Task: Find a one-way flight from New Delhi to Dubai on 16 June in Economy class.
Action: Mouse moved to (357, 266)
Screenshot: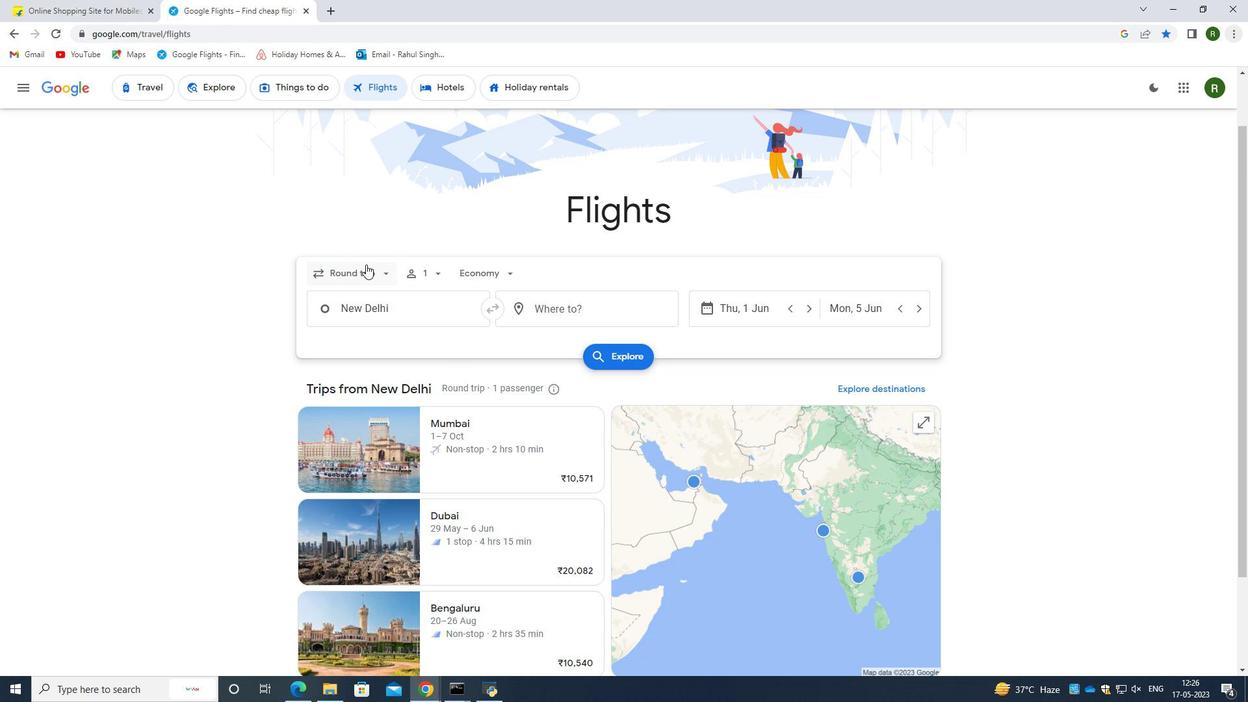 
Action: Mouse pressed left at (357, 266)
Screenshot: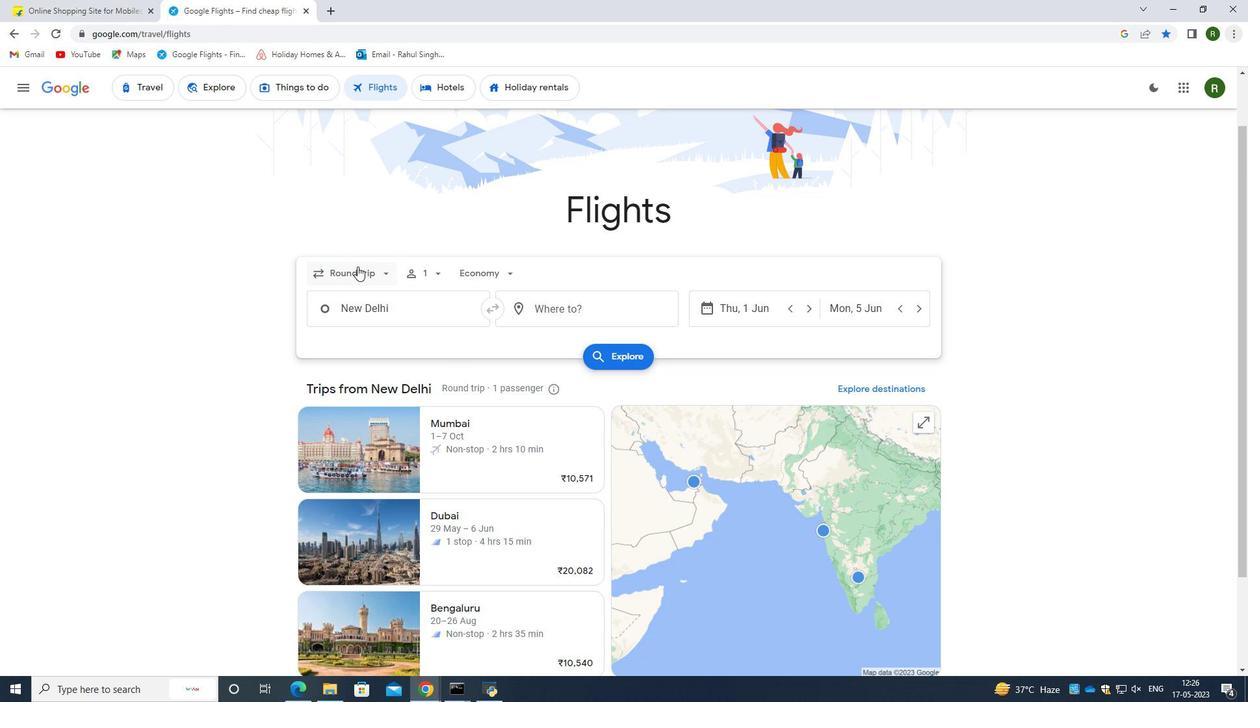 
Action: Mouse moved to (386, 336)
Screenshot: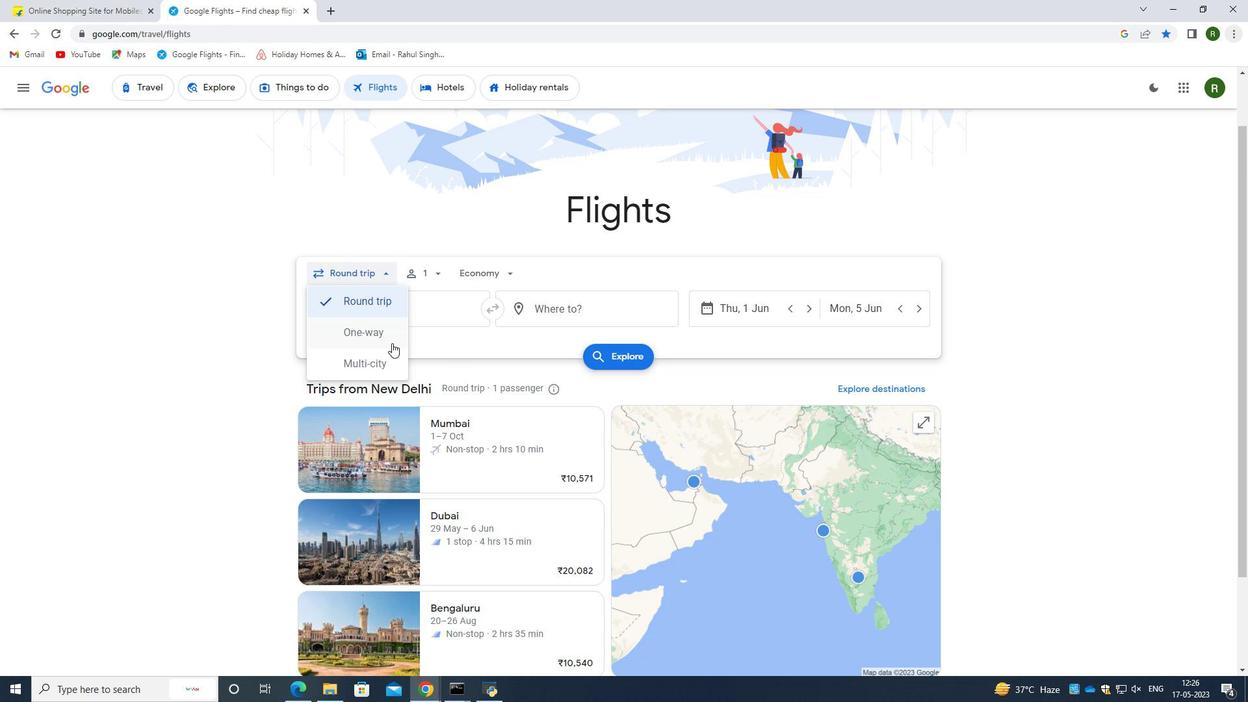
Action: Mouse pressed left at (386, 336)
Screenshot: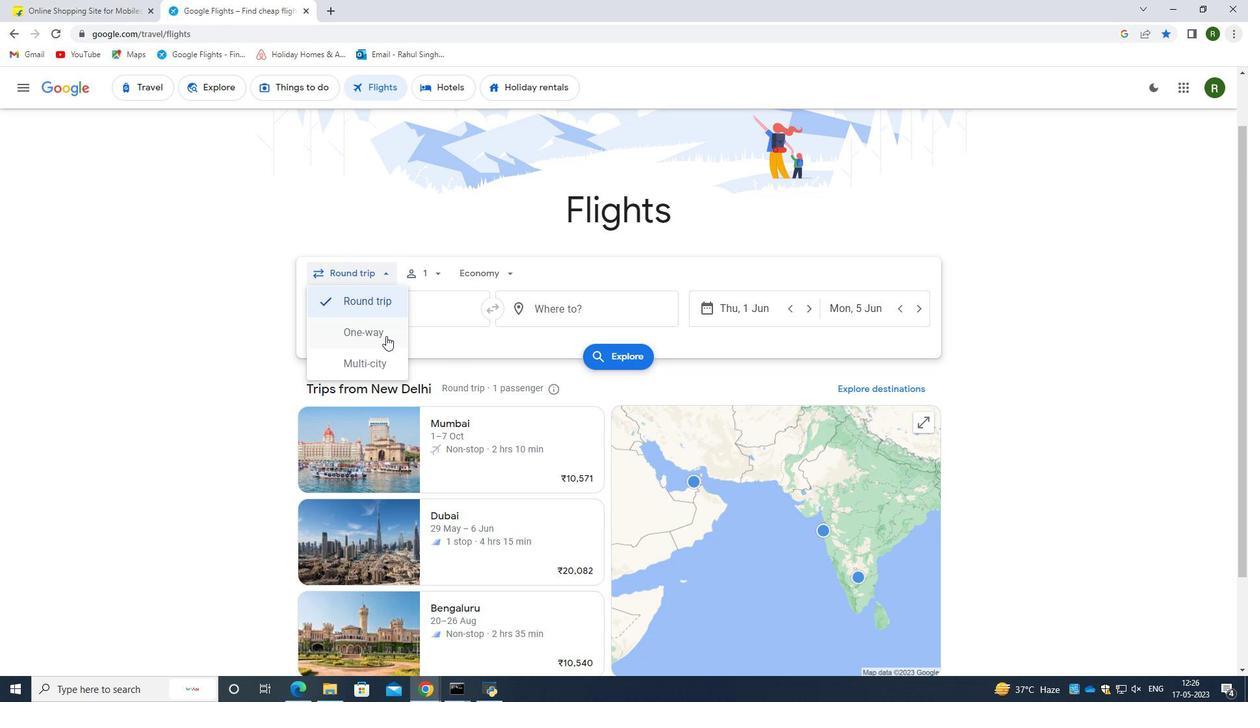 
Action: Mouse moved to (407, 312)
Screenshot: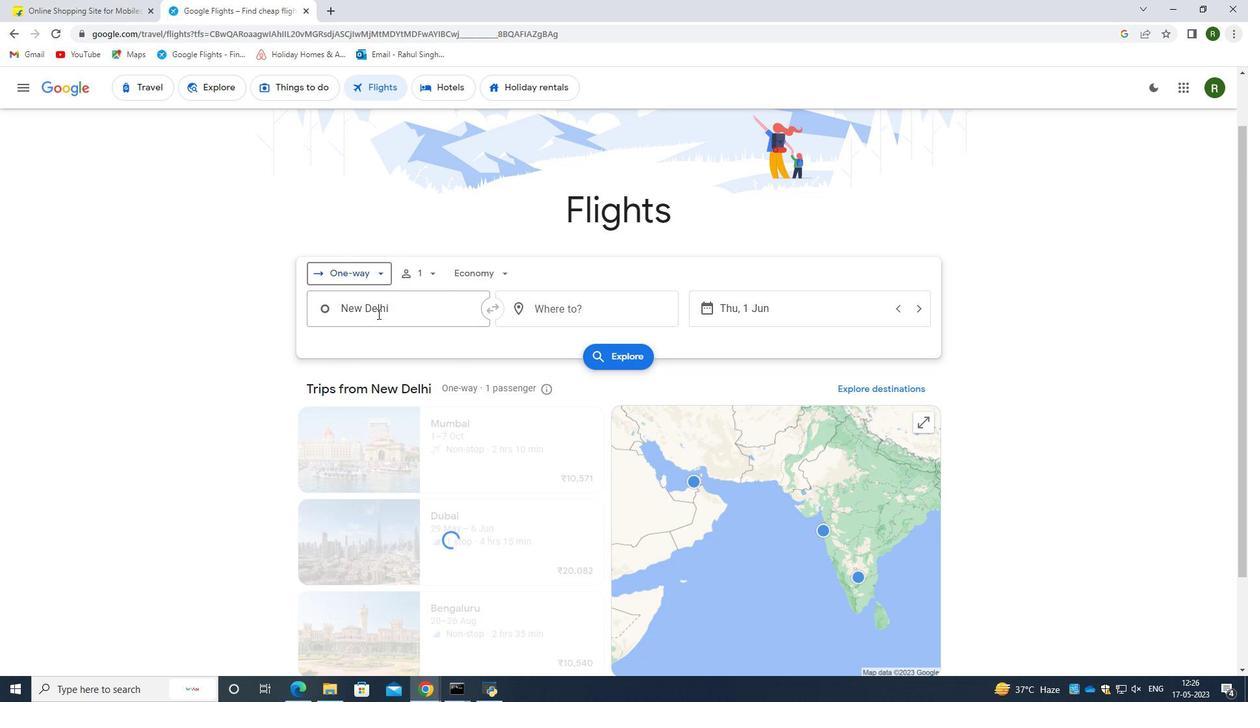 
Action: Mouse pressed left at (407, 312)
Screenshot: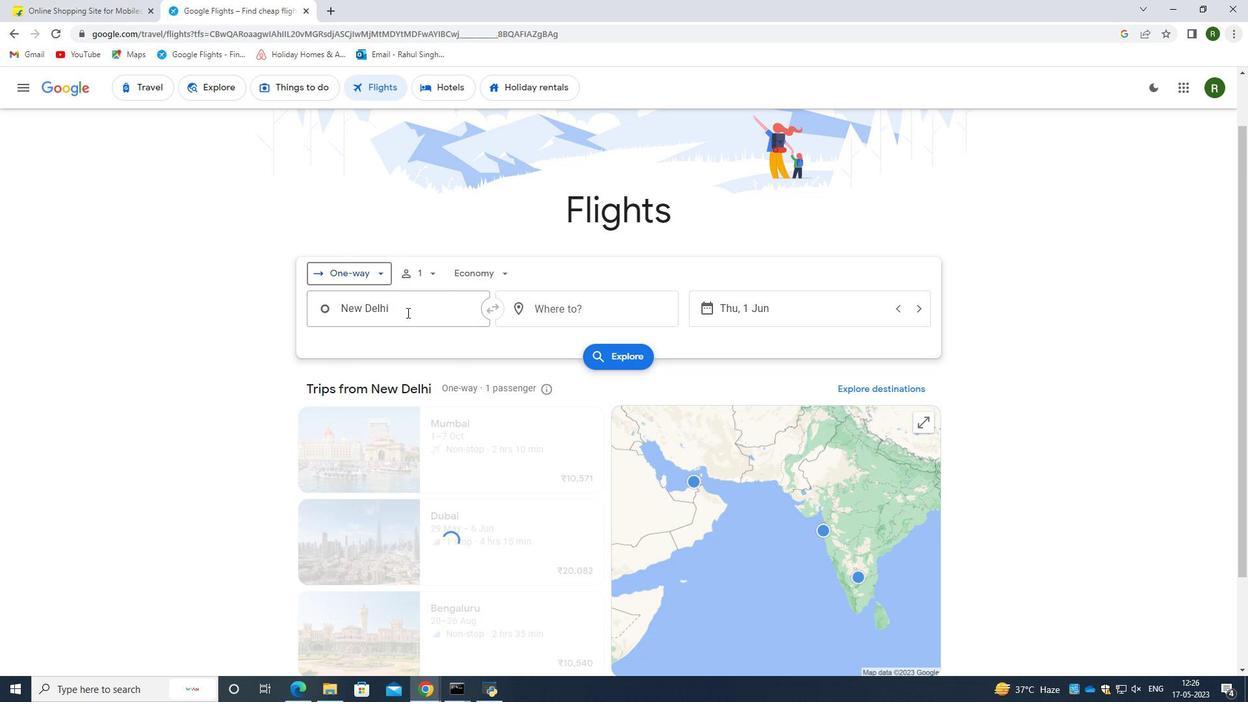 
Action: Mouse moved to (431, 378)
Screenshot: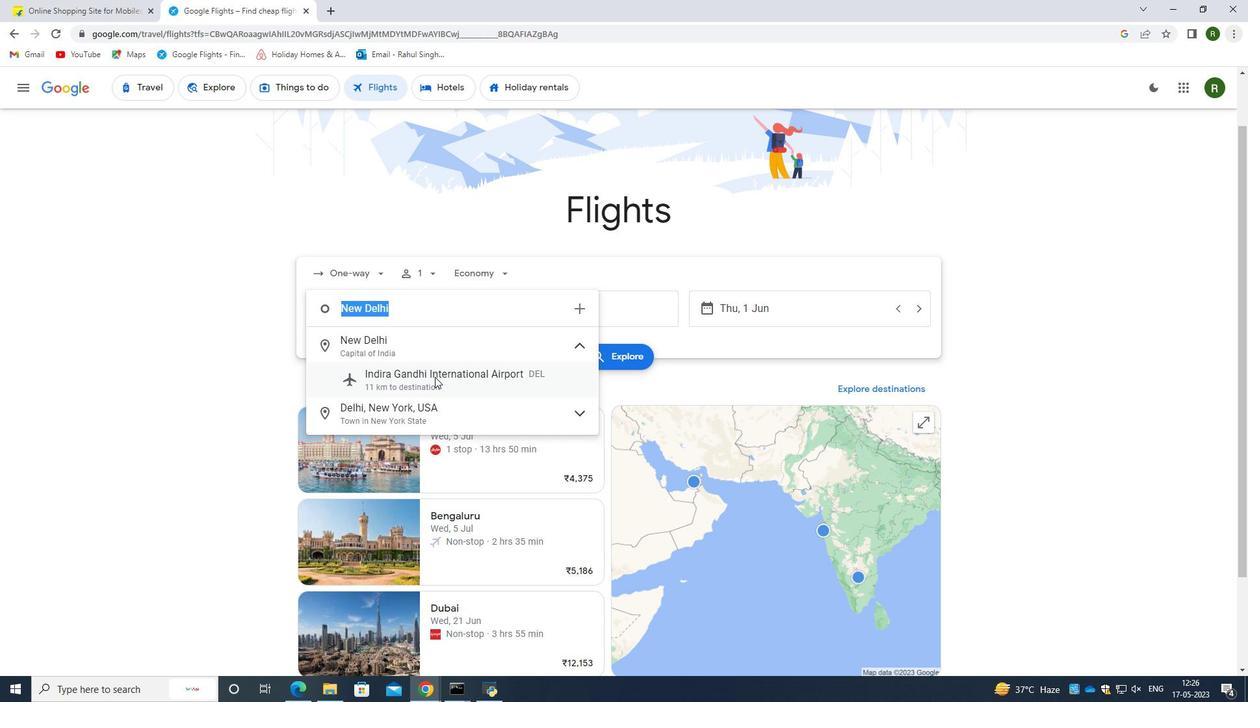 
Action: Mouse pressed left at (431, 378)
Screenshot: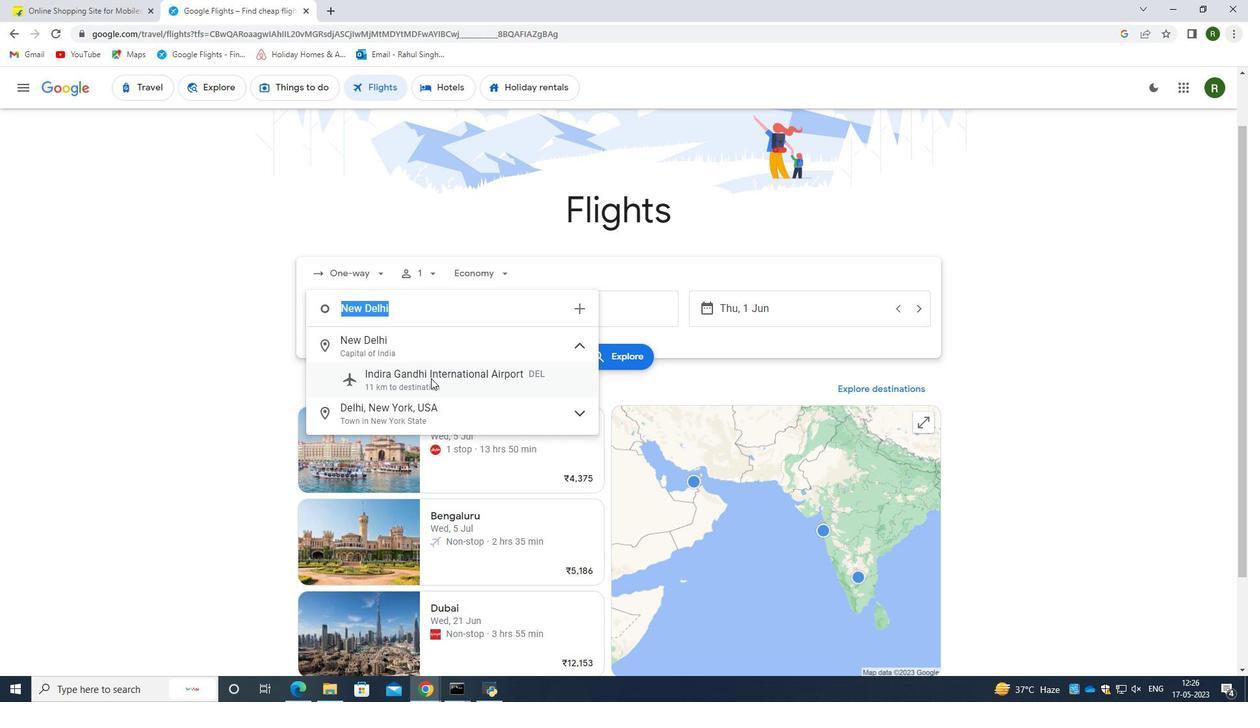 
Action: Mouse moved to (583, 310)
Screenshot: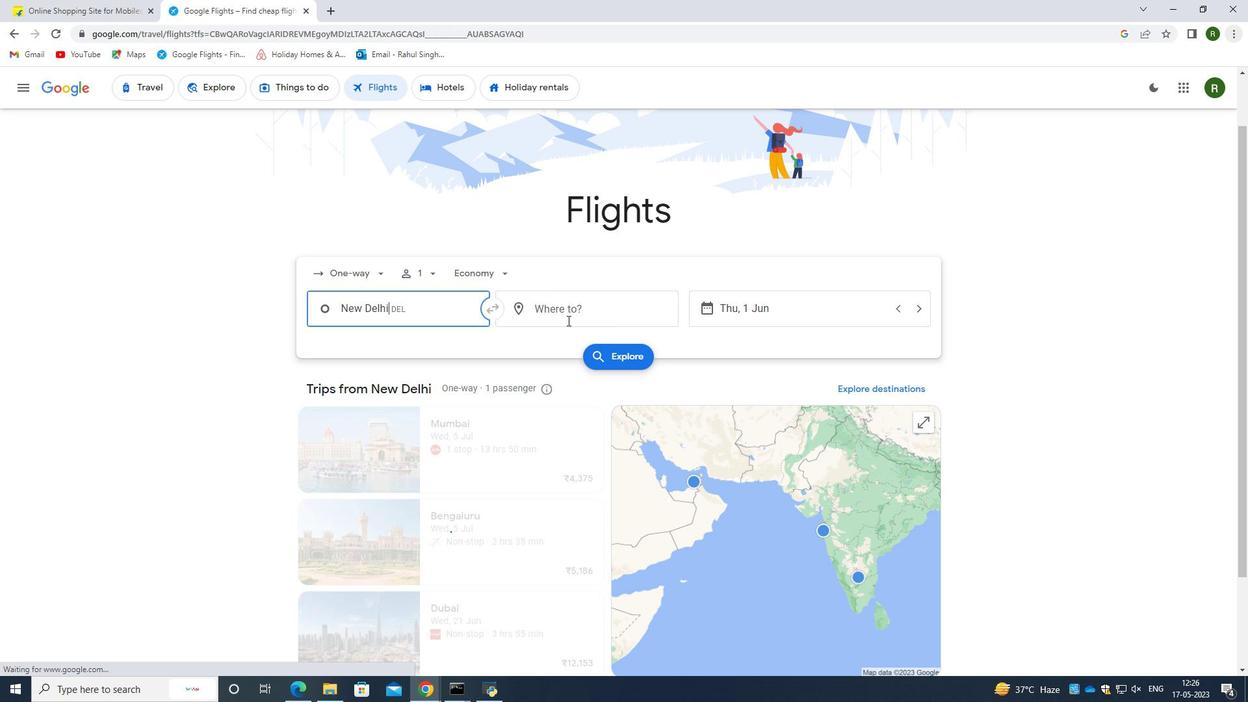 
Action: Mouse pressed left at (583, 310)
Screenshot: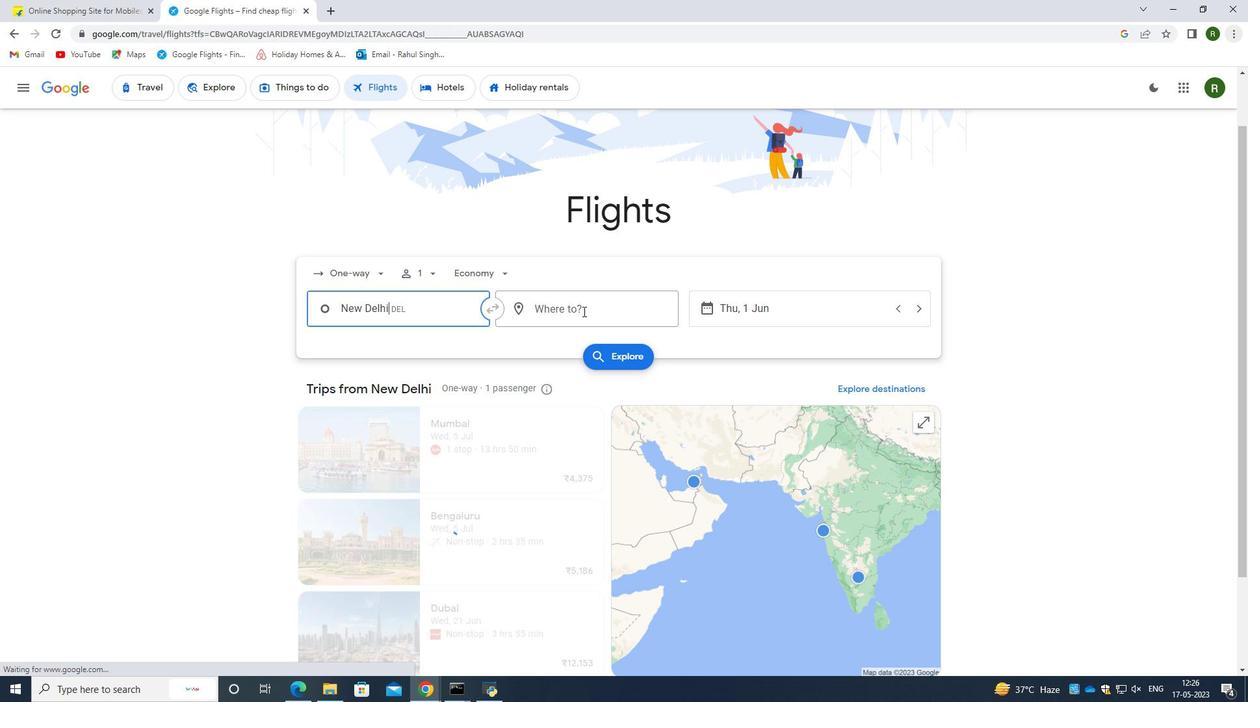 
Action: Mouse moved to (563, 300)
Screenshot: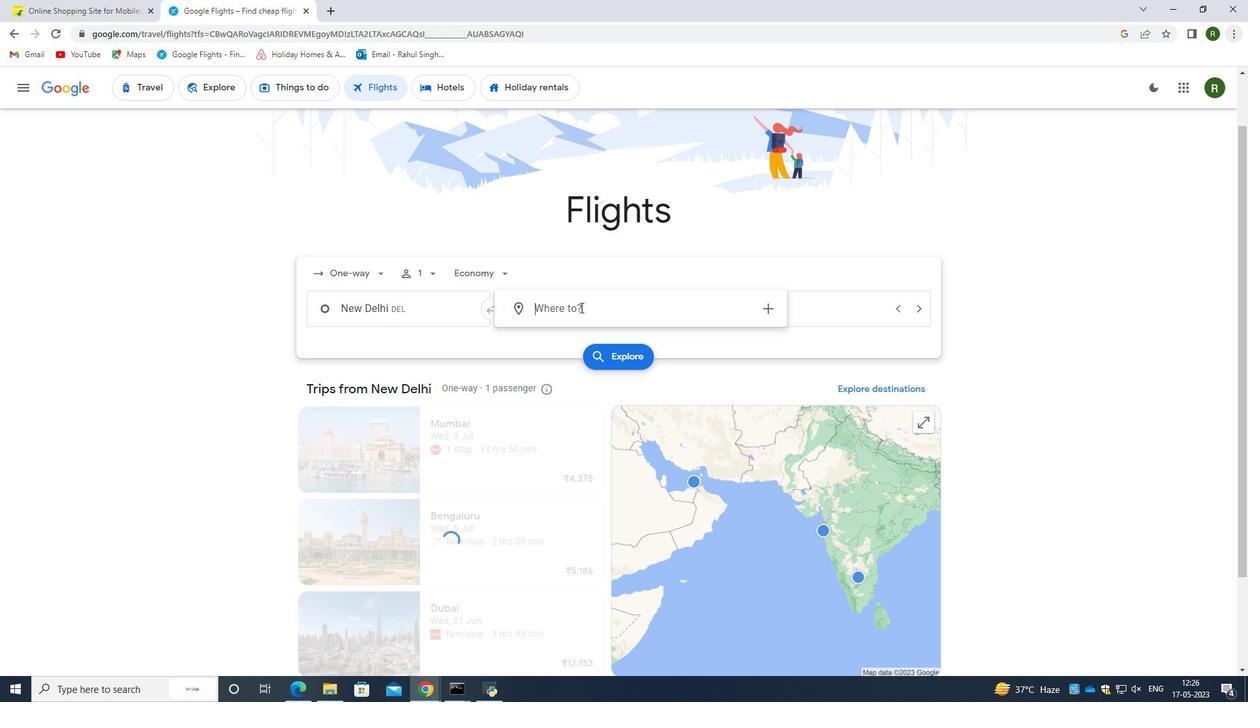 
Action: Key pressed <Key.caps_lock>D<Key.caps_lock>ubai<Key.space><Key.caps_lock>
Screenshot: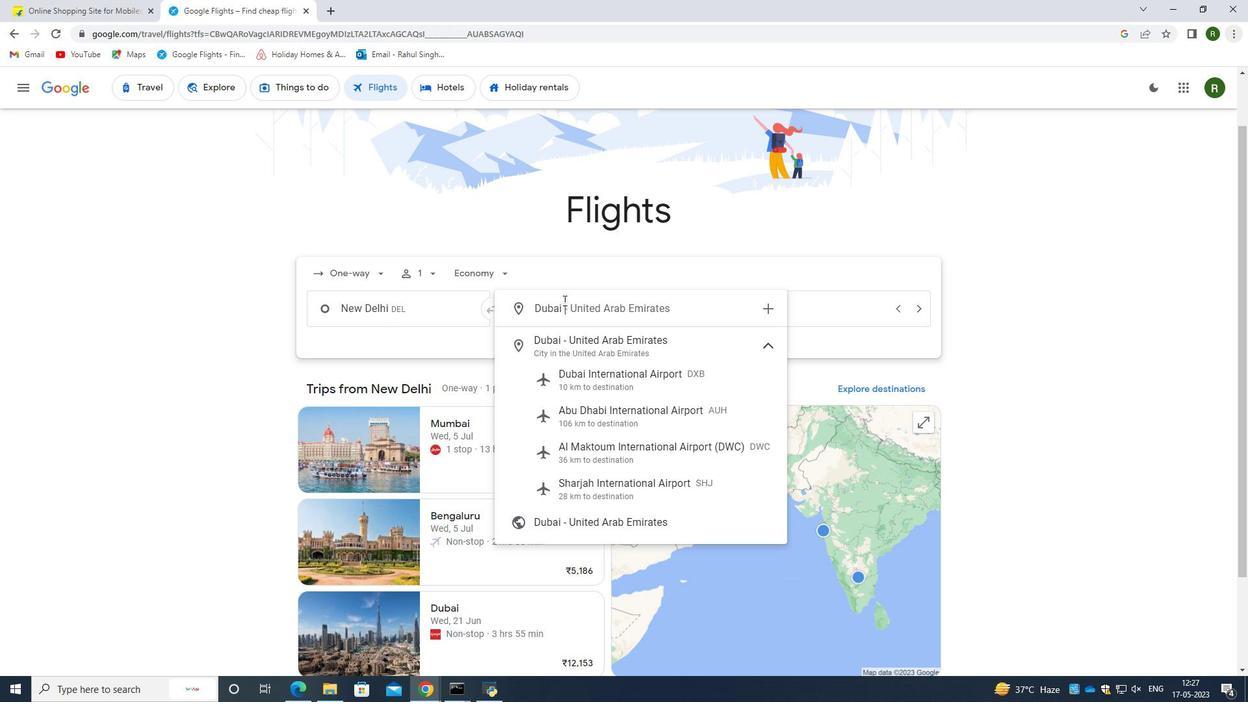
Action: Mouse moved to (601, 373)
Screenshot: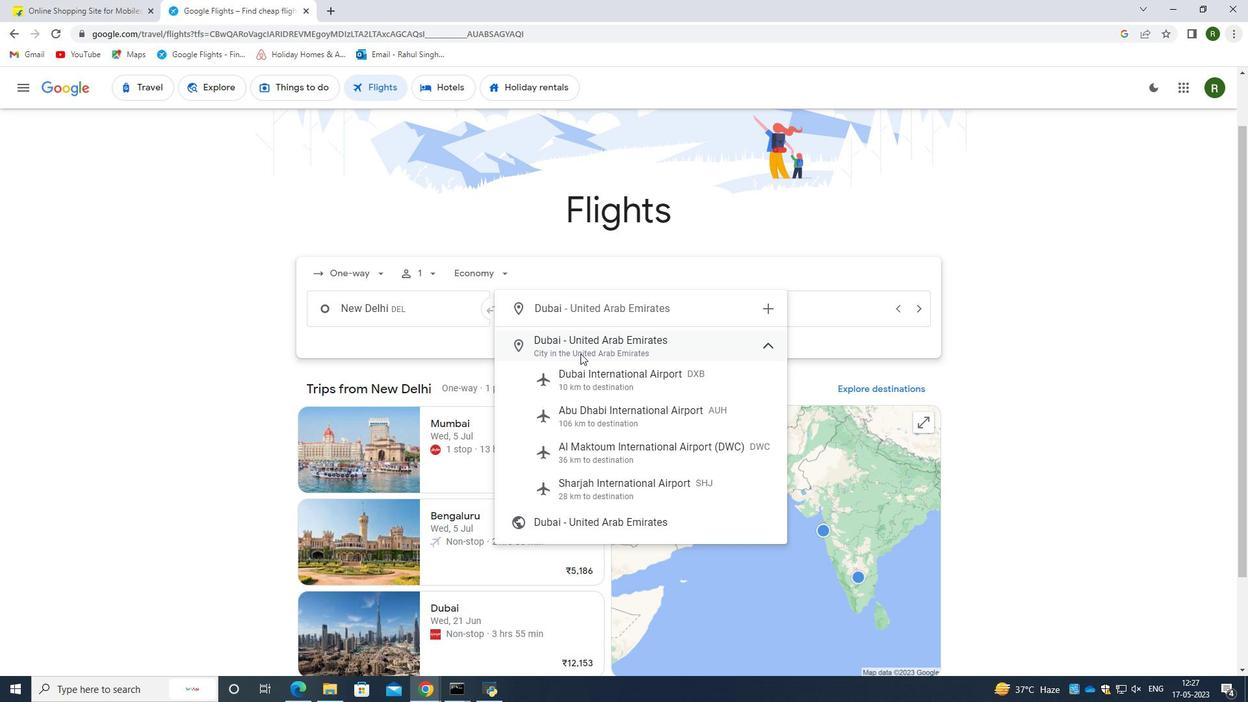 
Action: Mouse pressed left at (601, 373)
Screenshot: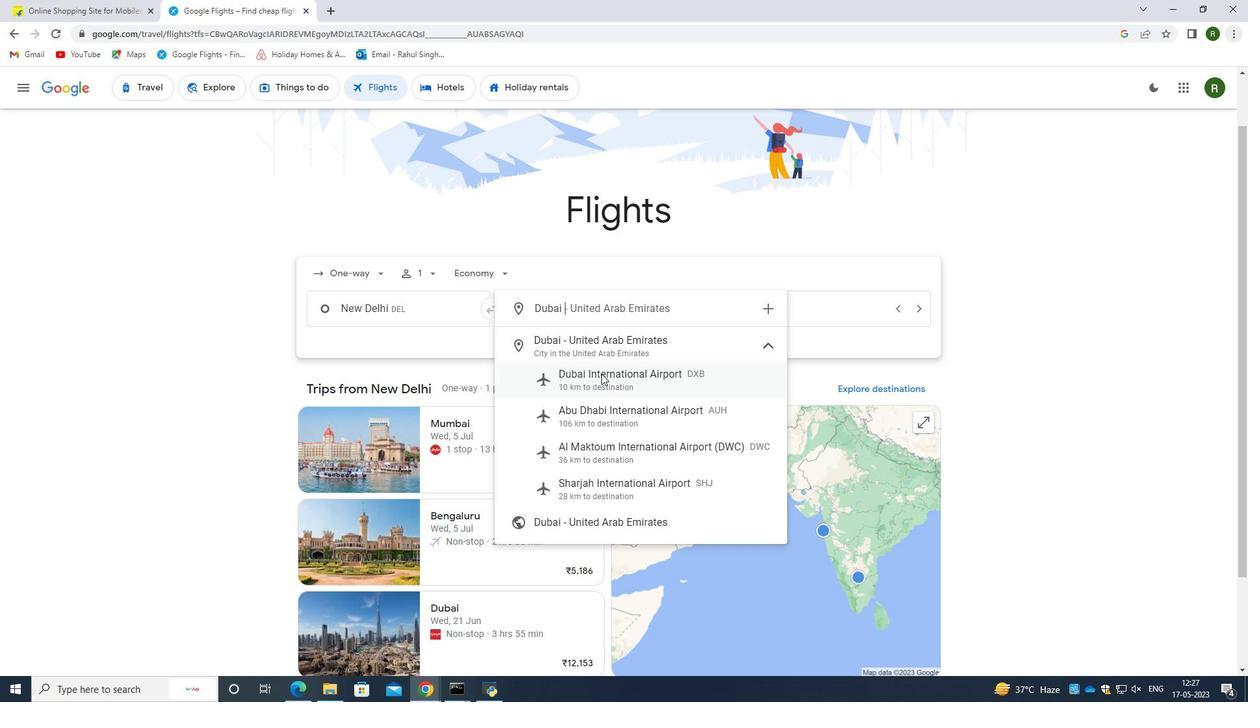 
Action: Mouse moved to (786, 310)
Screenshot: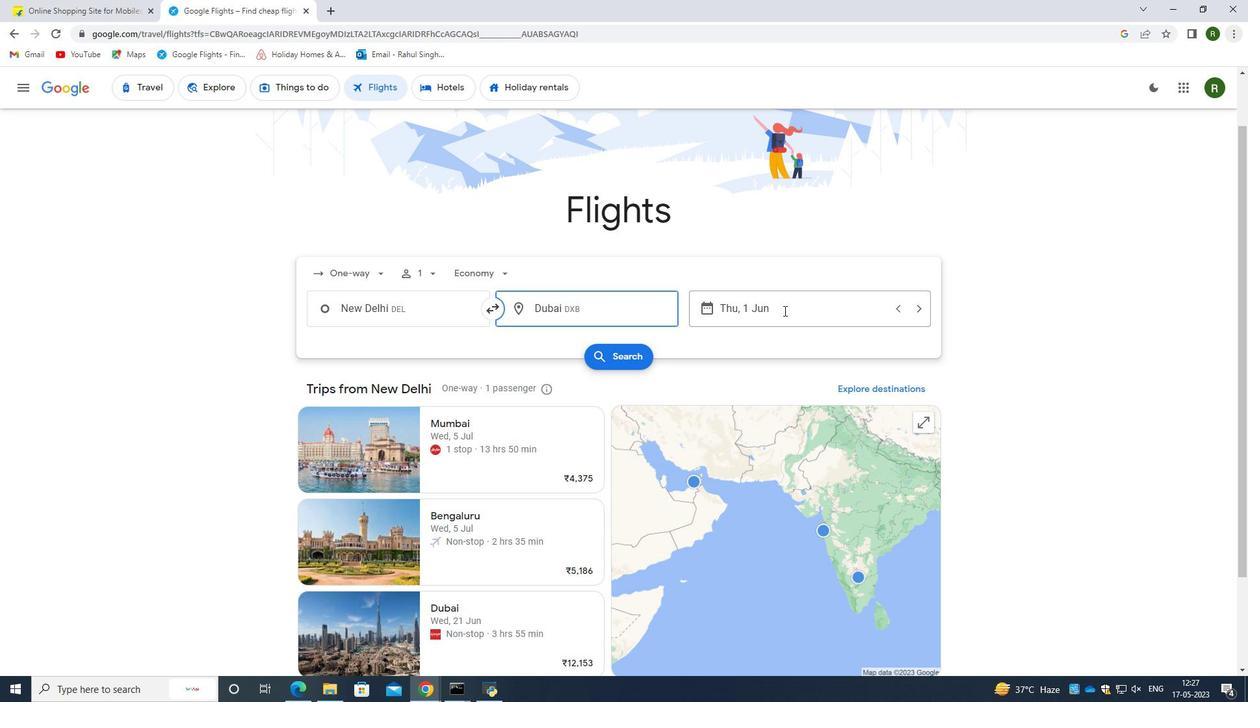 
Action: Mouse pressed left at (786, 310)
Screenshot: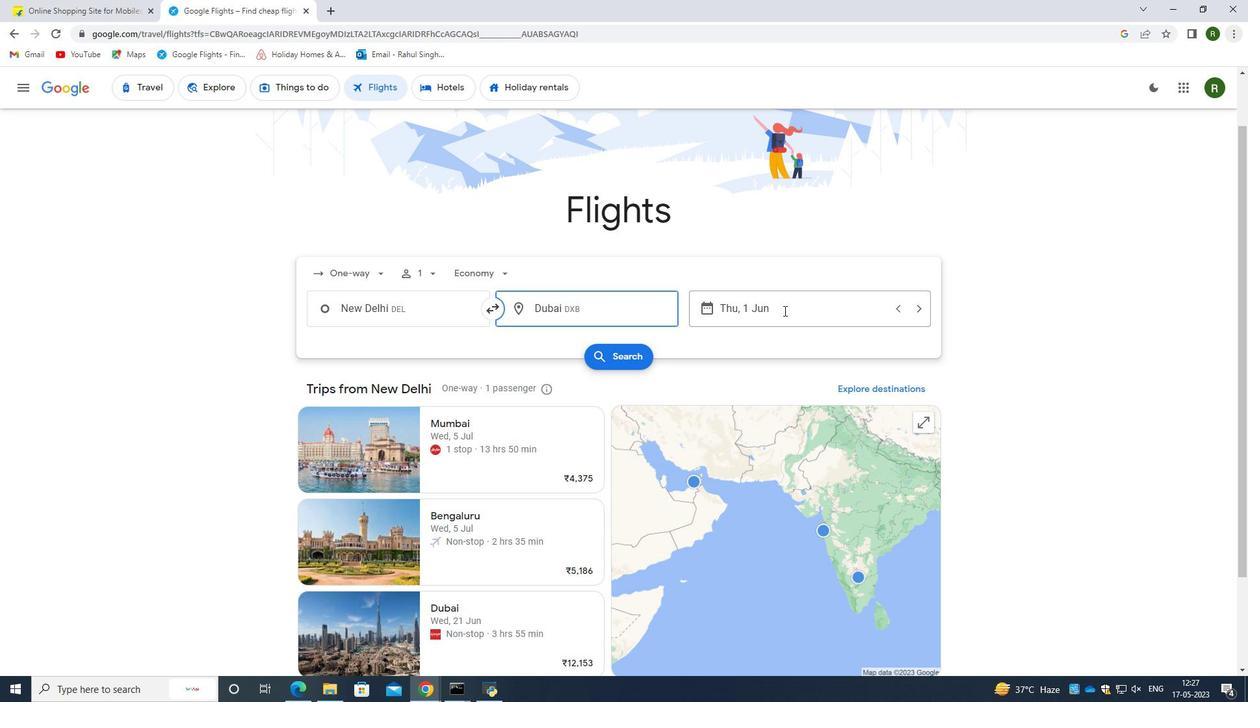 
Action: Mouse moved to (867, 479)
Screenshot: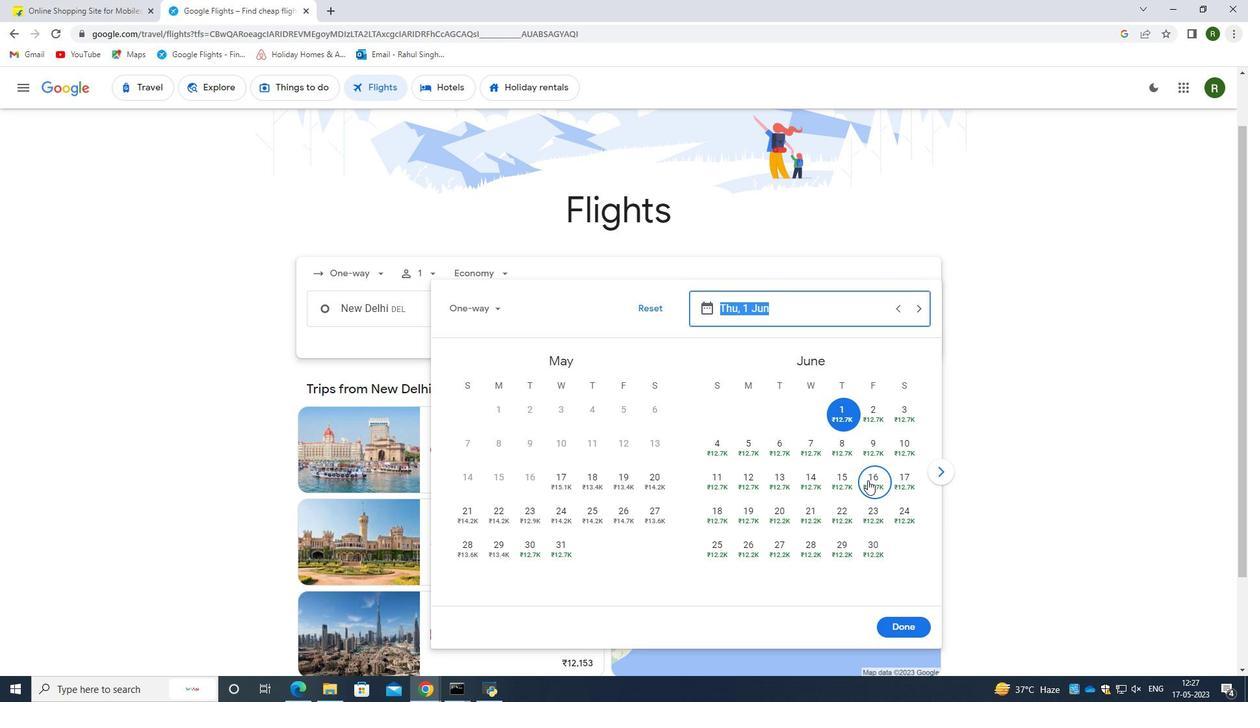 
Action: Mouse pressed left at (867, 479)
Screenshot: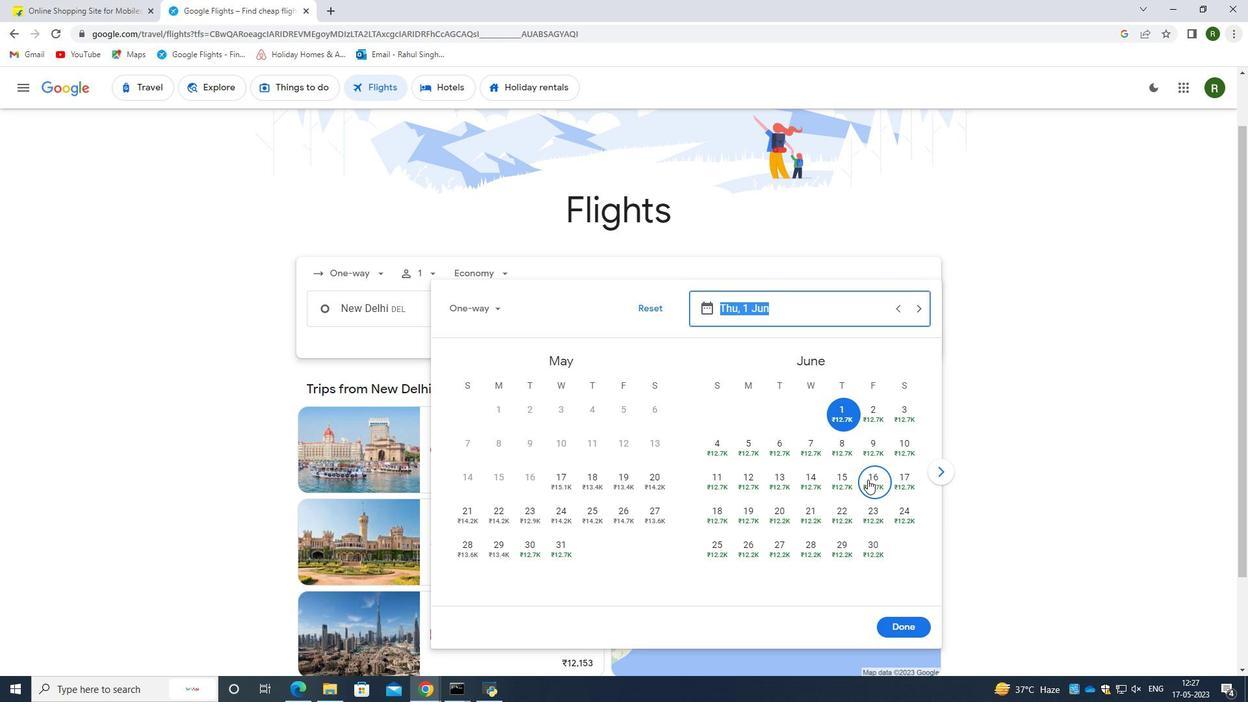 
Action: Mouse moved to (918, 632)
Screenshot: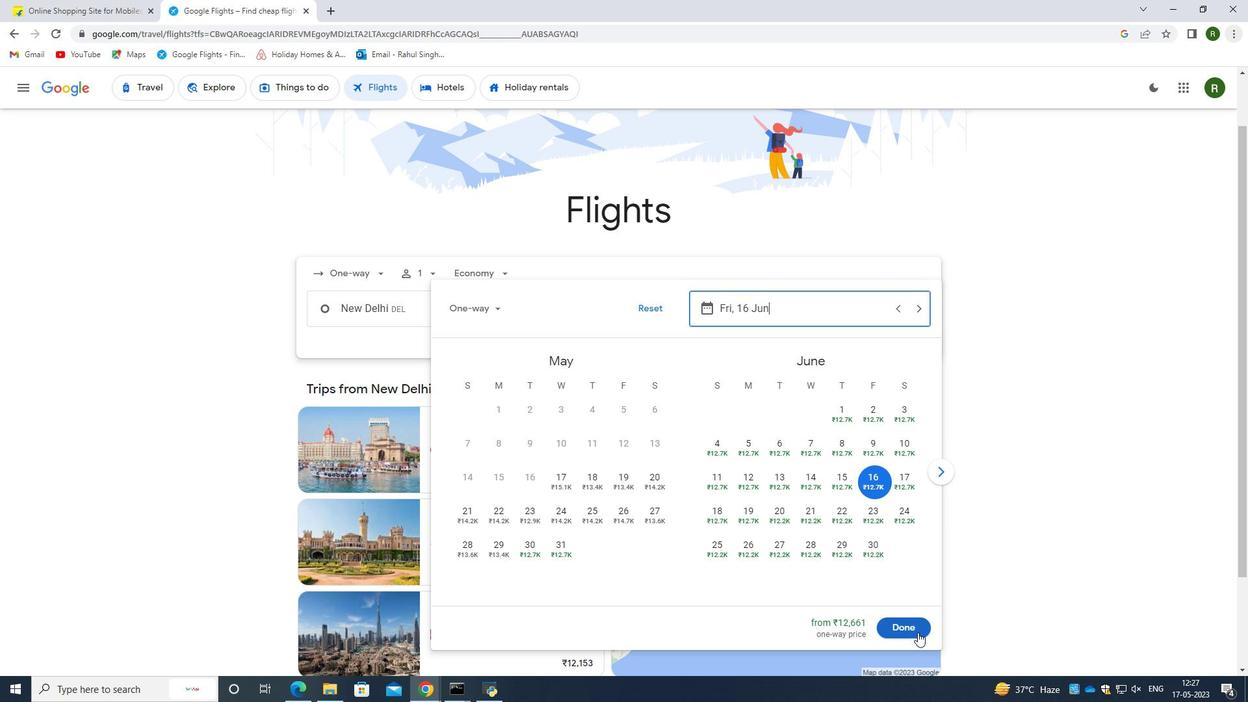 
Action: Mouse pressed left at (918, 632)
Screenshot: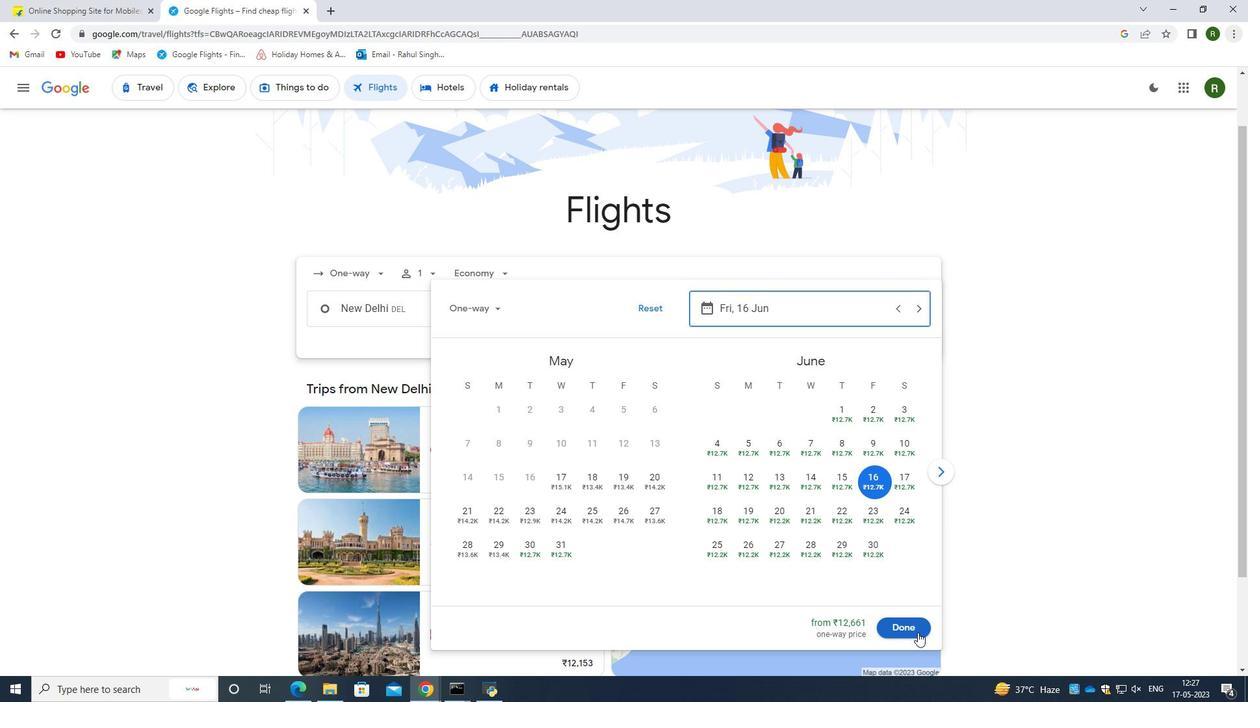 
Action: Mouse moved to (600, 361)
Screenshot: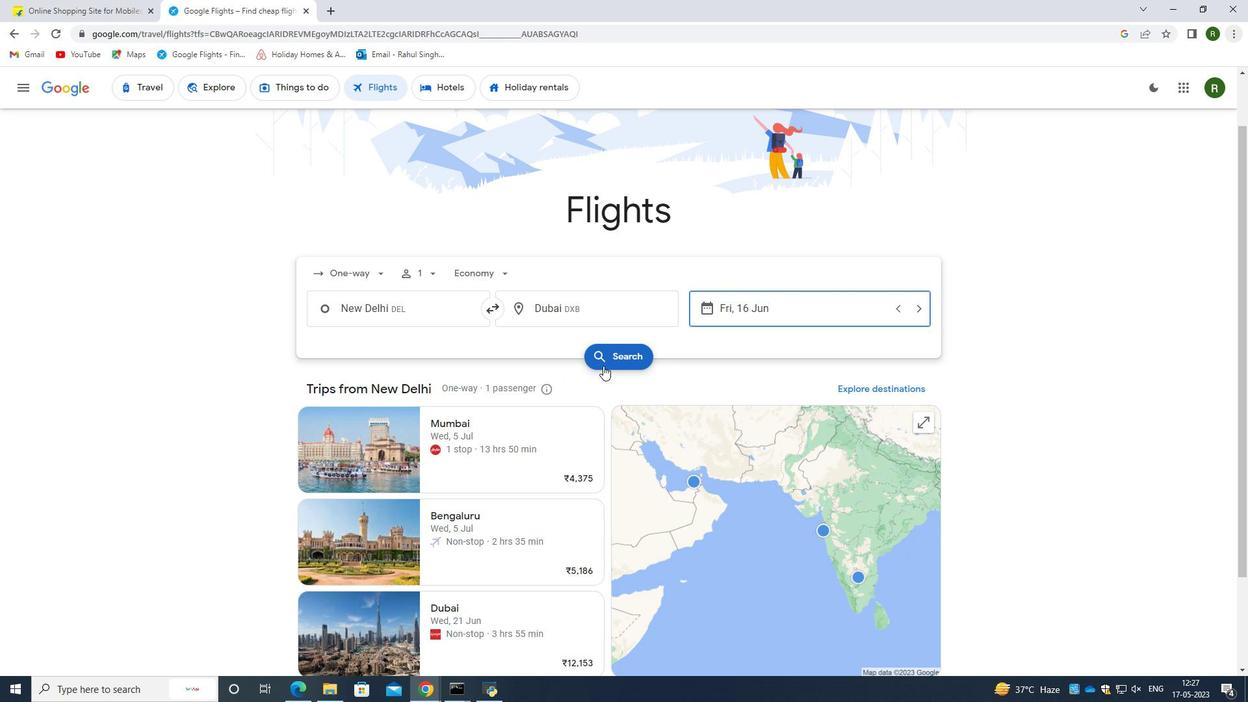 
Action: Mouse pressed left at (600, 361)
Screenshot: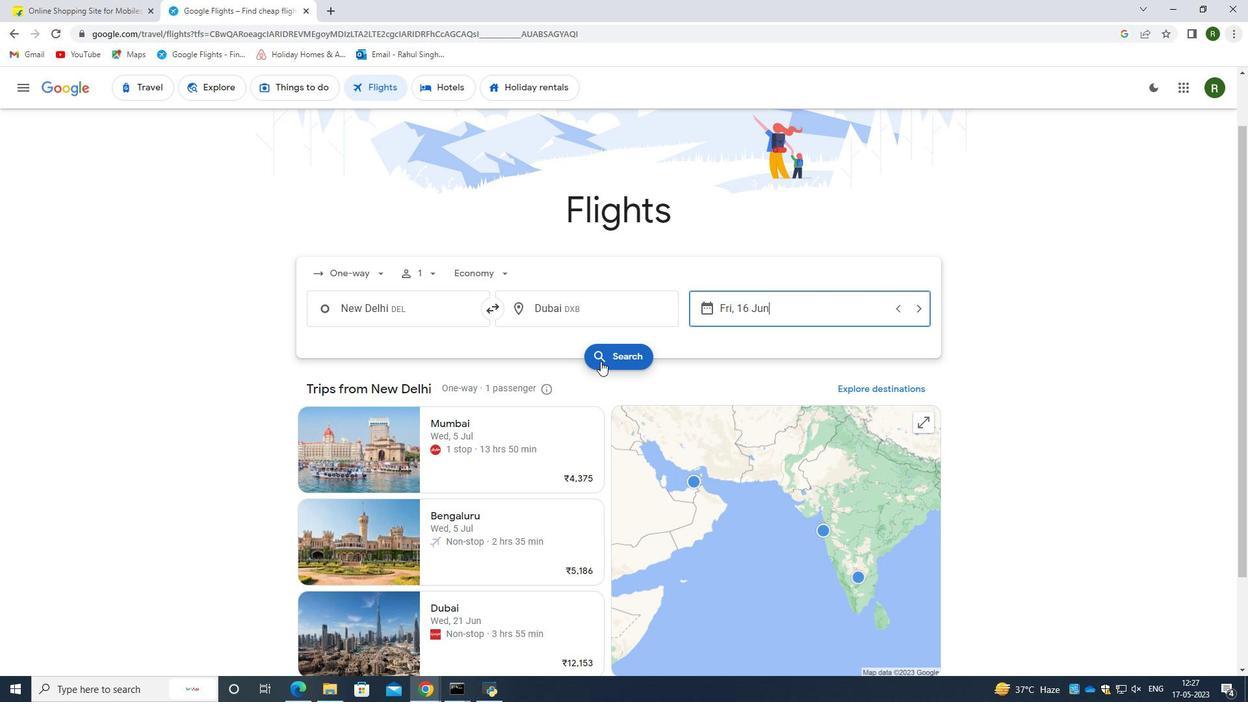 
Action: Mouse moved to (315, 204)
Screenshot: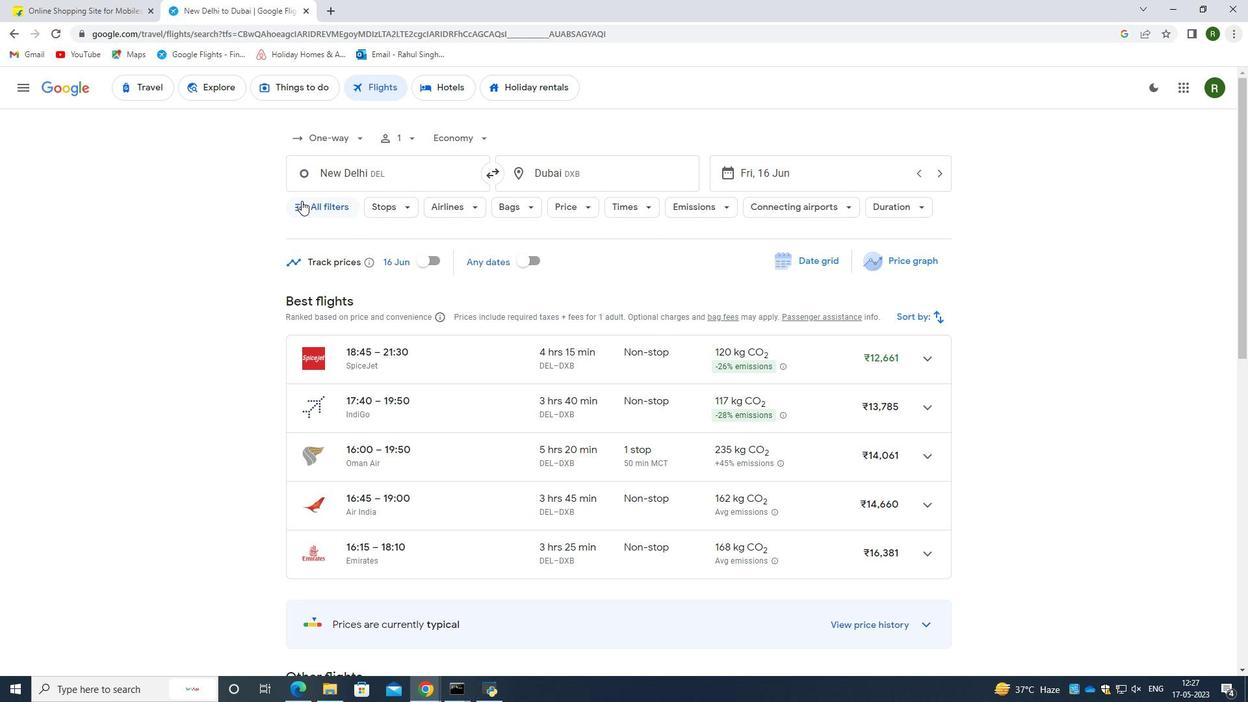 
Action: Mouse pressed left at (315, 204)
Screenshot: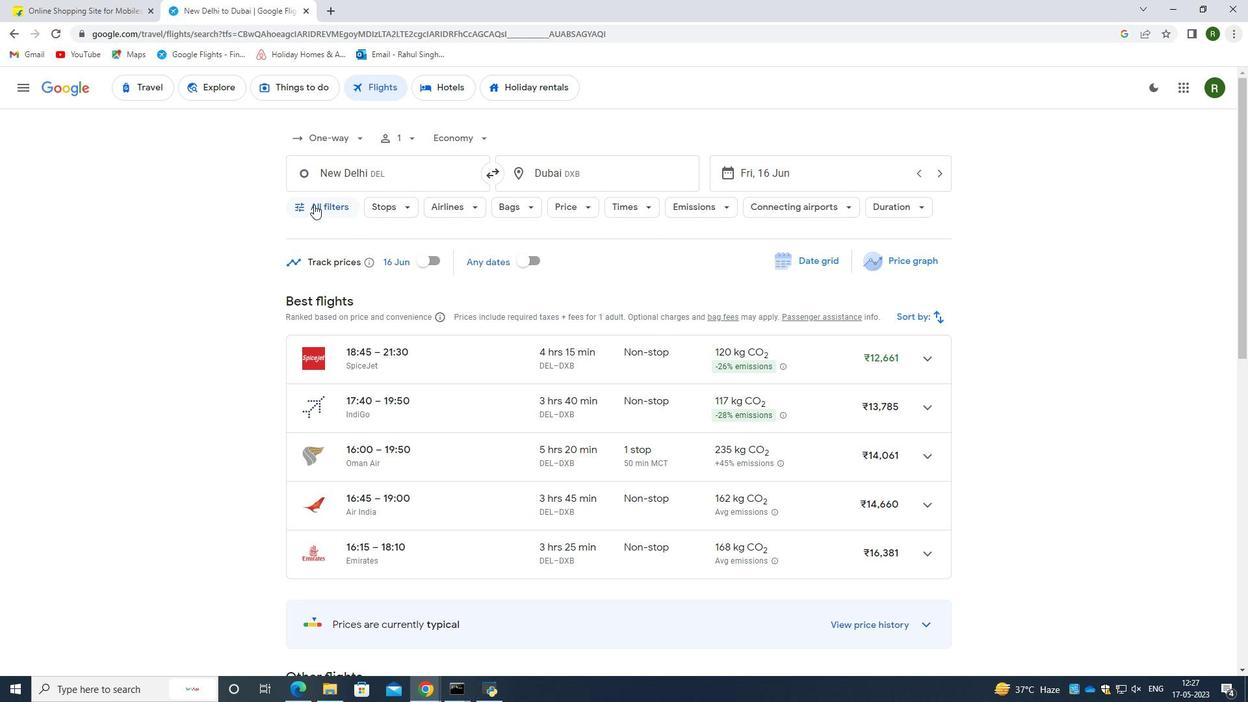 
Action: Mouse moved to (378, 446)
Screenshot: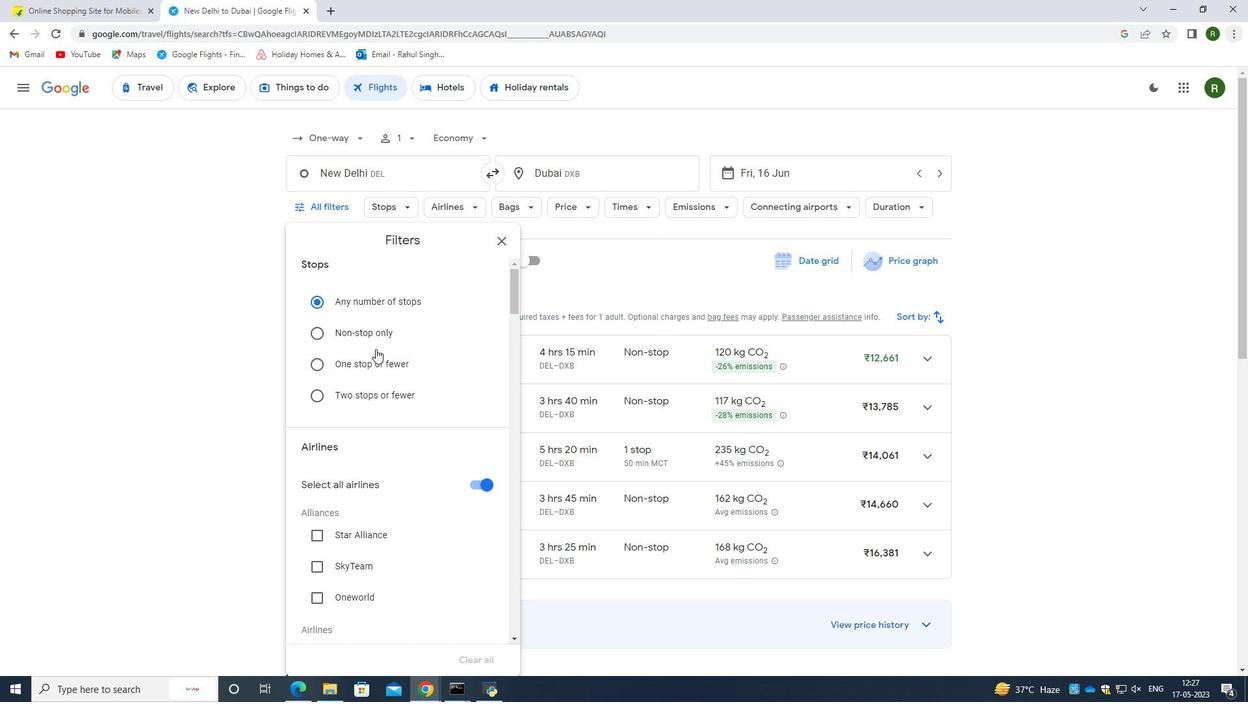 
Action: Mouse scrolled (378, 445) with delta (0, 0)
Screenshot: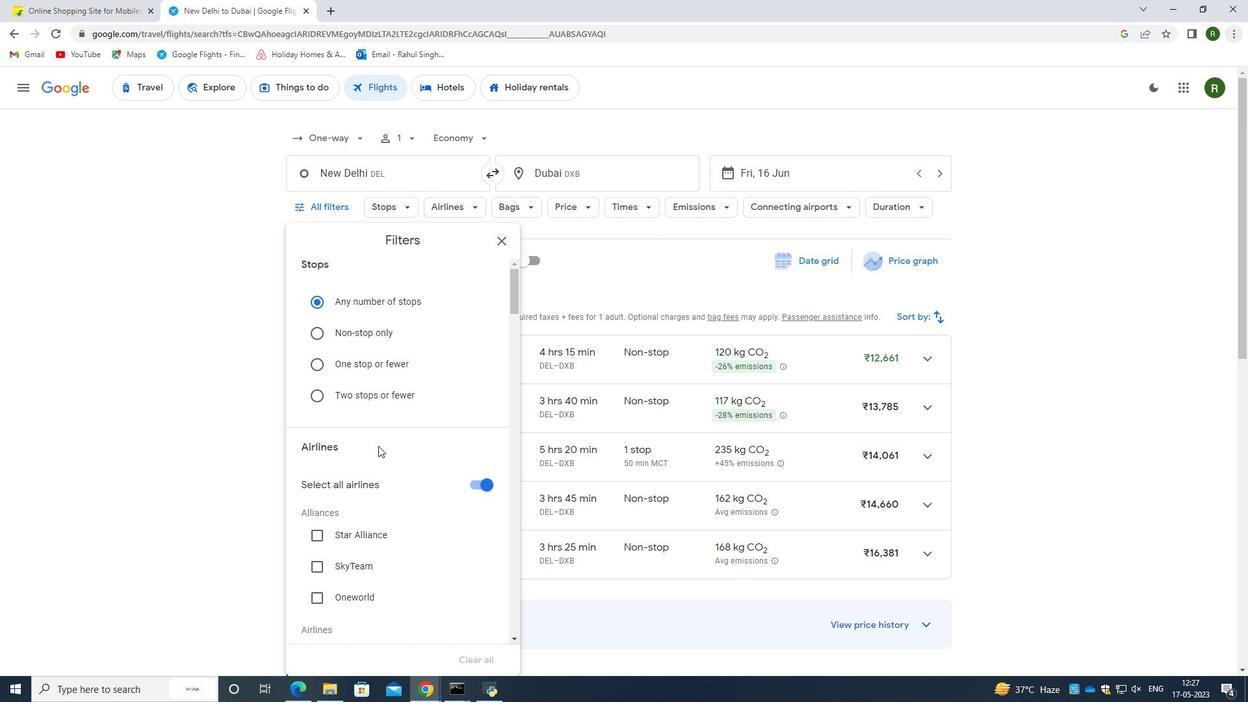 
Action: Mouse scrolled (378, 445) with delta (0, 0)
Screenshot: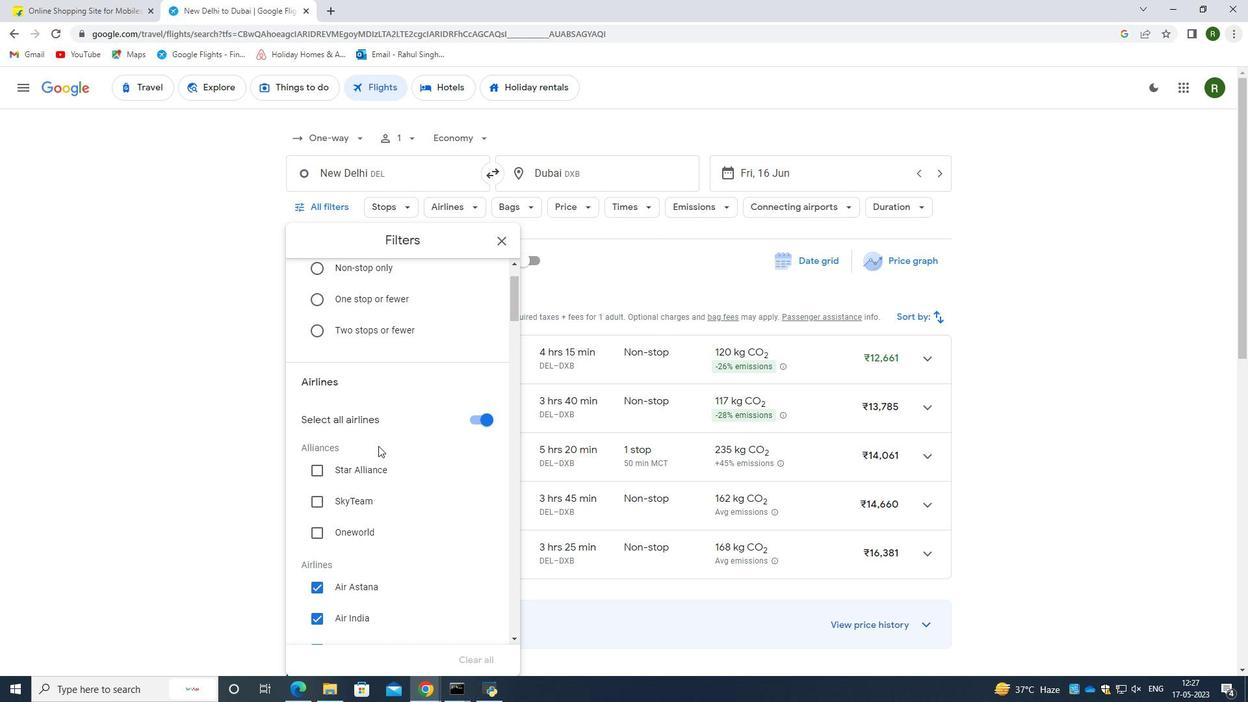 
Action: Mouse scrolled (378, 445) with delta (0, 0)
Screenshot: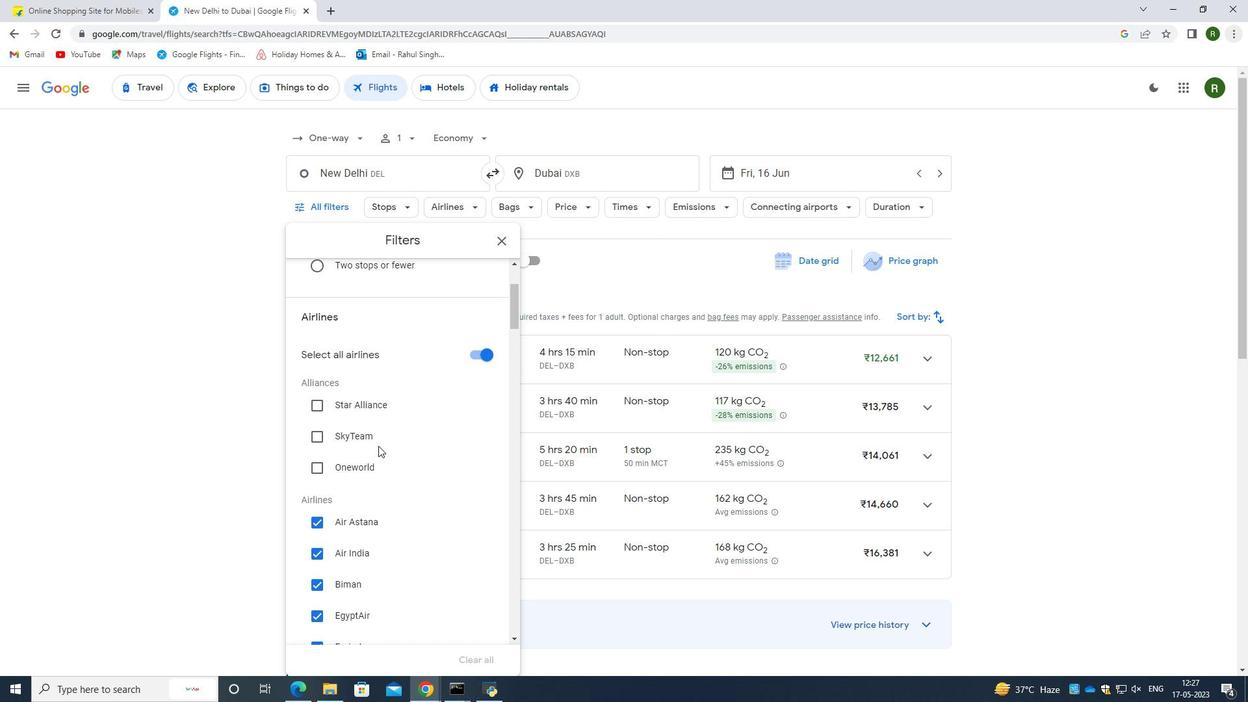 
Action: Mouse scrolled (378, 445) with delta (0, 0)
Screenshot: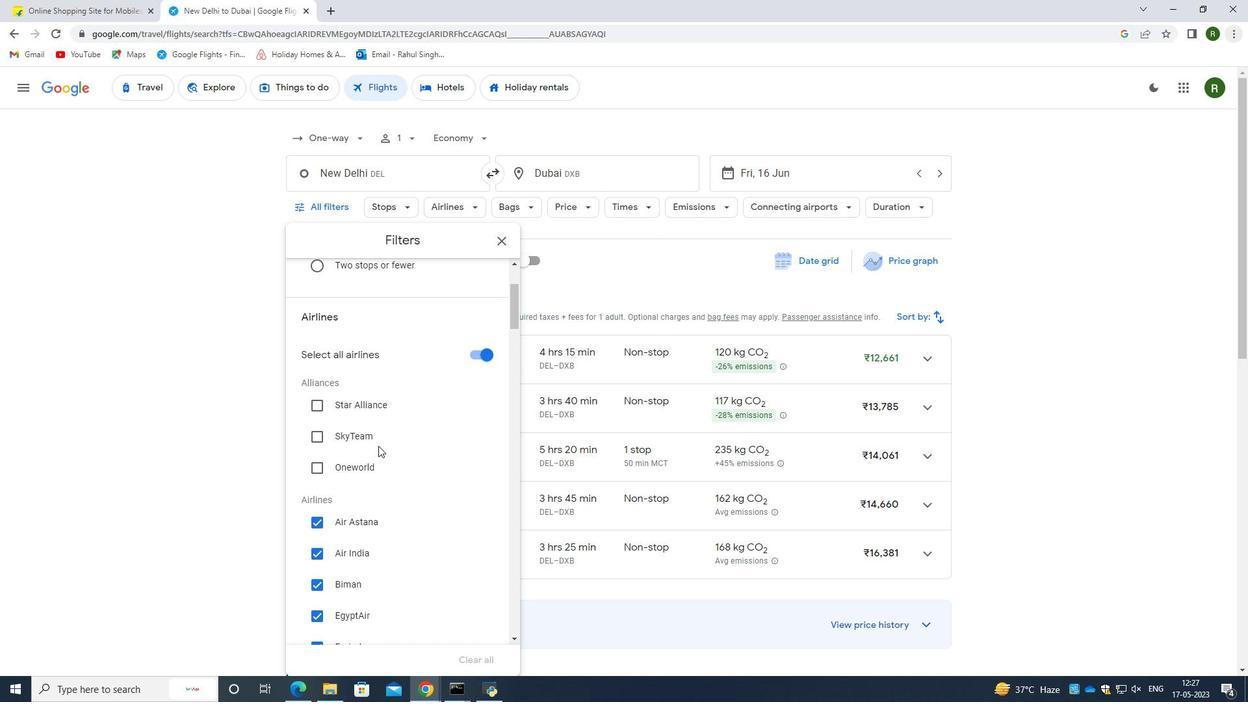 
Action: Mouse scrolled (378, 445) with delta (0, 0)
Screenshot: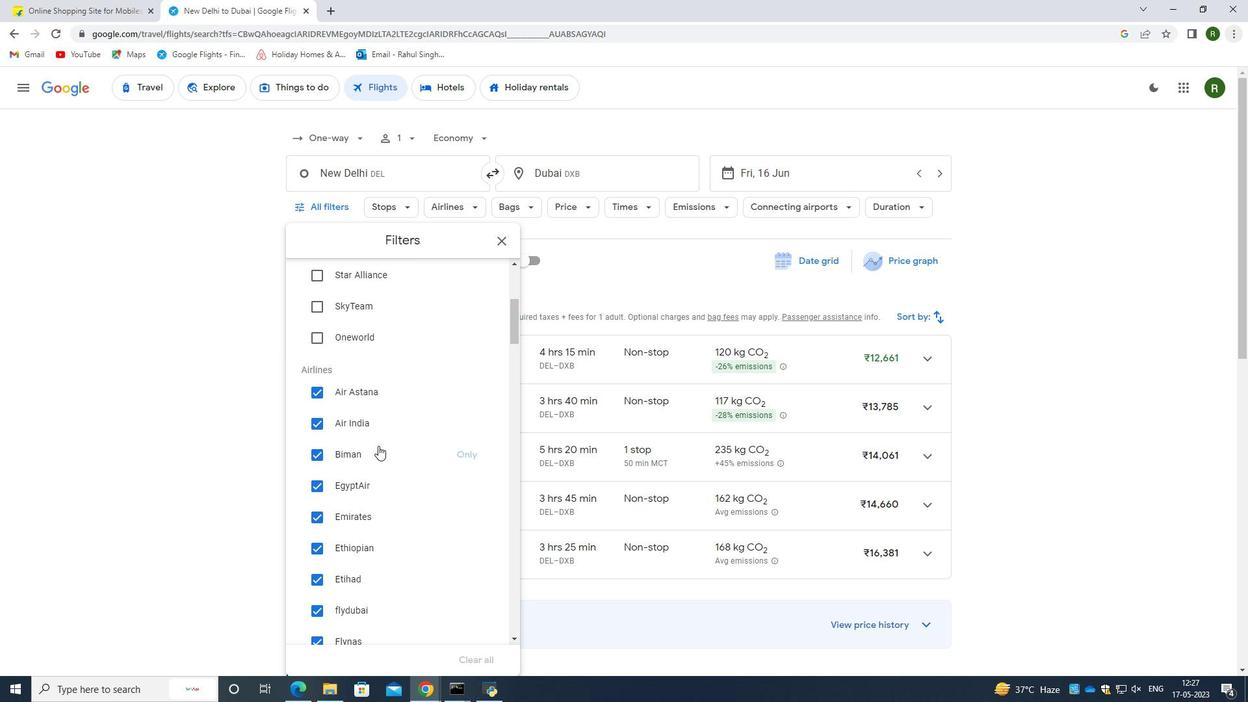 
Action: Mouse moved to (379, 446)
Screenshot: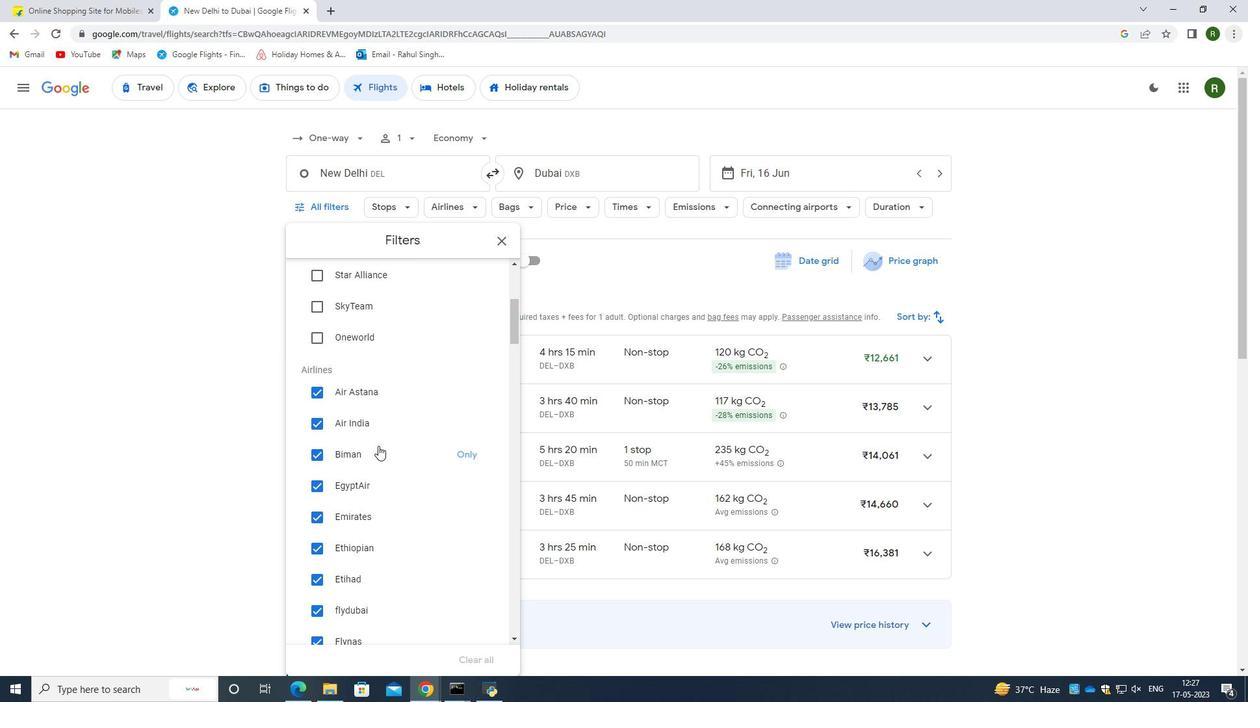 
Action: Mouse scrolled (379, 446) with delta (0, 0)
Screenshot: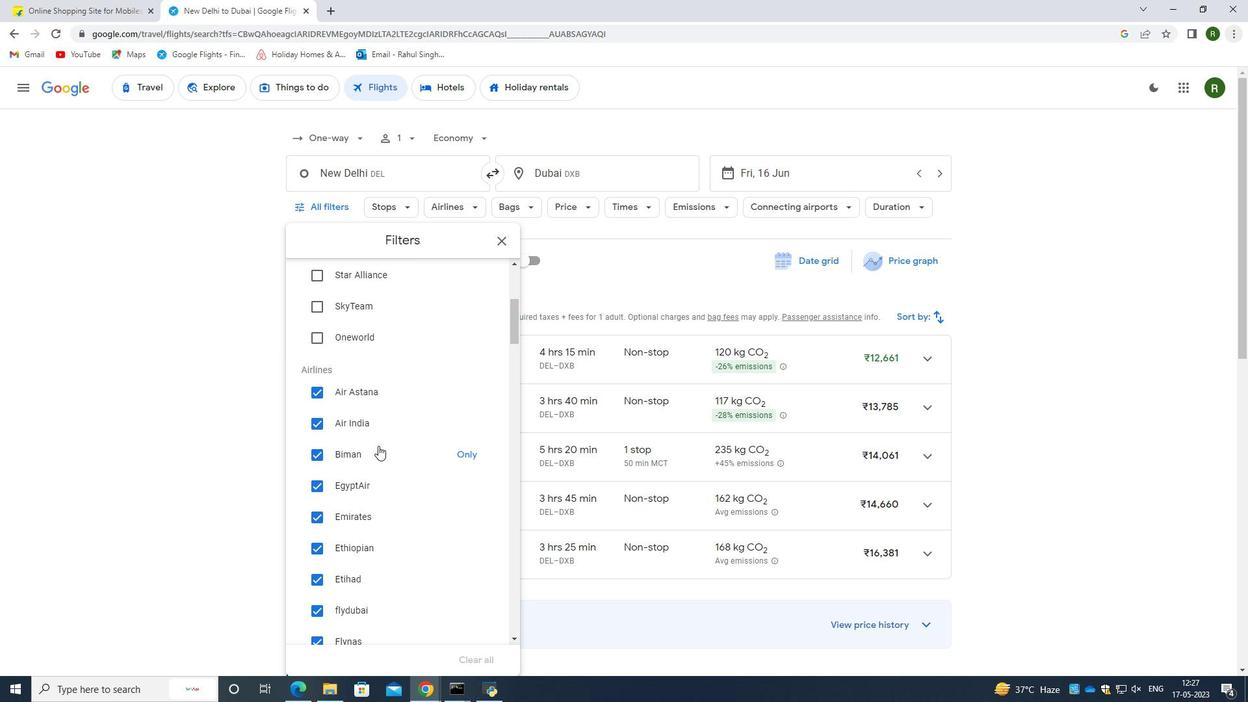
Action: Mouse scrolled (379, 446) with delta (0, 0)
Screenshot: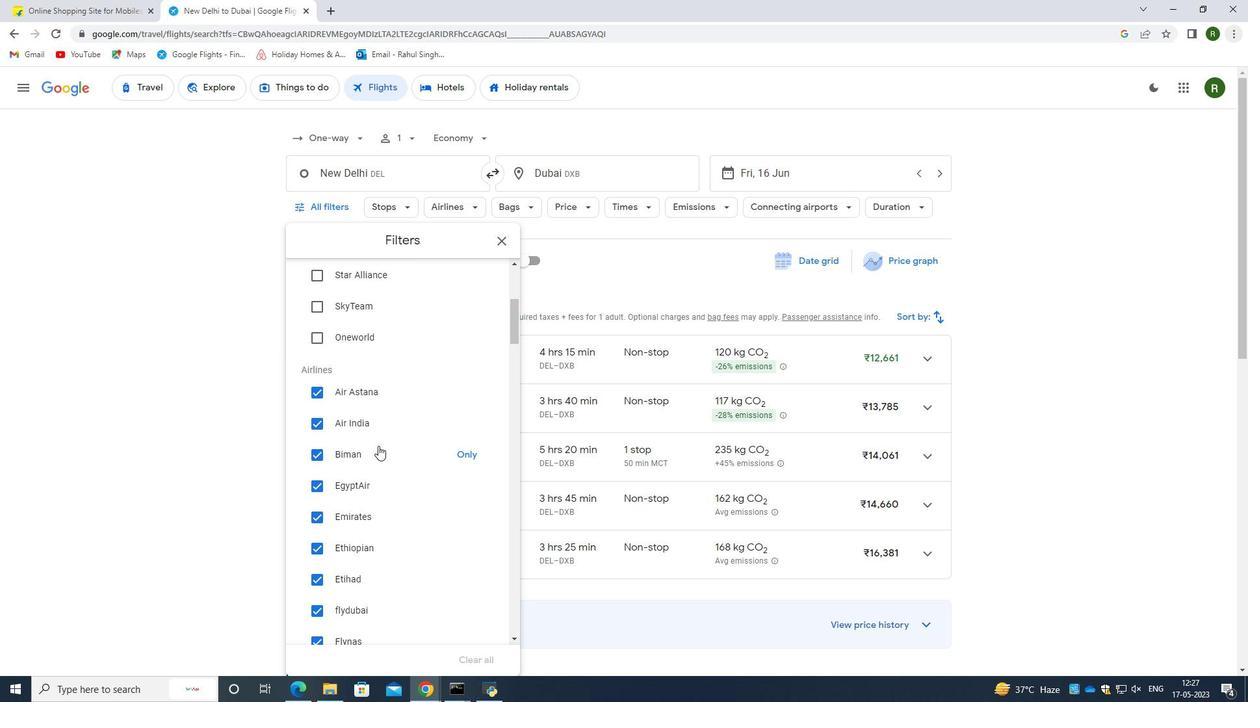 
Action: Mouse scrolled (379, 446) with delta (0, 0)
Screenshot: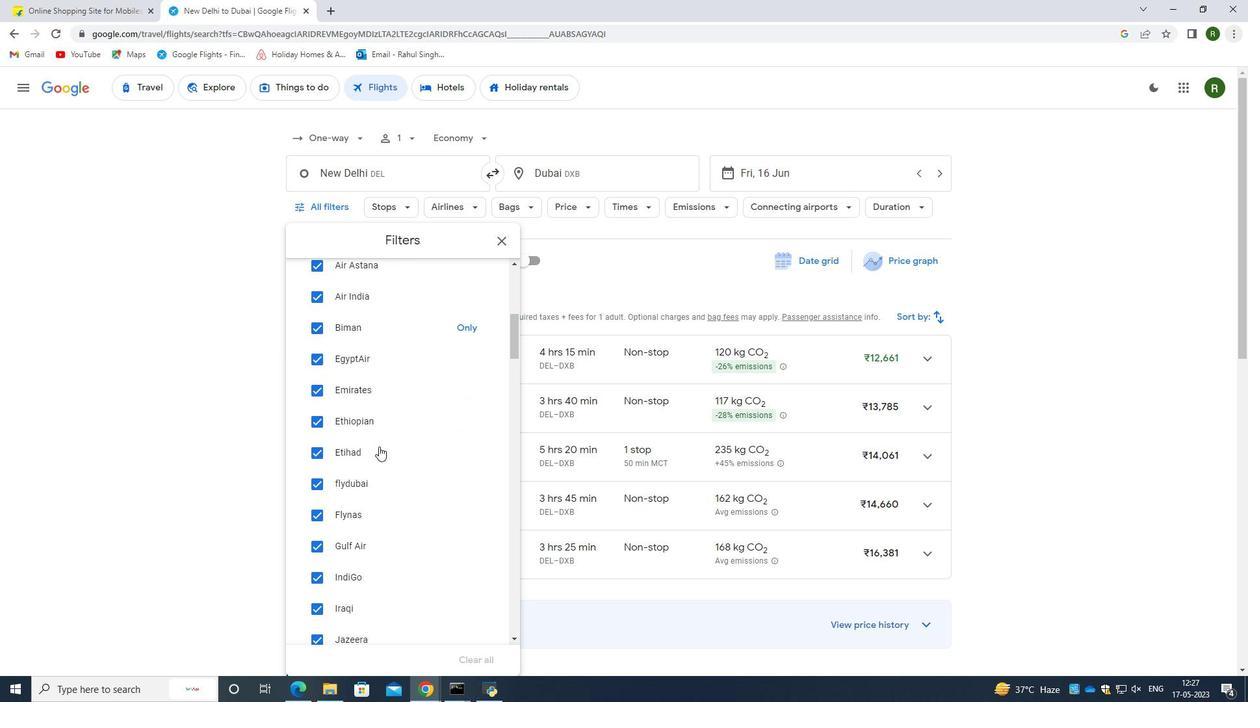 
Action: Mouse scrolled (379, 446) with delta (0, 0)
Screenshot: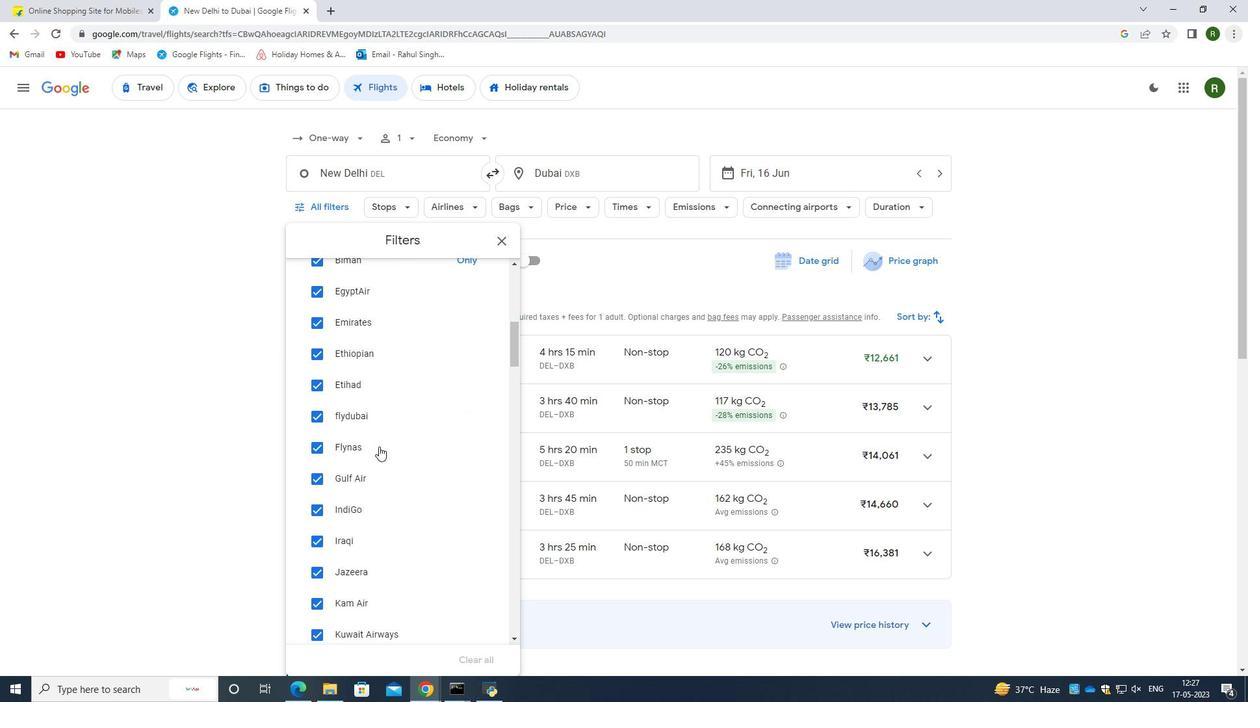 
Action: Mouse scrolled (379, 446) with delta (0, 0)
Screenshot: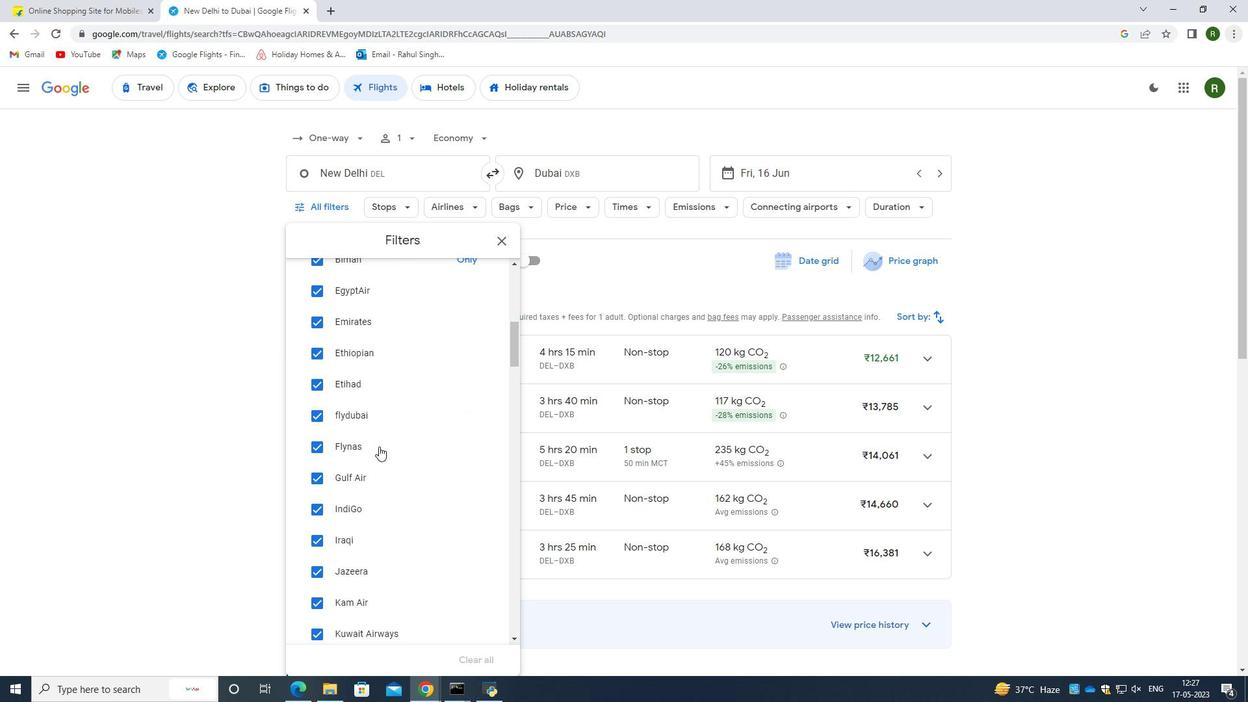 
Action: Mouse scrolled (379, 446) with delta (0, 0)
Screenshot: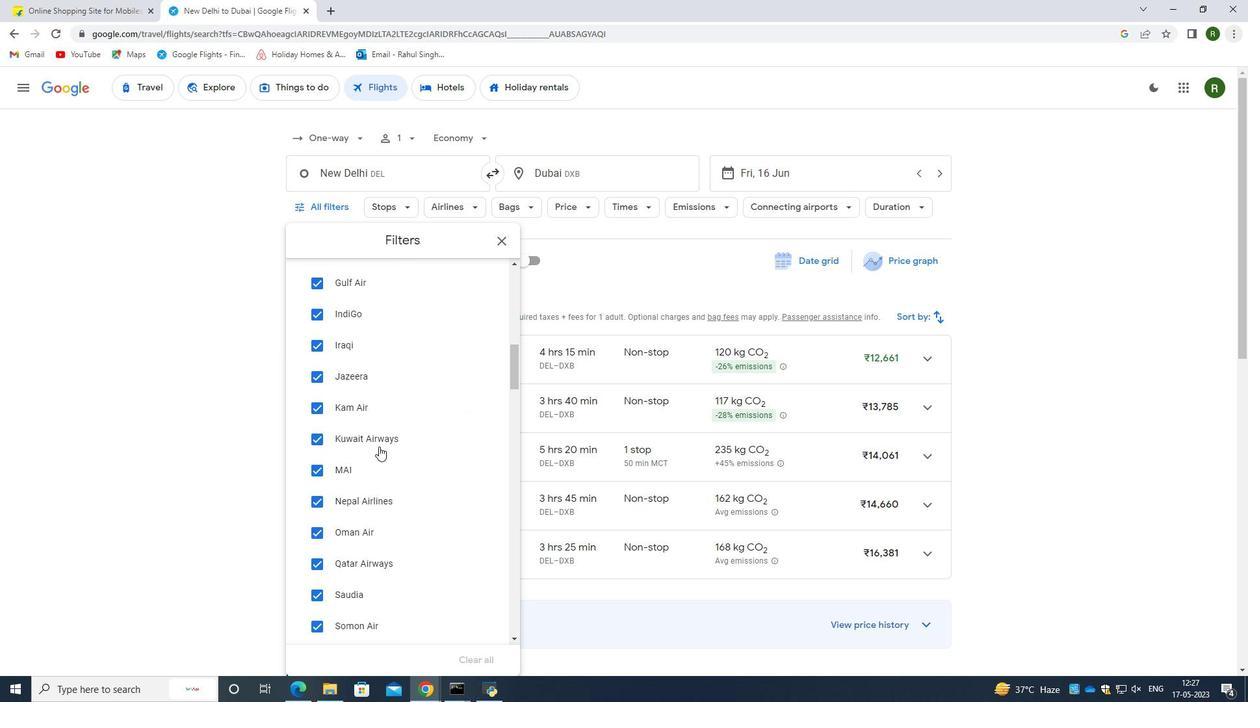 
Action: Mouse scrolled (379, 446) with delta (0, 0)
Screenshot: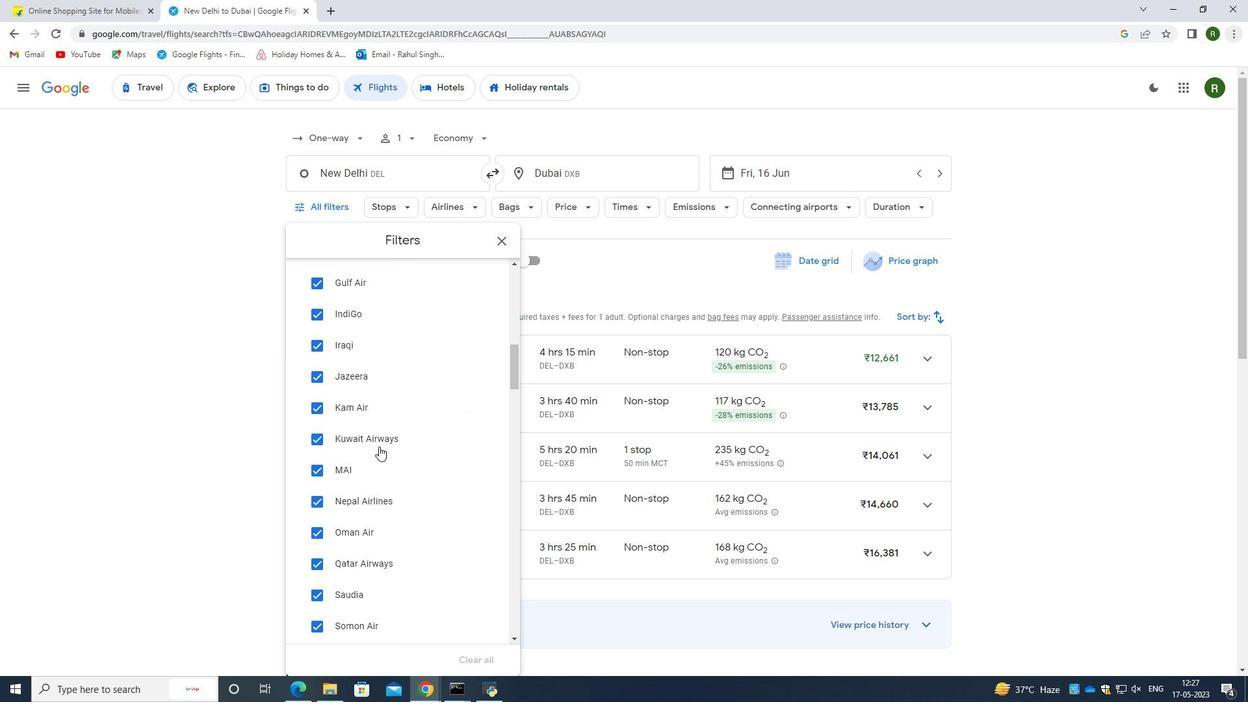 
Action: Mouse scrolled (379, 446) with delta (0, 0)
Screenshot: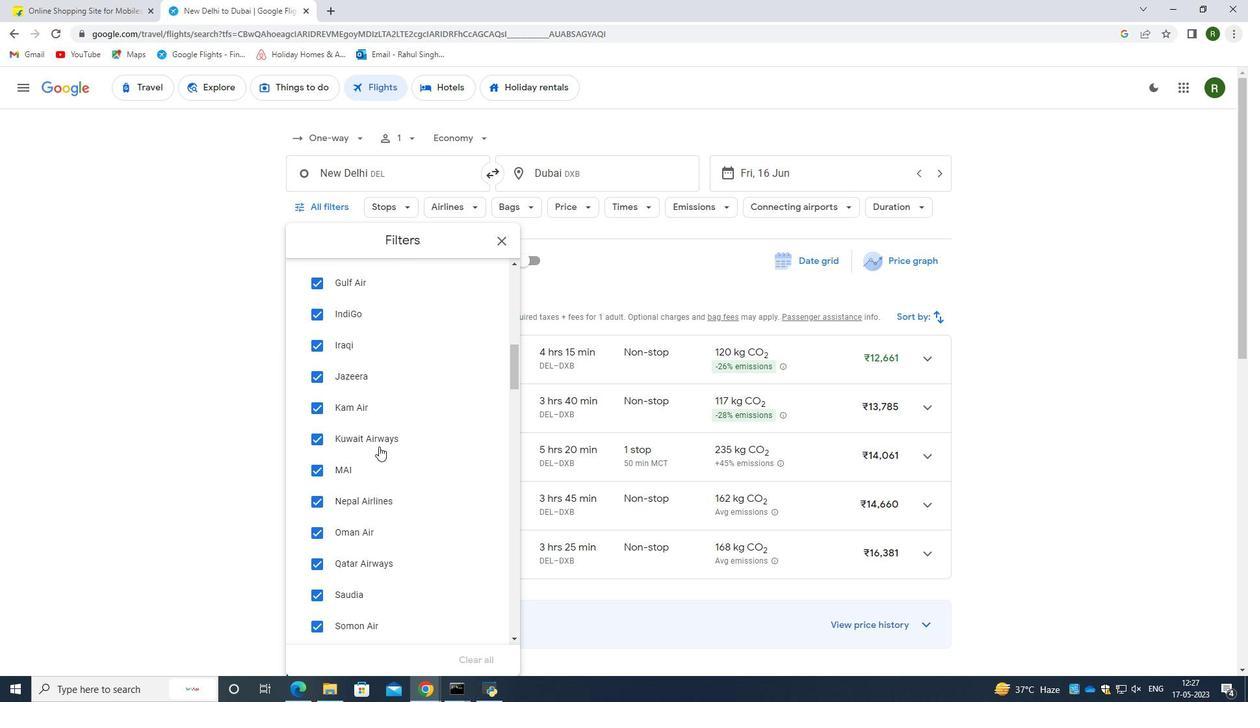 
Action: Mouse moved to (379, 447)
Screenshot: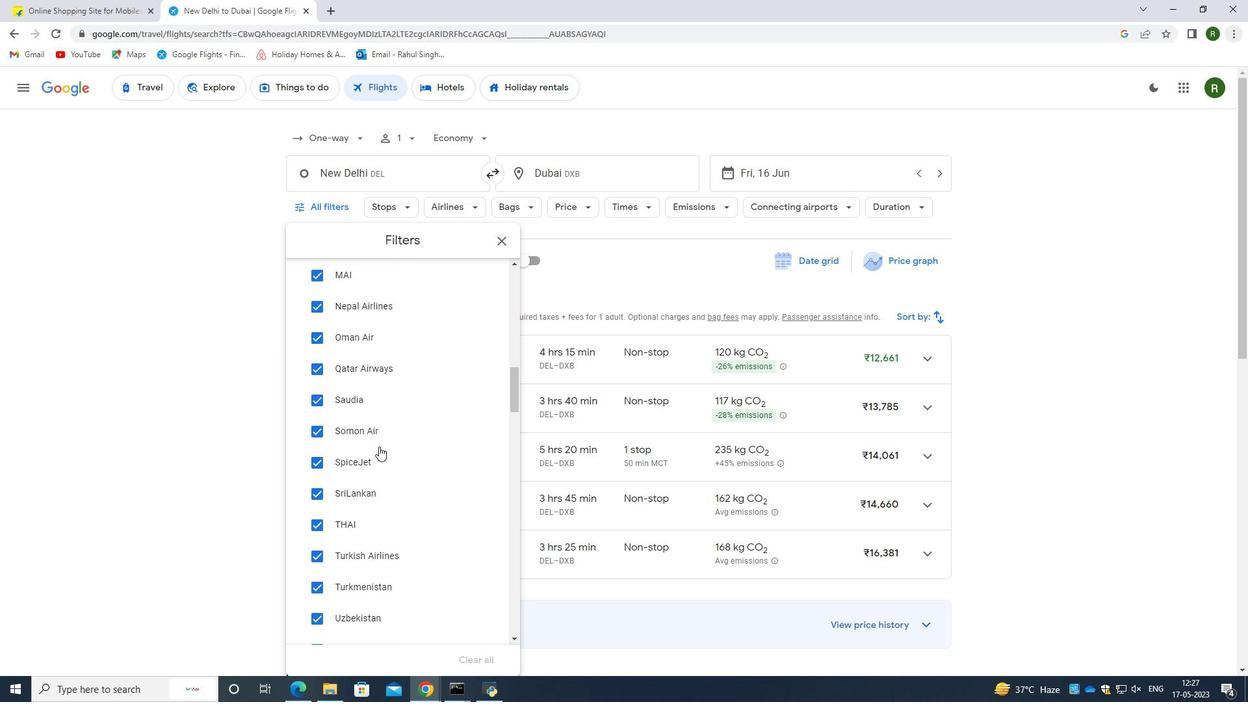 
Action: Mouse scrolled (379, 447) with delta (0, 0)
Screenshot: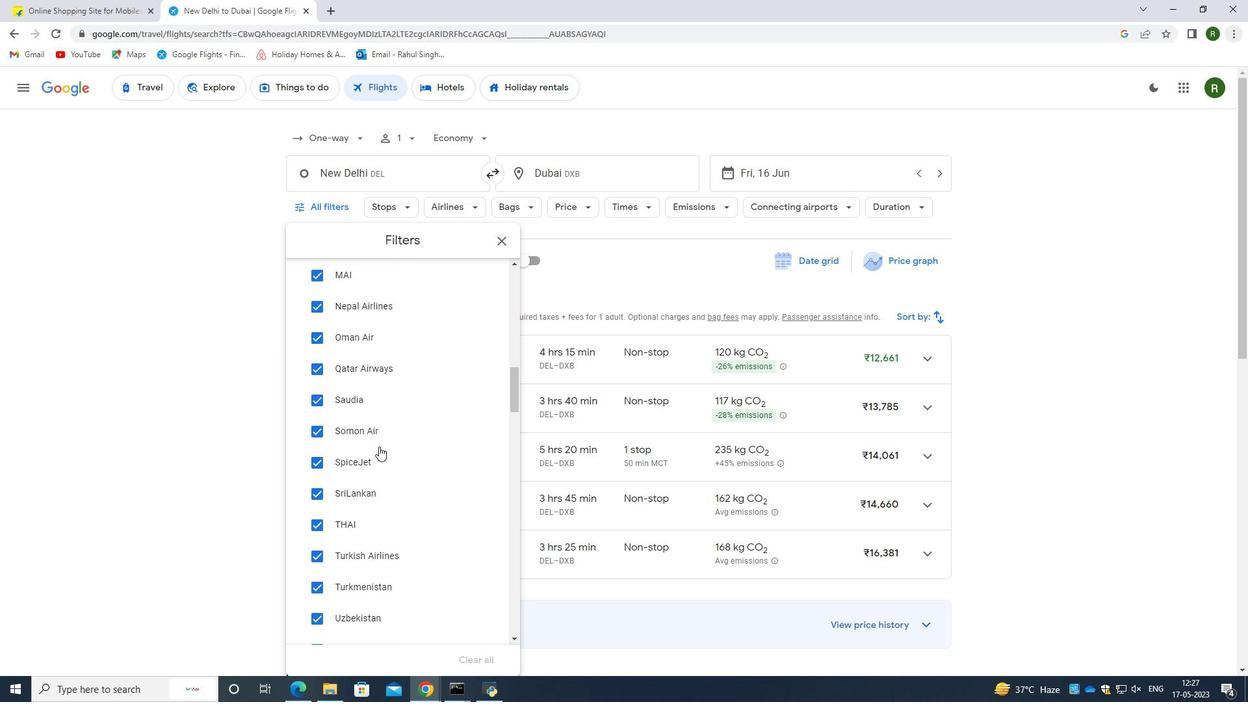 
Action: Mouse scrolled (379, 447) with delta (0, 0)
Screenshot: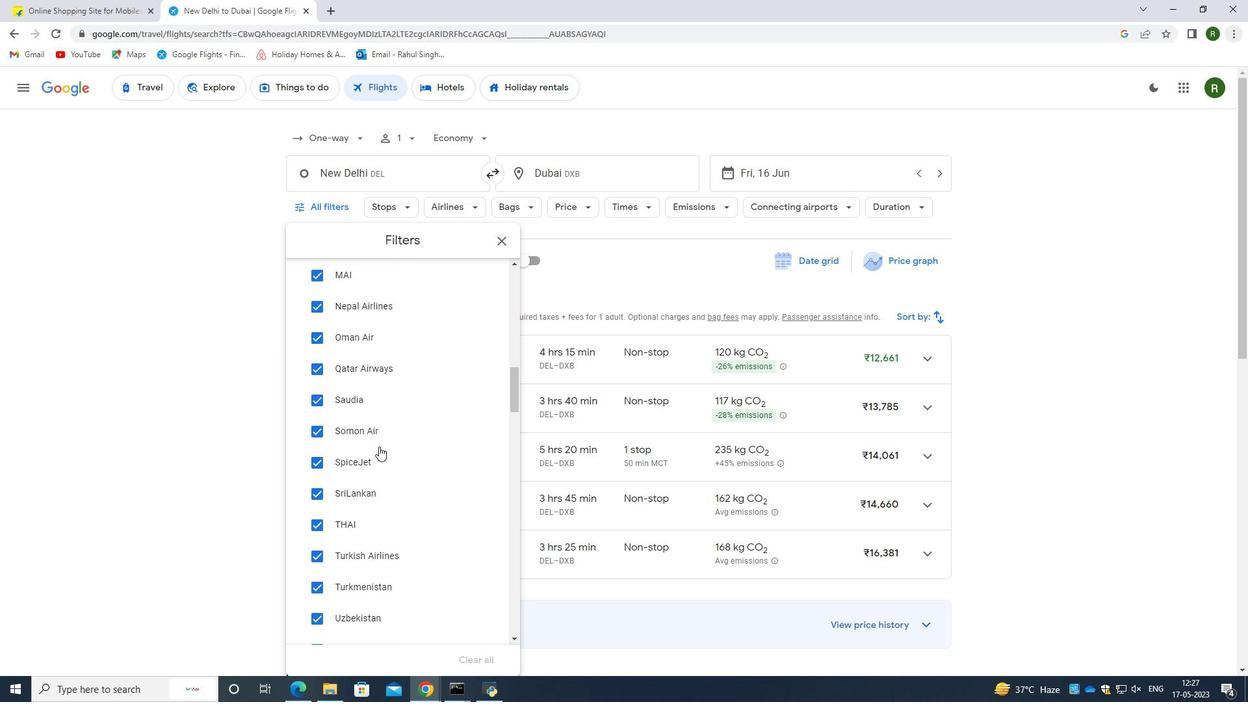 
Action: Mouse scrolled (379, 447) with delta (0, 0)
Screenshot: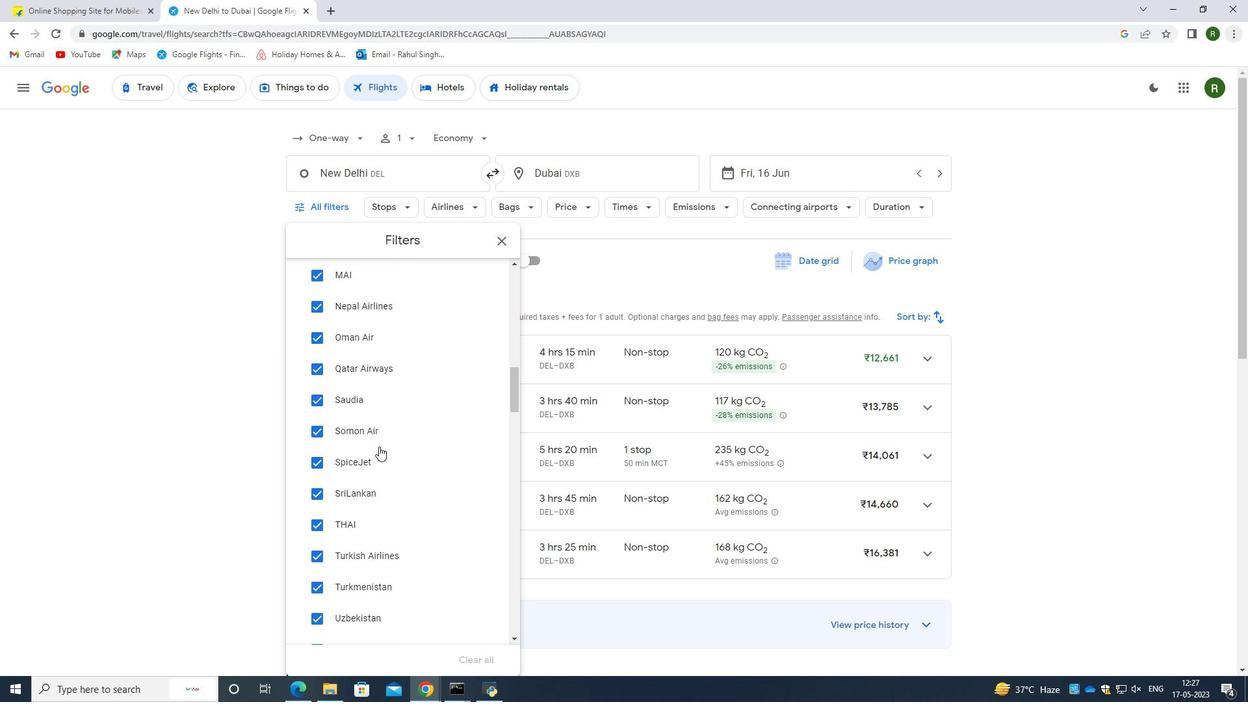 
Action: Mouse scrolled (379, 447) with delta (0, 0)
Screenshot: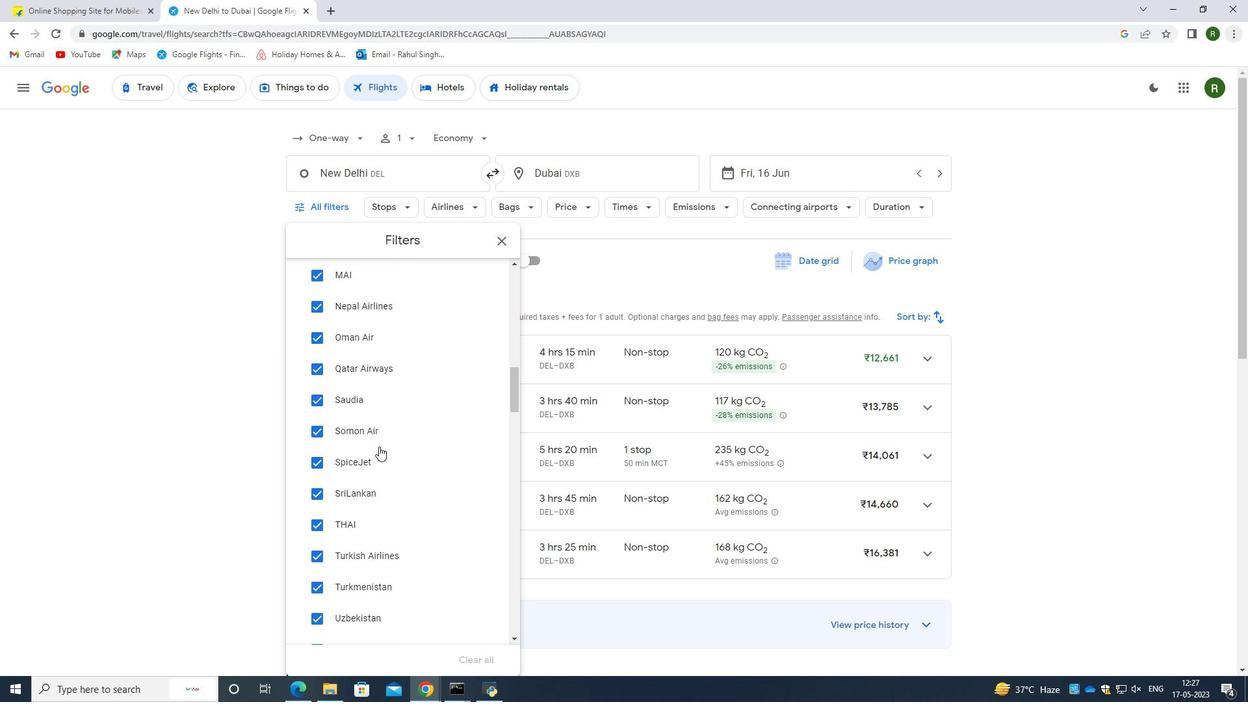 
Action: Mouse scrolled (379, 447) with delta (0, 0)
Screenshot: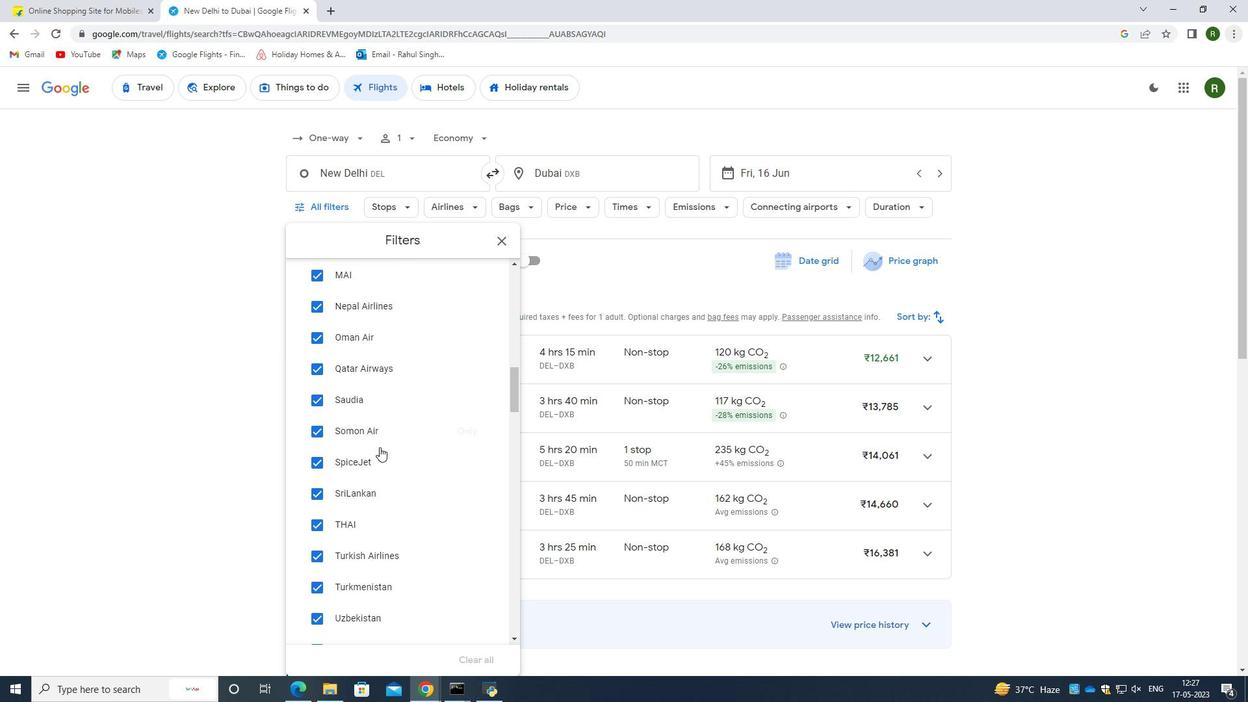 
Action: Mouse scrolled (379, 447) with delta (0, 0)
Screenshot: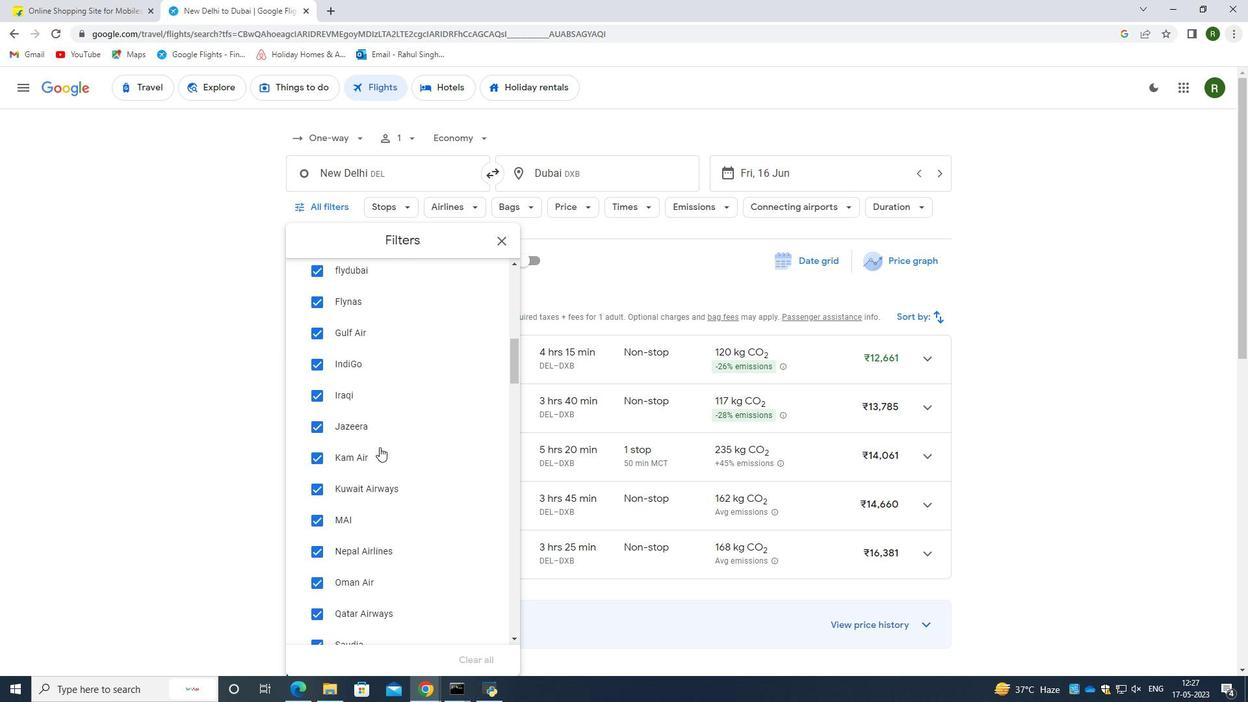 
Action: Mouse scrolled (379, 447) with delta (0, 0)
Screenshot: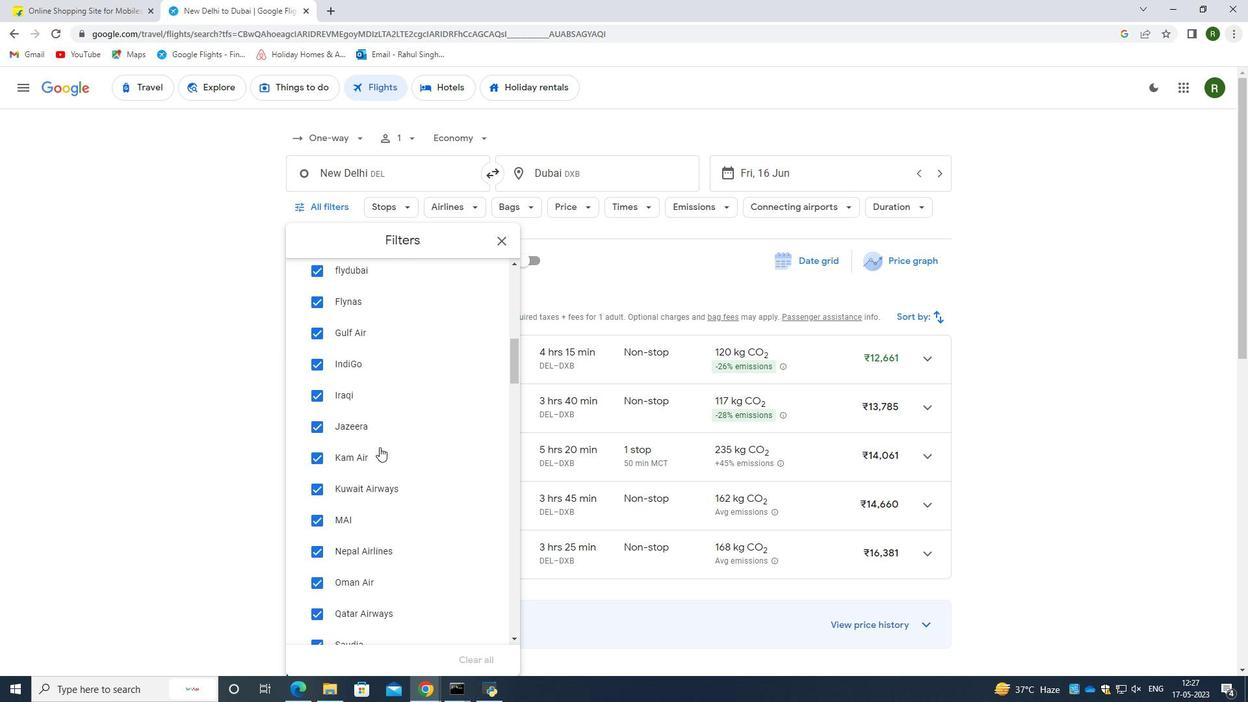 
Action: Mouse scrolled (379, 447) with delta (0, 0)
Screenshot: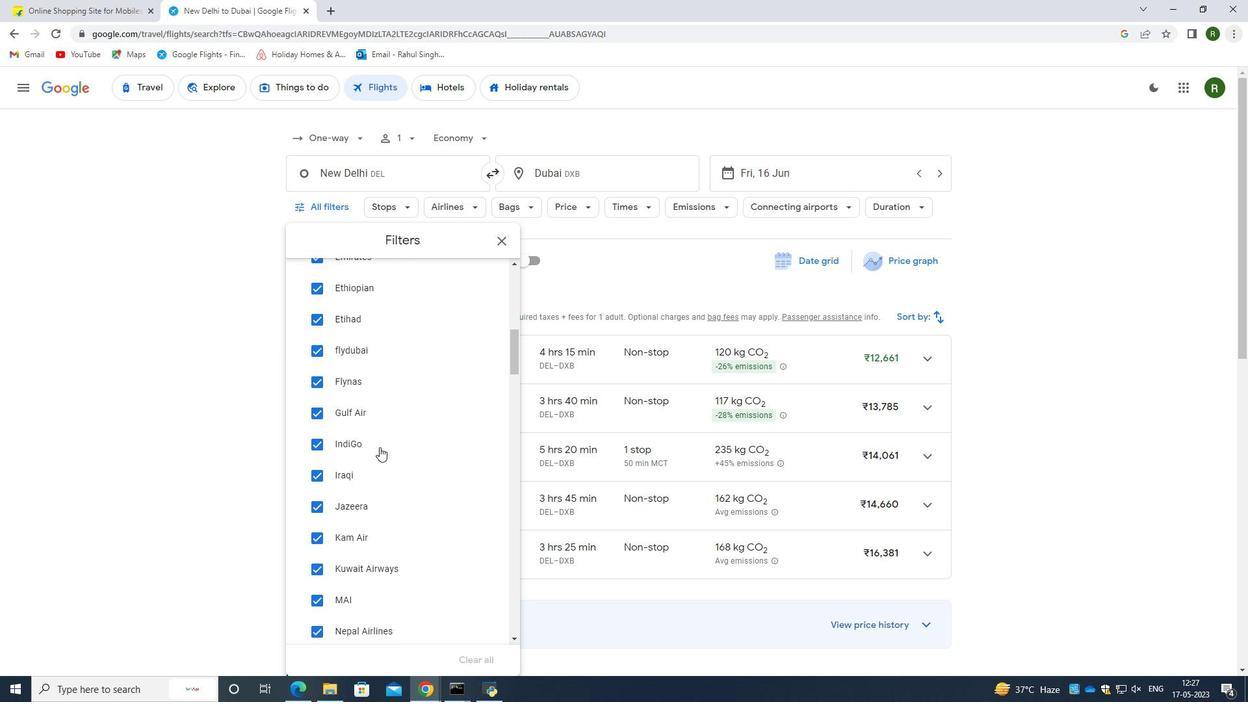 
Action: Mouse scrolled (379, 447) with delta (0, 0)
Screenshot: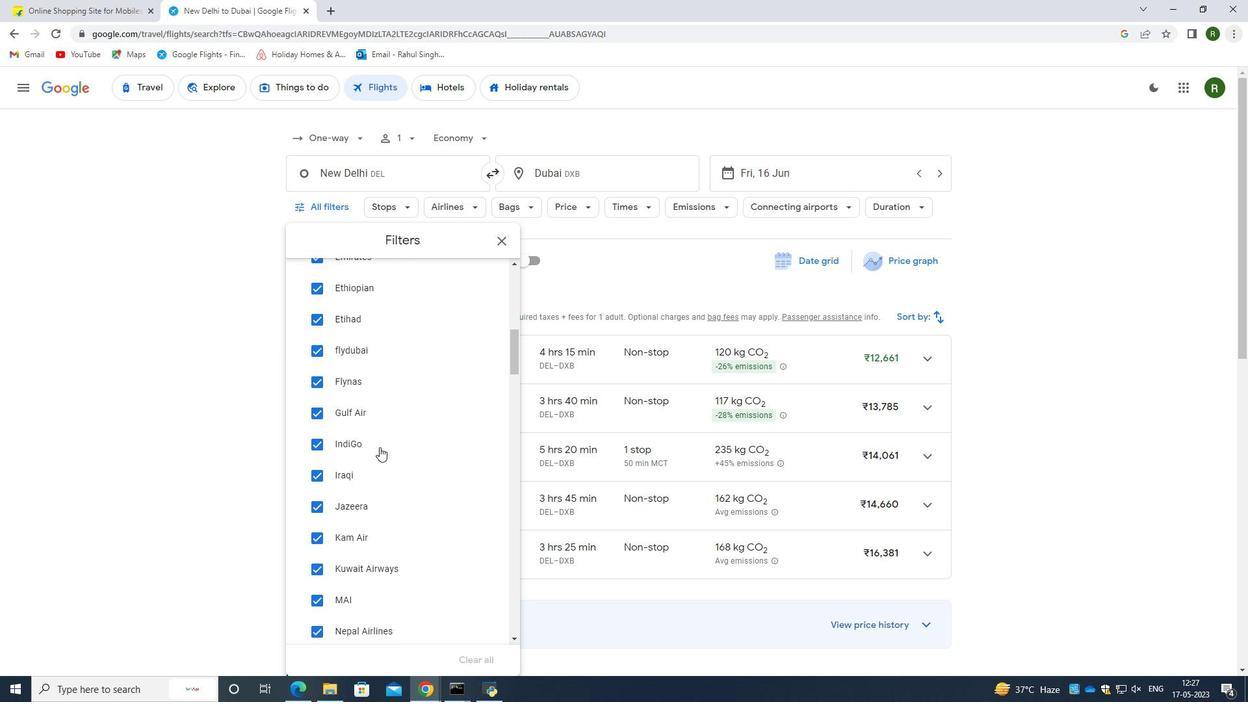 
Action: Mouse scrolled (379, 447) with delta (0, 0)
Screenshot: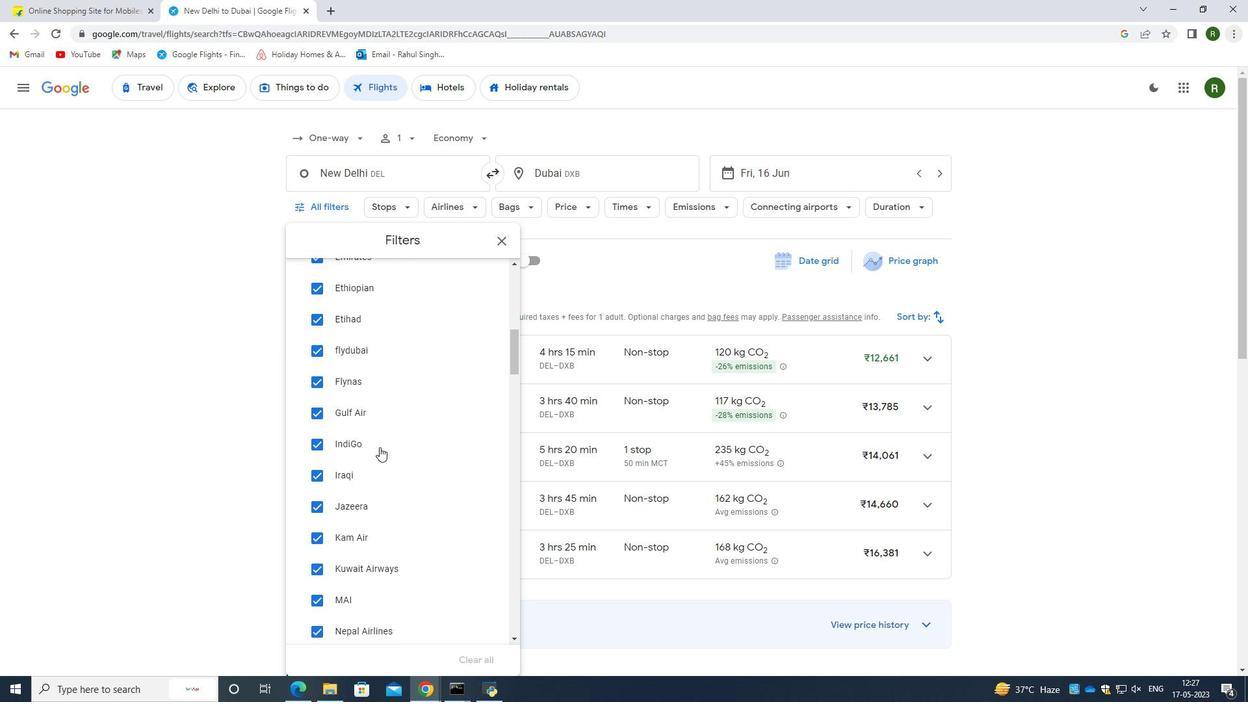 
Action: Mouse moved to (399, 397)
Screenshot: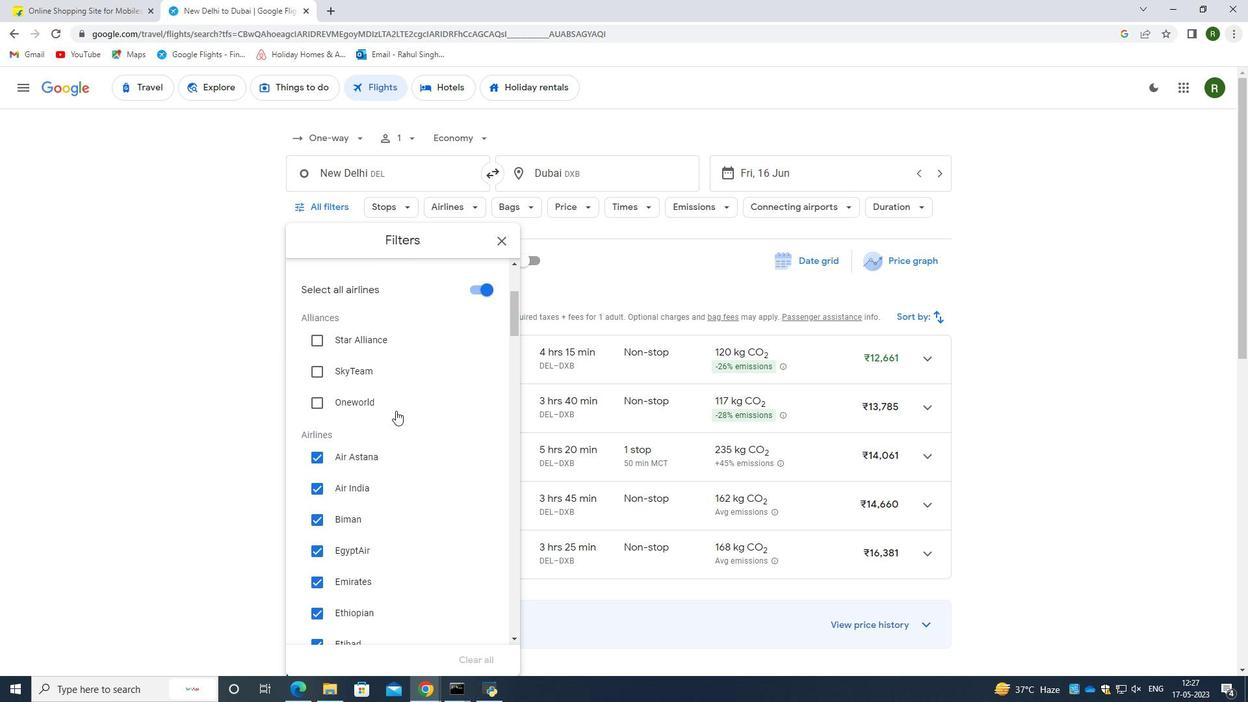 
Action: Mouse scrolled (399, 397) with delta (0, 0)
Screenshot: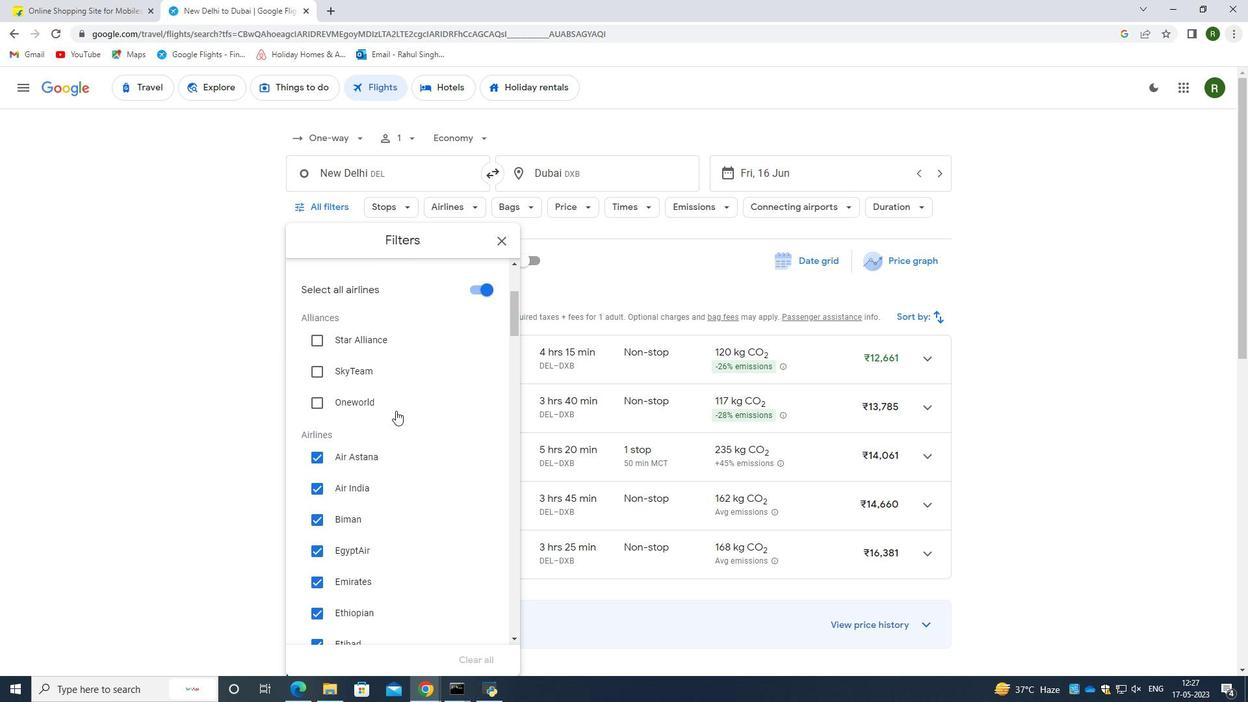 
Action: Mouse scrolled (399, 397) with delta (0, 0)
Screenshot: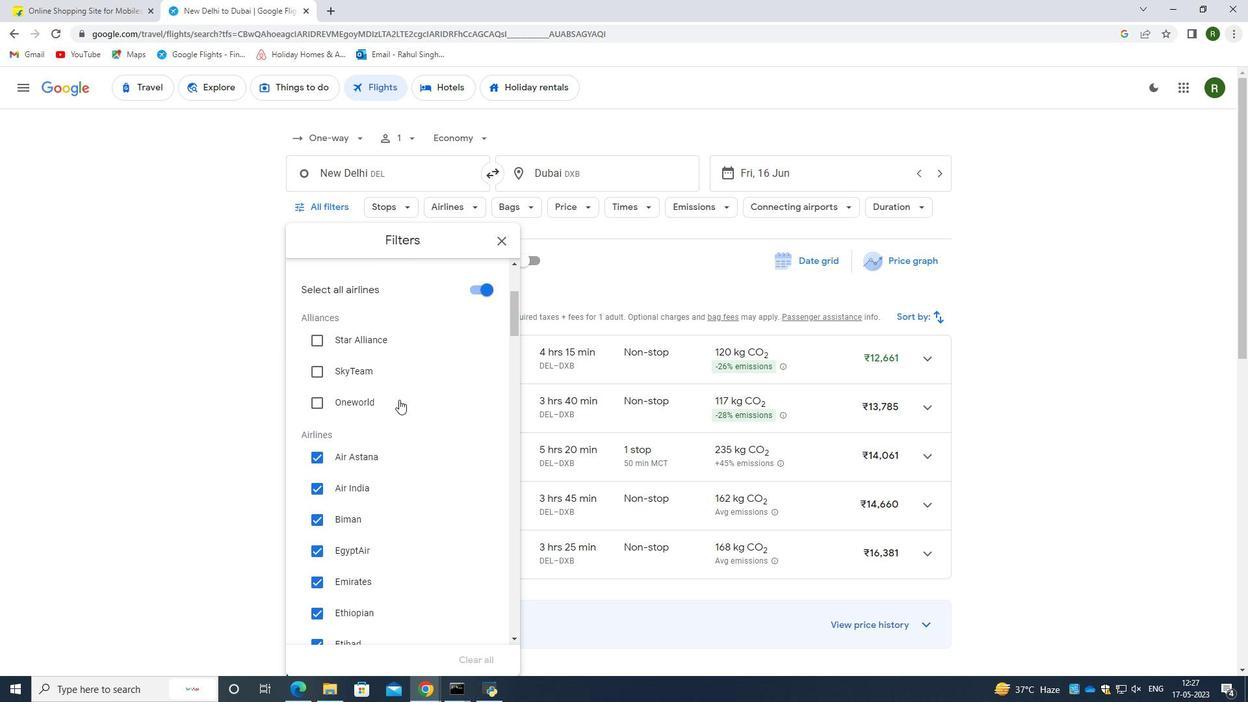 
Action: Mouse scrolled (399, 397) with delta (0, 0)
Screenshot: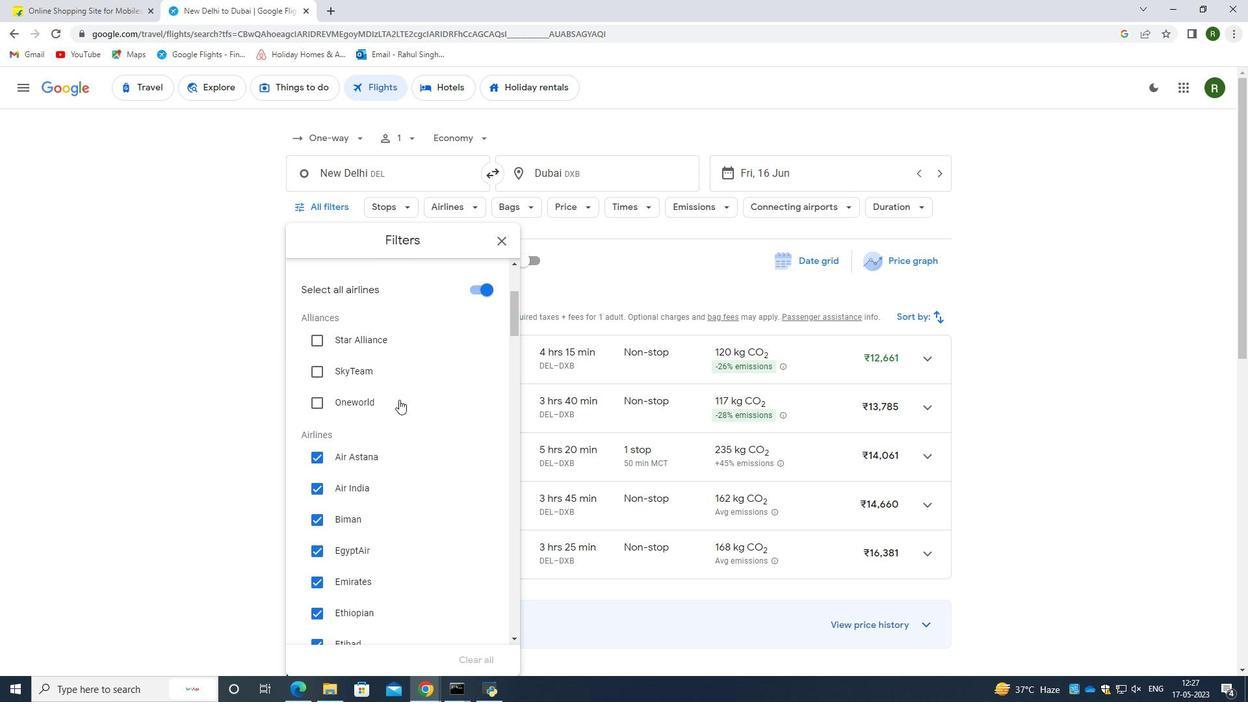 
Action: Mouse moved to (421, 376)
Screenshot: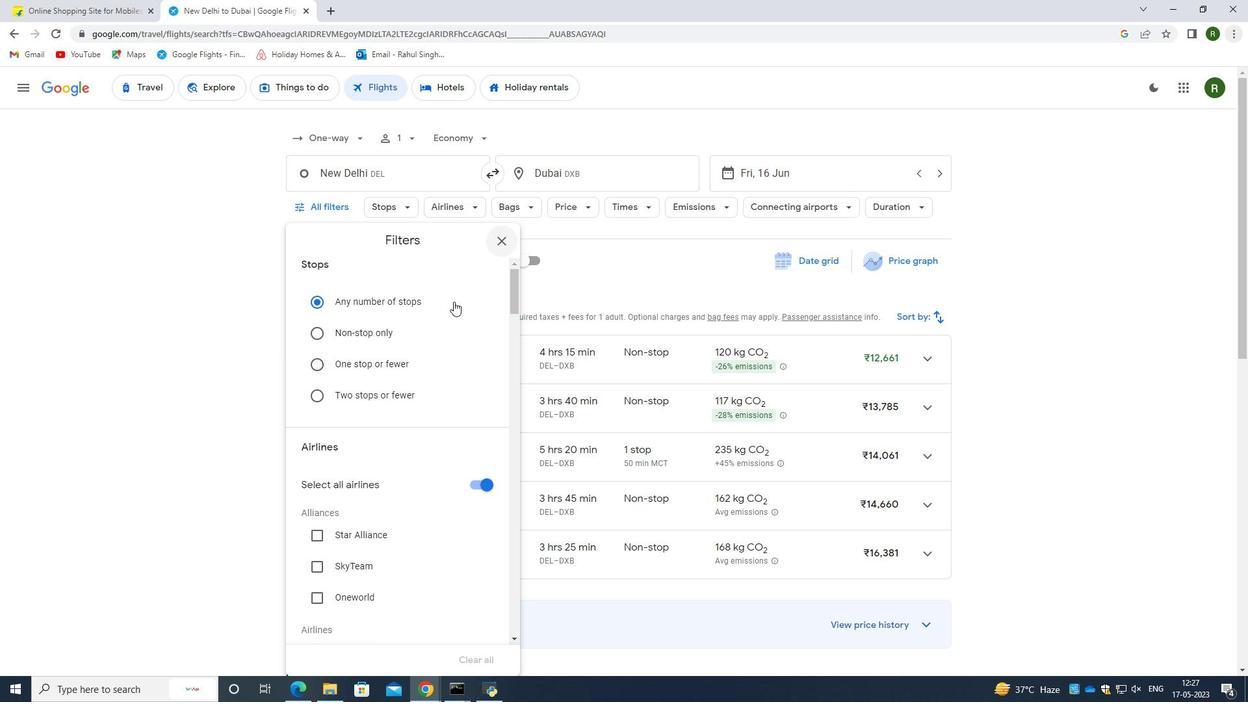 
Action: Mouse scrolled (421, 377) with delta (0, 0)
Screenshot: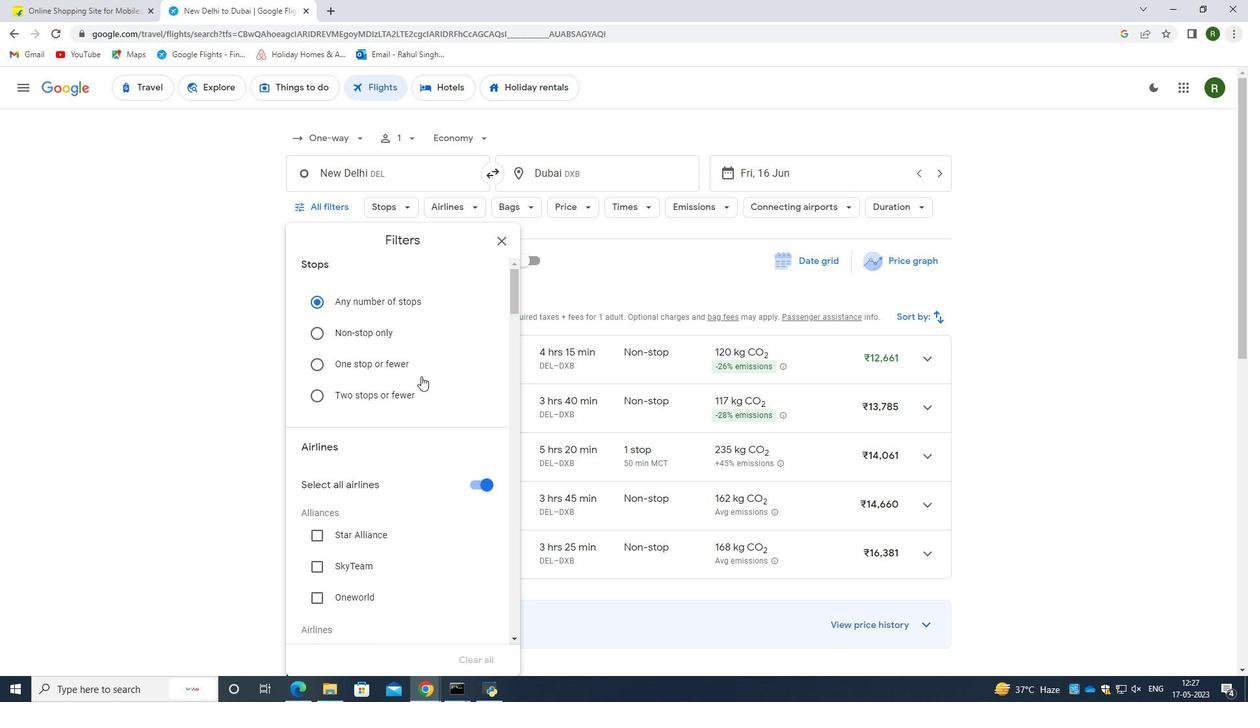 
Action: Mouse scrolled (421, 377) with delta (0, 0)
Screenshot: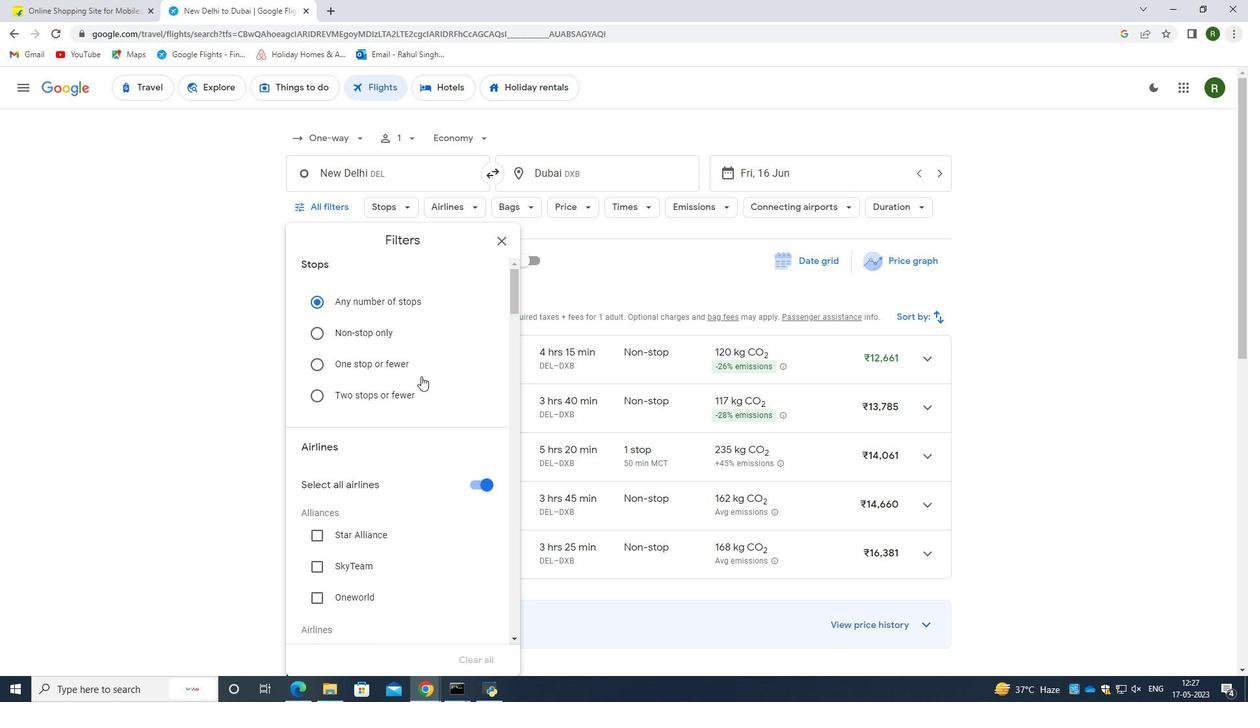 
Action: Mouse moved to (462, 141)
Screenshot: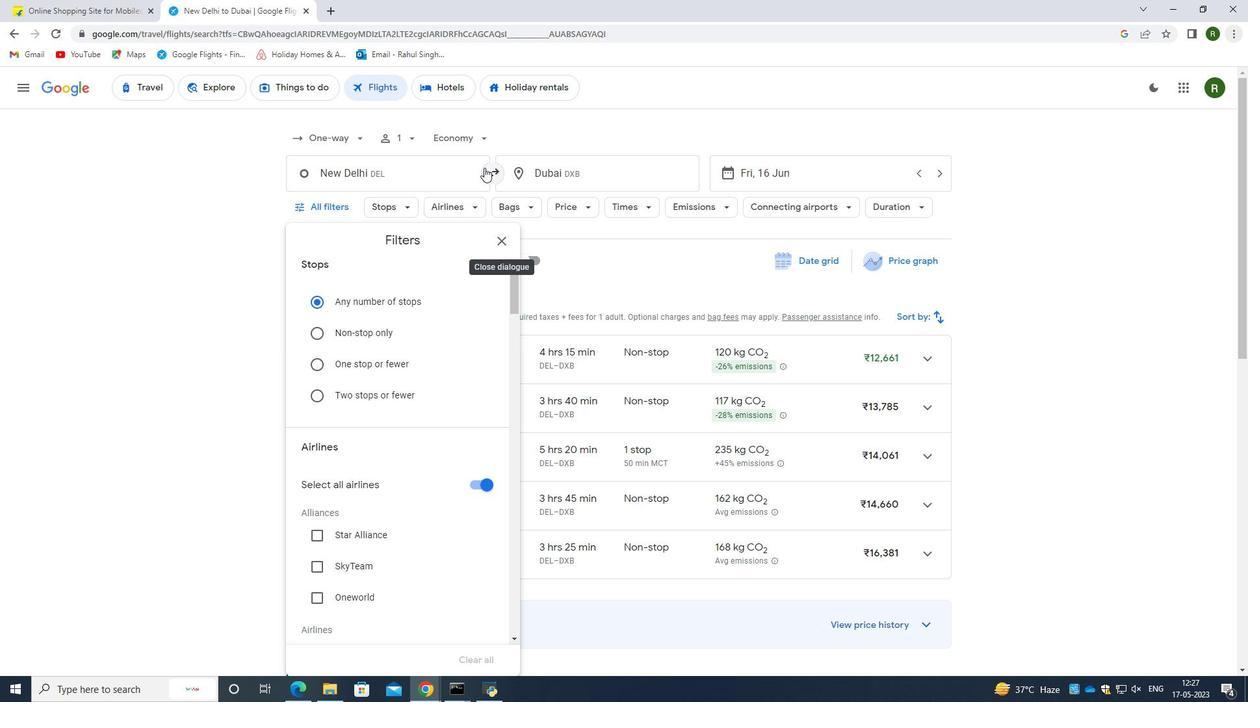 
Action: Mouse pressed left at (462, 141)
Screenshot: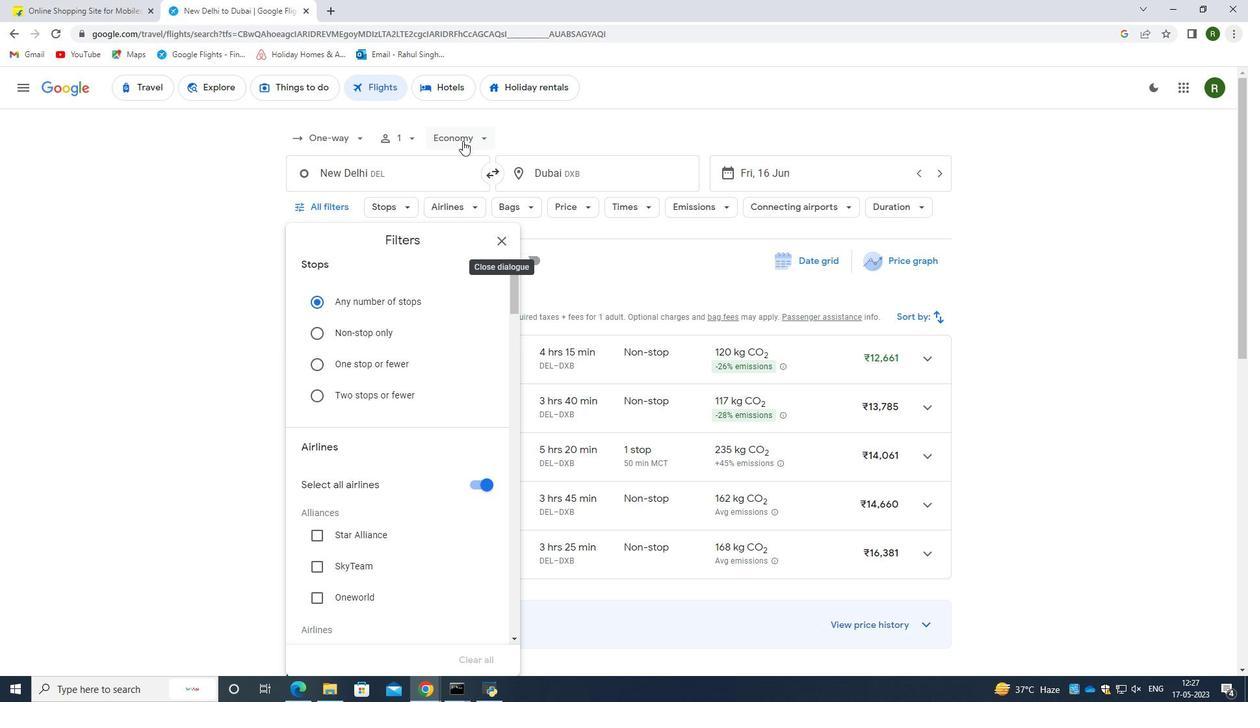 
Action: Mouse moved to (457, 163)
Screenshot: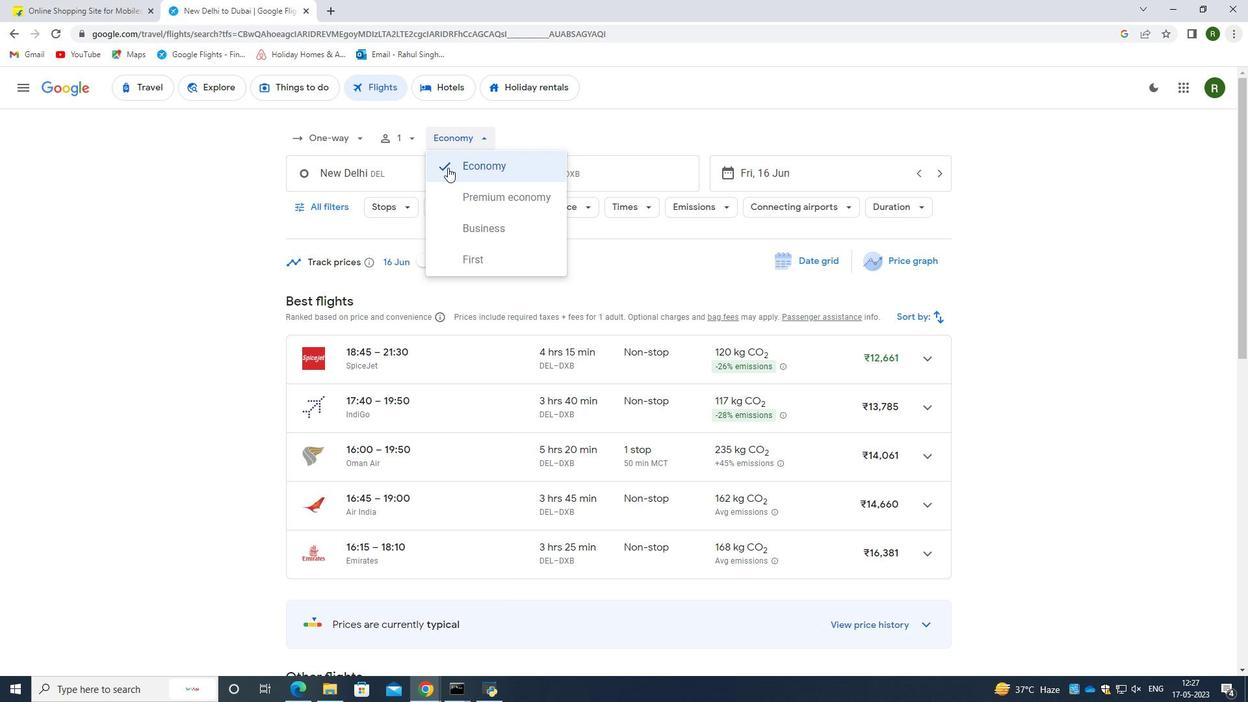 
Action: Mouse pressed left at (457, 163)
Screenshot: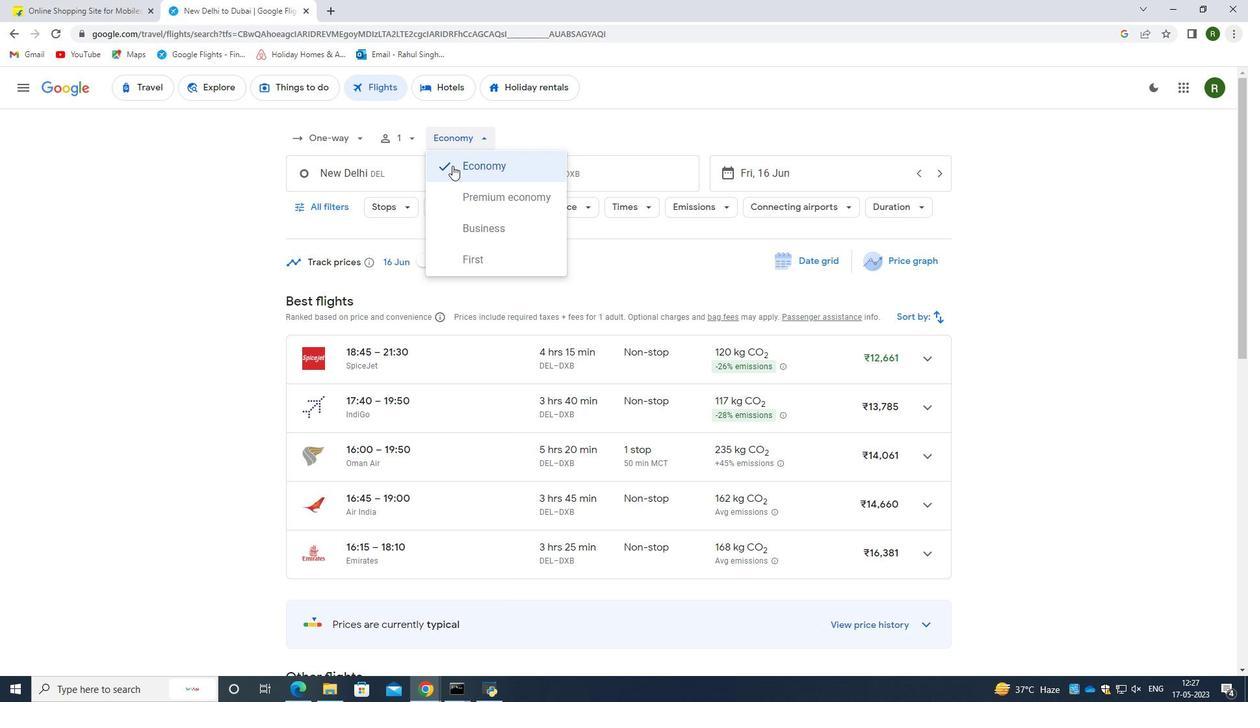 
Action: Mouse moved to (491, 380)
Screenshot: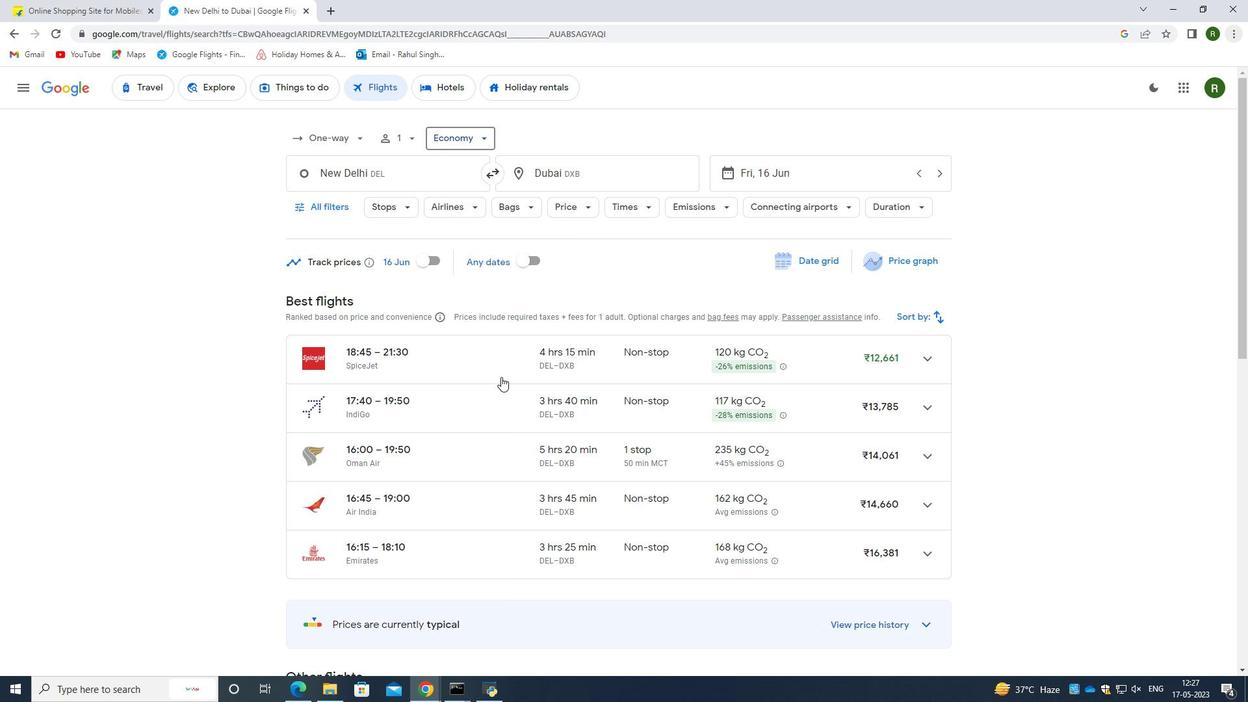 
Action: Mouse scrolled (491, 379) with delta (0, 0)
Screenshot: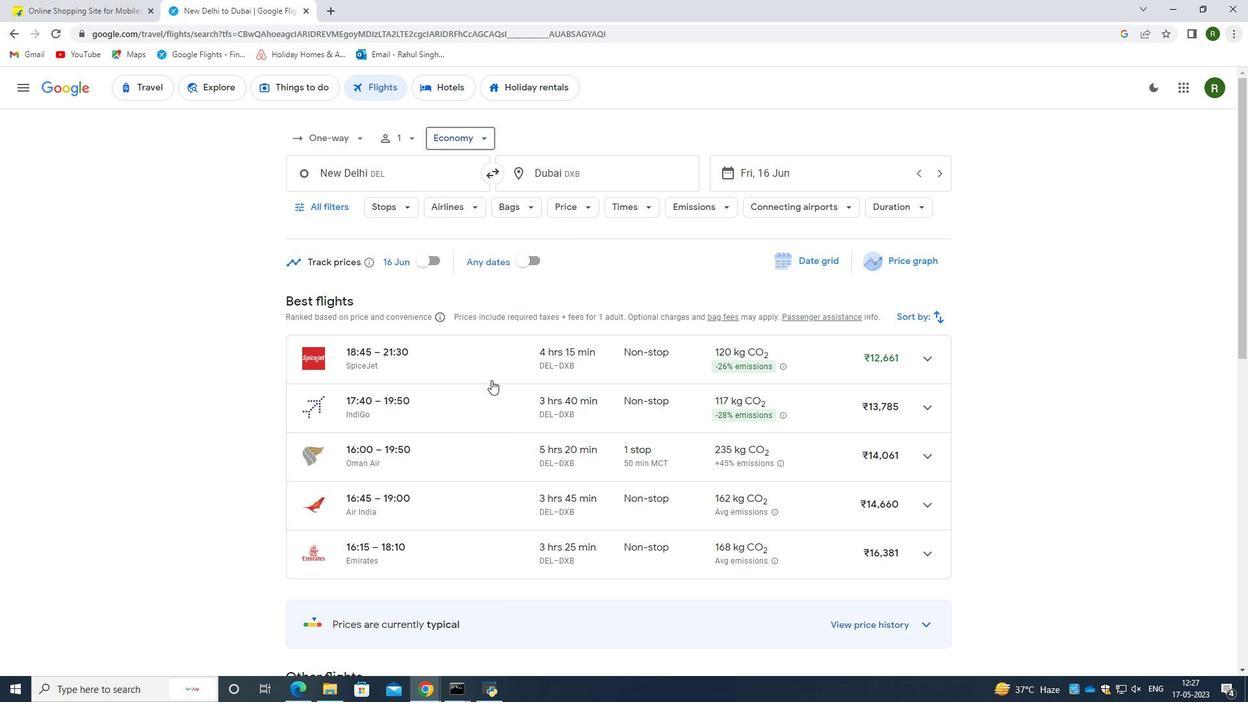
Action: Mouse moved to (773, 373)
Screenshot: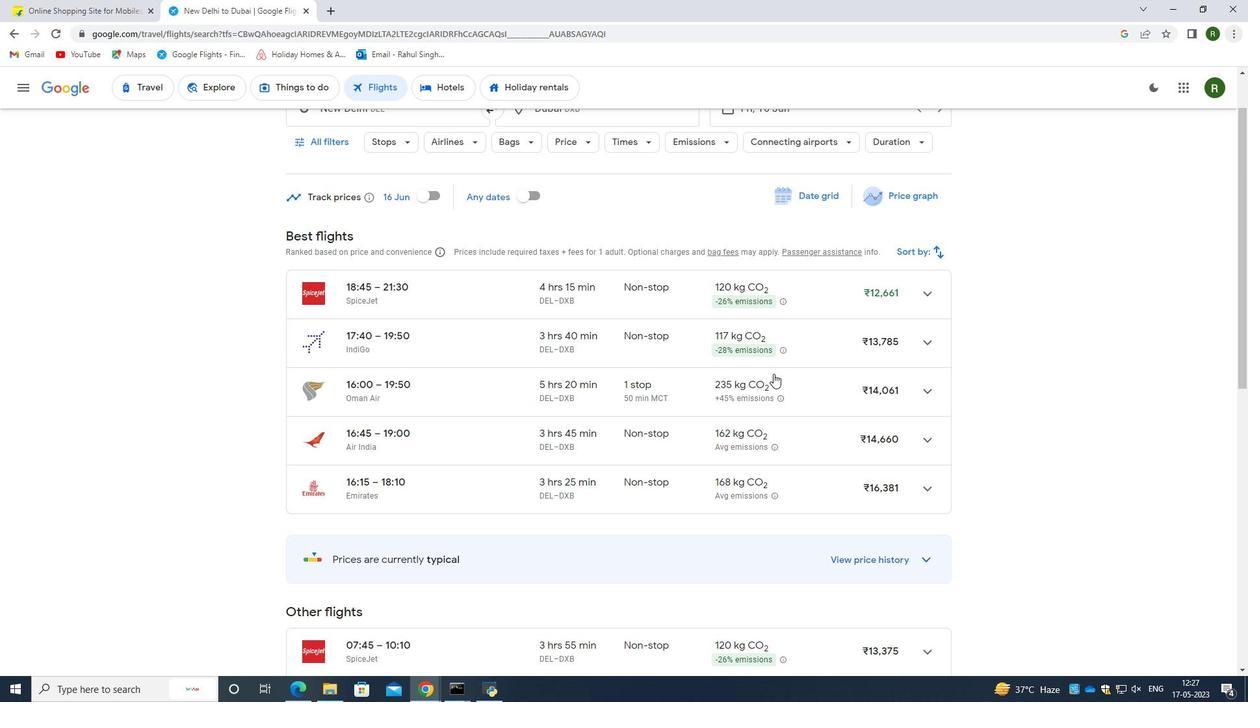 
Action: Mouse scrolled (773, 373) with delta (0, 0)
Screenshot: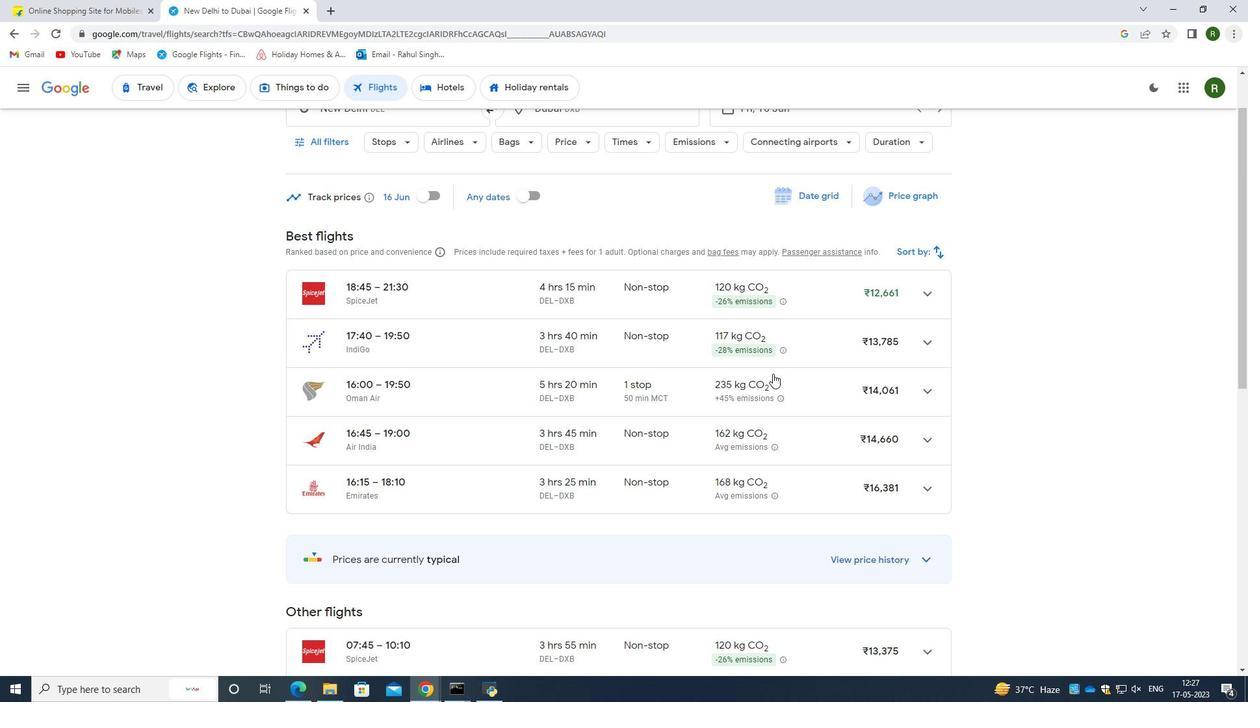 
Action: Mouse scrolled (773, 373) with delta (0, 0)
Screenshot: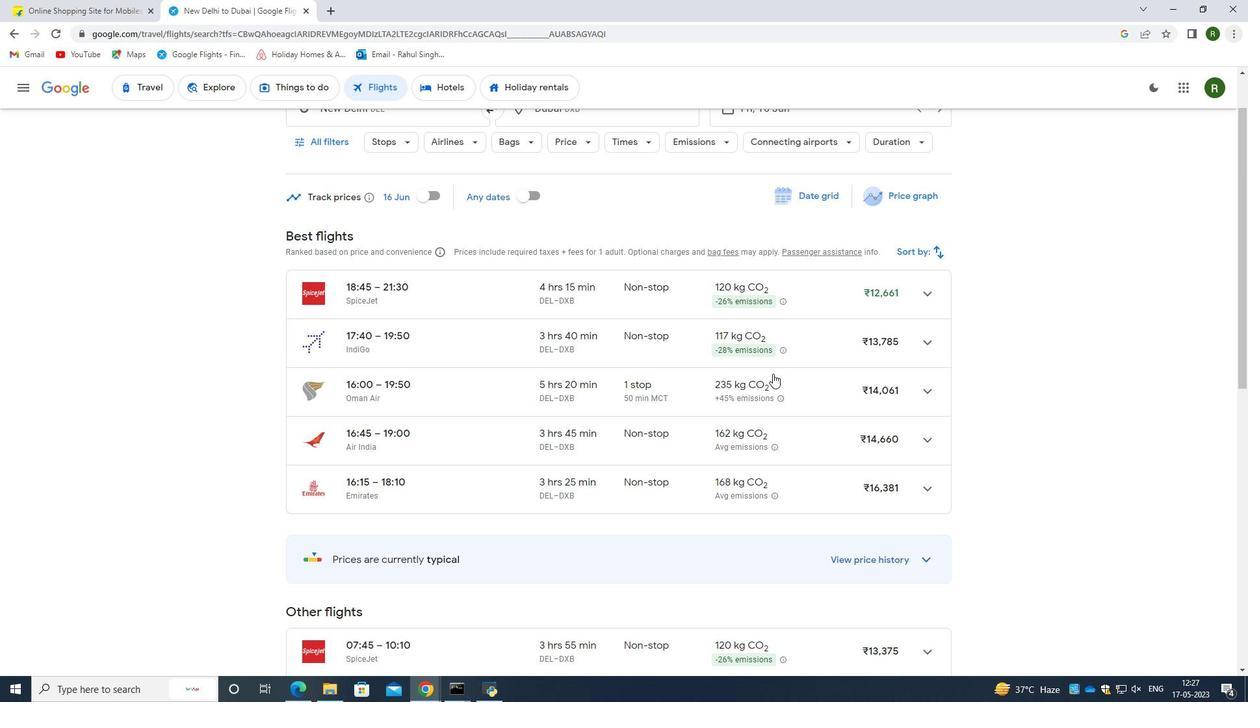 
Action: Mouse scrolled (773, 373) with delta (0, 0)
Screenshot: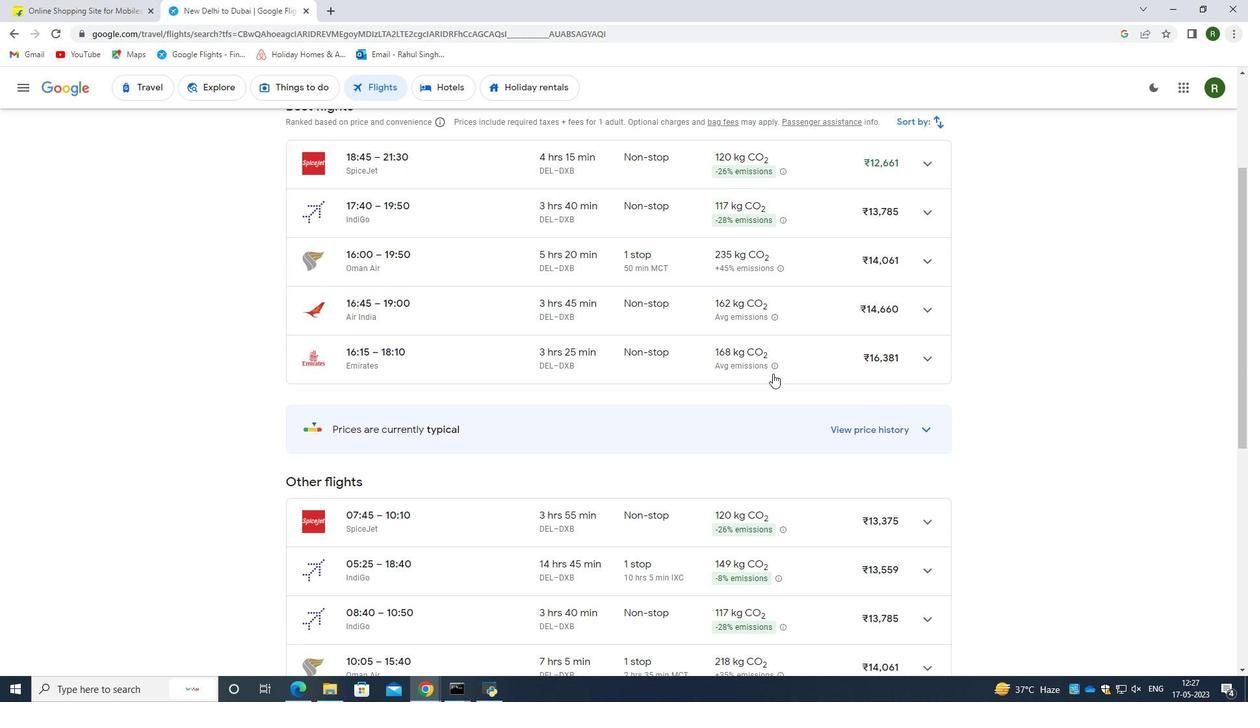 
Action: Mouse scrolled (773, 373) with delta (0, 0)
Screenshot: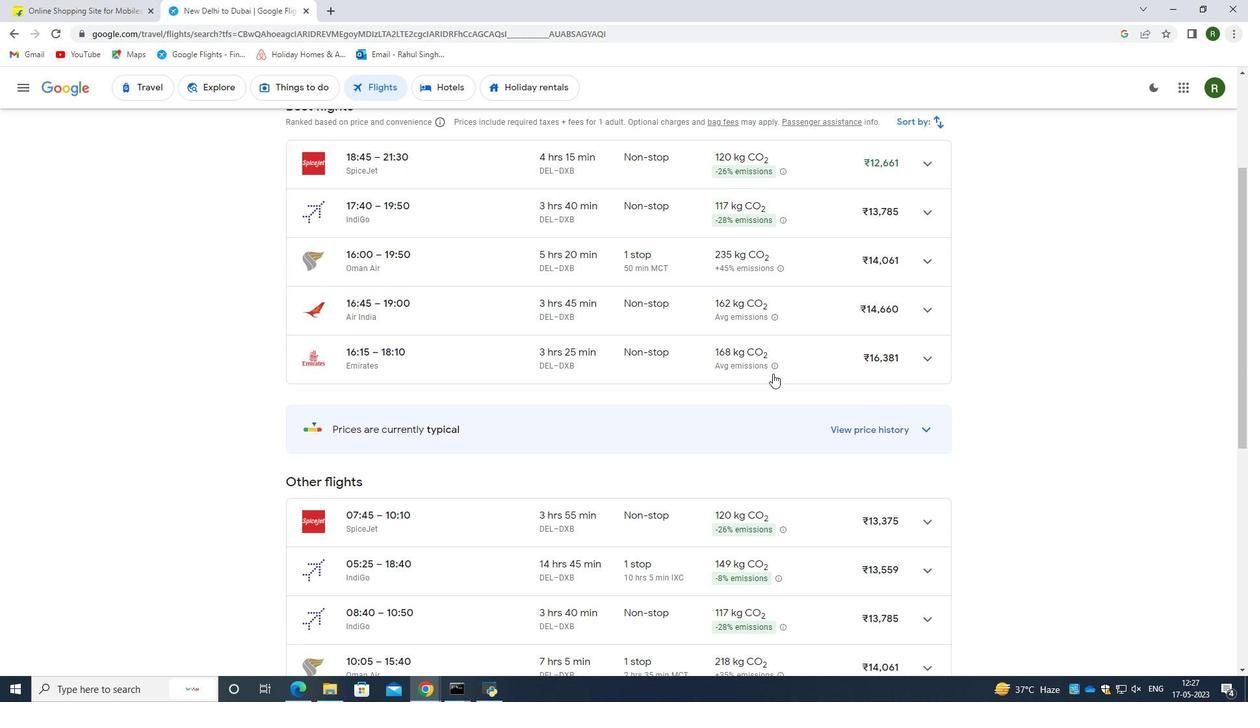
Action: Mouse scrolled (773, 373) with delta (0, 0)
Screenshot: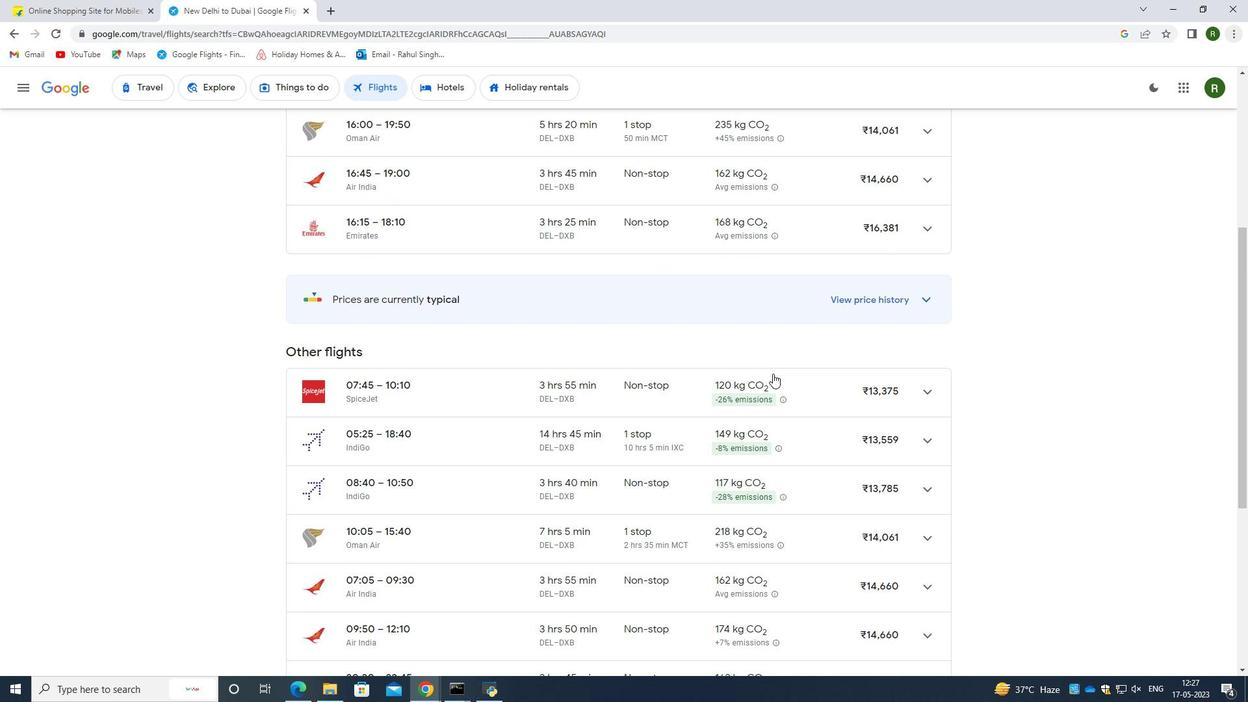 
Action: Mouse scrolled (773, 373) with delta (0, 0)
Screenshot: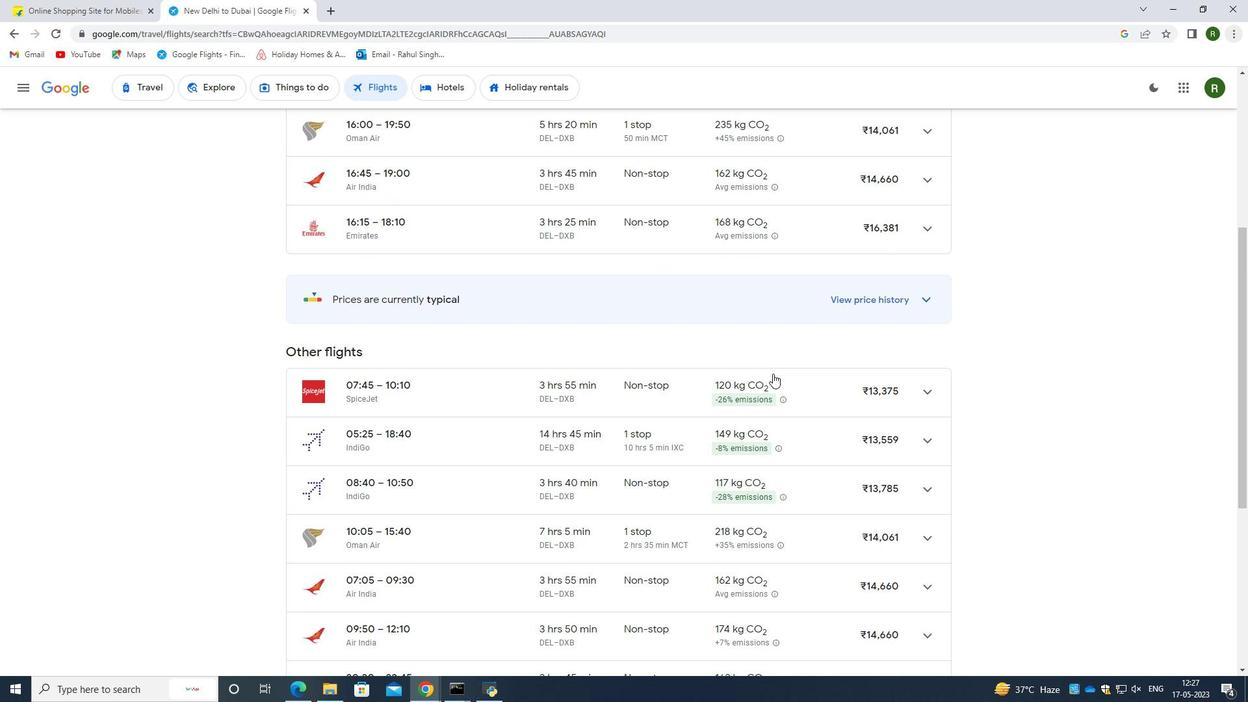 
Action: Mouse scrolled (773, 373) with delta (0, 0)
Screenshot: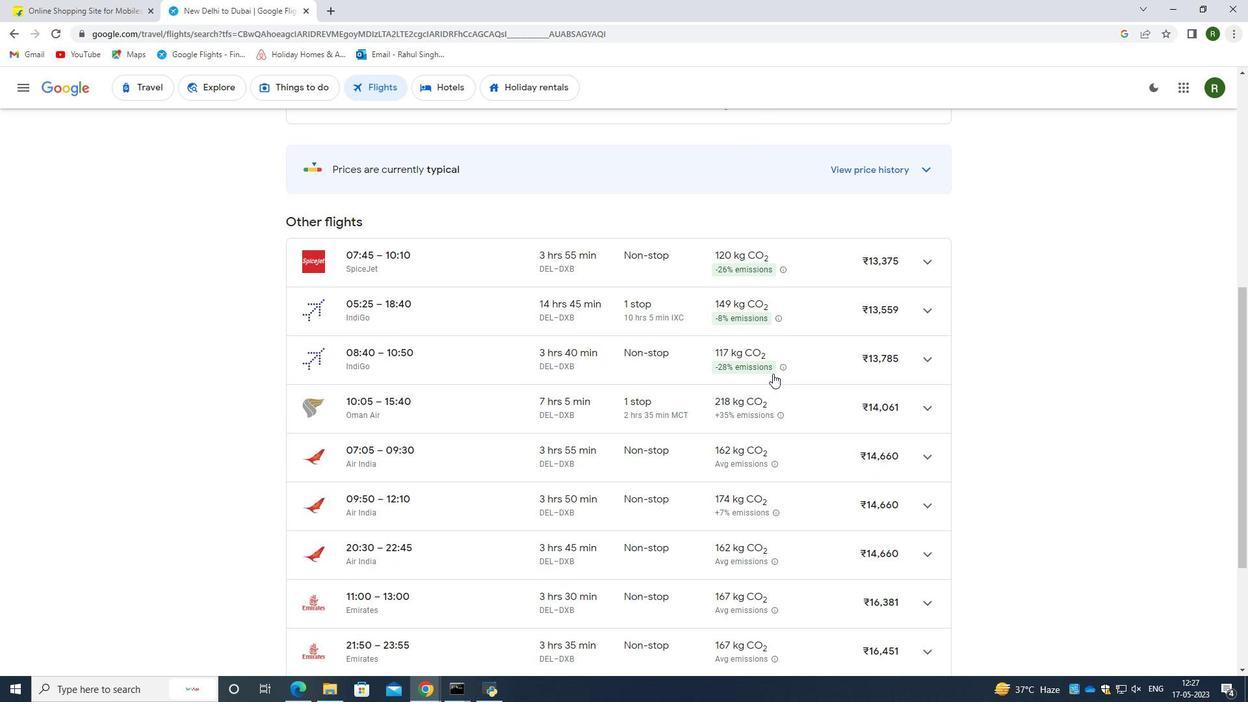 
Action: Mouse scrolled (773, 373) with delta (0, 0)
Screenshot: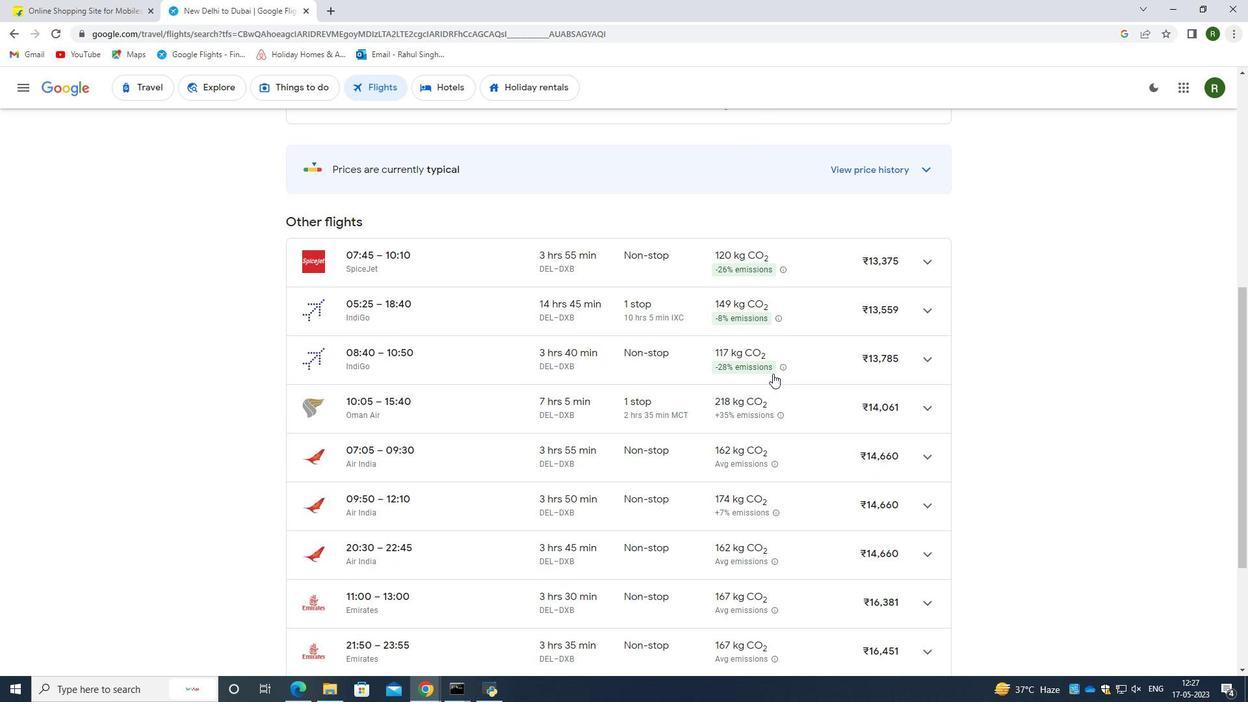 
Action: Mouse scrolled (773, 373) with delta (0, 0)
Screenshot: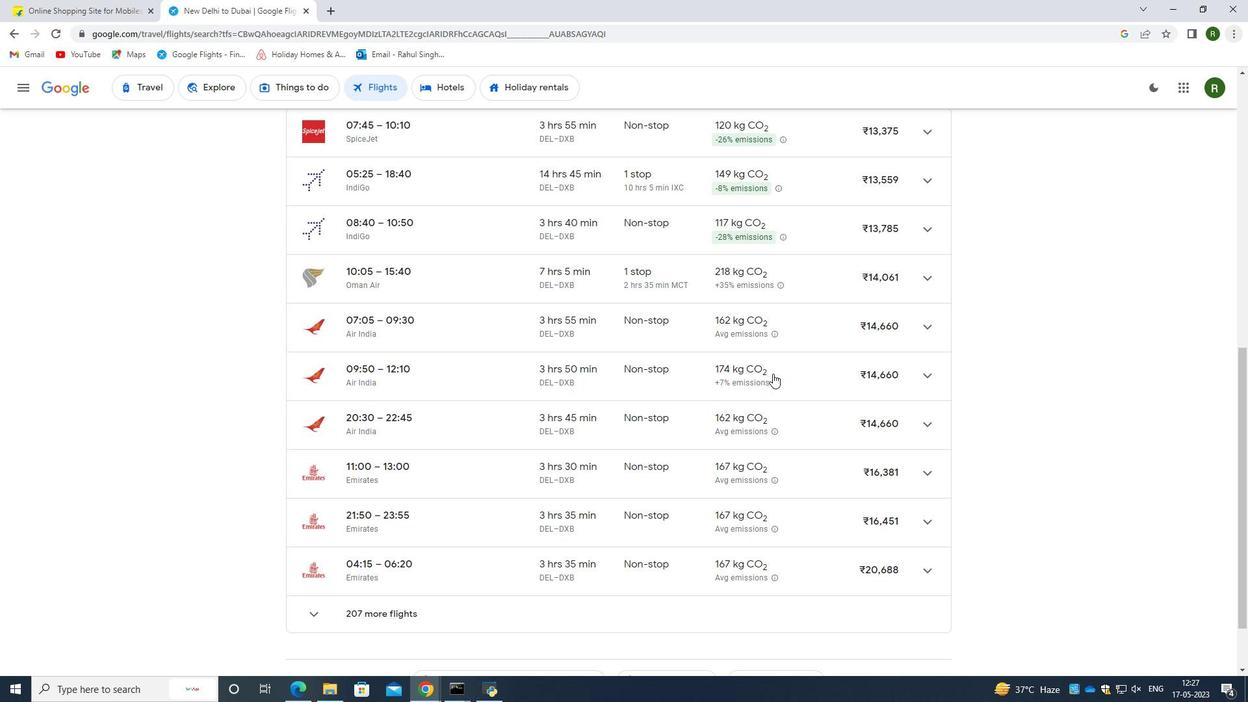 
Action: Mouse scrolled (773, 373) with delta (0, 0)
Screenshot: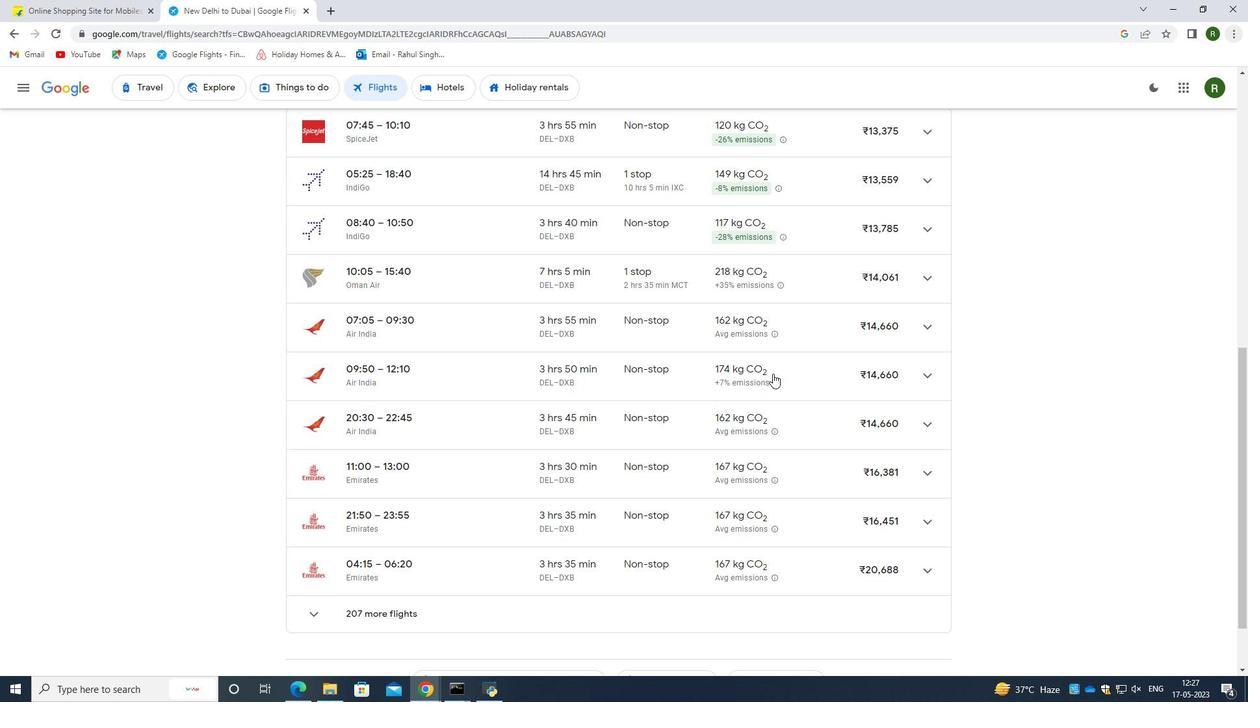 
Action: Mouse scrolled (773, 373) with delta (0, 0)
Screenshot: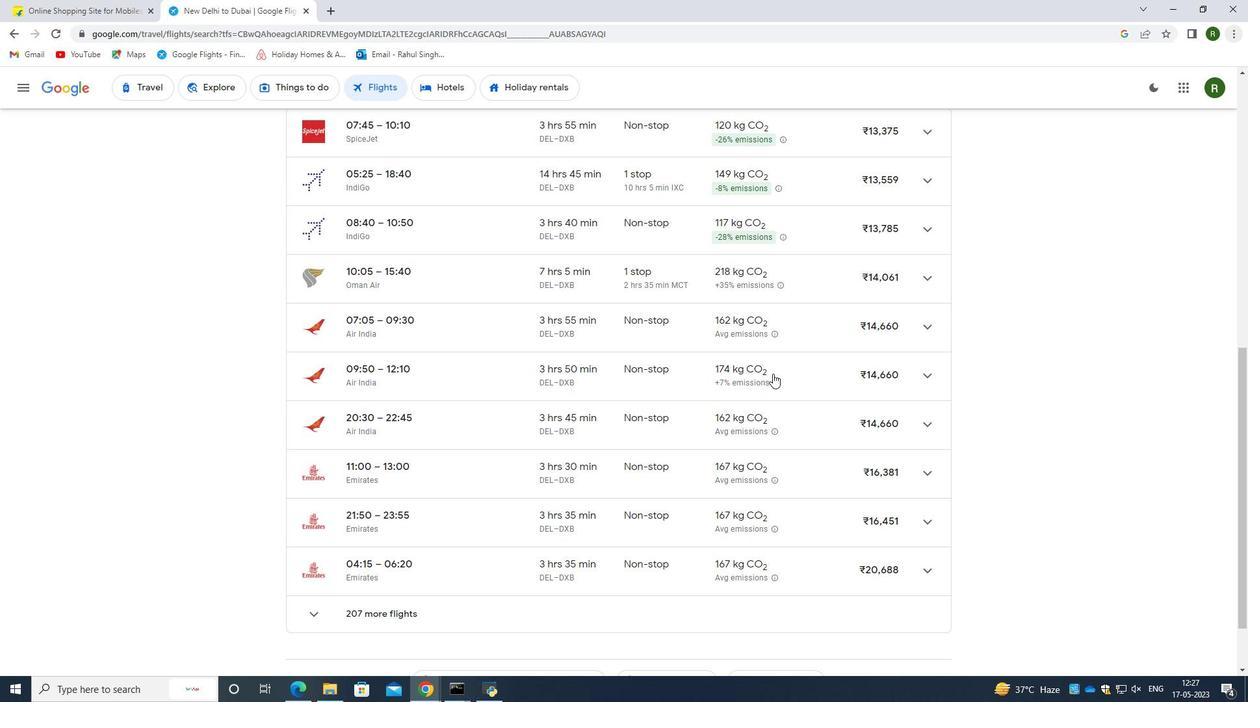 
Action: Mouse scrolled (773, 373) with delta (0, 0)
Screenshot: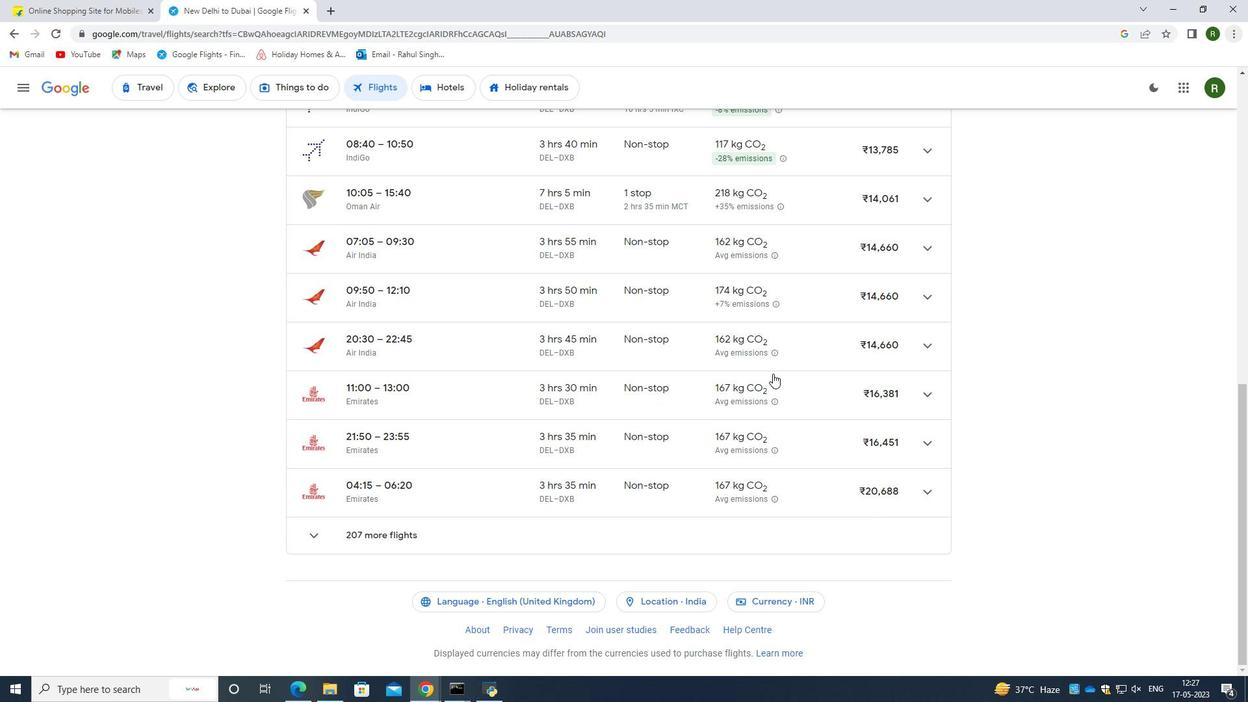 
Action: Mouse scrolled (773, 373) with delta (0, 0)
Screenshot: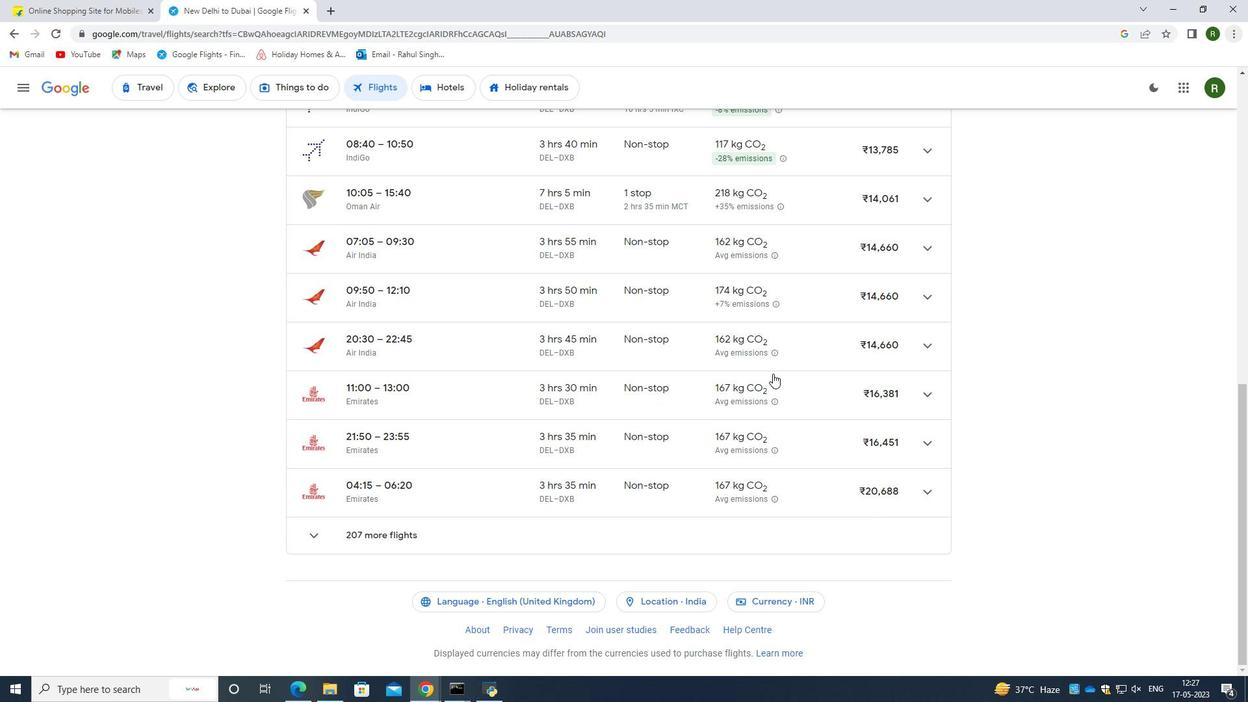 
Action: Mouse moved to (401, 536)
Screenshot: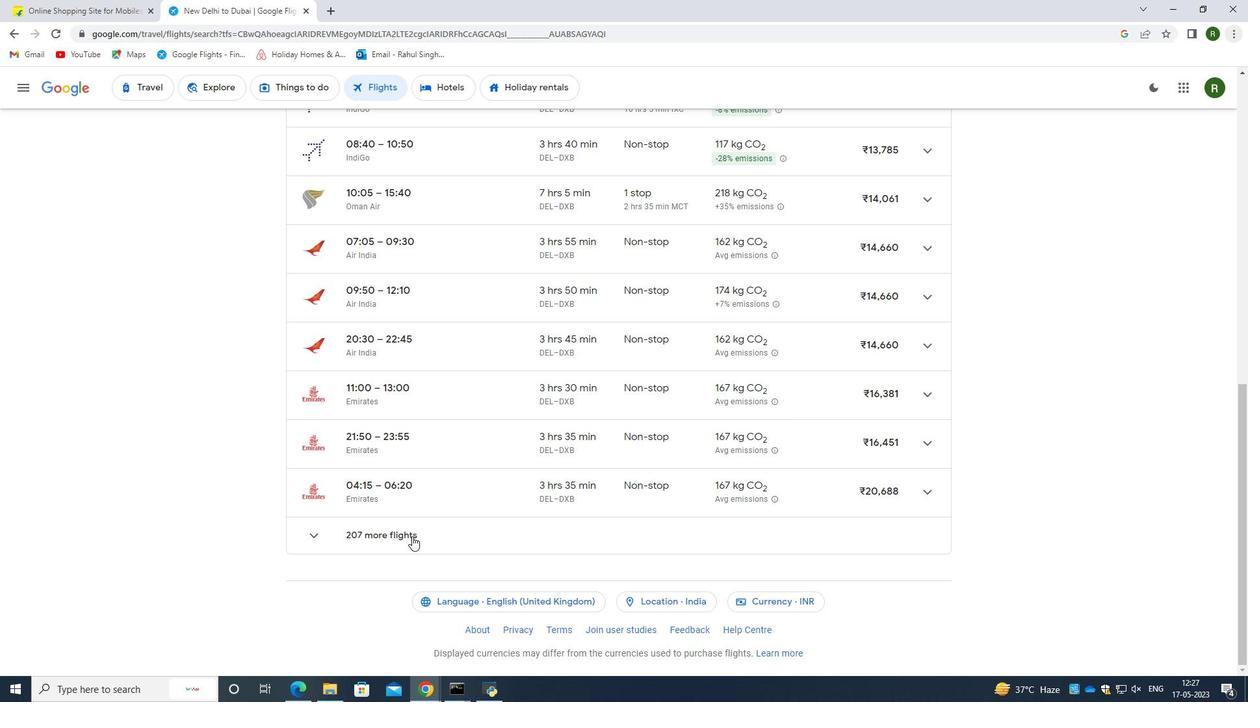 
Action: Mouse pressed left at (401, 536)
Screenshot: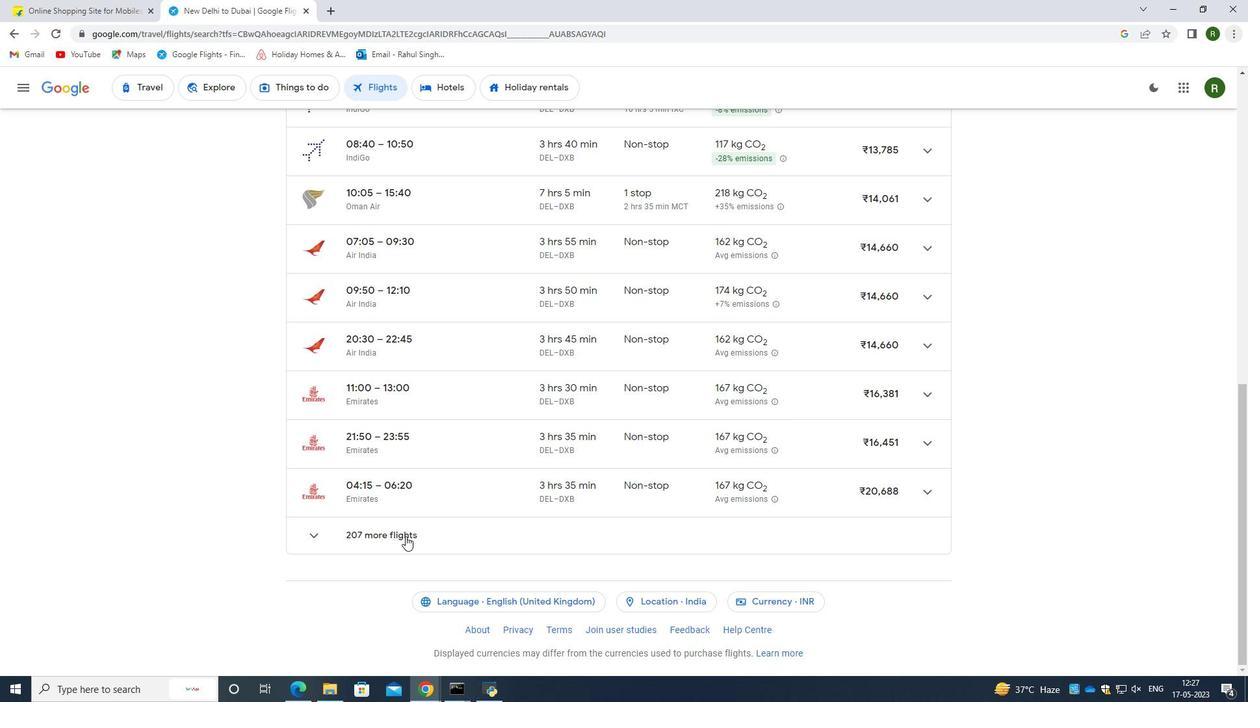 
Action: Mouse moved to (544, 368)
Screenshot: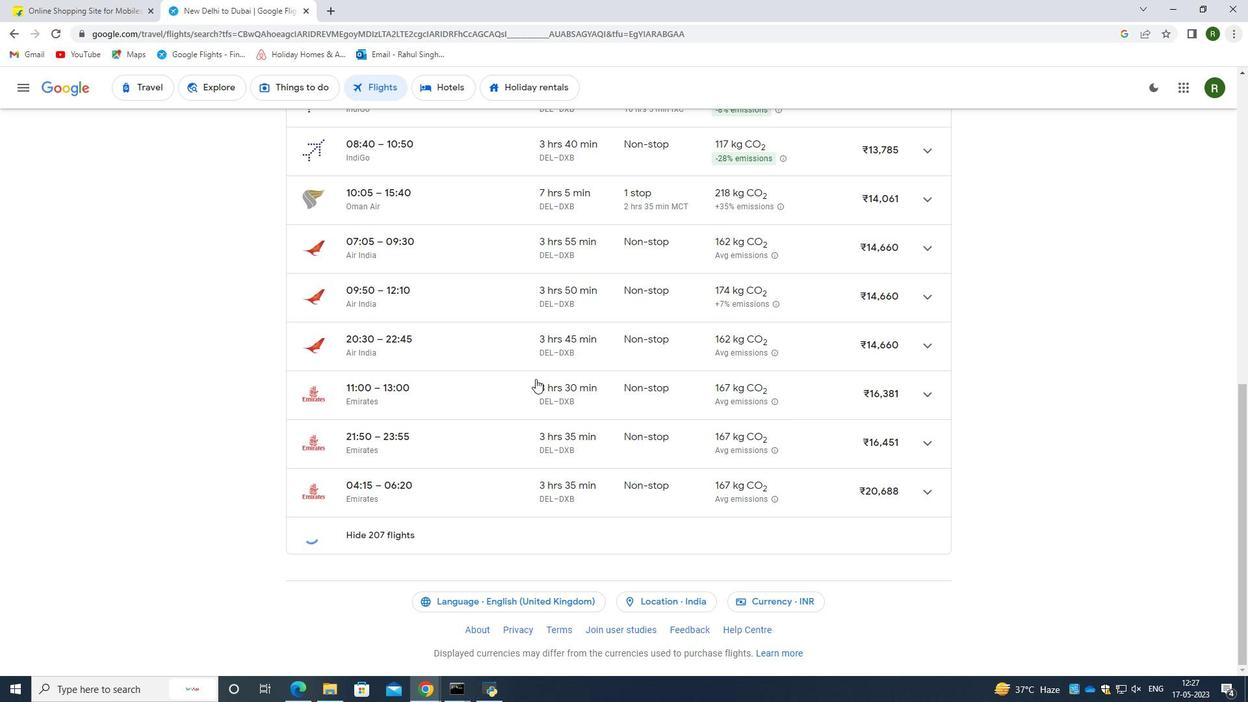 
Action: Mouse scrolled (544, 367) with delta (0, 0)
Screenshot: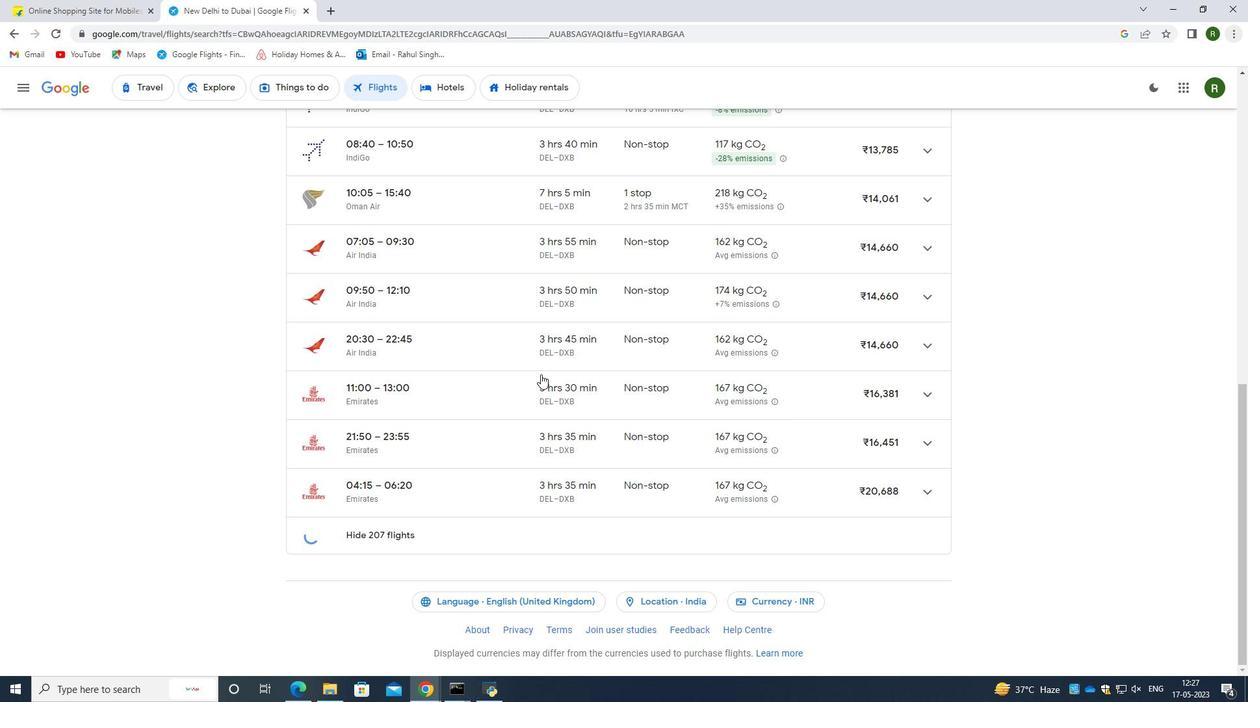
Action: Mouse scrolled (544, 367) with delta (0, 0)
Screenshot: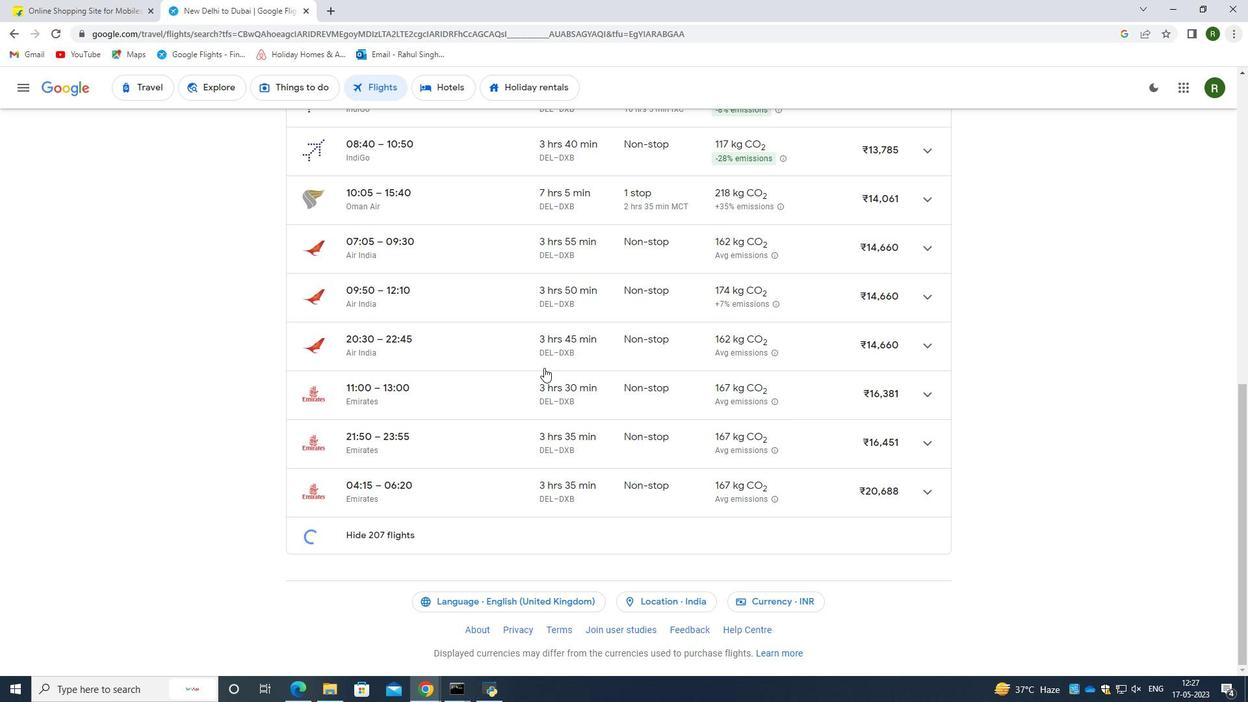 
Action: Mouse moved to (546, 368)
Screenshot: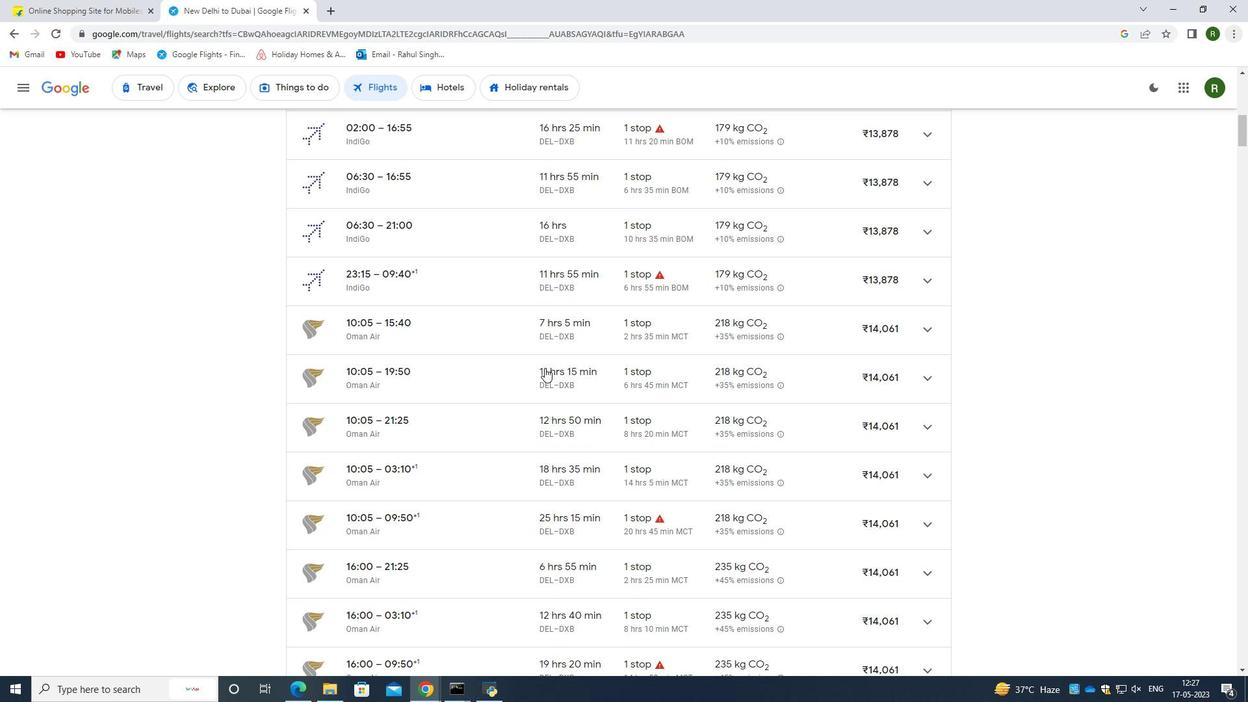 
Action: Mouse scrolled (546, 368) with delta (0, 0)
Screenshot: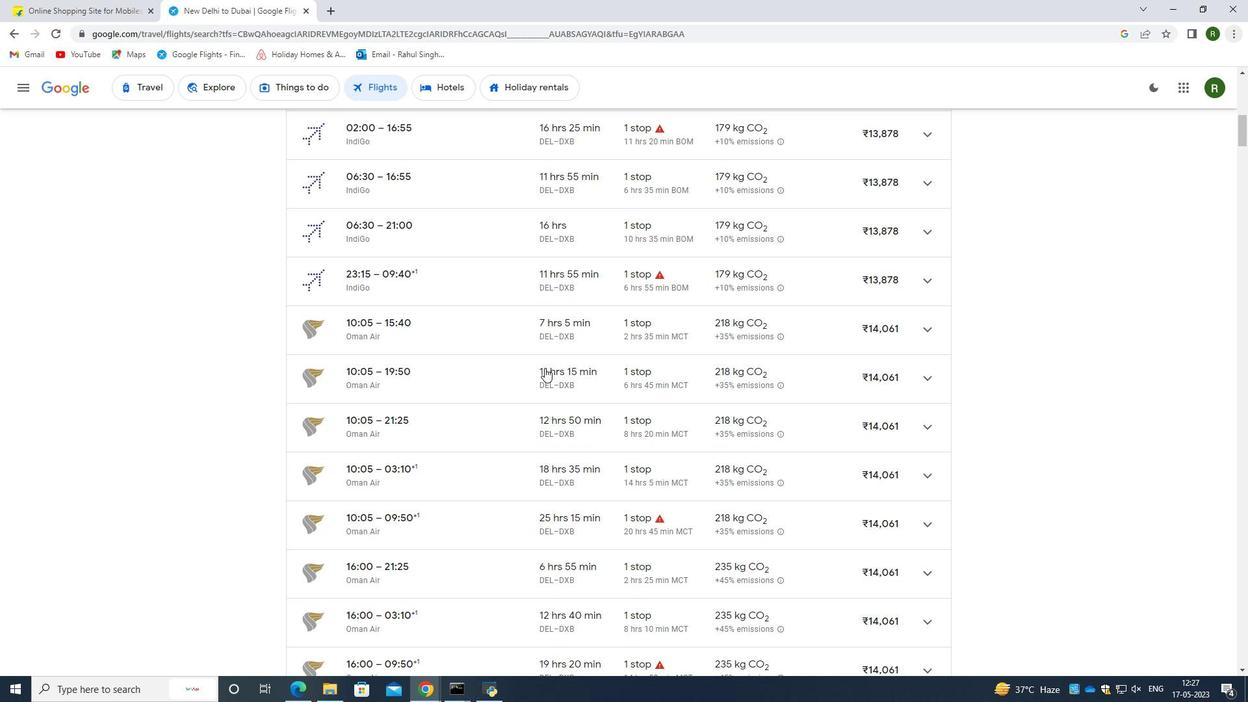 
Action: Mouse moved to (546, 368)
Screenshot: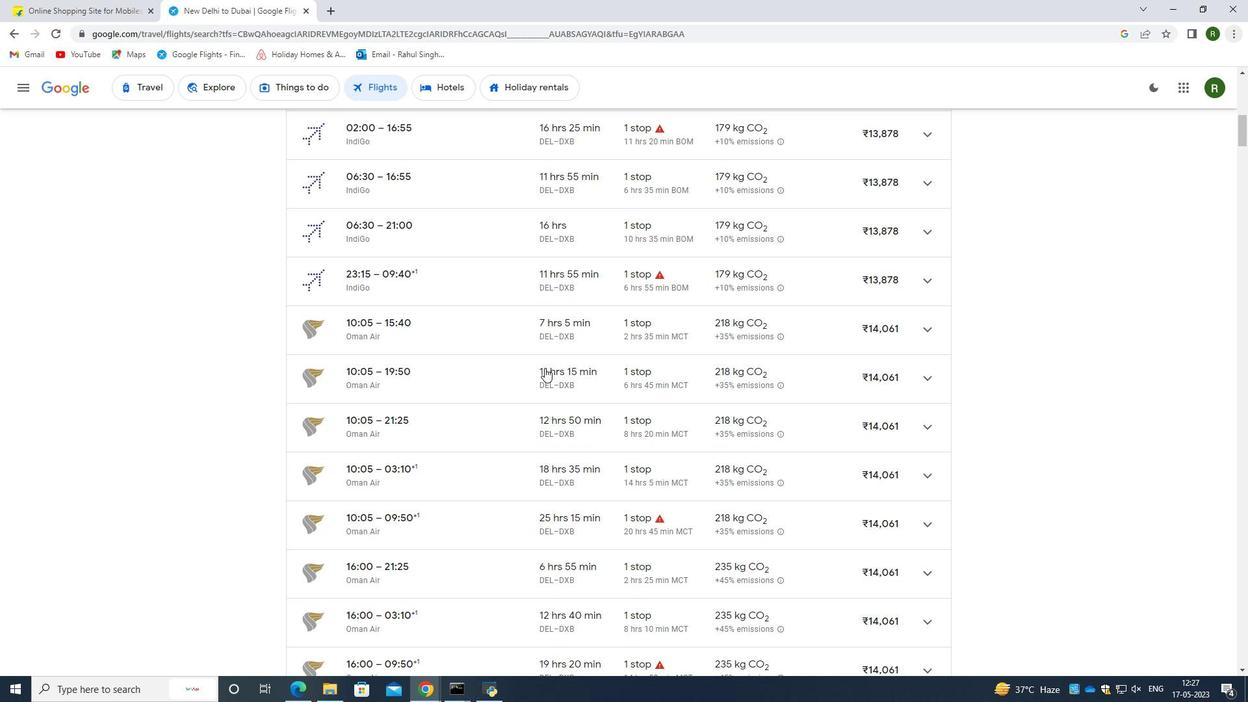 
Action: Mouse scrolled (546, 368) with delta (0, 0)
Screenshot: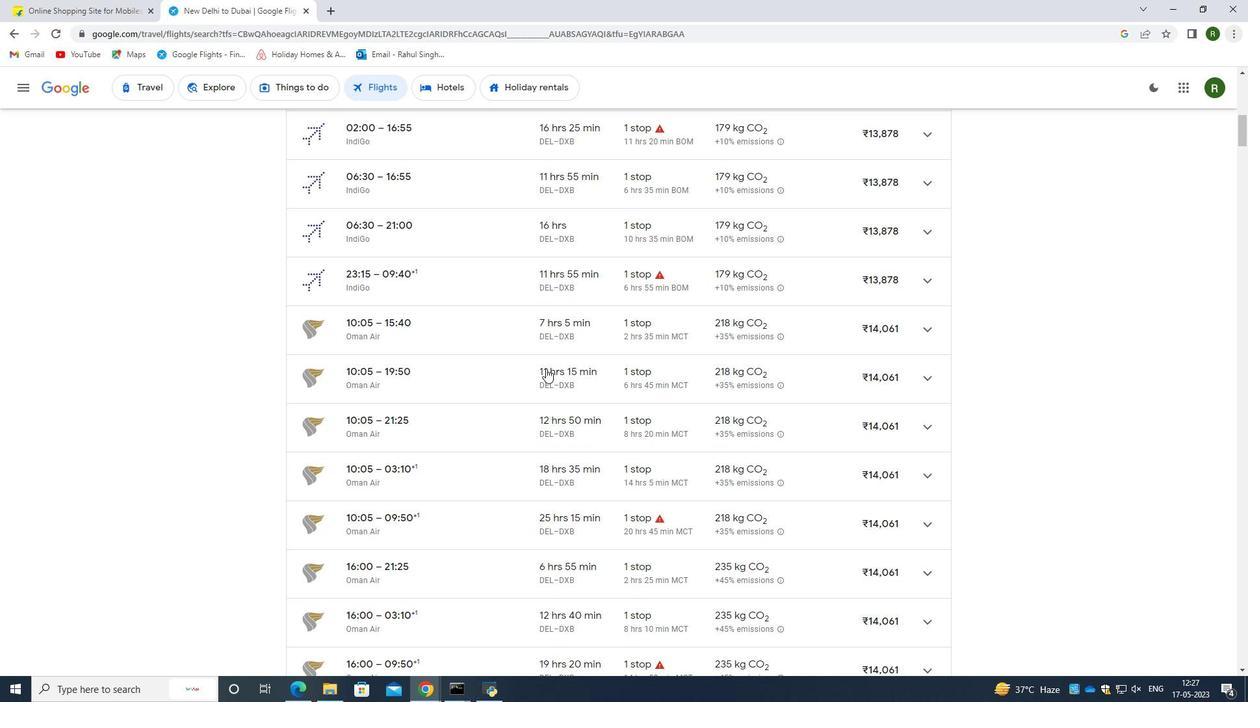 
Action: Mouse scrolled (546, 369) with delta (0, 0)
Screenshot: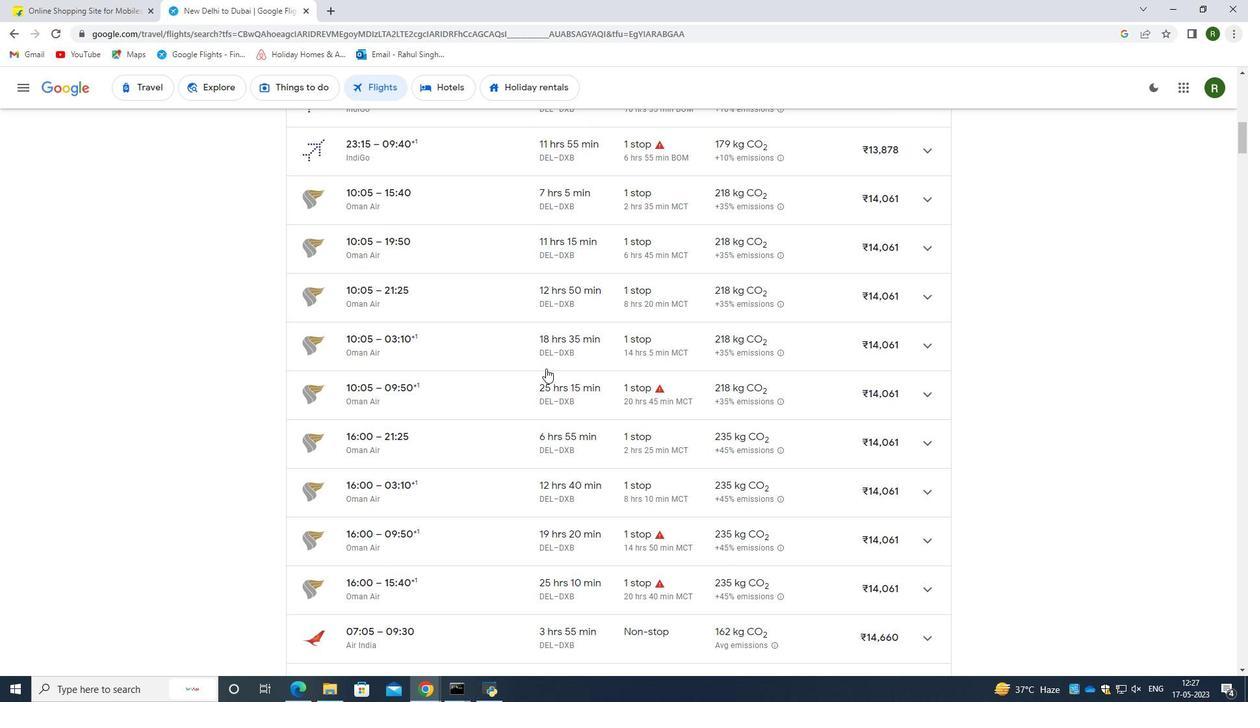 
Action: Mouse scrolled (546, 369) with delta (0, 0)
Screenshot: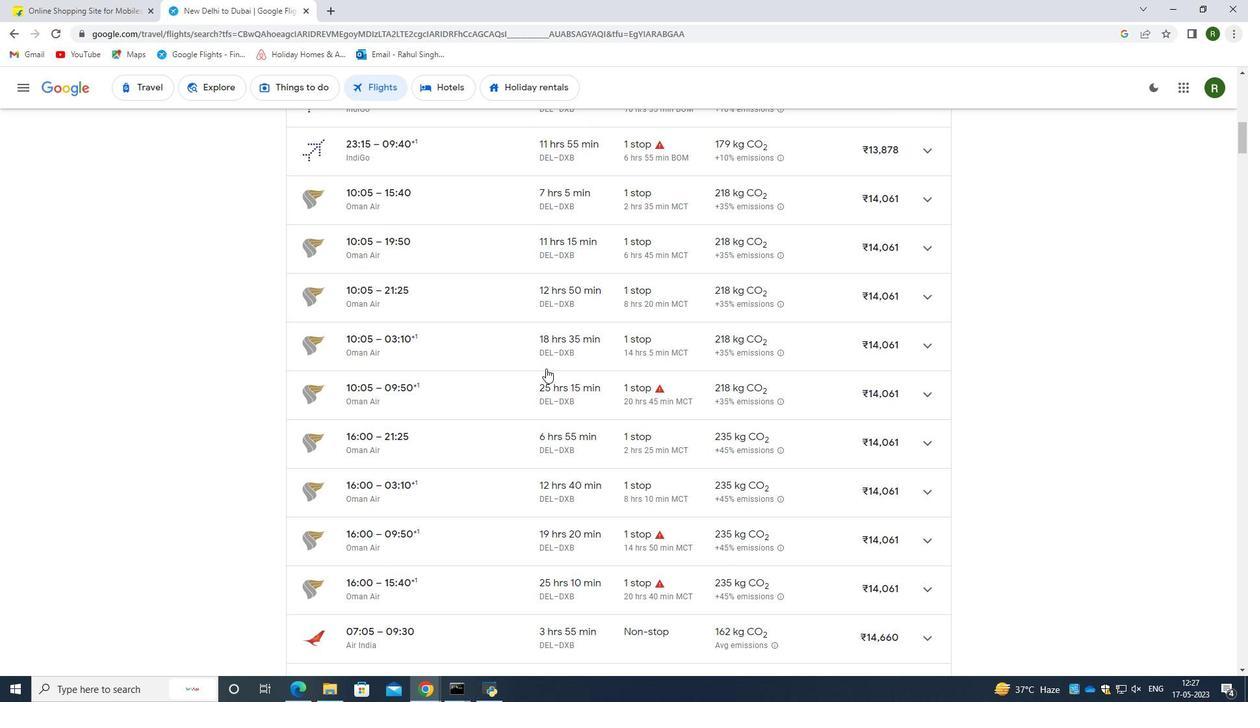 
Action: Mouse scrolled (546, 369) with delta (0, 0)
Screenshot: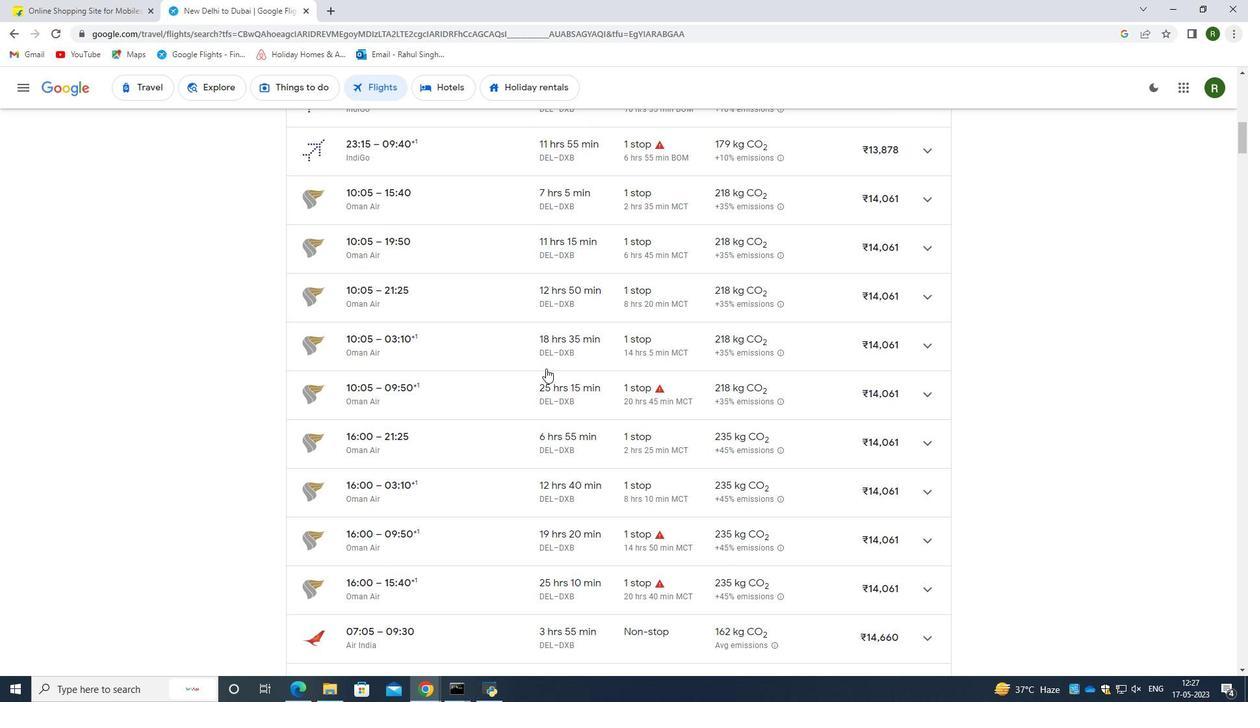 
Action: Mouse scrolled (546, 369) with delta (0, 0)
Screenshot: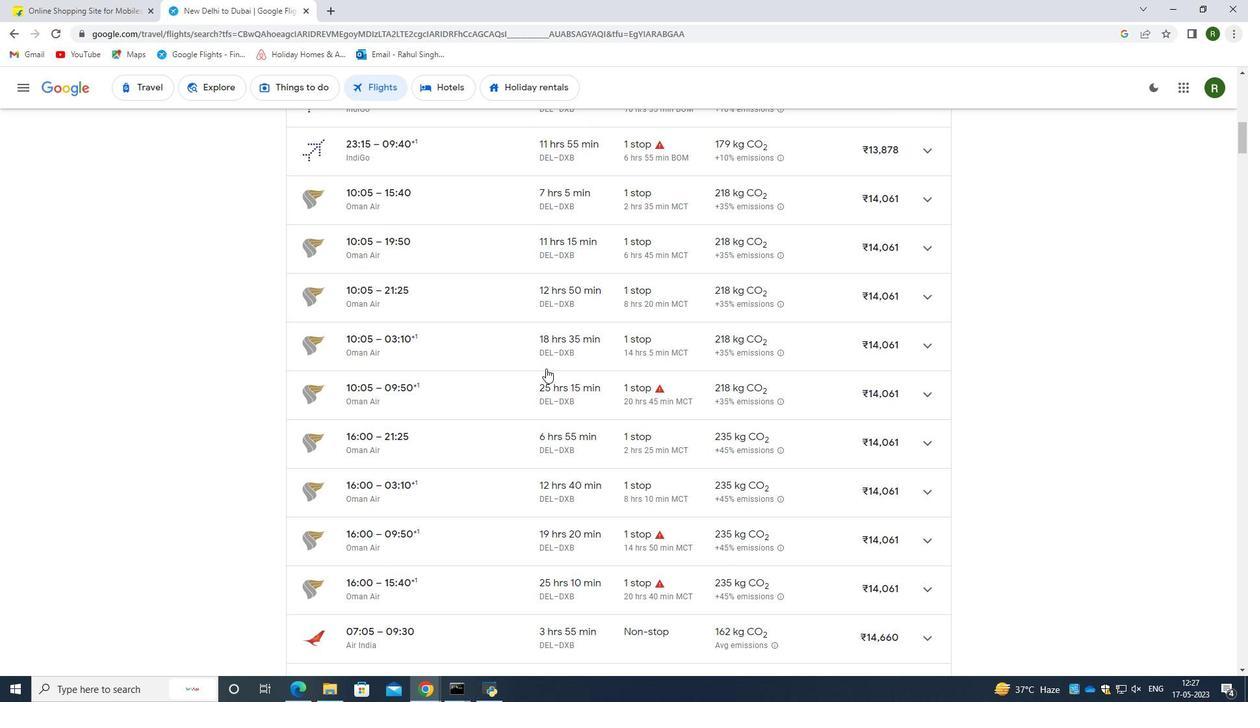 
Action: Mouse scrolled (546, 369) with delta (0, 0)
Screenshot: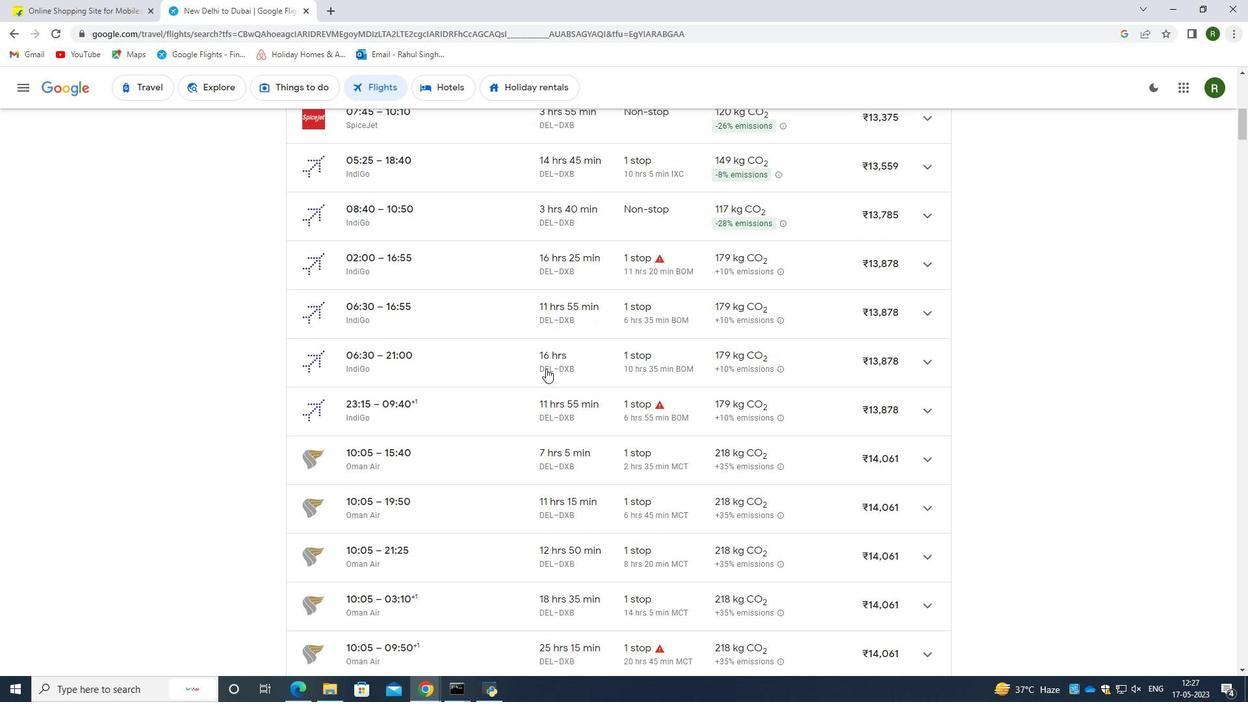 
Action: Mouse scrolled (546, 369) with delta (0, 0)
Screenshot: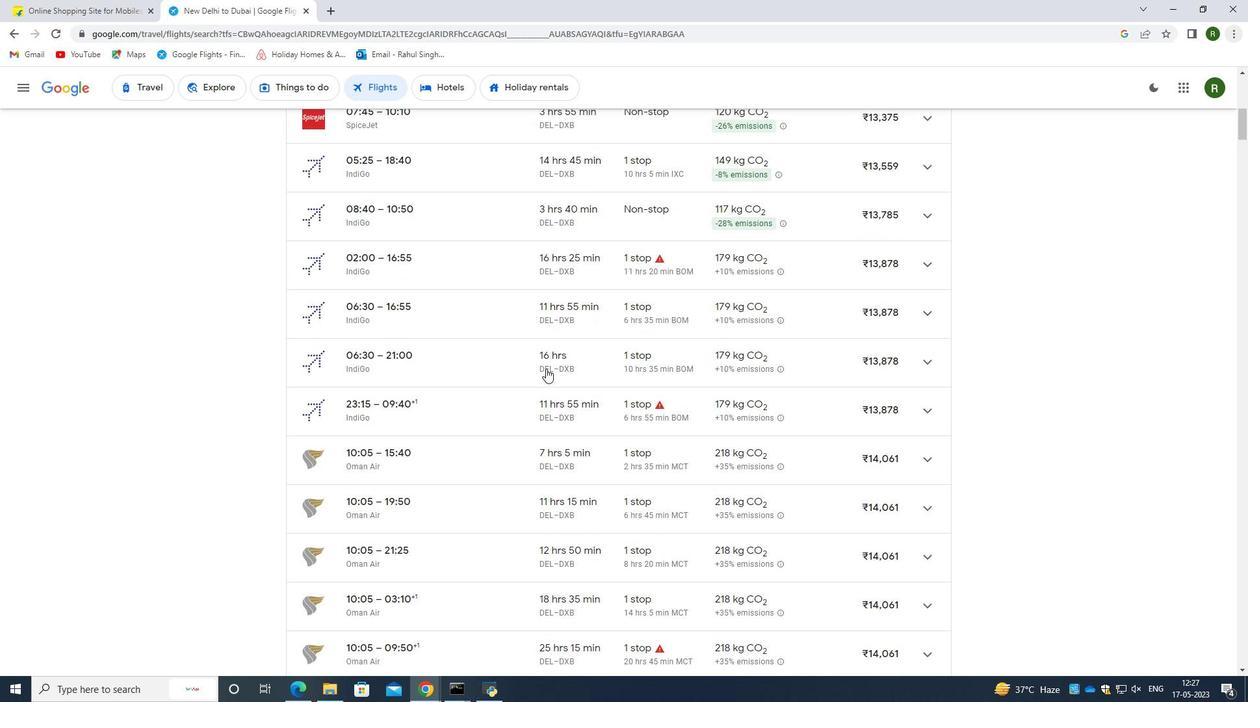 
Action: Mouse scrolled (546, 369) with delta (0, 0)
Screenshot: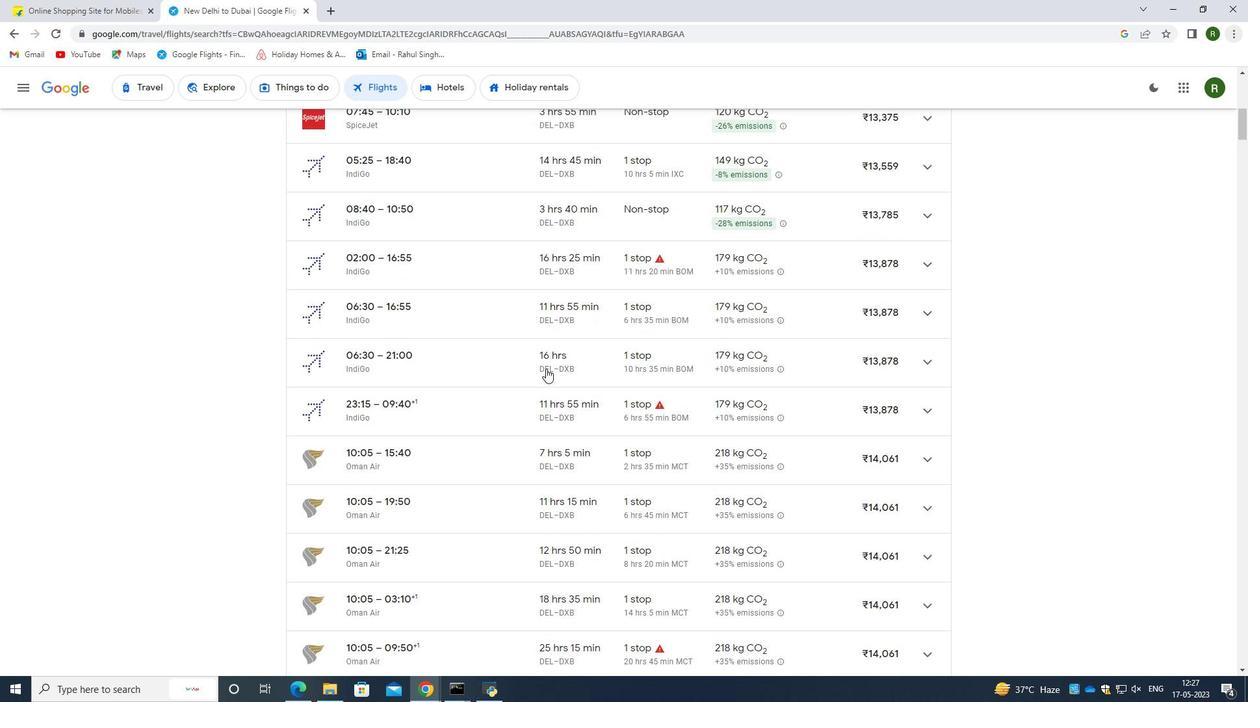
Action: Mouse scrolled (546, 369) with delta (0, 0)
Screenshot: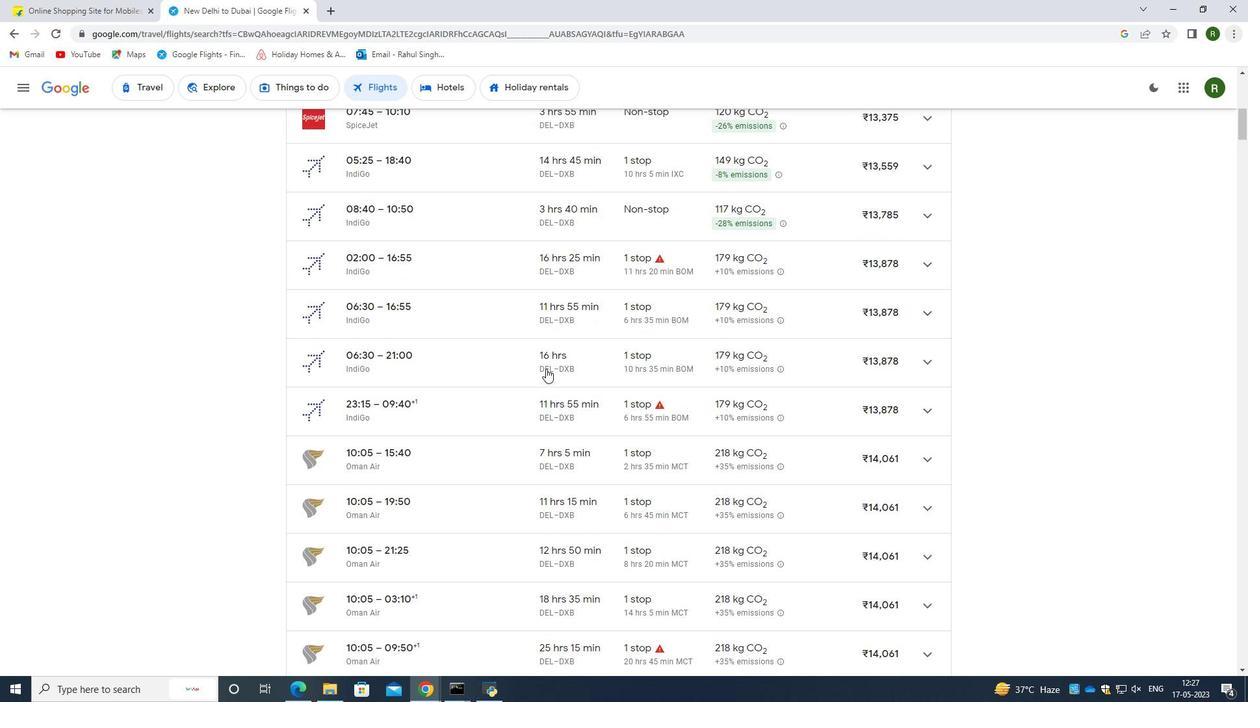 
Action: Mouse scrolled (546, 369) with delta (0, 0)
Screenshot: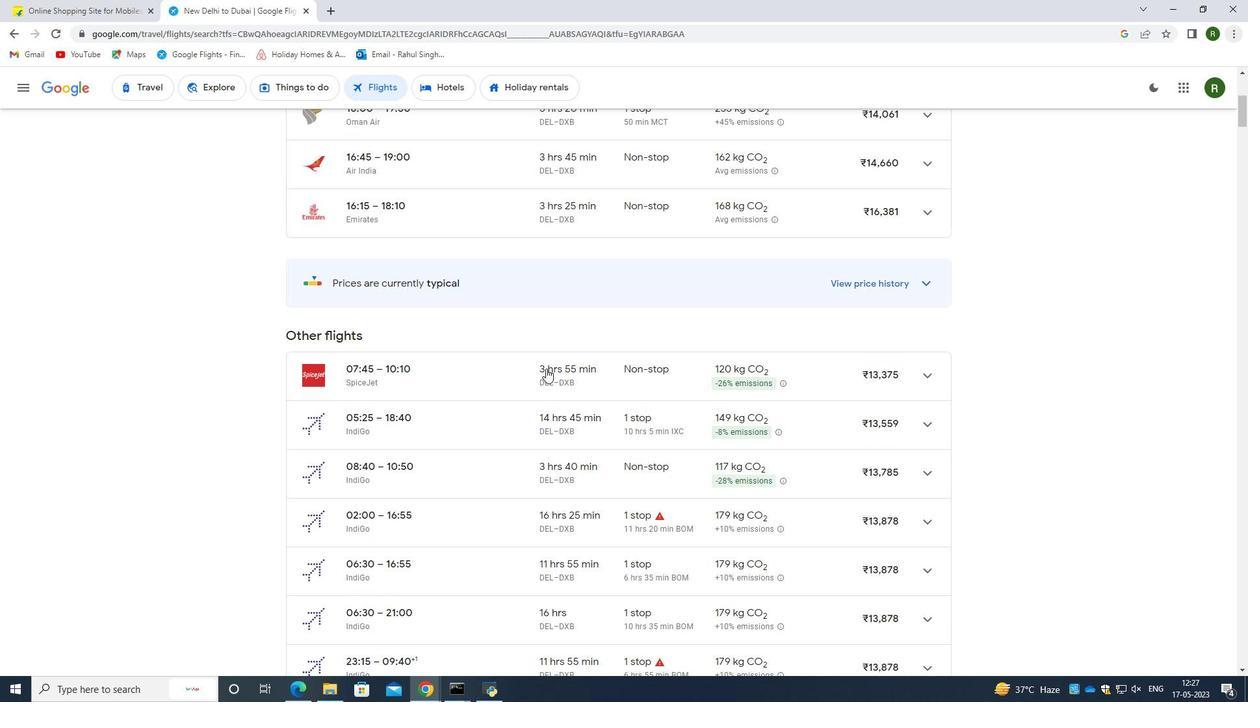 
Action: Mouse scrolled (546, 369) with delta (0, 0)
Screenshot: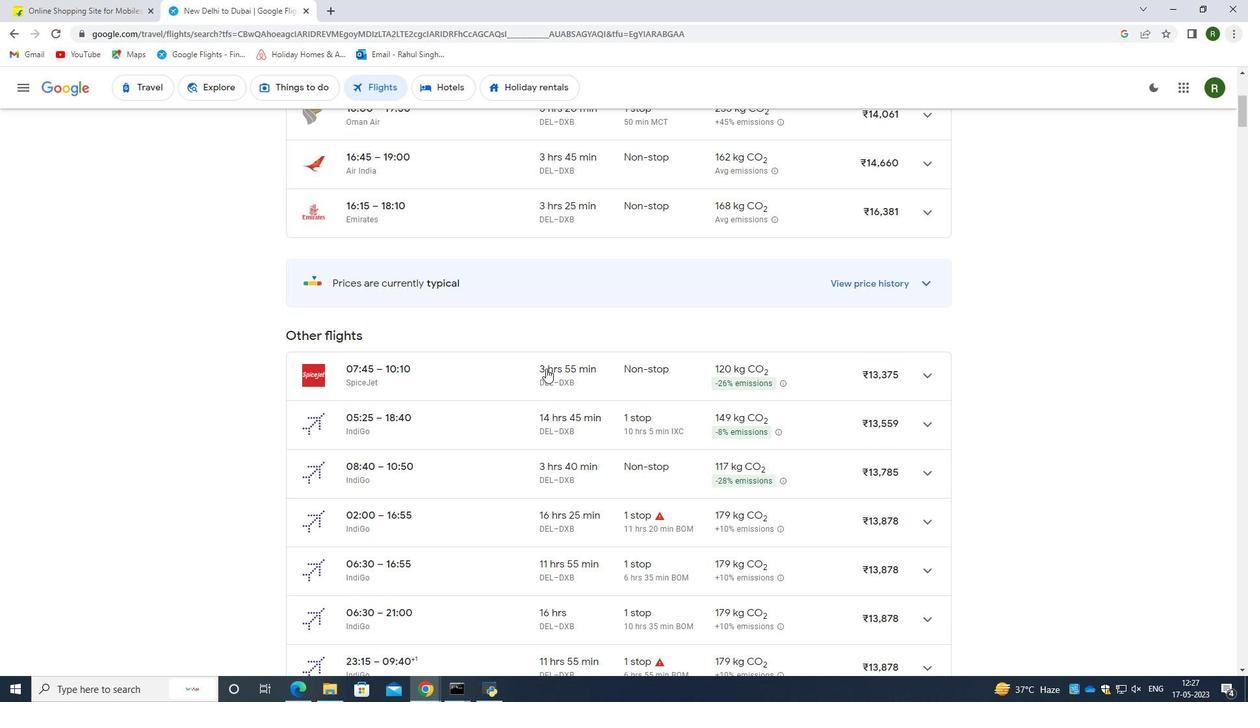 
Action: Mouse scrolled (546, 369) with delta (0, 0)
Screenshot: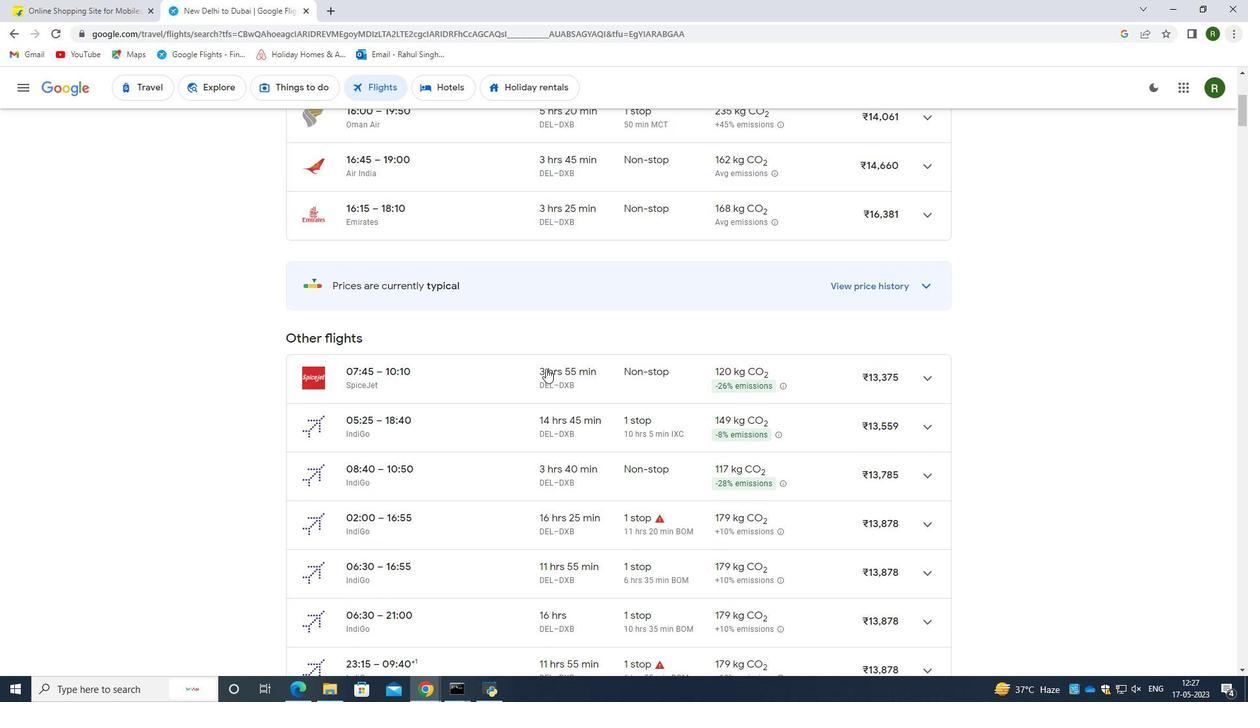 
Action: Mouse scrolled (546, 369) with delta (0, 0)
Screenshot: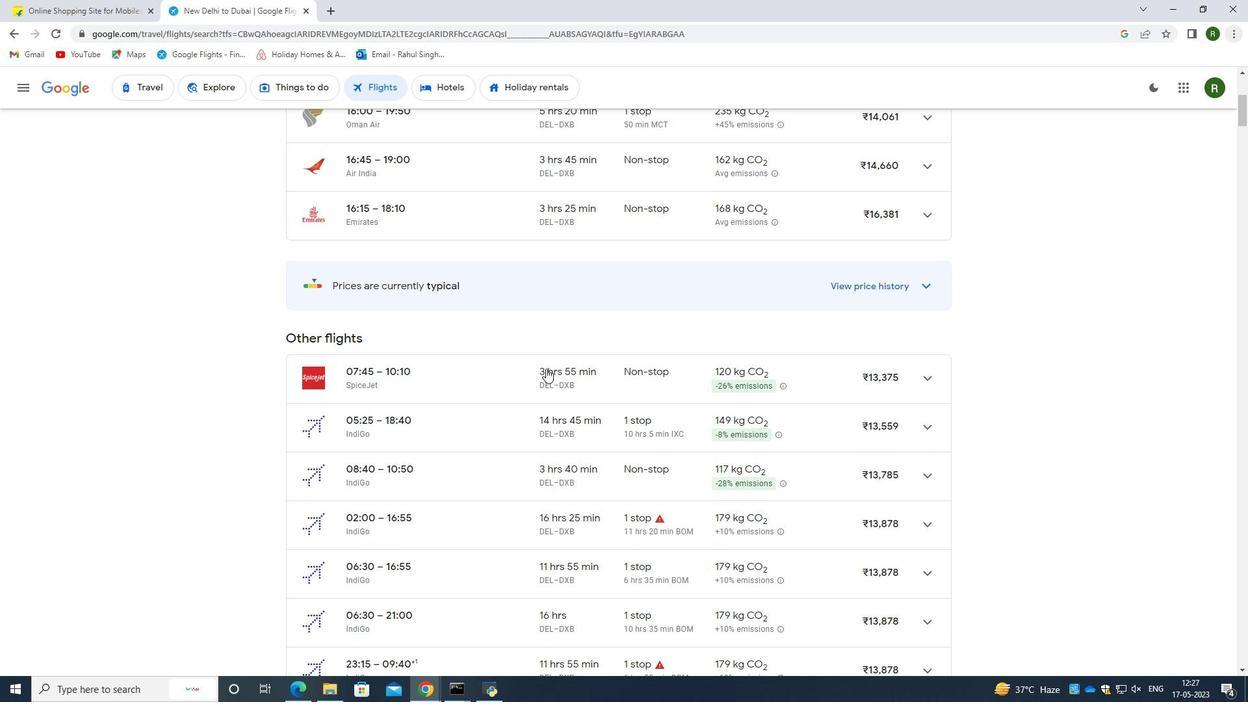 
Action: Mouse scrolled (546, 369) with delta (0, 0)
Screenshot: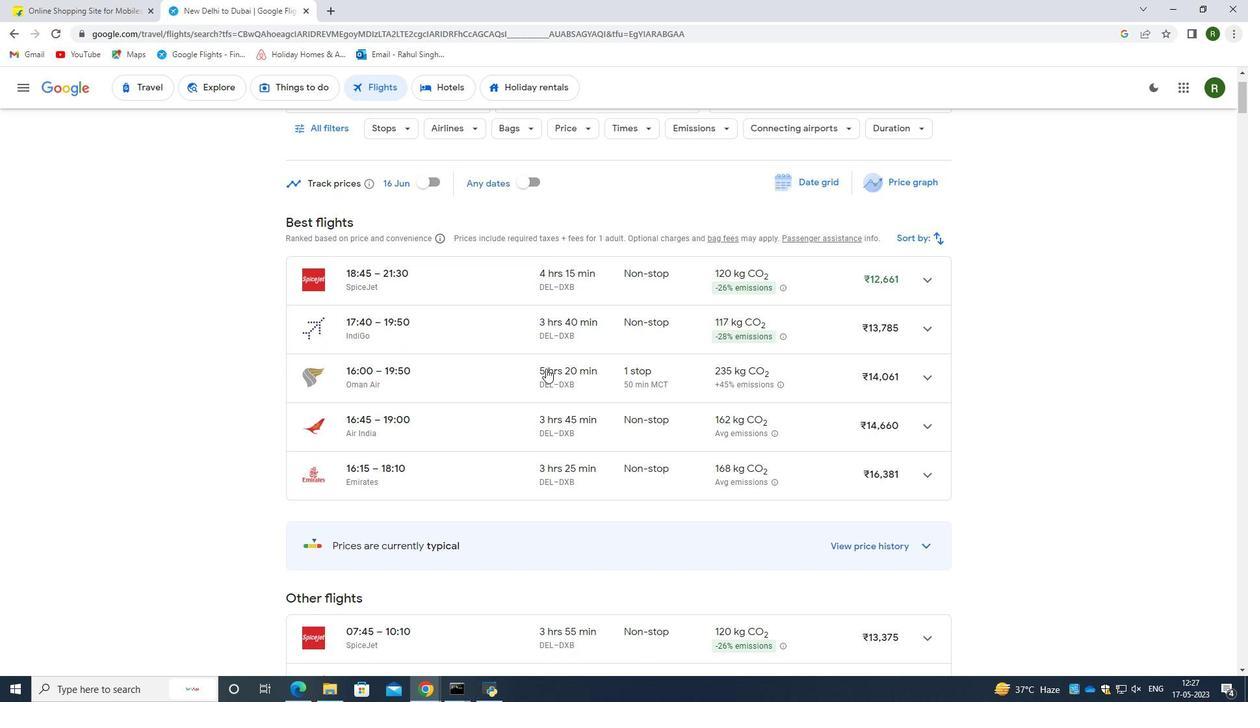 
Action: Mouse scrolled (546, 369) with delta (0, 0)
Screenshot: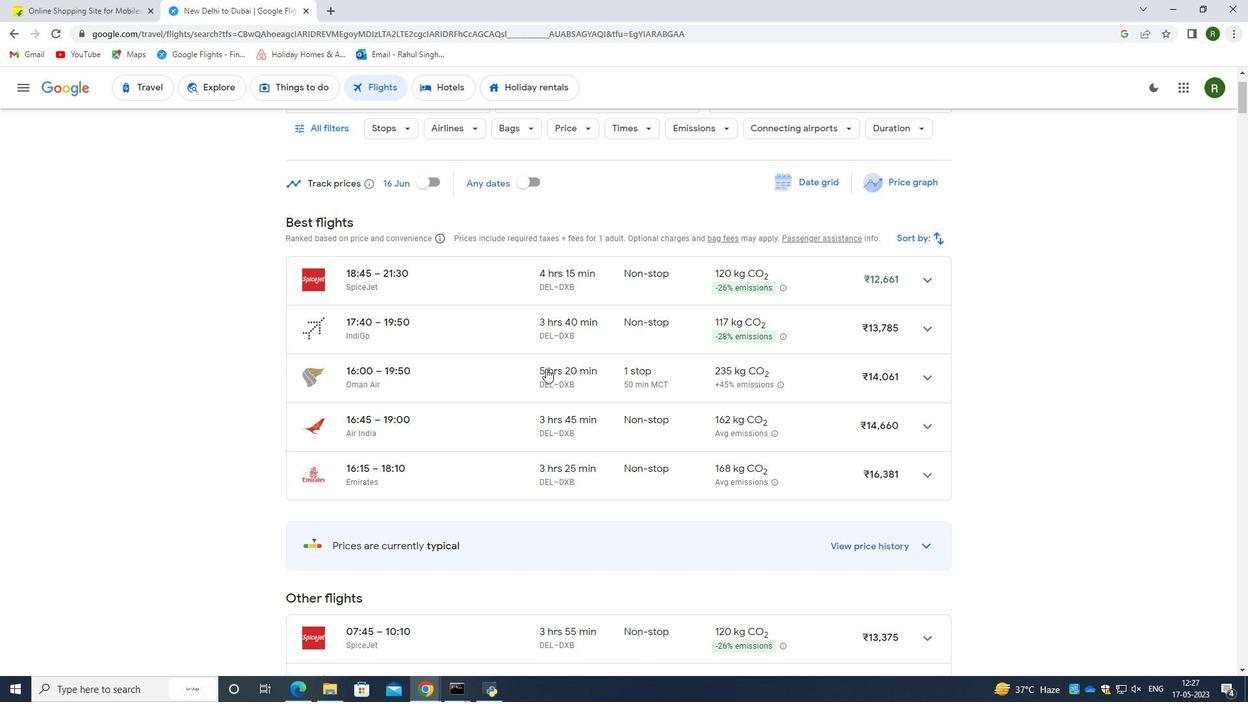 
Action: Mouse scrolled (546, 369) with delta (0, 0)
Screenshot: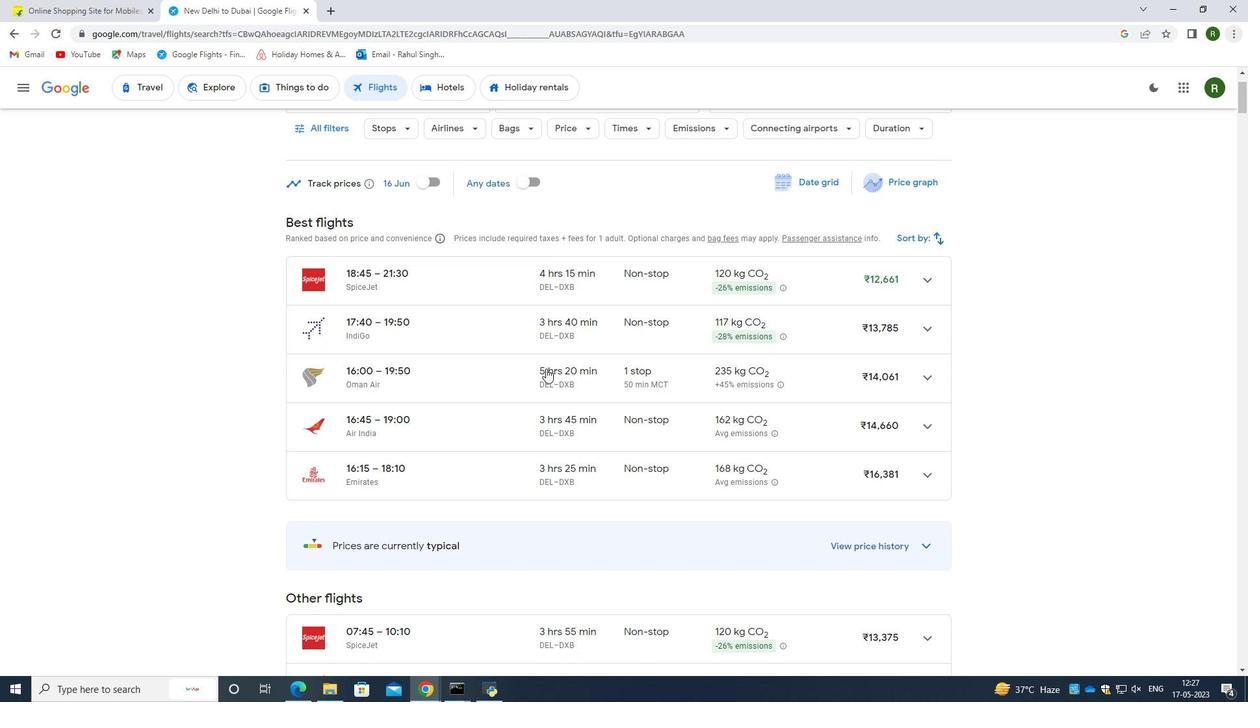 
Action: Mouse moved to (898, 258)
Screenshot: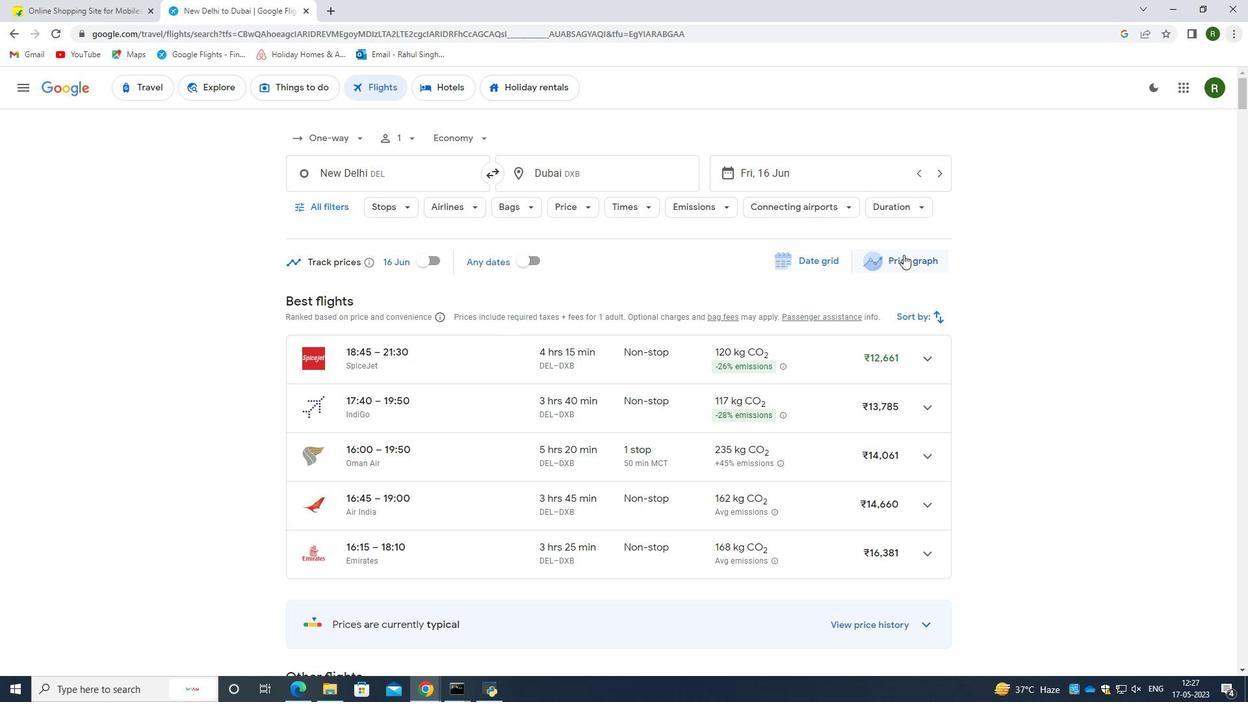 
Action: Mouse pressed left at (898, 258)
Screenshot: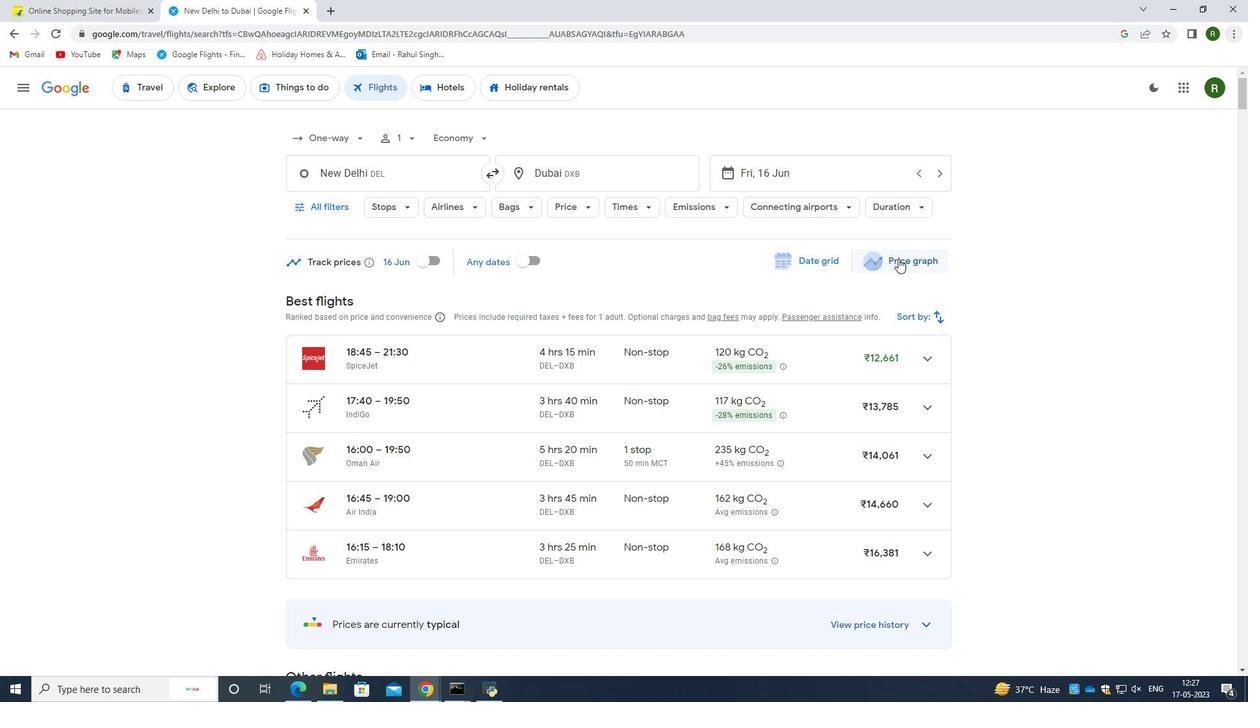 
Action: Mouse moved to (327, 196)
Screenshot: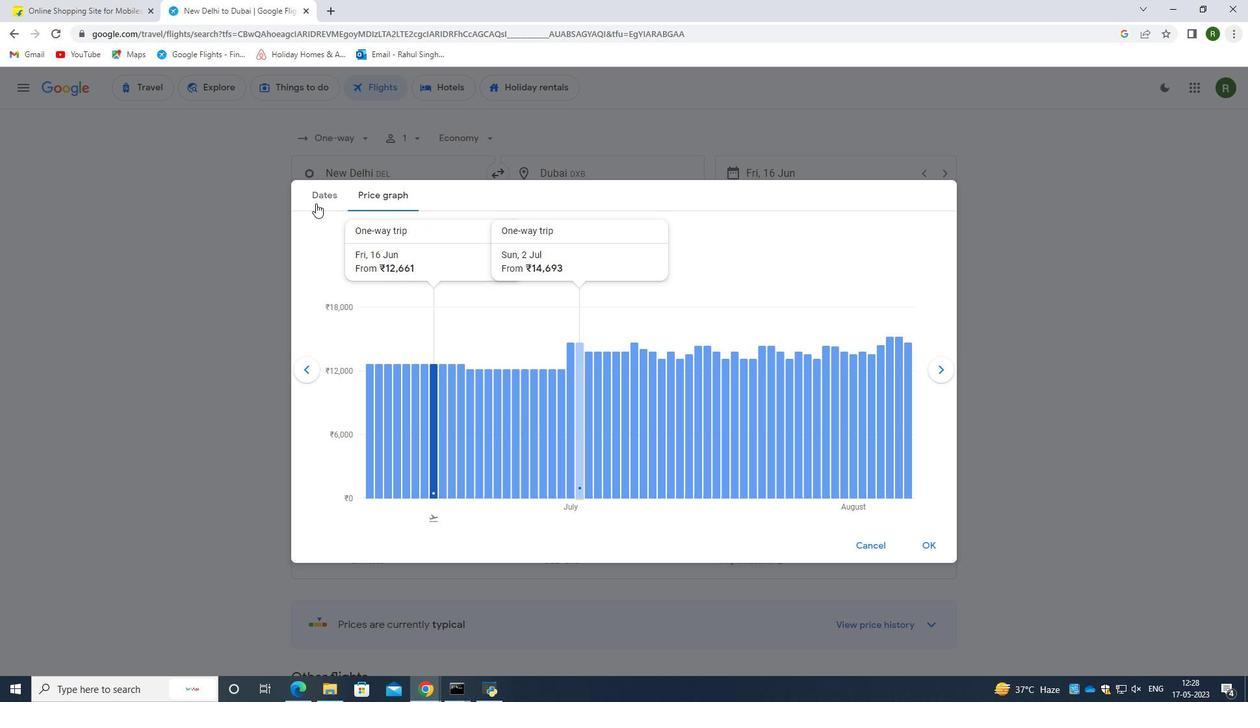 
Action: Mouse pressed left at (327, 196)
Screenshot: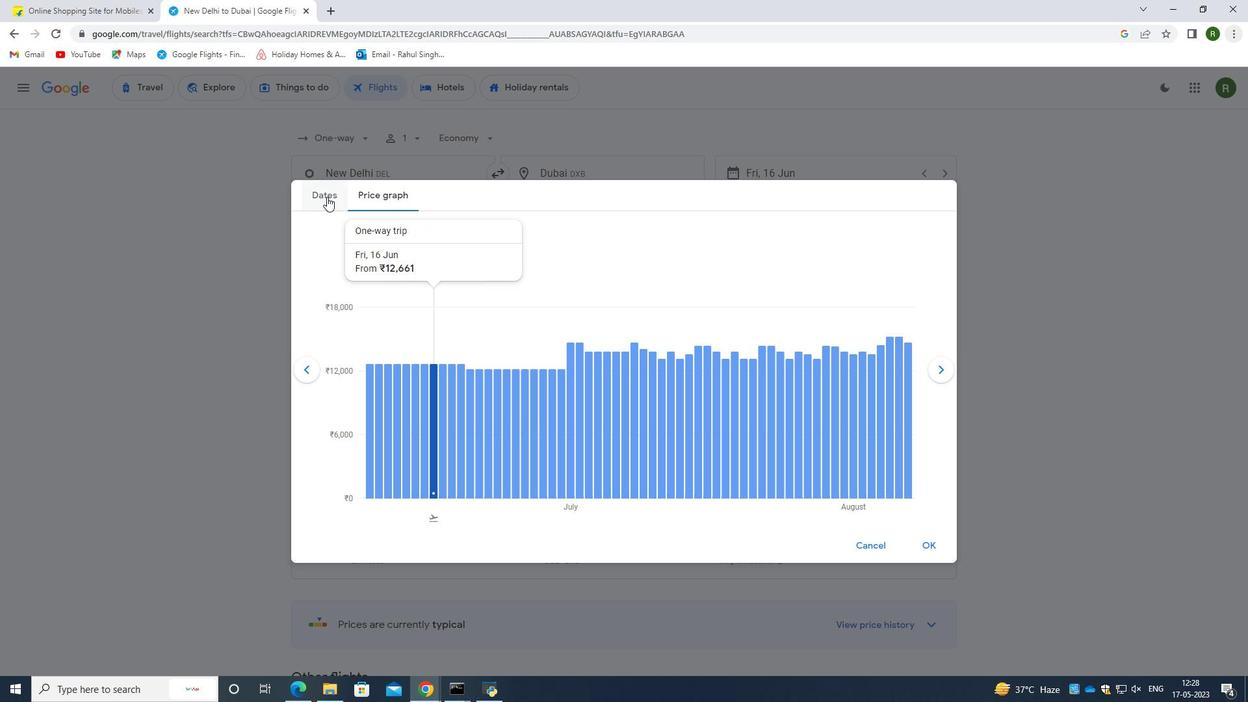 
Action: Mouse moved to (935, 552)
Screenshot: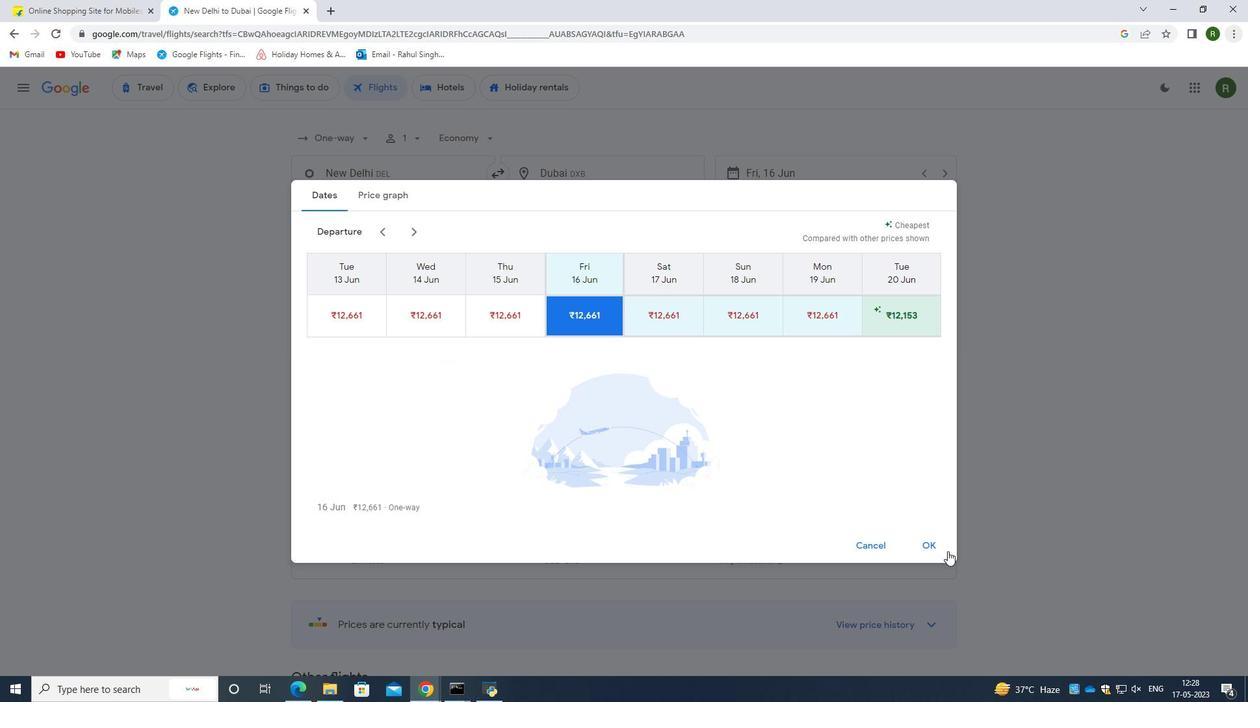 
Action: Mouse pressed left at (935, 552)
Screenshot: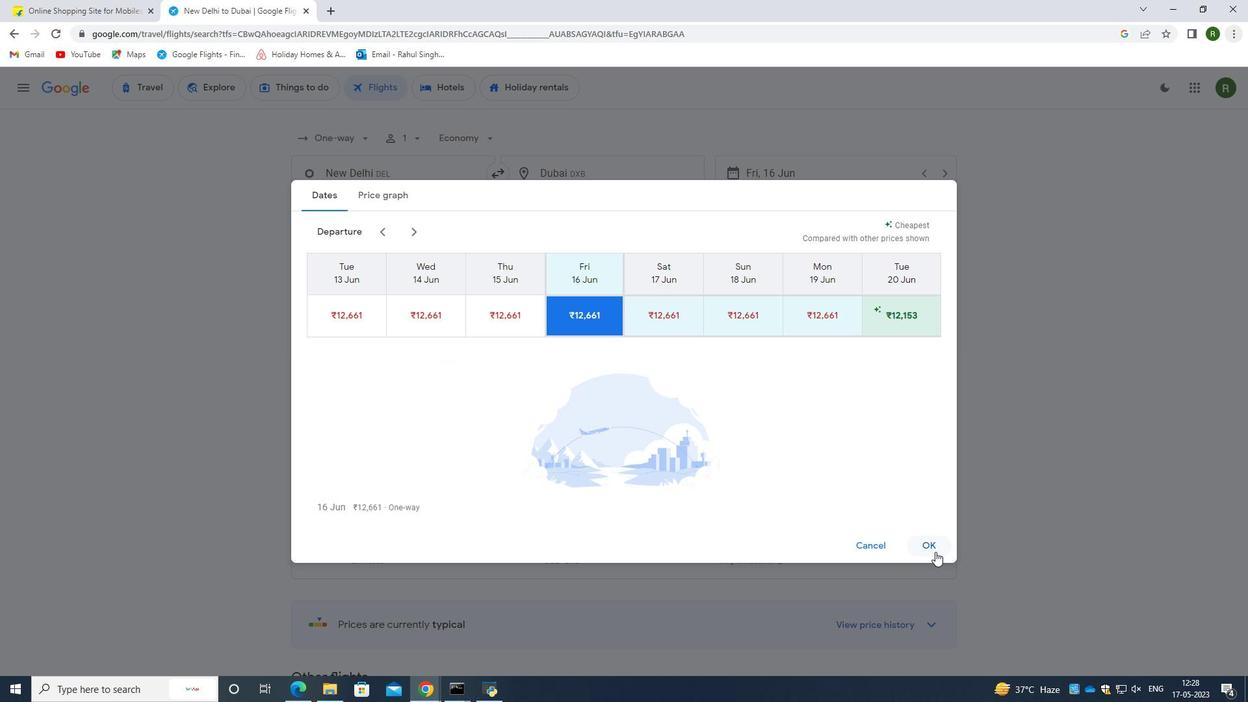 
Action: Mouse moved to (646, 394)
Screenshot: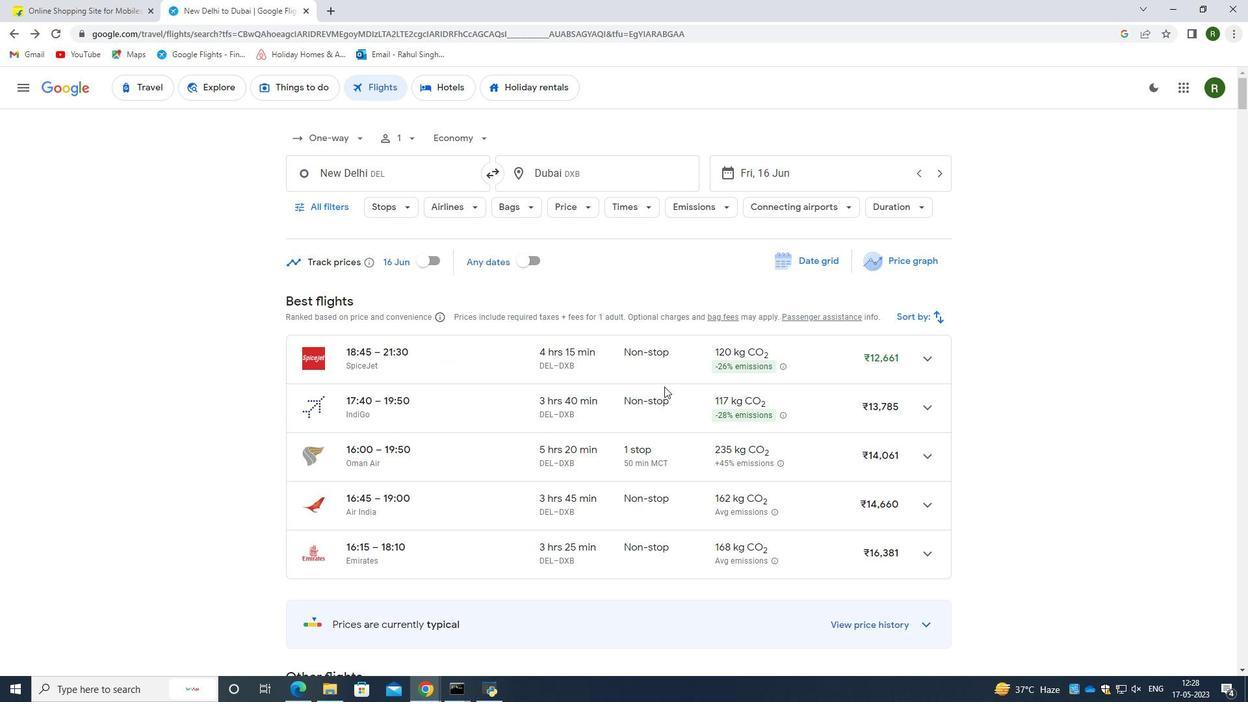 
Action: Mouse scrolled (646, 394) with delta (0, 0)
Screenshot: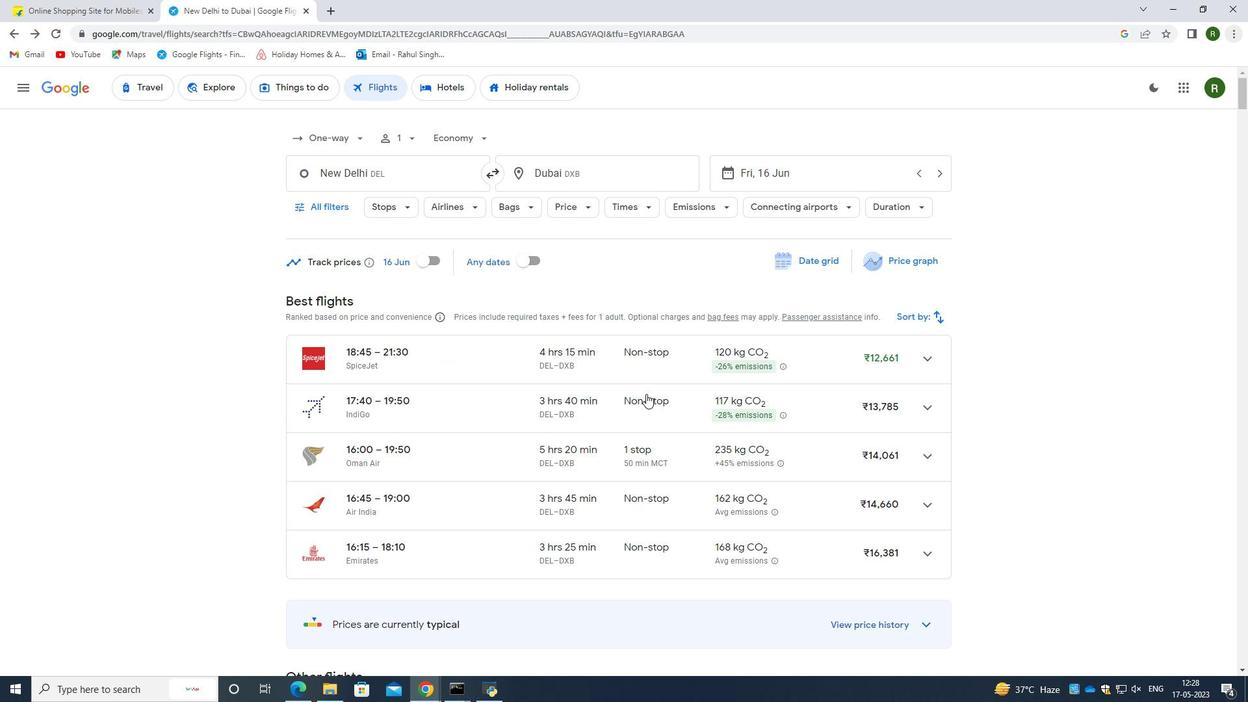 
Action: Mouse scrolled (646, 394) with delta (0, 0)
Screenshot: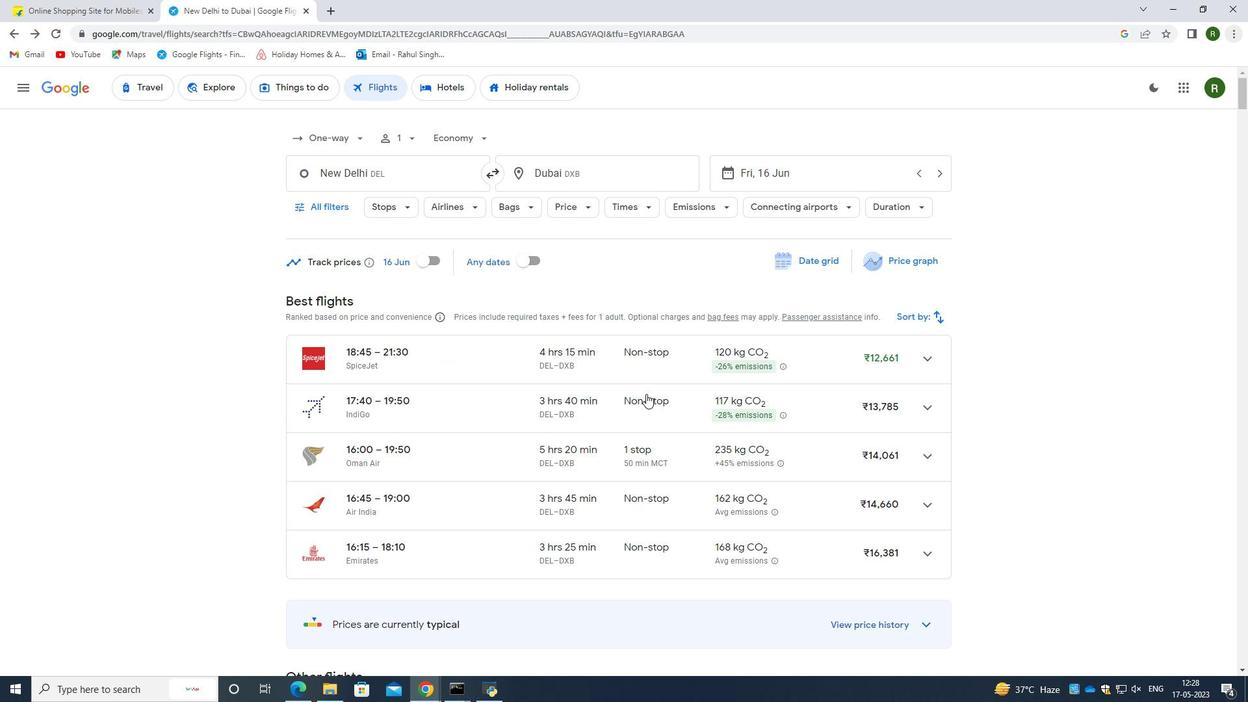 
Action: Mouse moved to (429, 258)
Screenshot: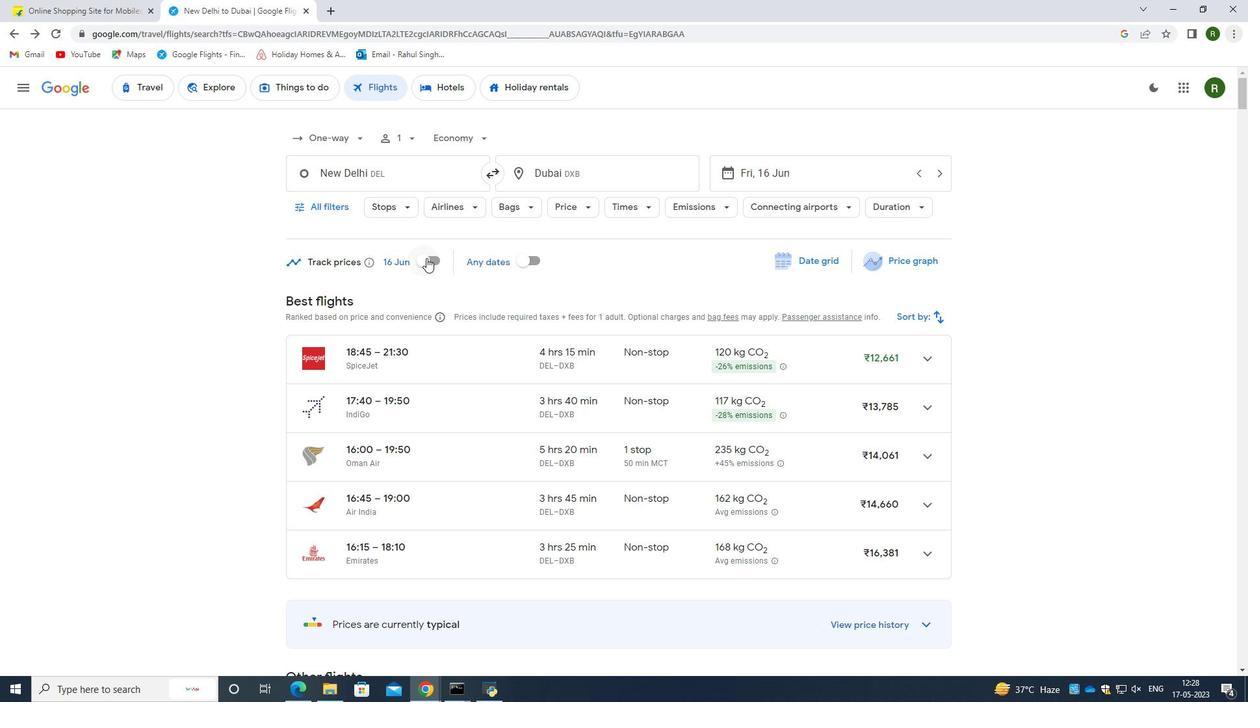 
Action: Mouse pressed left at (429, 258)
Screenshot: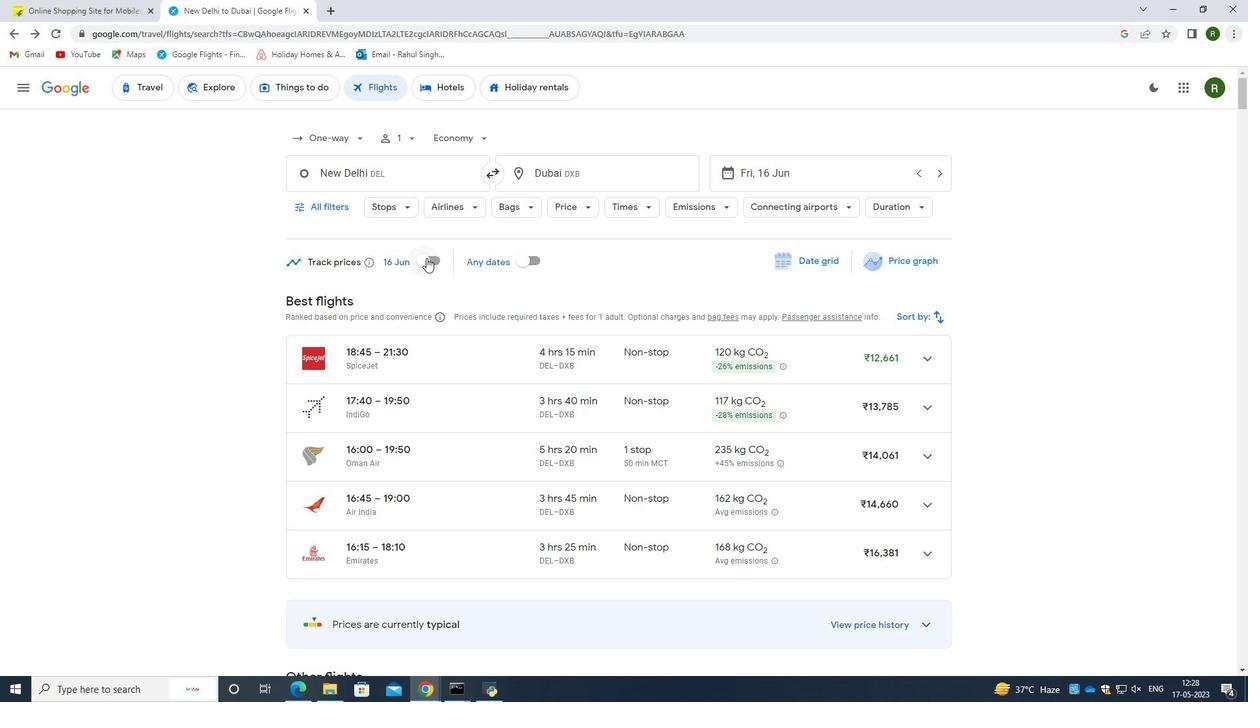 
Action: Mouse moved to (642, 301)
Screenshot: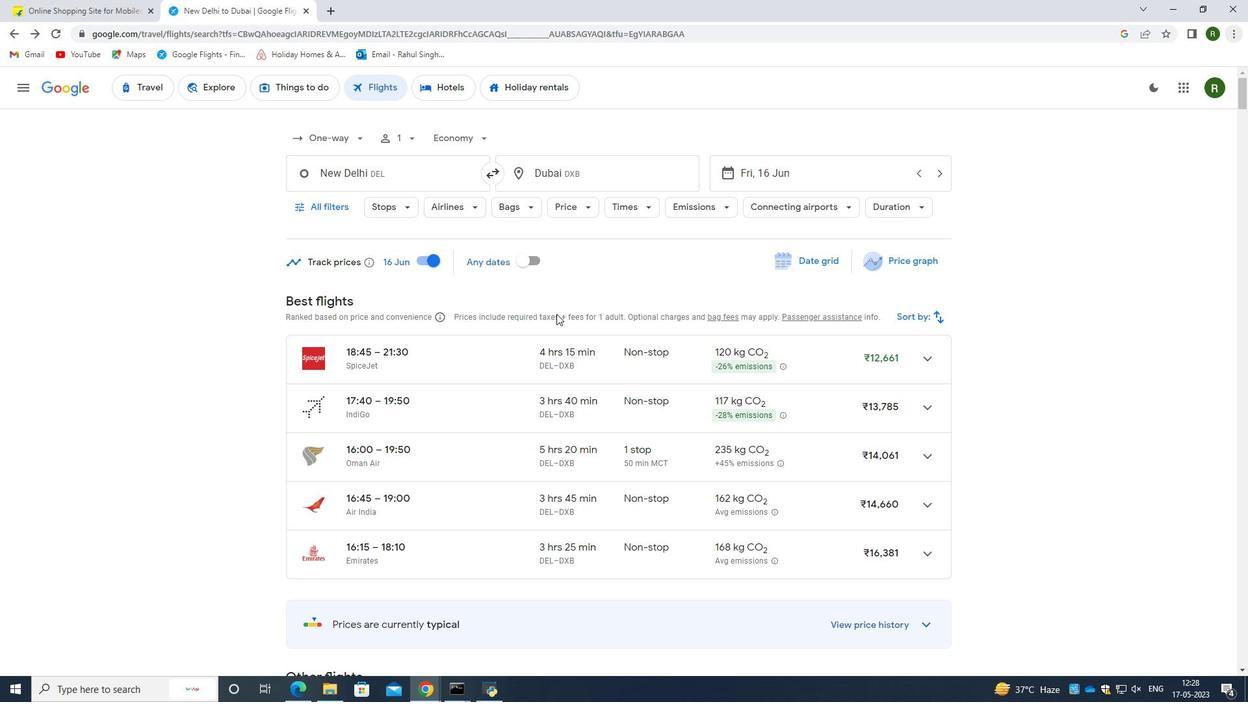 
Action: Mouse scrolled (642, 301) with delta (0, 0)
Screenshot: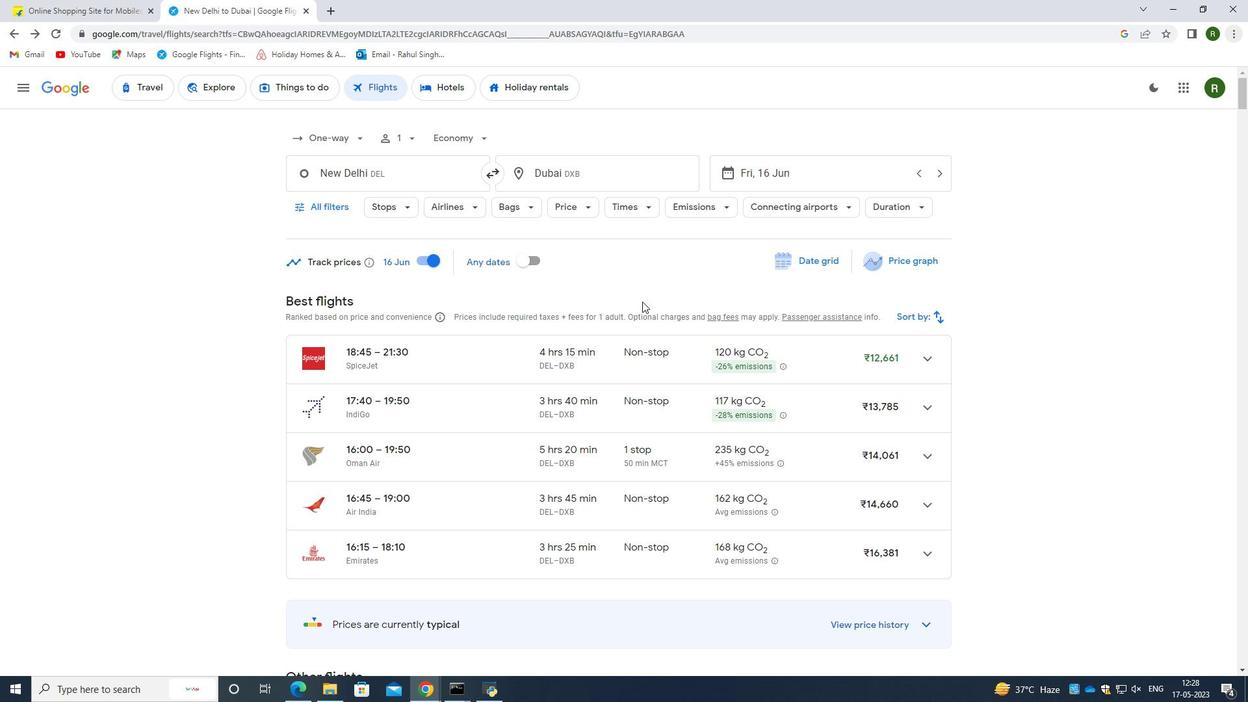 
Action: Mouse moved to (930, 294)
Screenshot: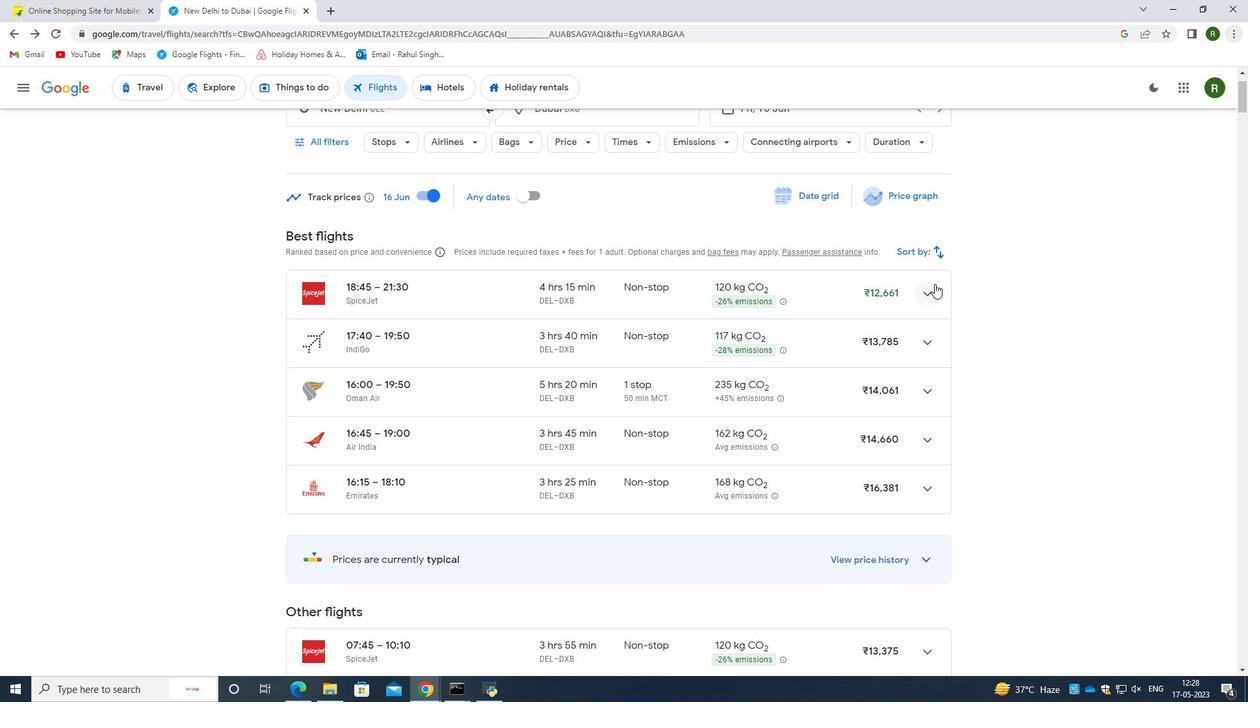 
Action: Mouse pressed left at (930, 294)
Screenshot: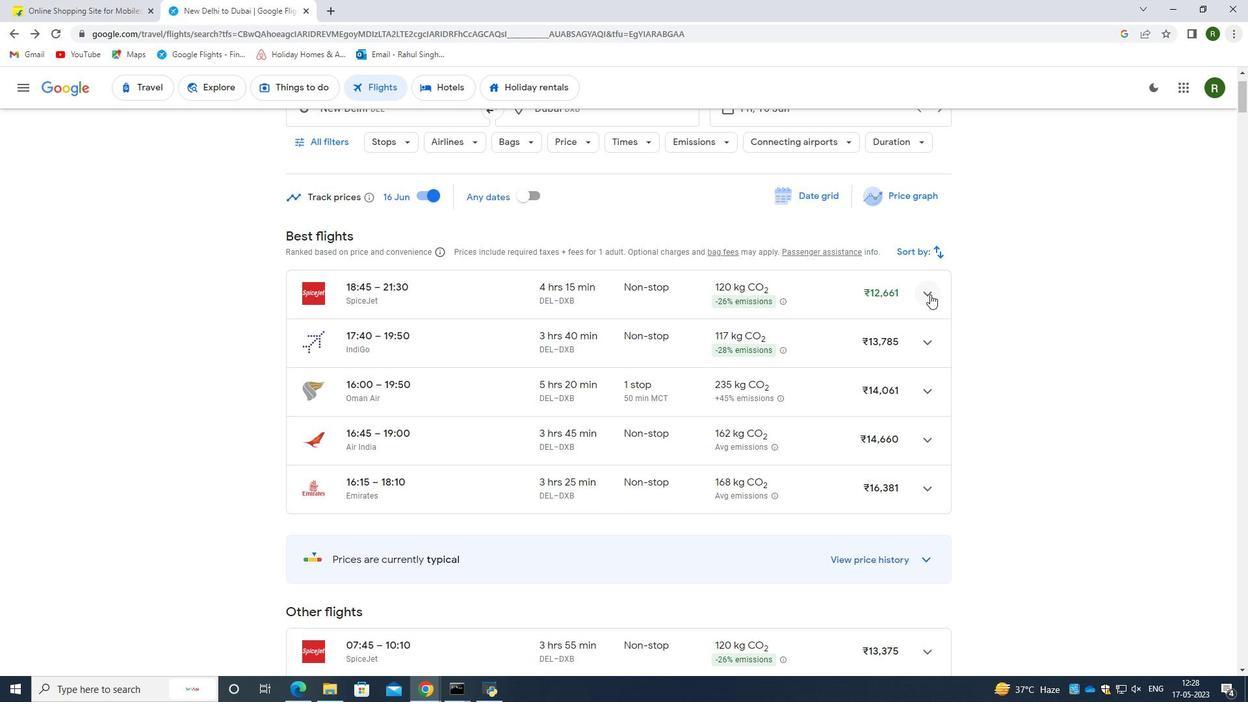 
Action: Mouse moved to (929, 447)
Screenshot: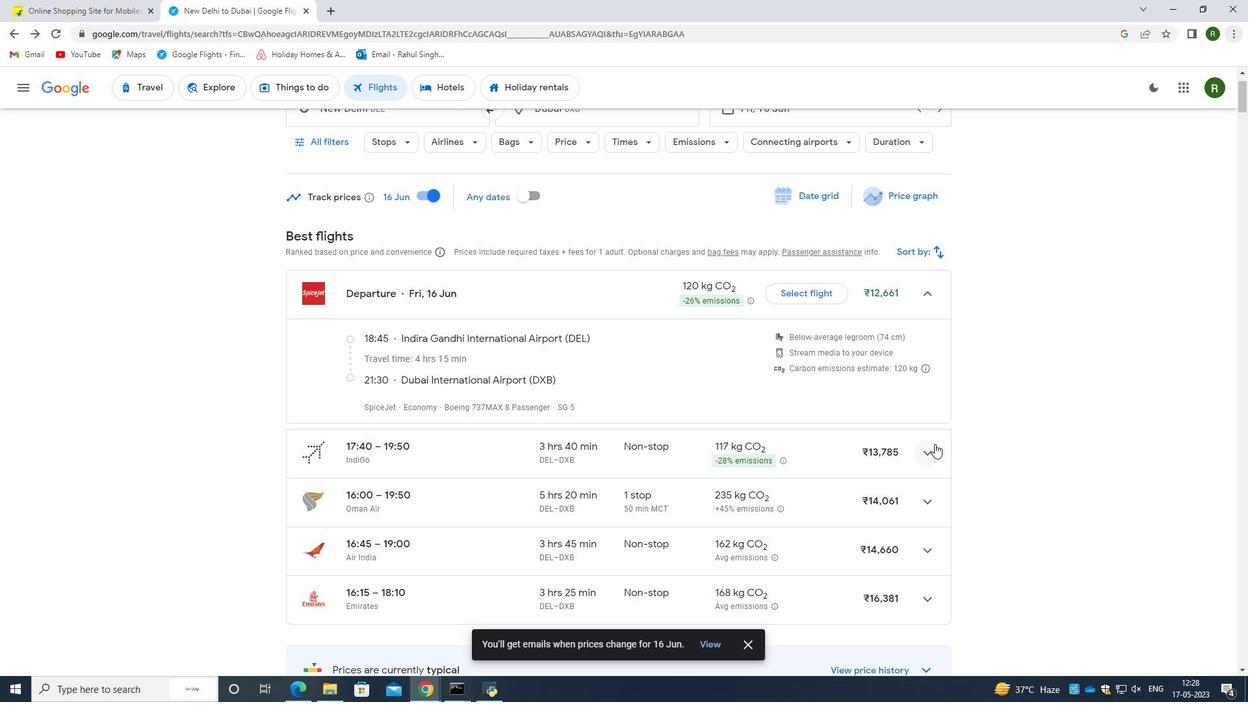 
Action: Mouse pressed left at (929, 447)
Screenshot: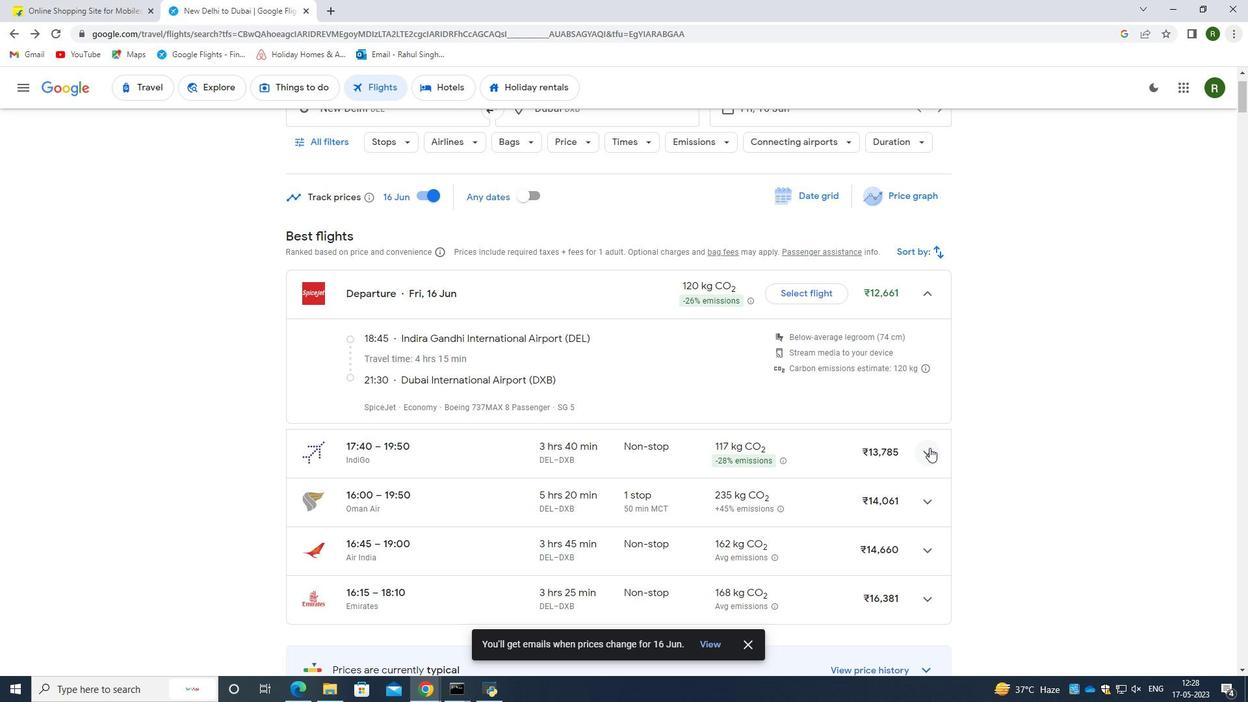 
Action: Mouse moved to (873, 446)
Screenshot: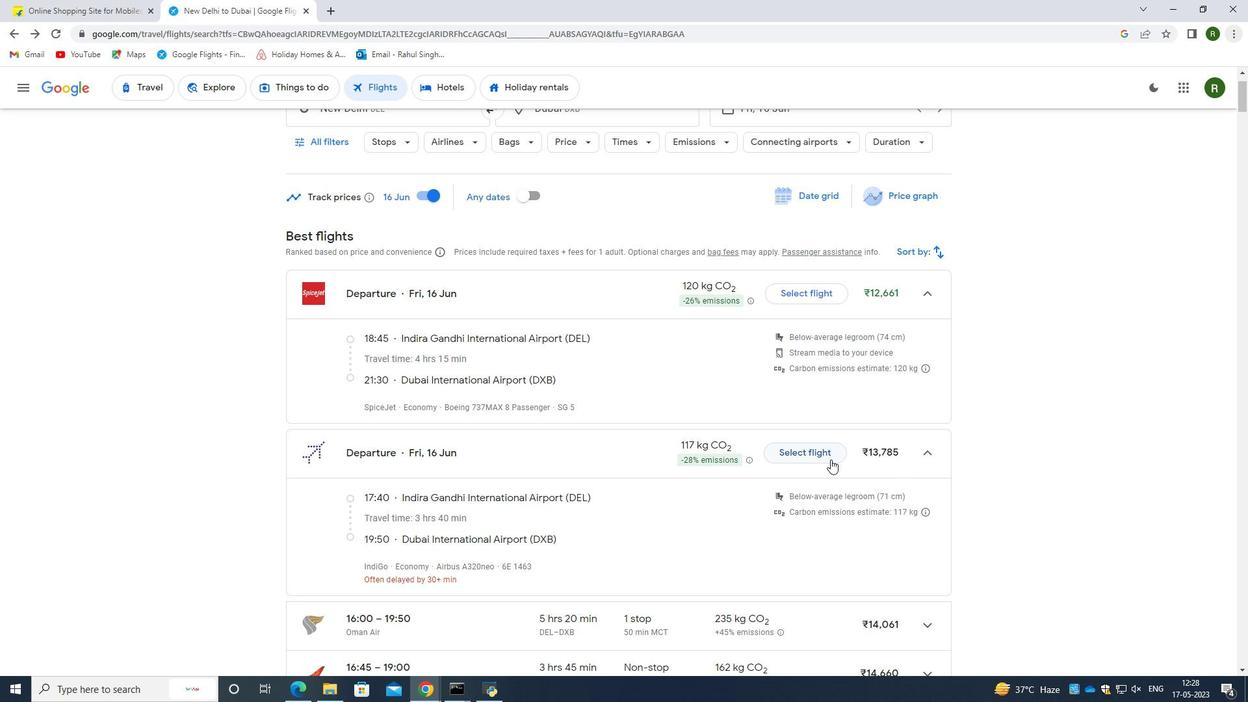 
Action: Mouse scrolled (873, 446) with delta (0, 0)
Screenshot: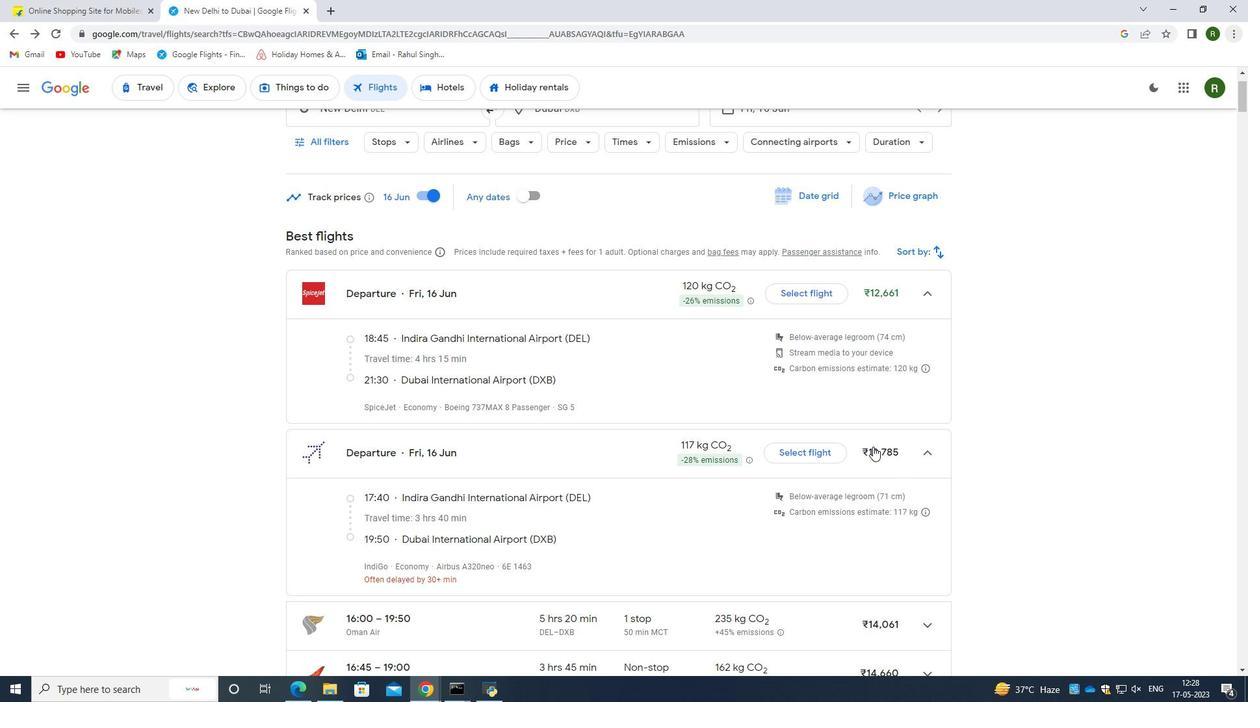 
Action: Mouse scrolled (873, 446) with delta (0, 0)
Screenshot: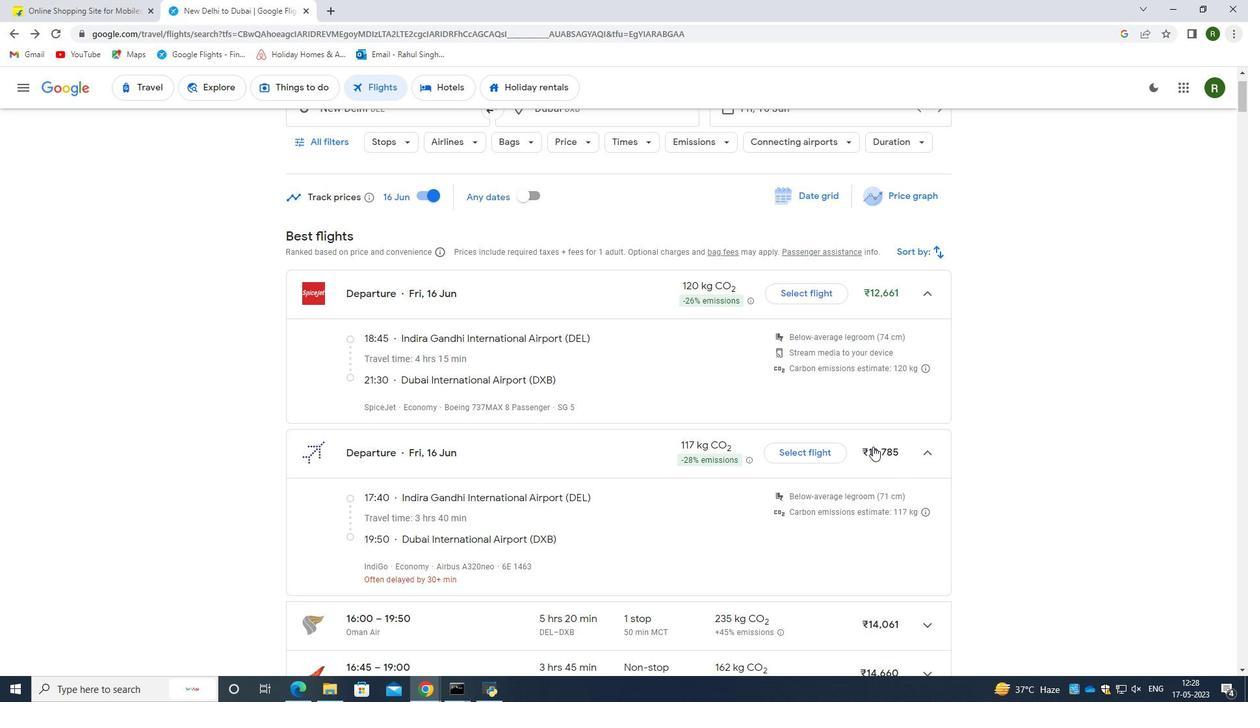 
Action: Mouse scrolled (873, 446) with delta (0, 0)
Screenshot: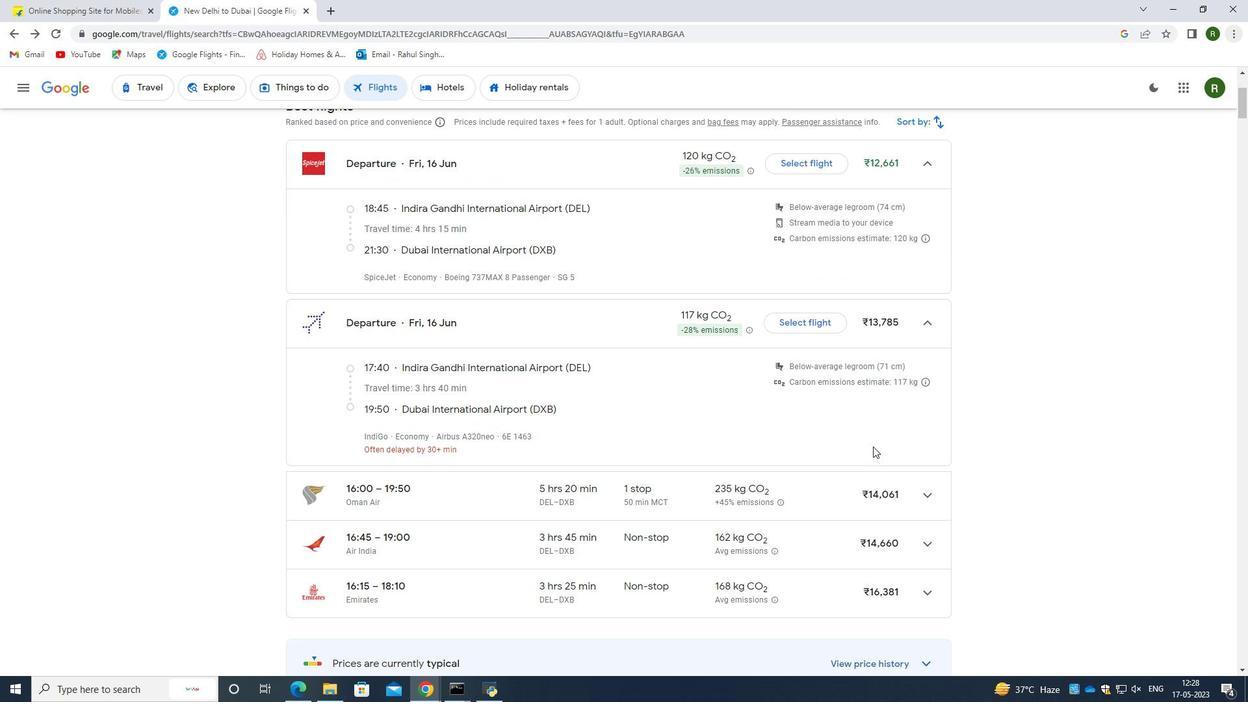 
Action: Mouse scrolled (873, 446) with delta (0, 0)
Screenshot: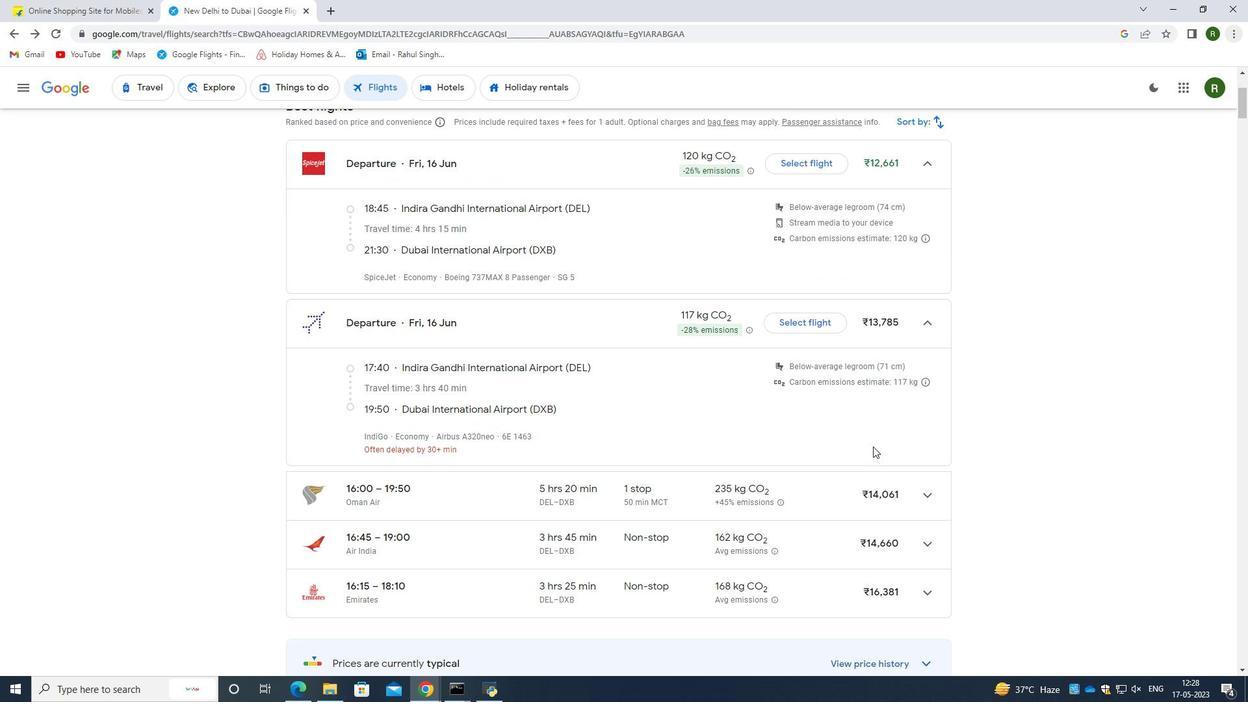 
Action: Mouse scrolled (873, 446) with delta (0, 0)
Screenshot: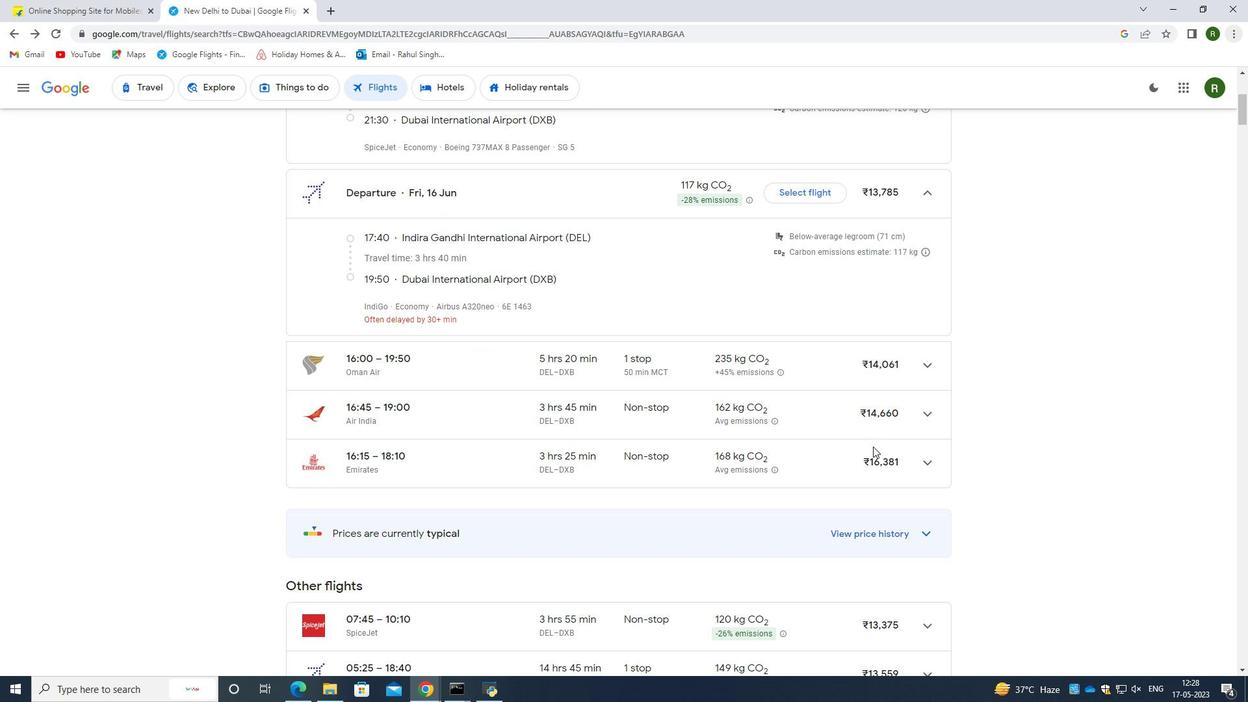 
Action: Mouse scrolled (873, 446) with delta (0, 0)
Screenshot: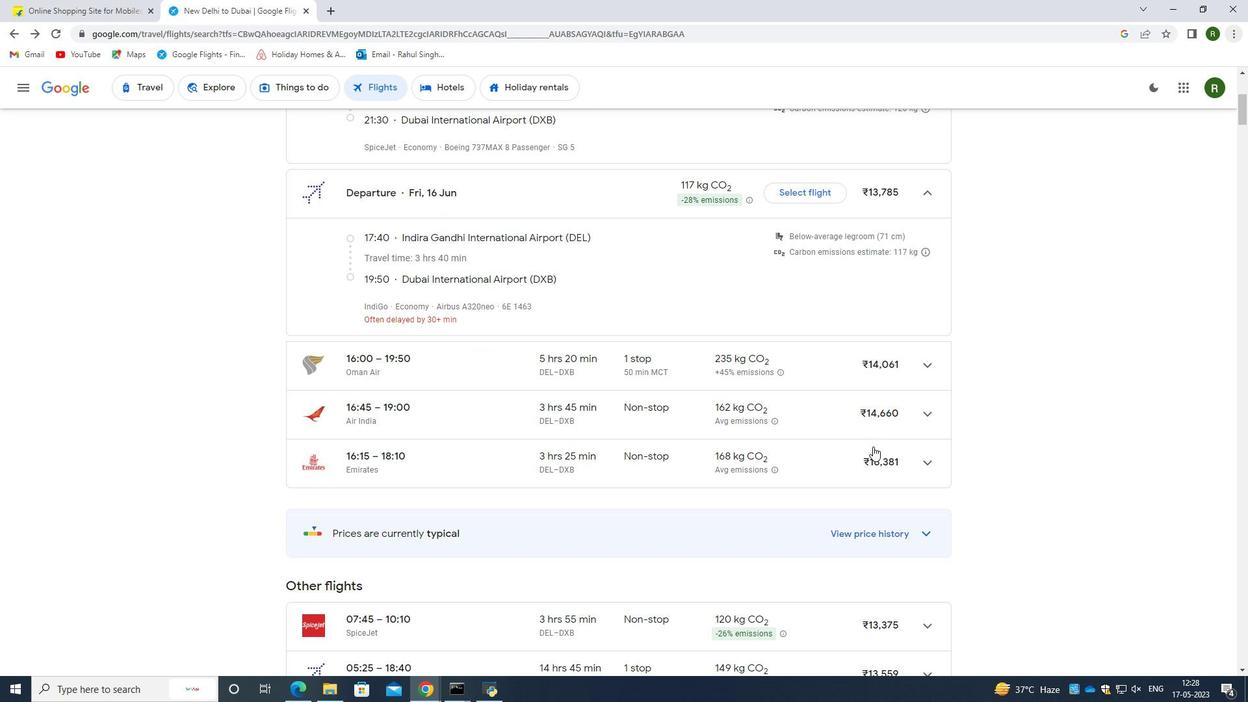 
Action: Mouse scrolled (873, 446) with delta (0, 0)
Screenshot: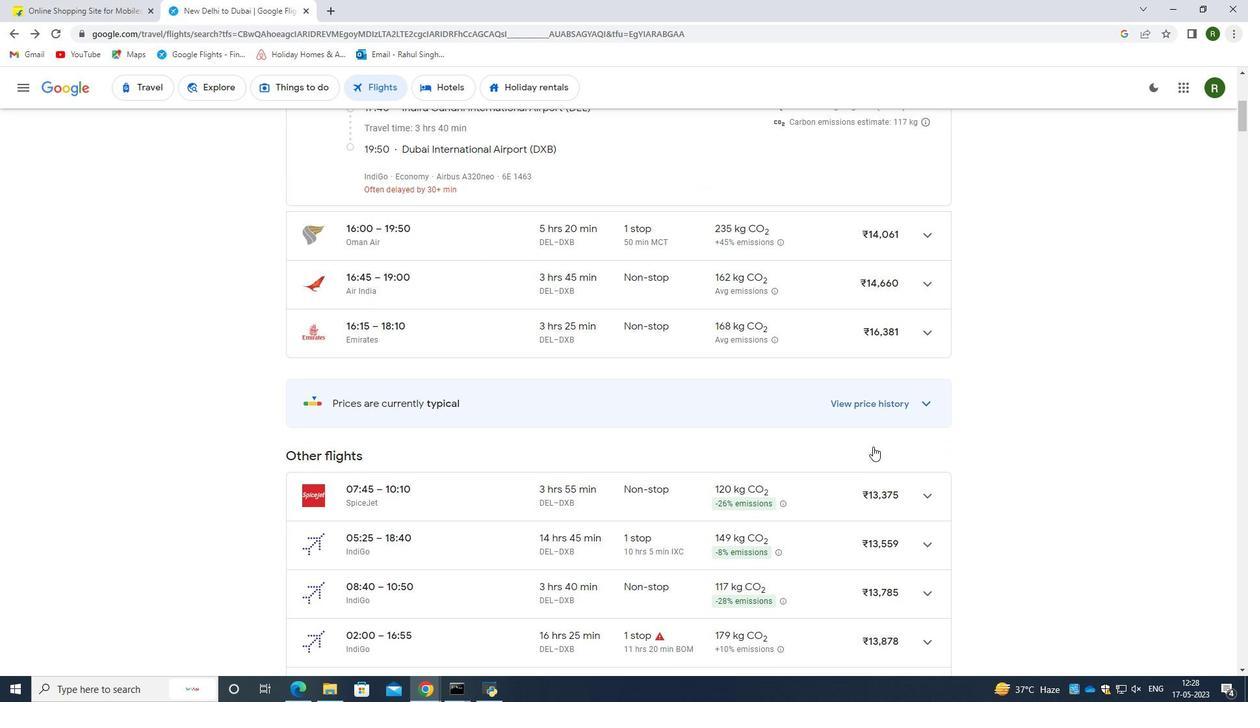 
Action: Mouse scrolled (873, 446) with delta (0, 0)
Screenshot: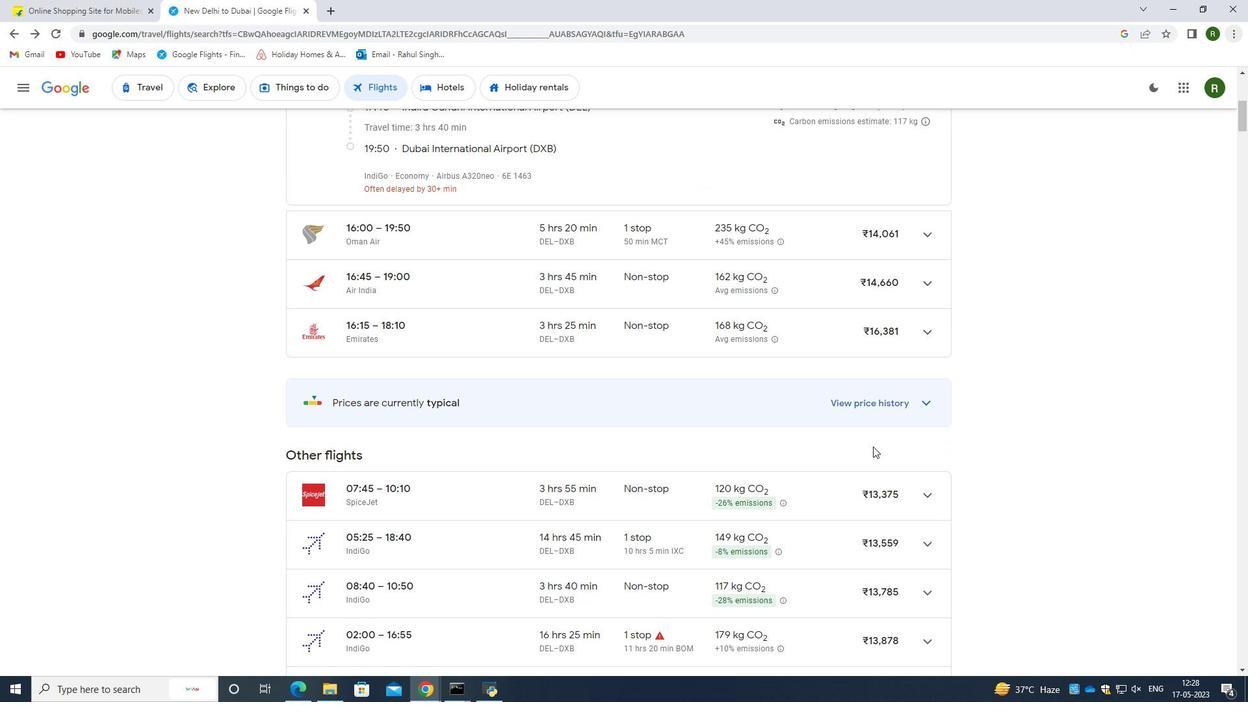 
Action: Mouse scrolled (873, 446) with delta (0, 0)
Screenshot: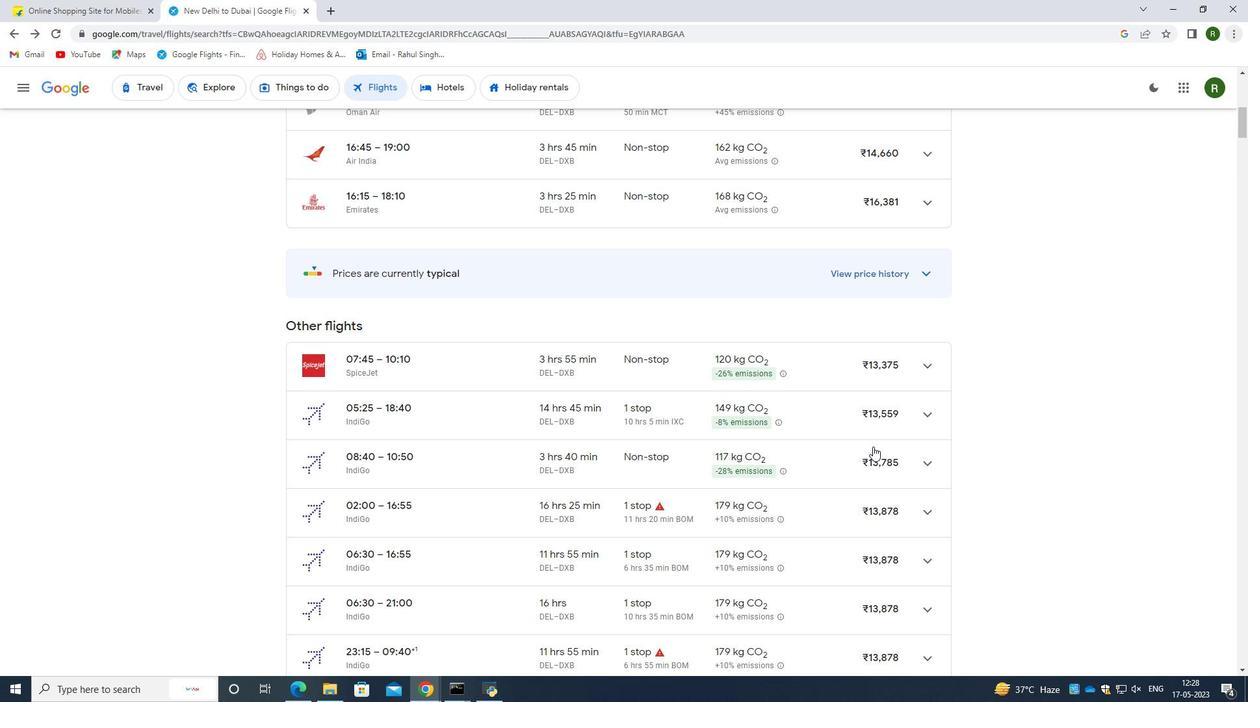
Action: Mouse scrolled (873, 446) with delta (0, 0)
Screenshot: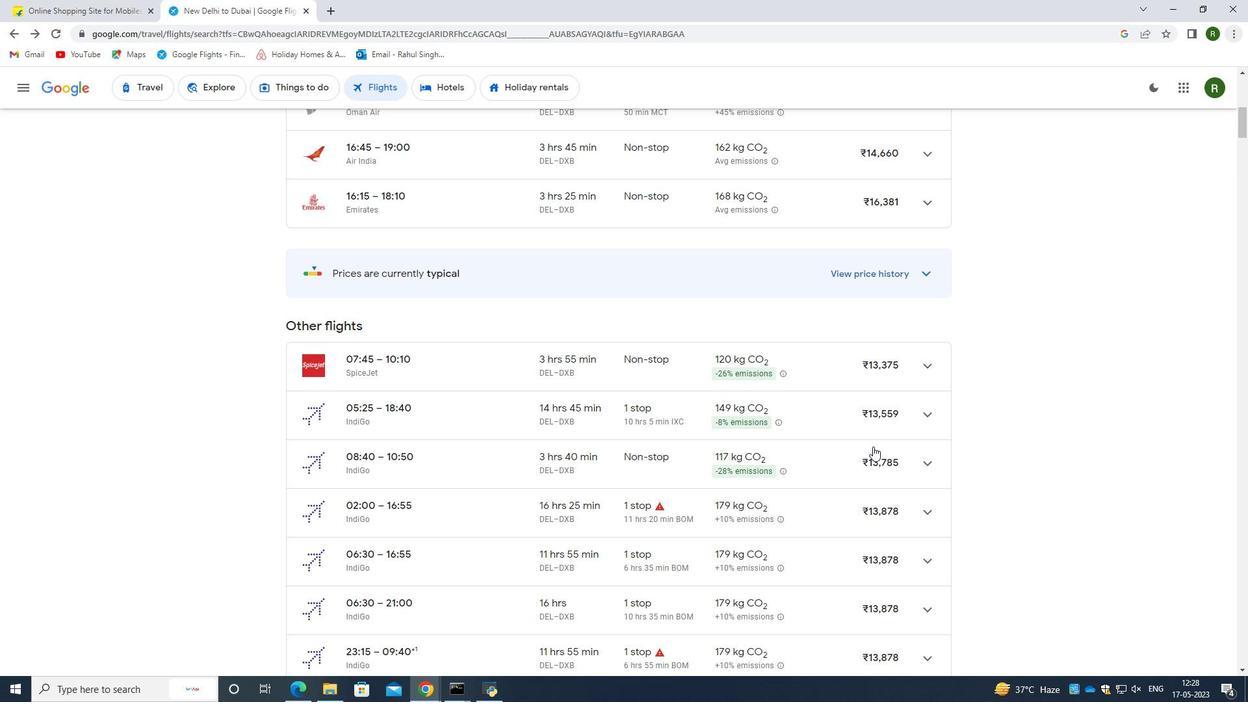
Action: Mouse scrolled (873, 447) with delta (0, 0)
Screenshot: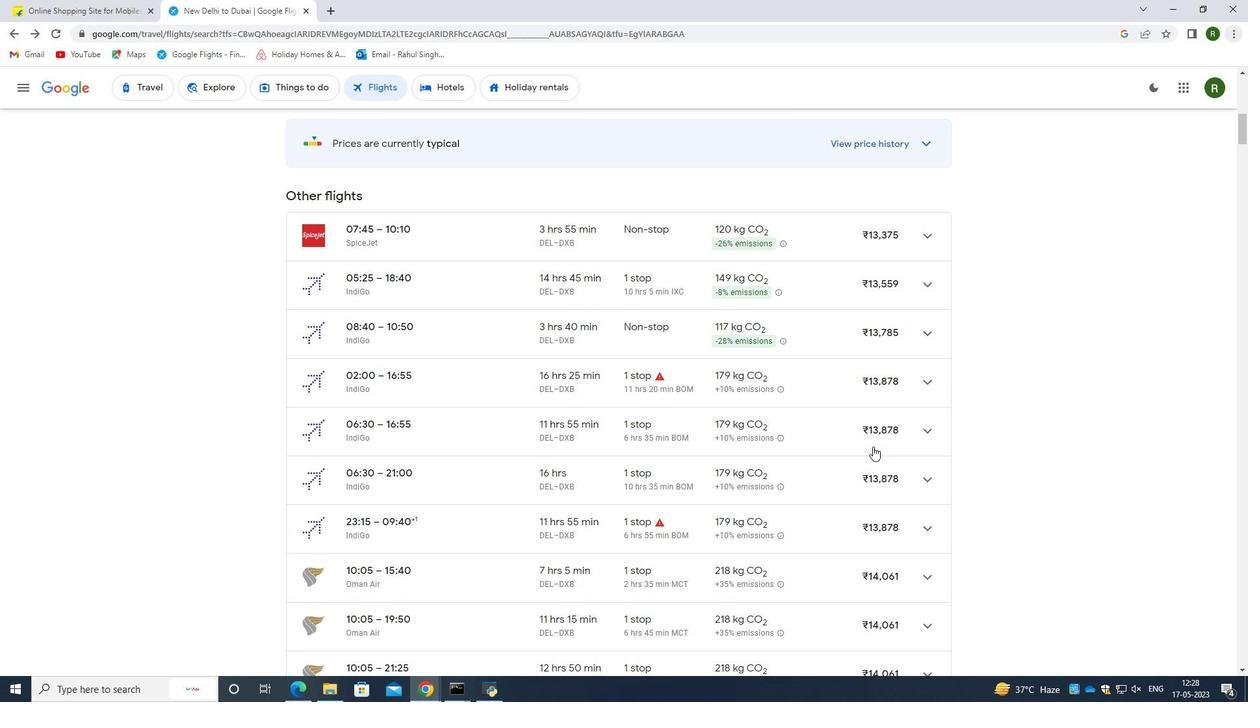 
Action: Mouse scrolled (873, 447) with delta (0, 0)
Screenshot: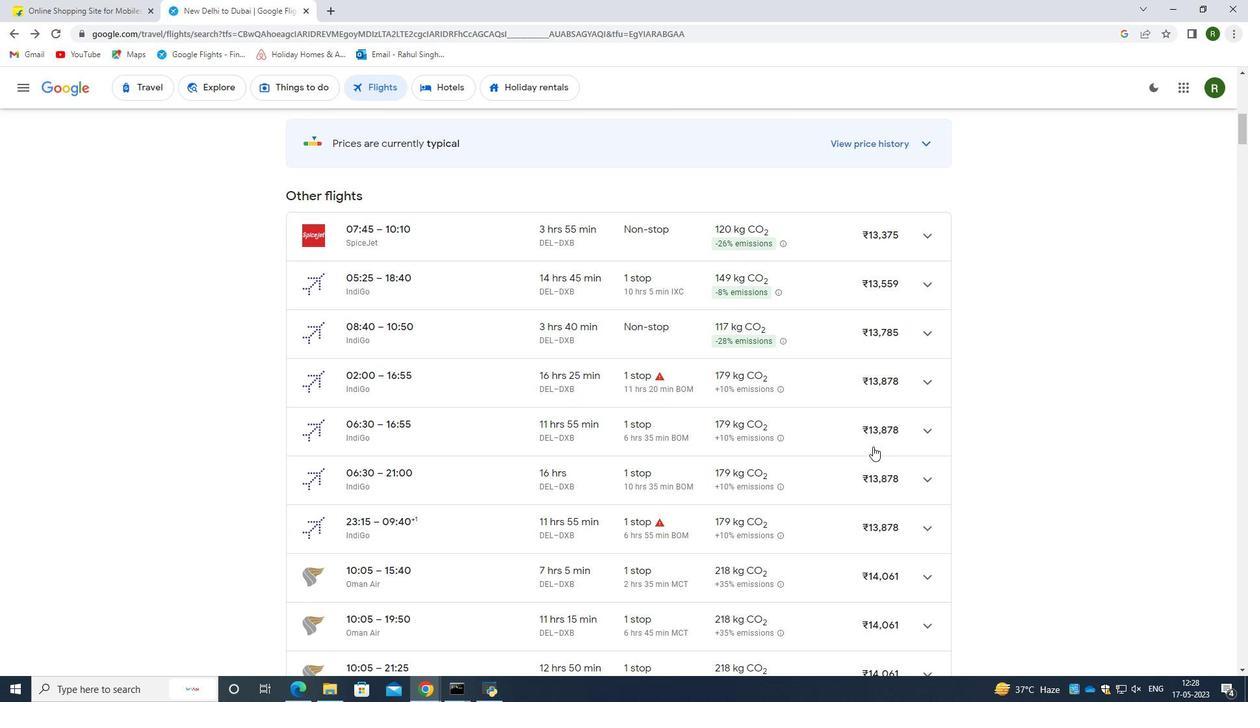 
Action: Mouse scrolled (873, 447) with delta (0, 0)
Screenshot: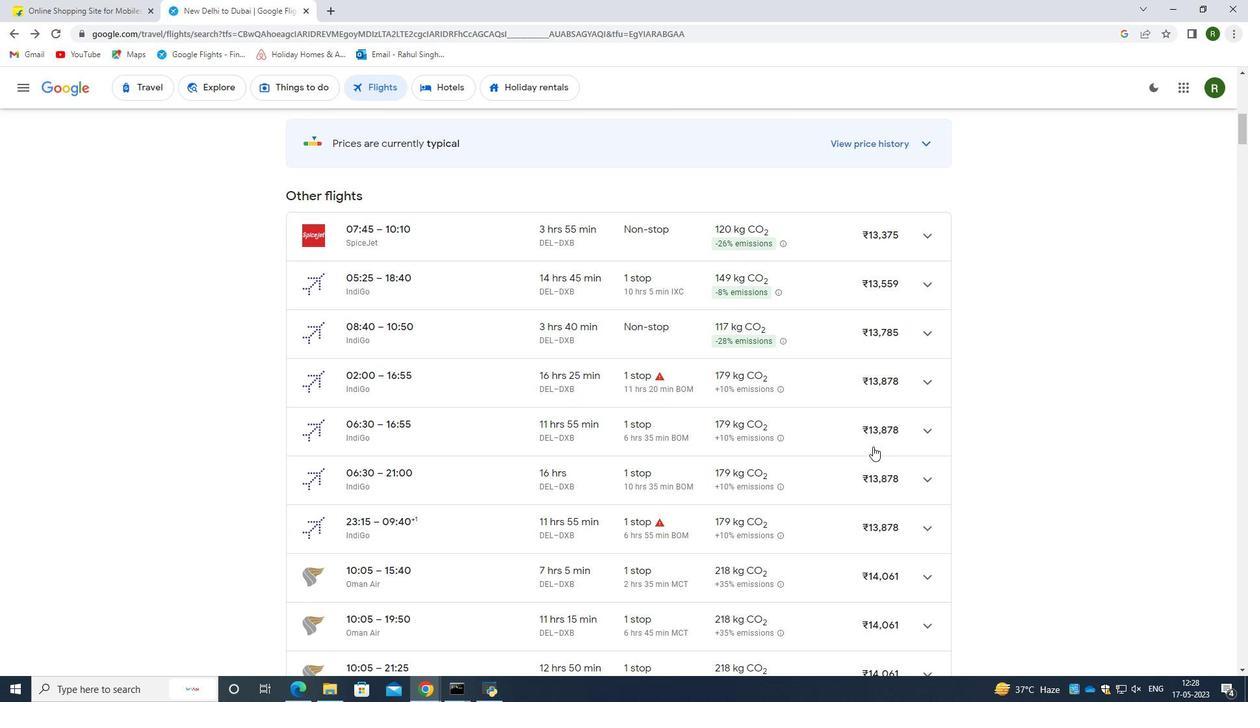 
Action: Mouse scrolled (873, 447) with delta (0, 0)
Screenshot: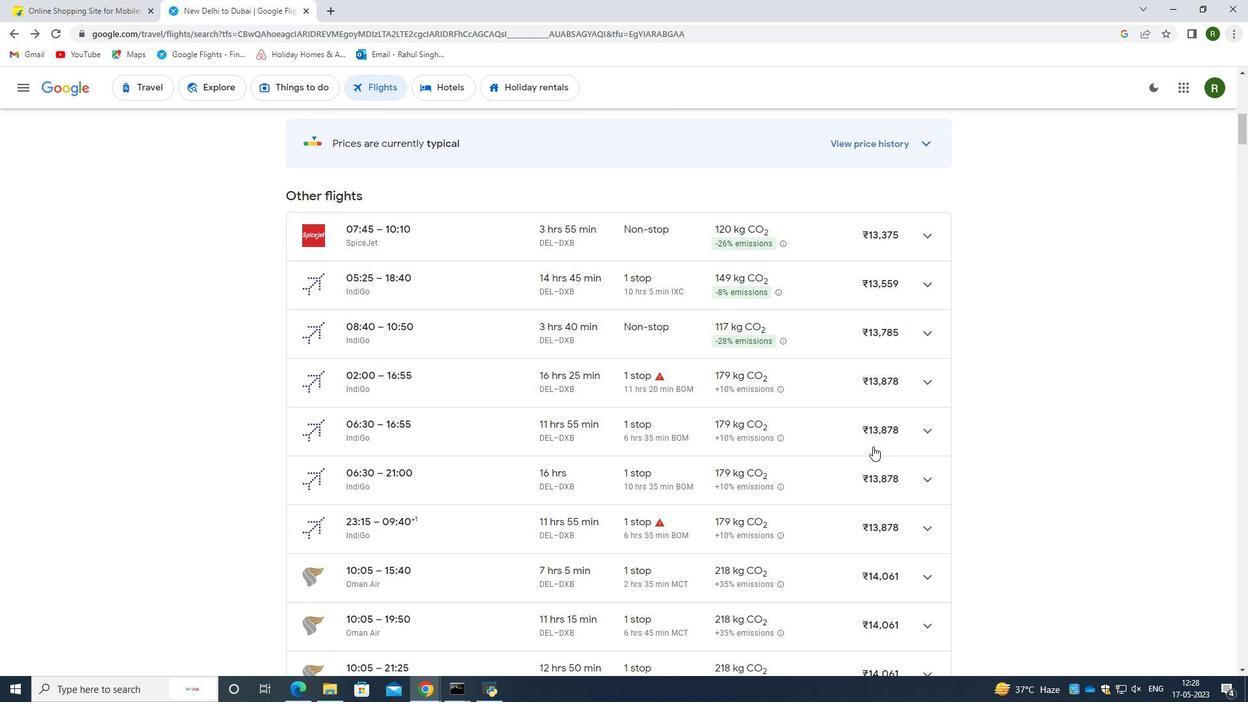 
Action: Mouse scrolled (873, 447) with delta (0, 0)
Screenshot: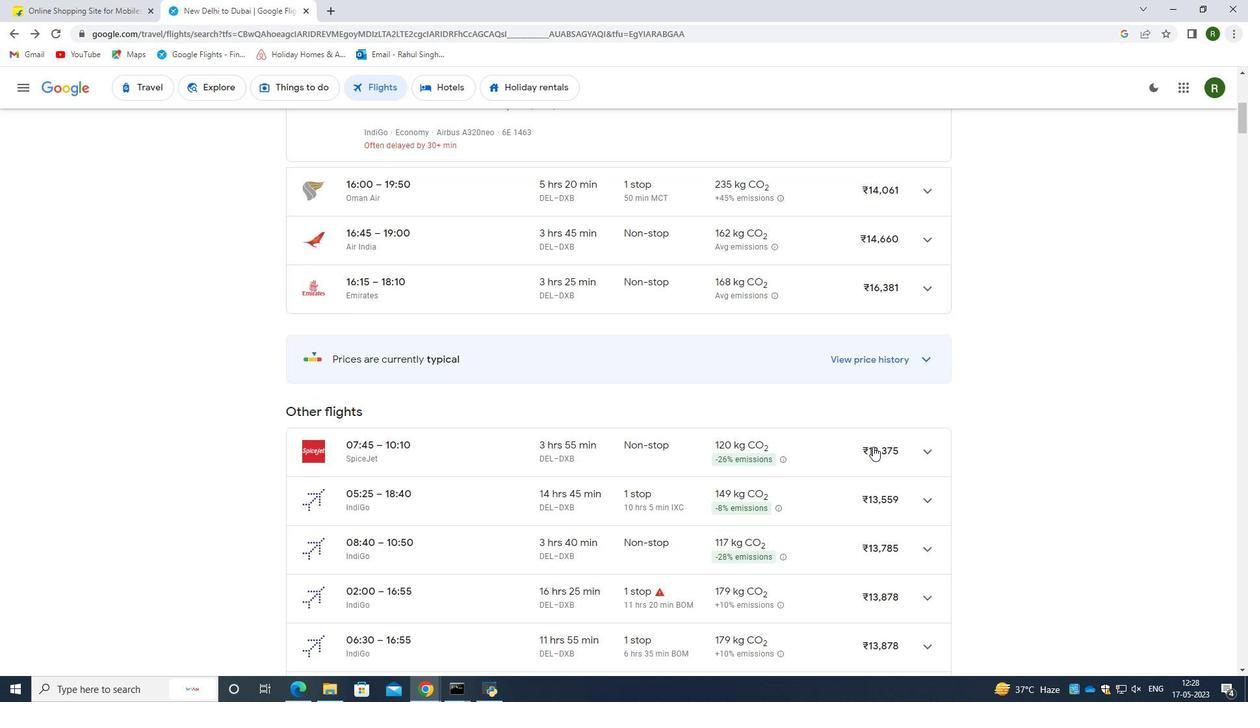 
Action: Mouse scrolled (873, 447) with delta (0, 0)
Screenshot: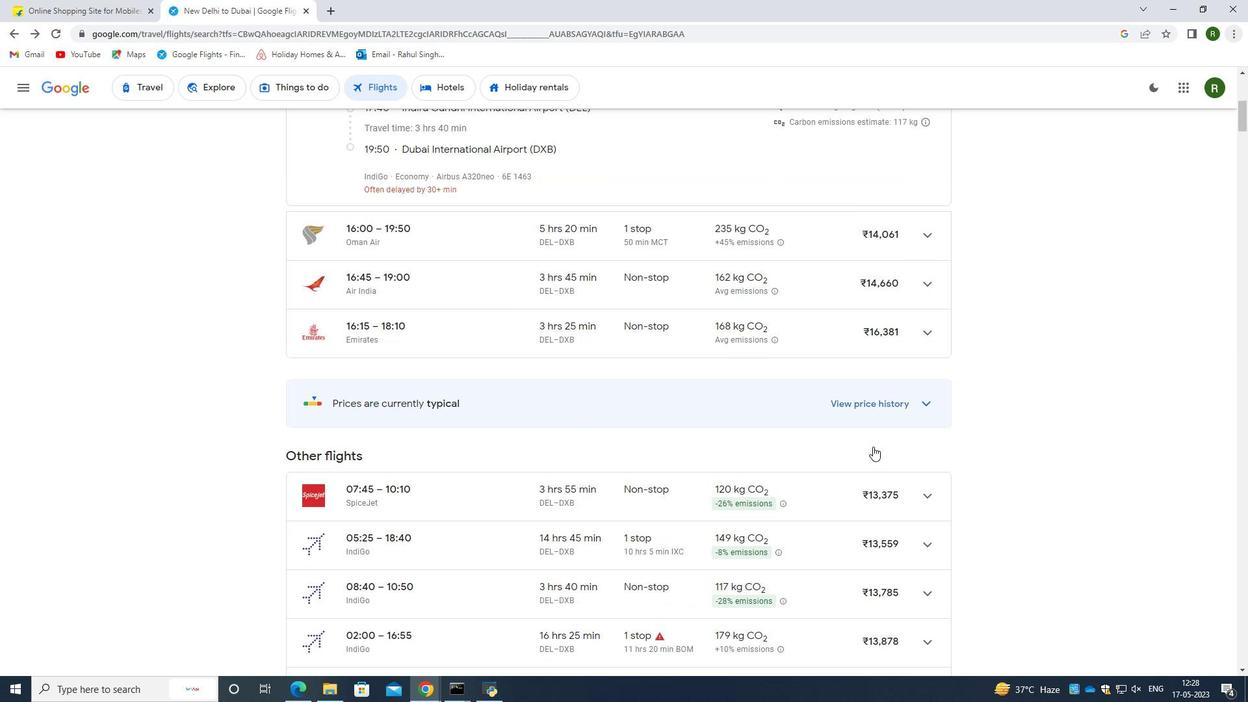 
Action: Mouse scrolled (873, 447) with delta (0, 0)
Screenshot: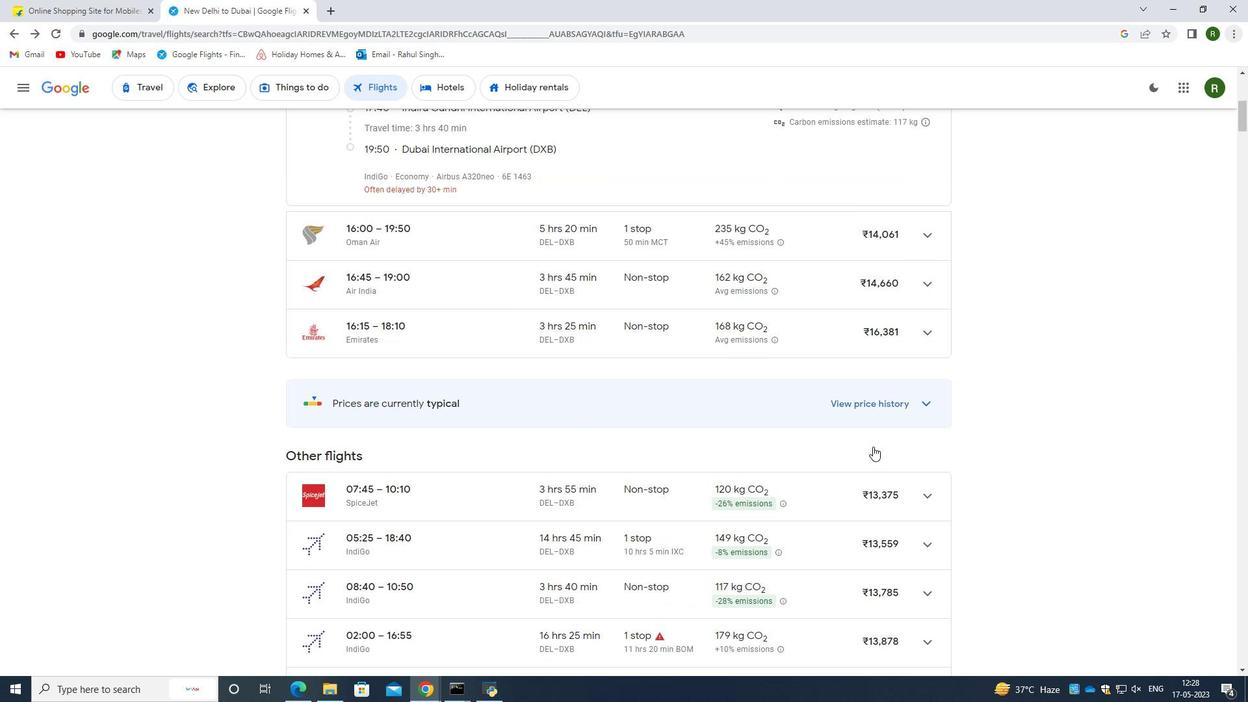 
Action: Mouse moved to (873, 446)
Screenshot: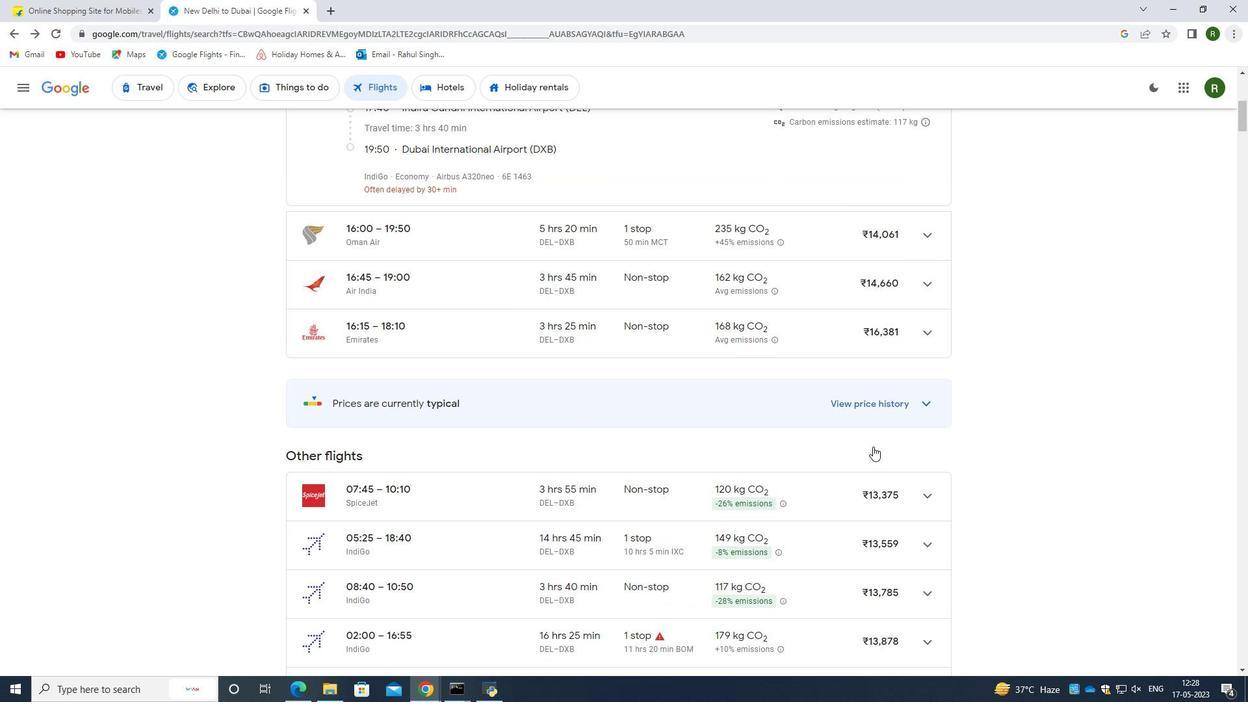 
Action: Mouse scrolled (873, 447) with delta (0, 0)
Screenshot: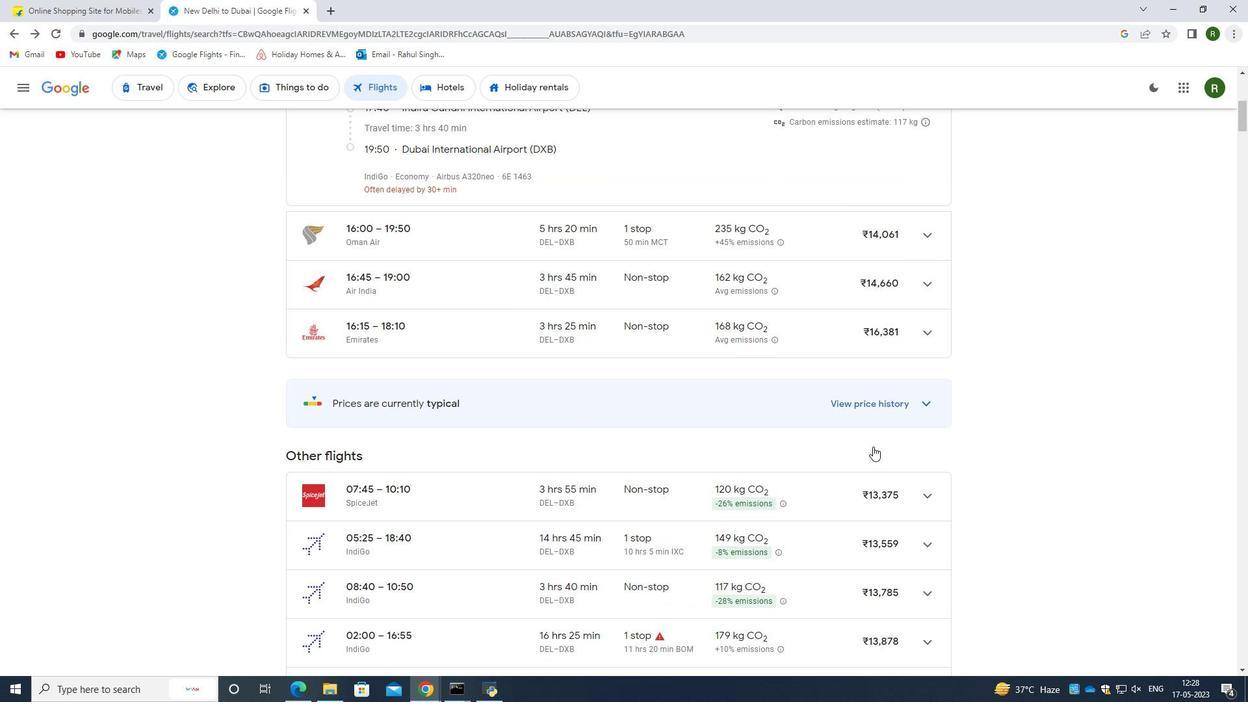 
Action: Mouse scrolled (873, 446) with delta (0, 0)
Screenshot: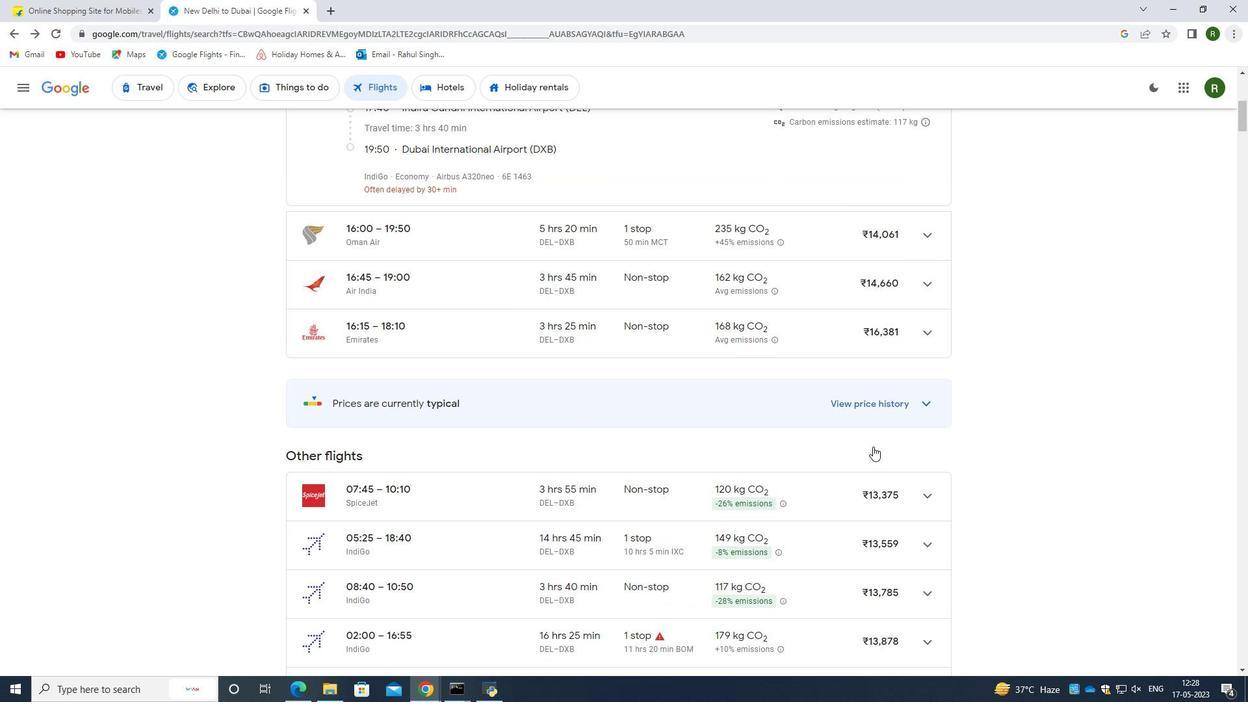 
Action: Mouse moved to (871, 444)
Screenshot: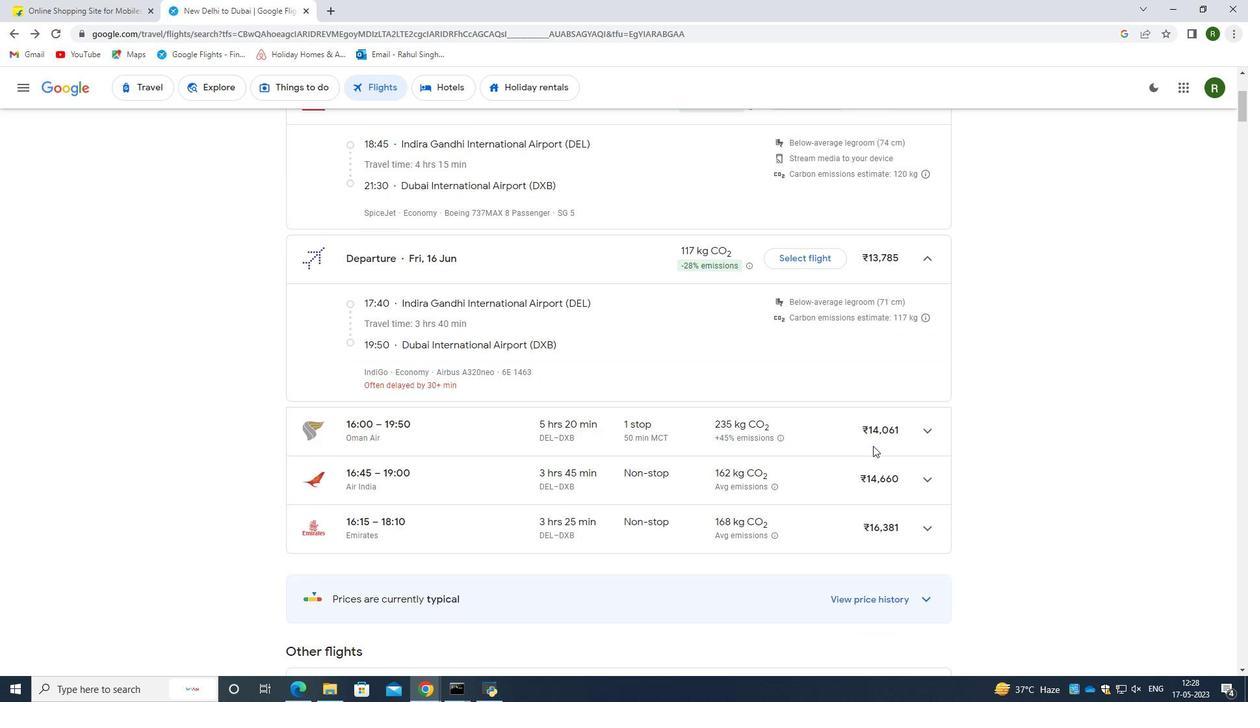 
Action: Mouse scrolled (871, 445) with delta (0, 0)
Screenshot: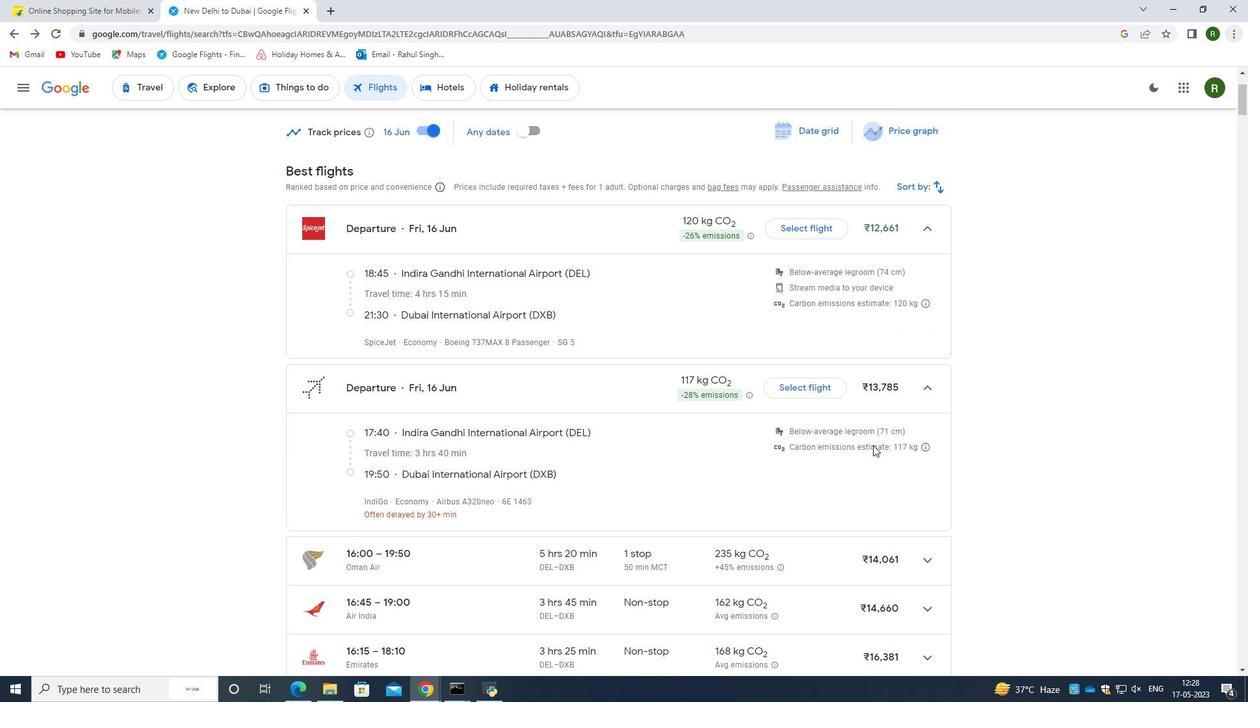 
Action: Mouse scrolled (871, 445) with delta (0, 0)
Screenshot: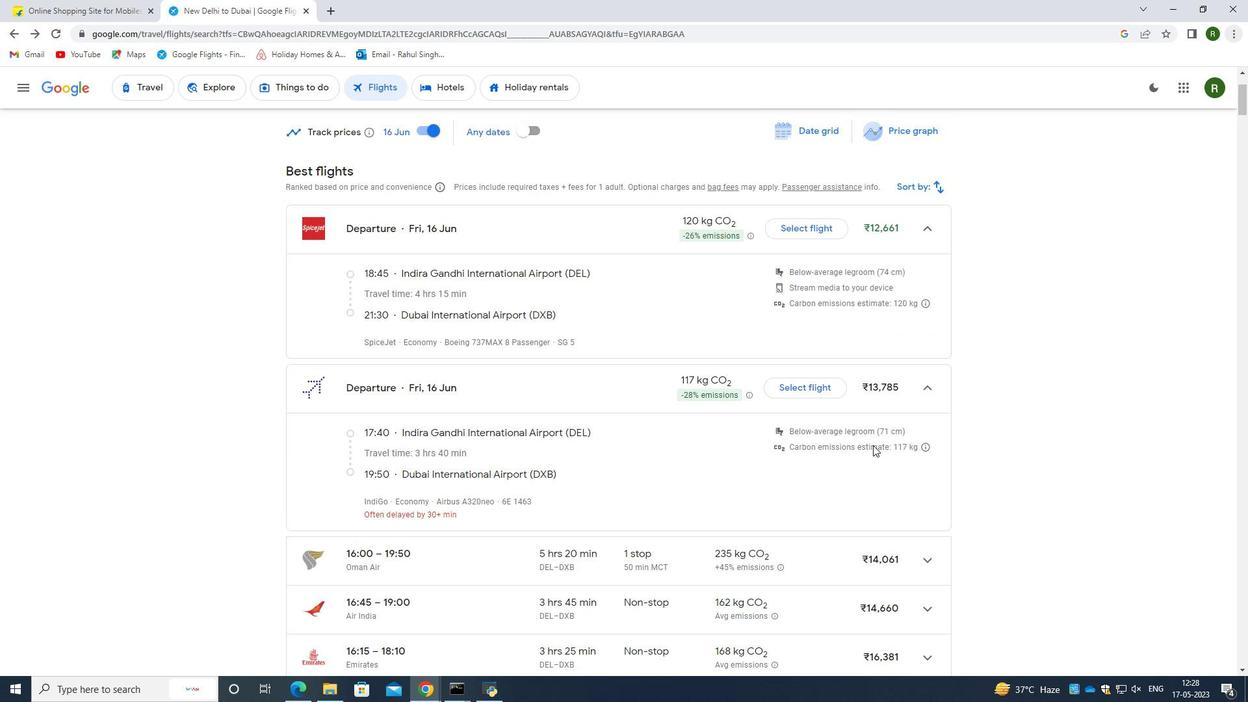 
Action: Mouse scrolled (871, 445) with delta (0, 0)
Screenshot: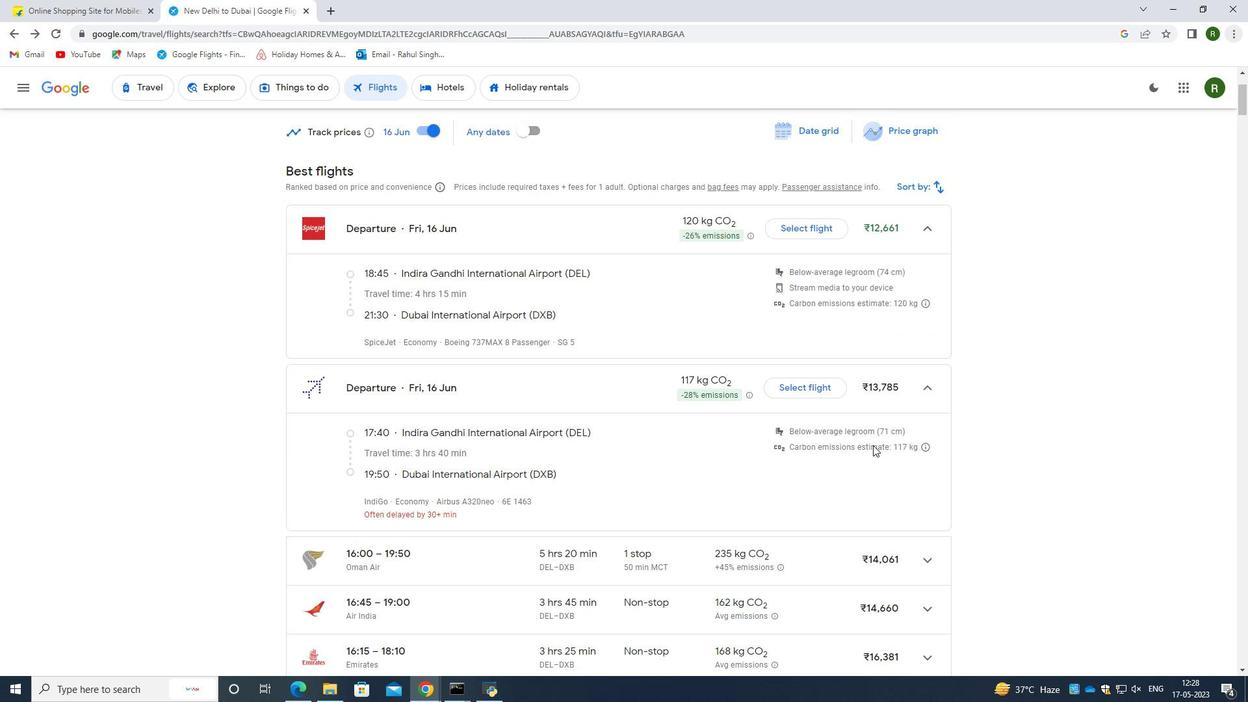 
Action: Mouse scrolled (871, 445) with delta (0, 0)
Screenshot: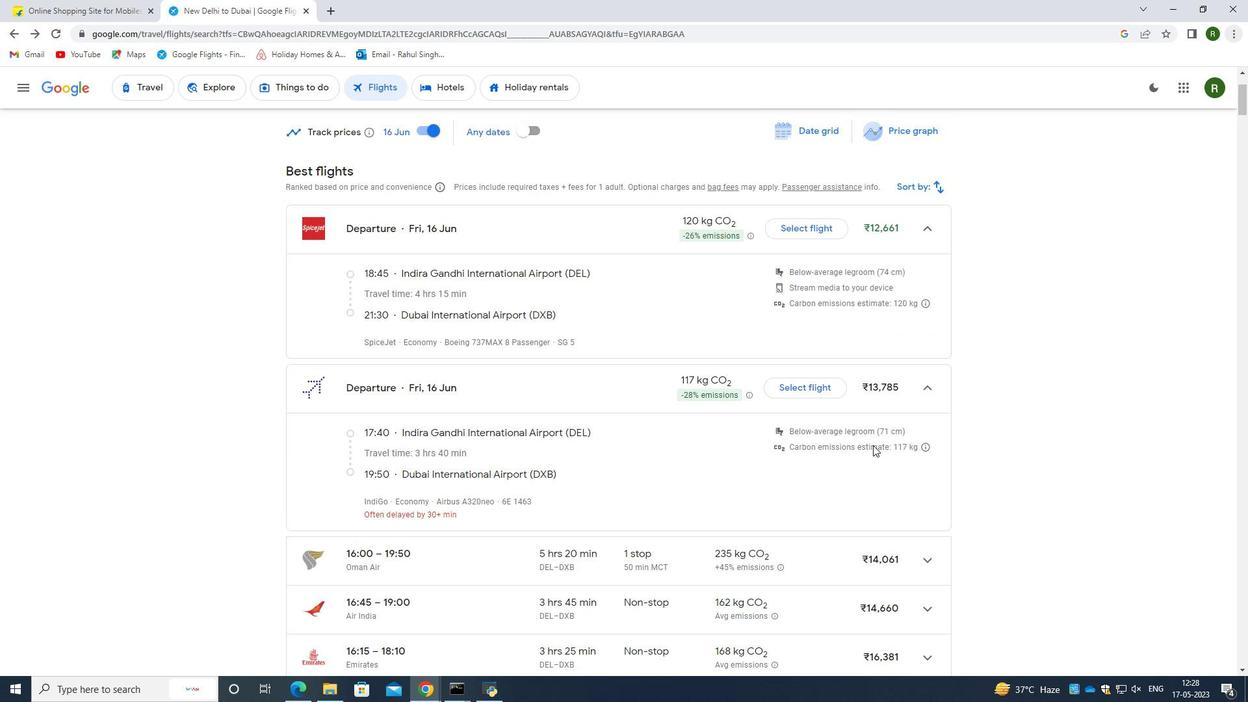 
Action: Mouse scrolled (871, 445) with delta (0, 0)
Screenshot: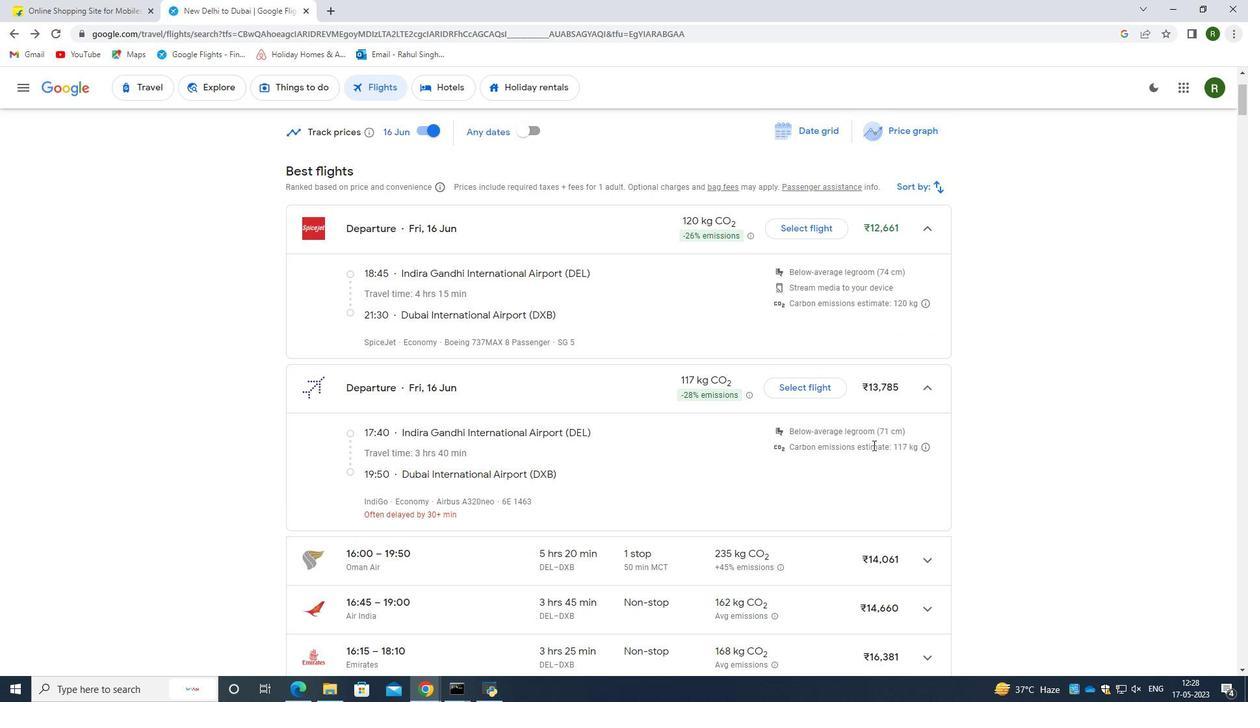 
Action: Mouse moved to (462, 141)
Screenshot: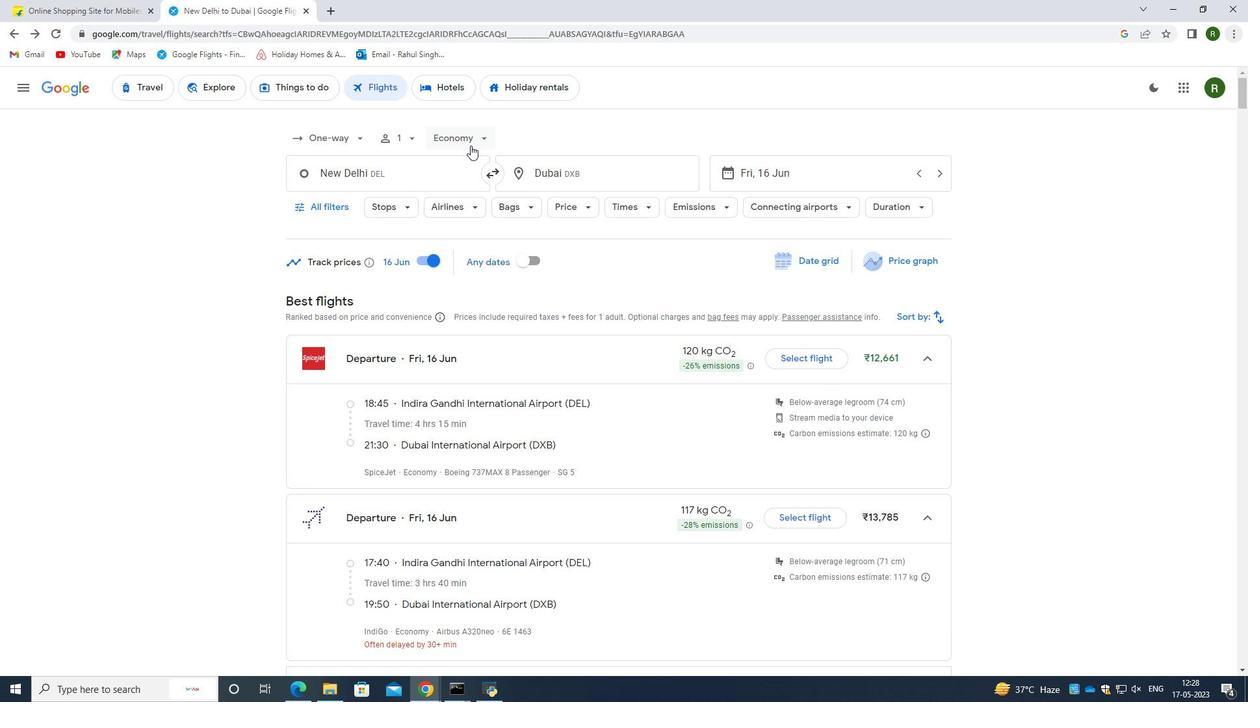 
Action: Mouse pressed left at (462, 141)
Screenshot: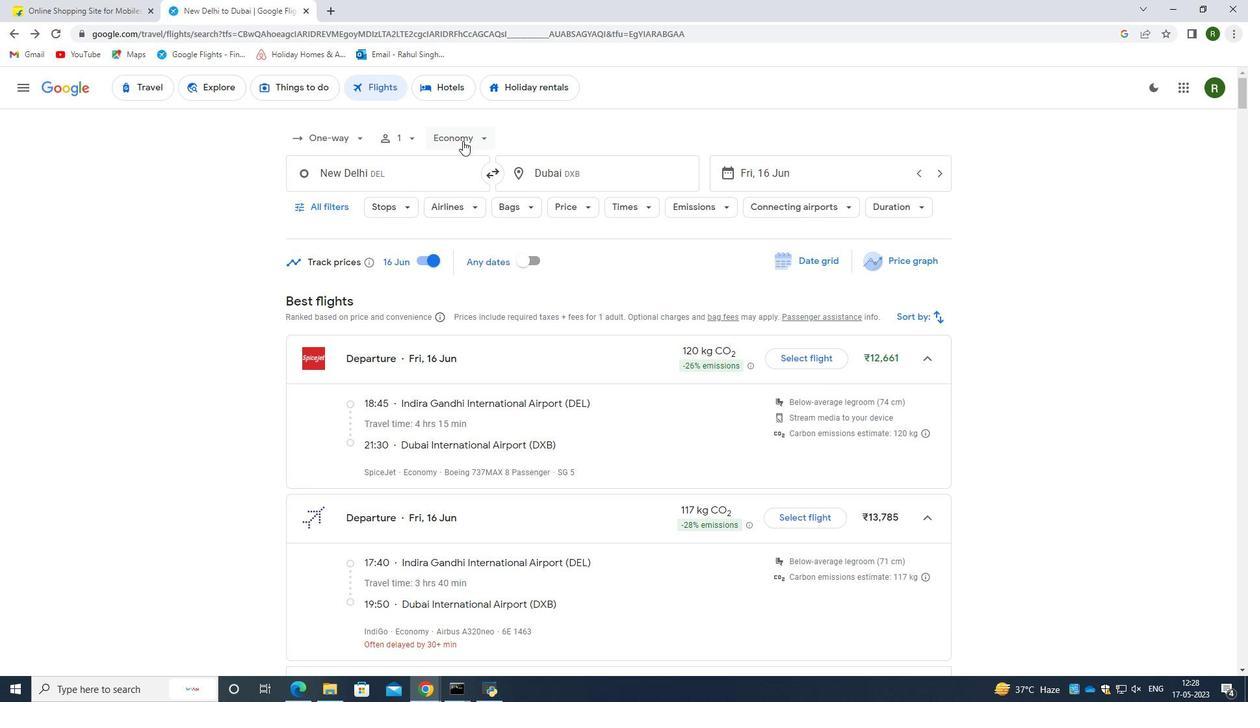 
Action: Mouse moved to (498, 200)
Screenshot: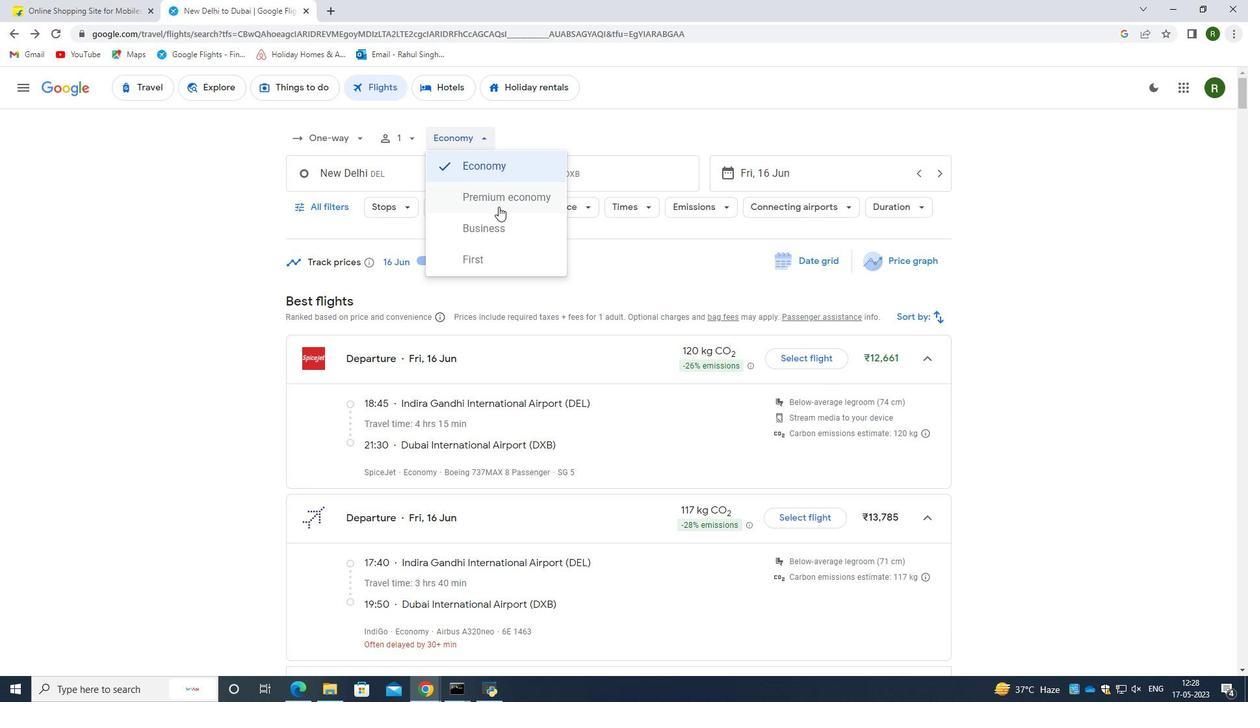 
Action: Mouse pressed left at (498, 200)
Screenshot: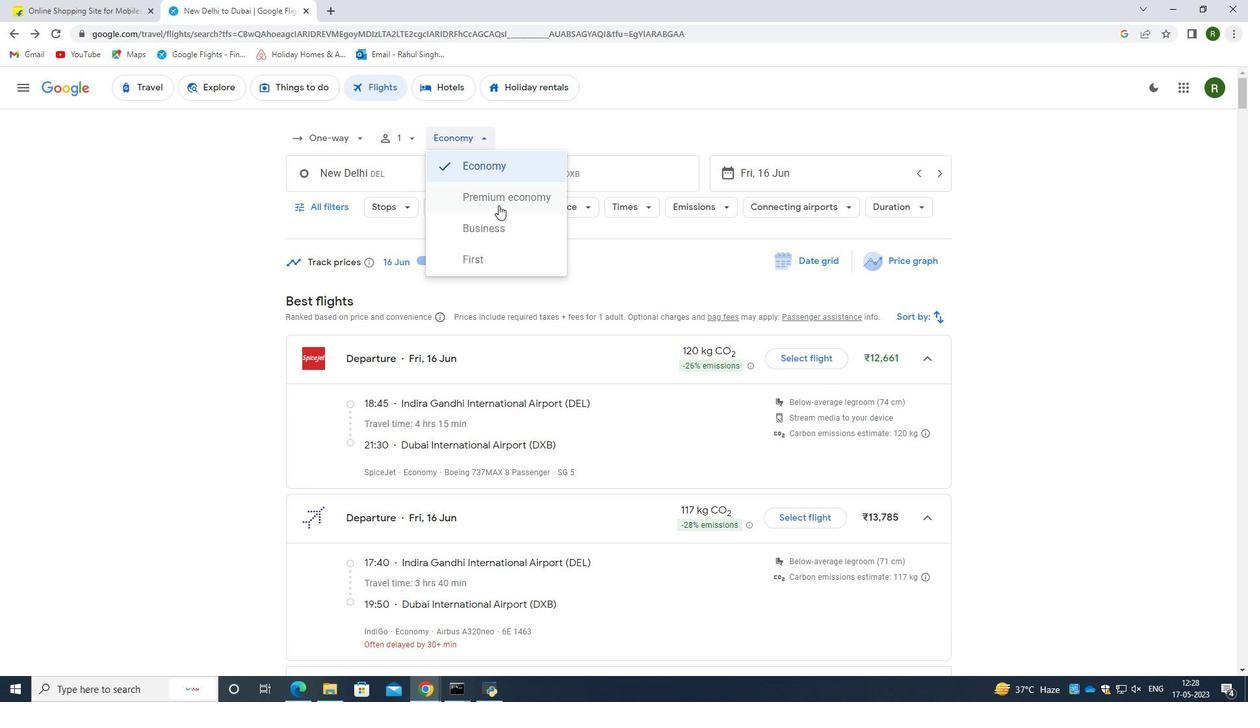 
Action: Mouse moved to (926, 355)
Screenshot: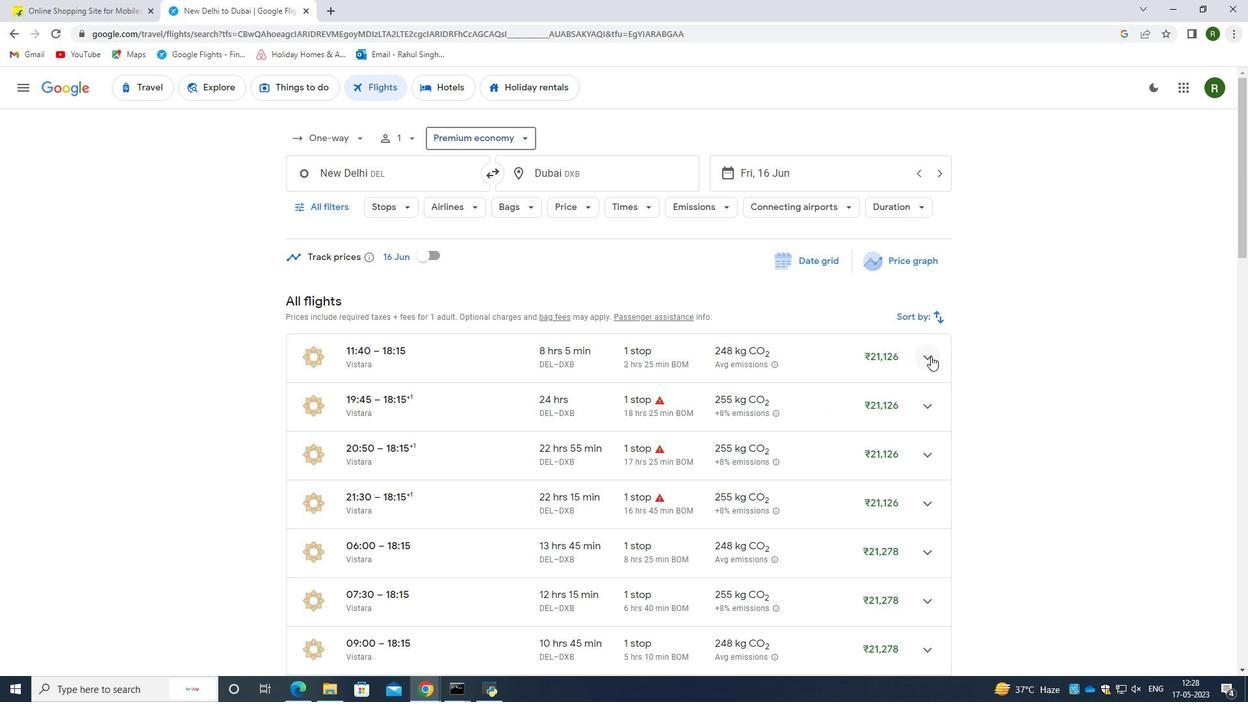 
Action: Mouse pressed left at (926, 355)
Screenshot: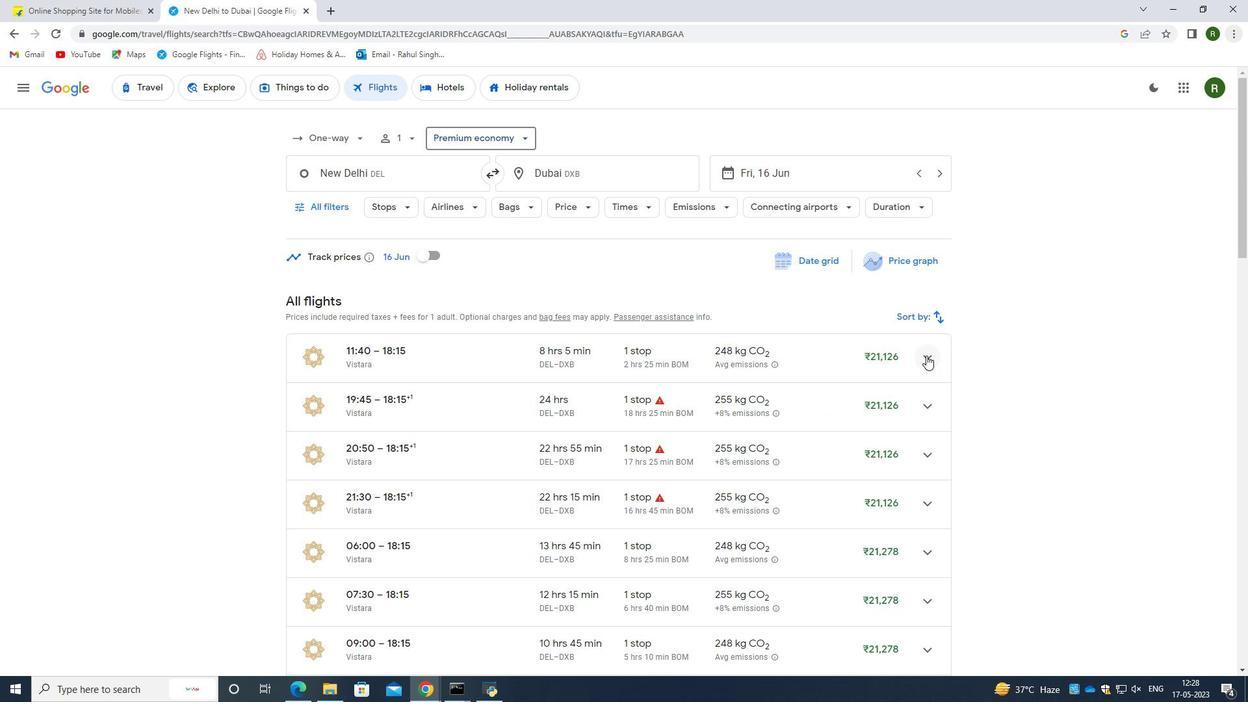 
Action: Mouse pressed left at (926, 355)
Screenshot: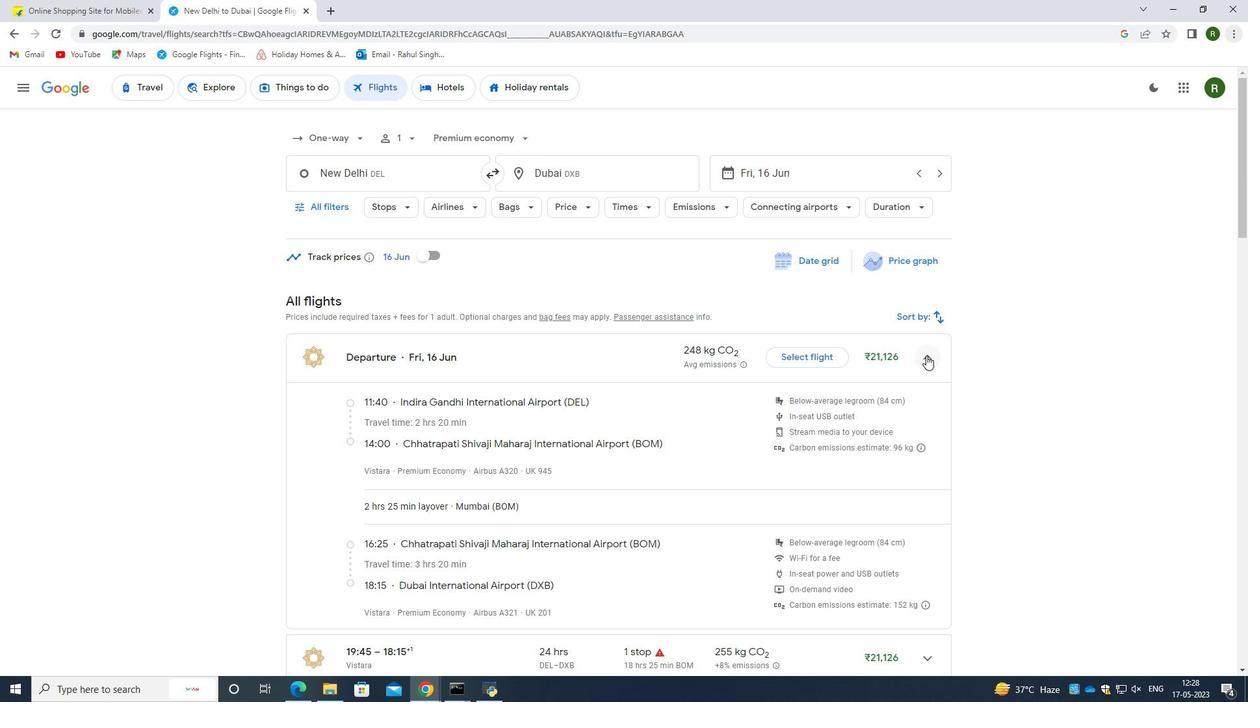 
Action: Mouse moved to (858, 394)
Screenshot: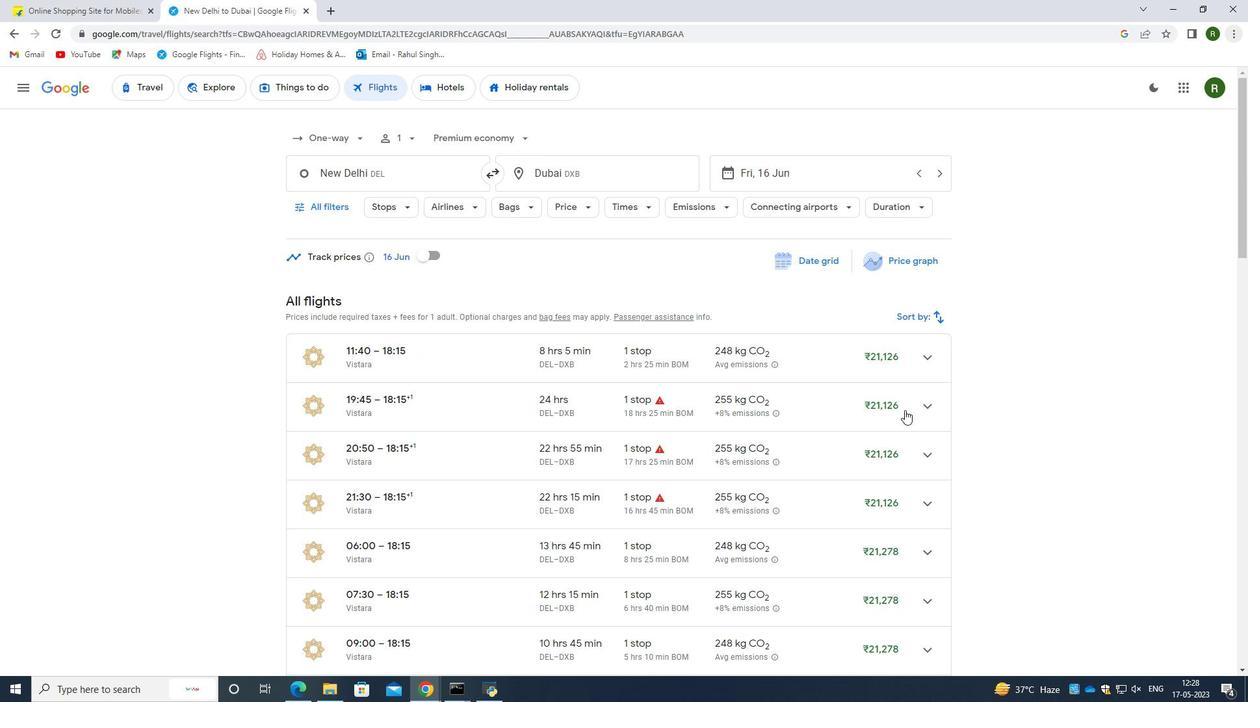 
Action: Mouse scrolled (858, 394) with delta (0, 0)
Screenshot: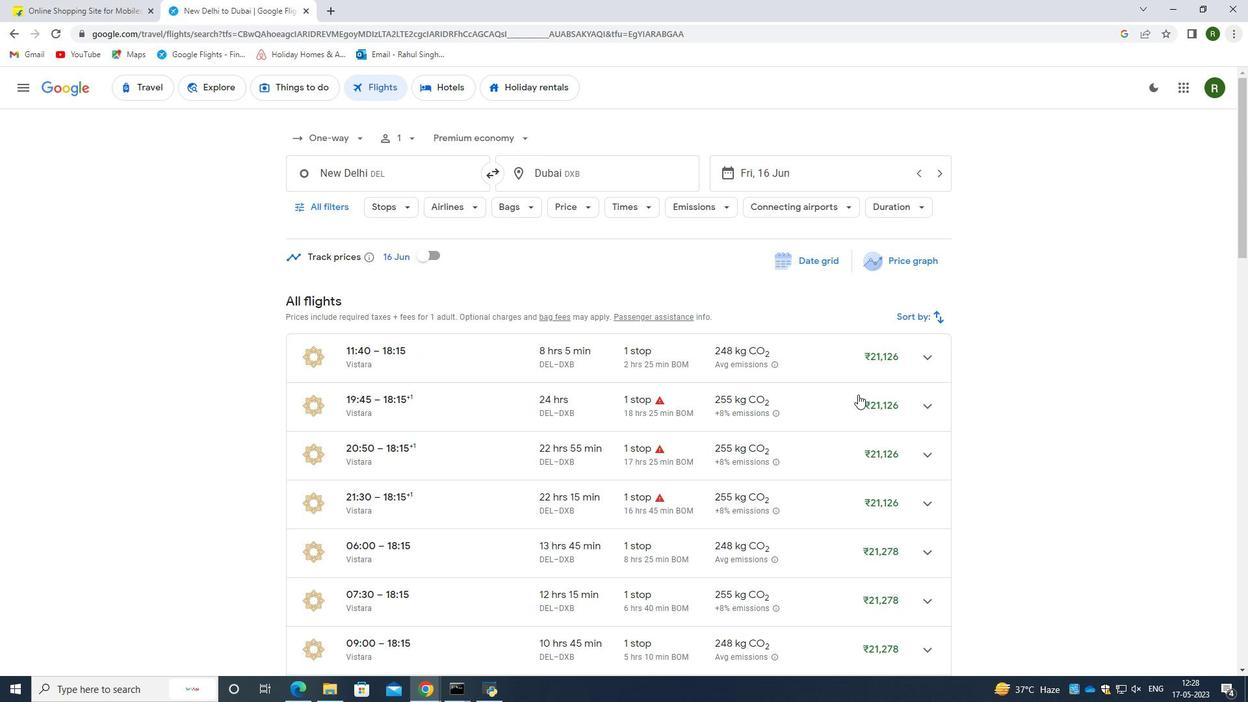 
Action: Mouse scrolled (858, 394) with delta (0, 0)
Screenshot: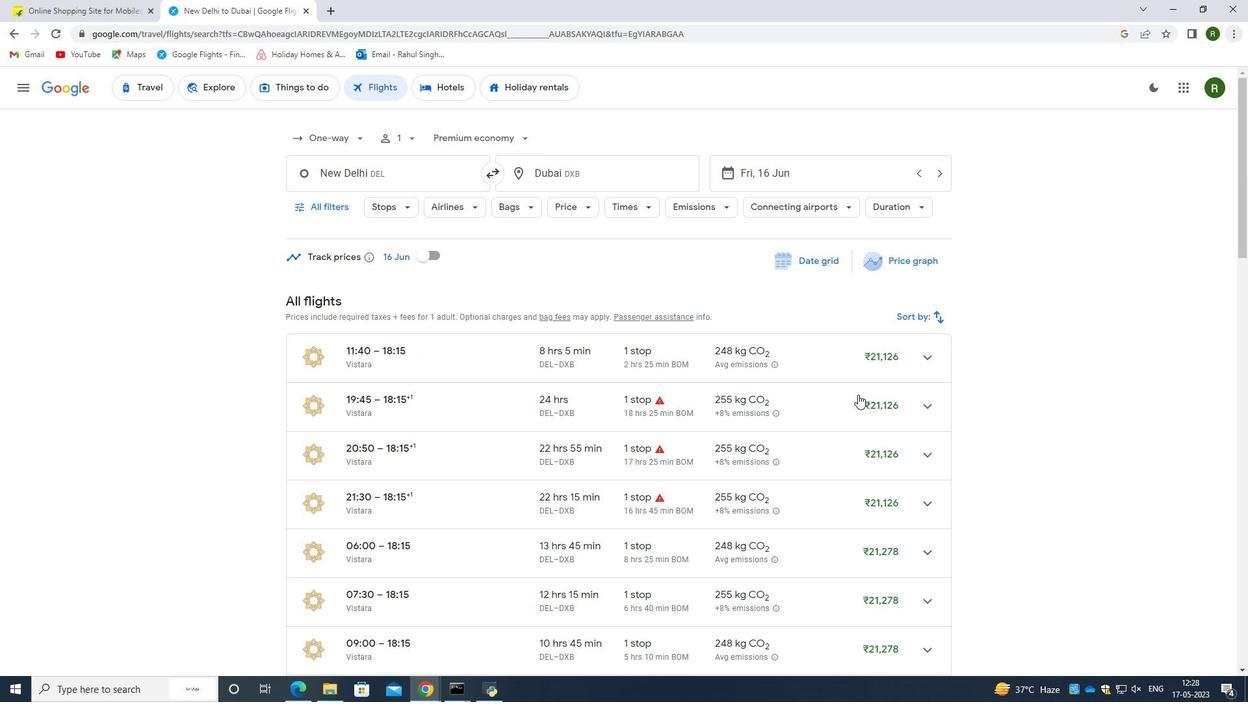 
Action: Mouse moved to (762, 332)
Screenshot: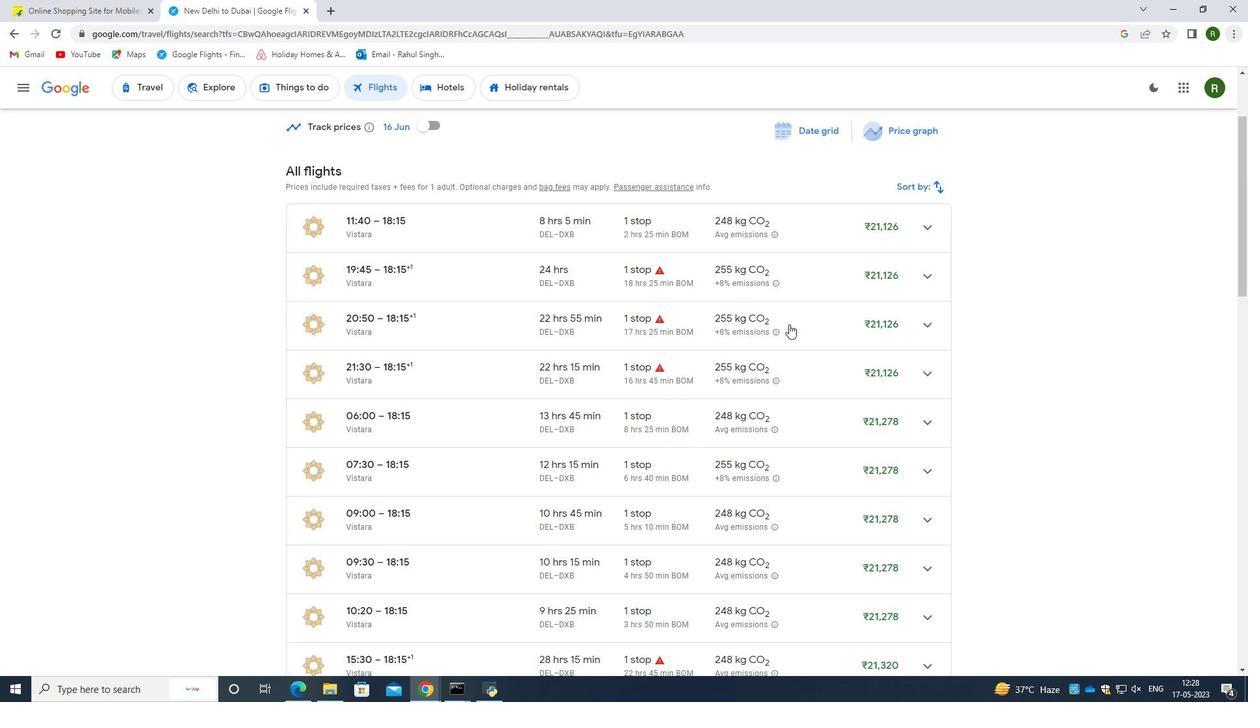 
Action: Mouse scrolled (762, 331) with delta (0, 0)
Screenshot: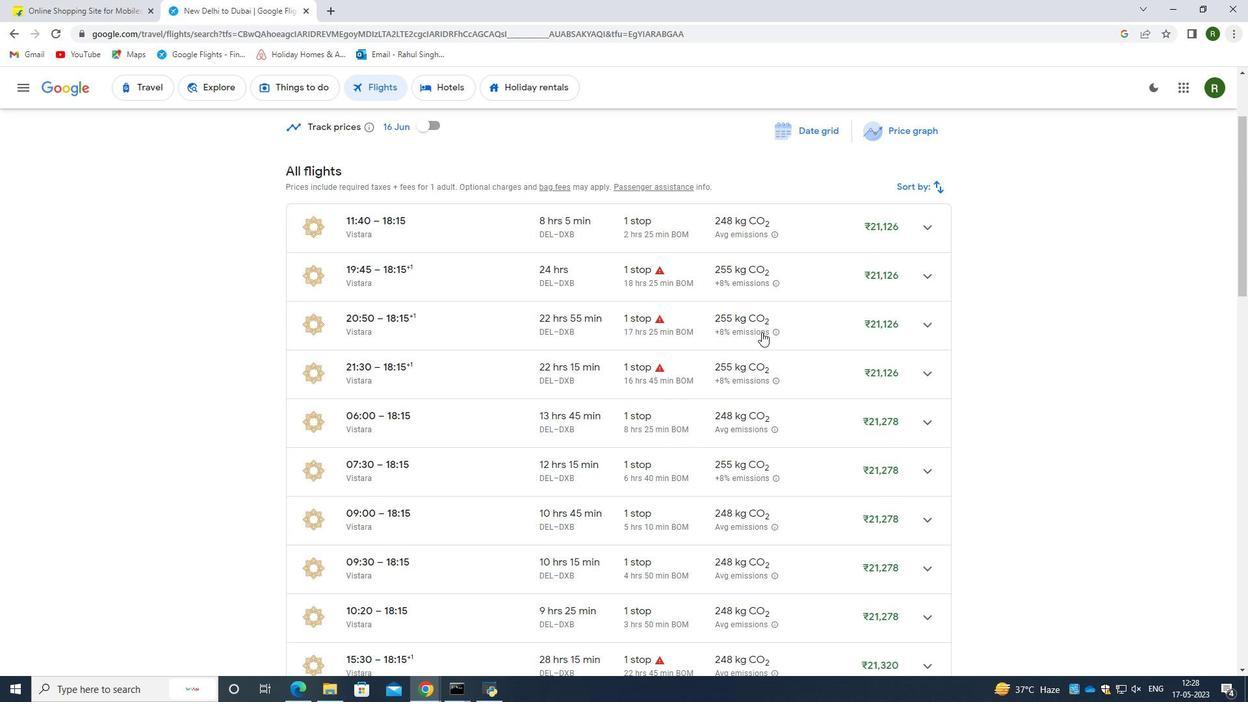 
Action: Mouse scrolled (762, 331) with delta (0, 0)
Screenshot: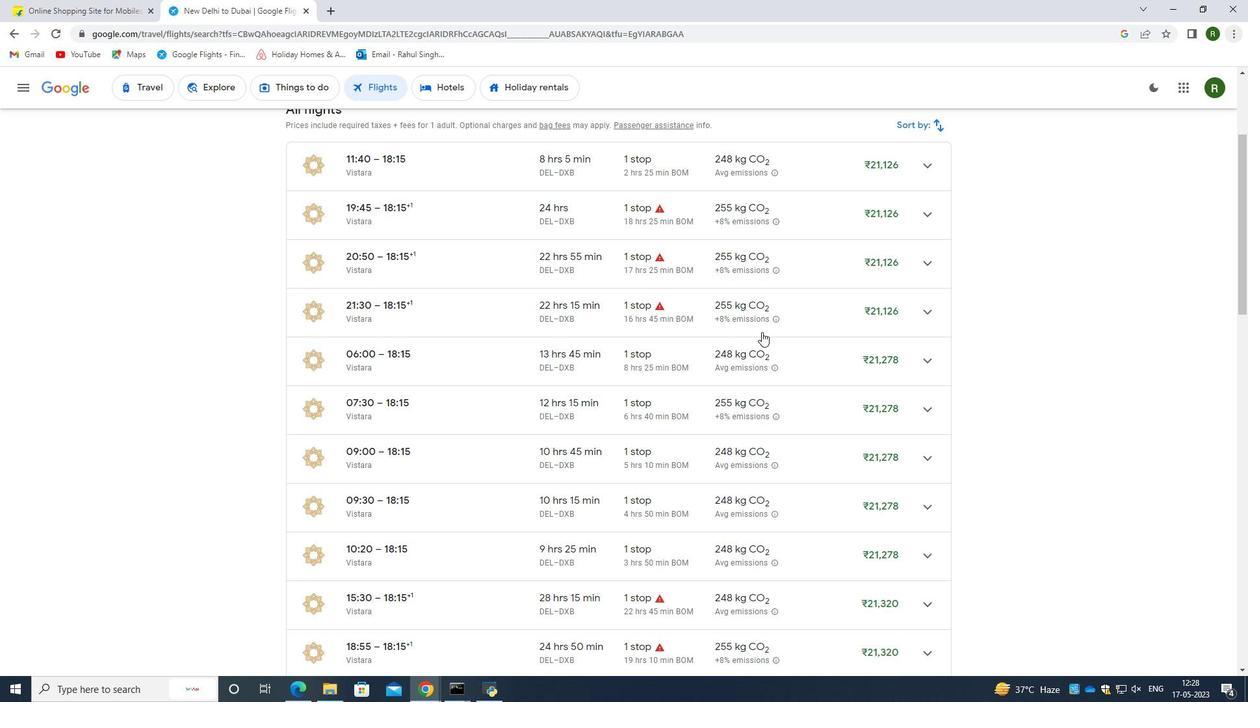 
Action: Mouse scrolled (762, 331) with delta (0, 0)
Screenshot: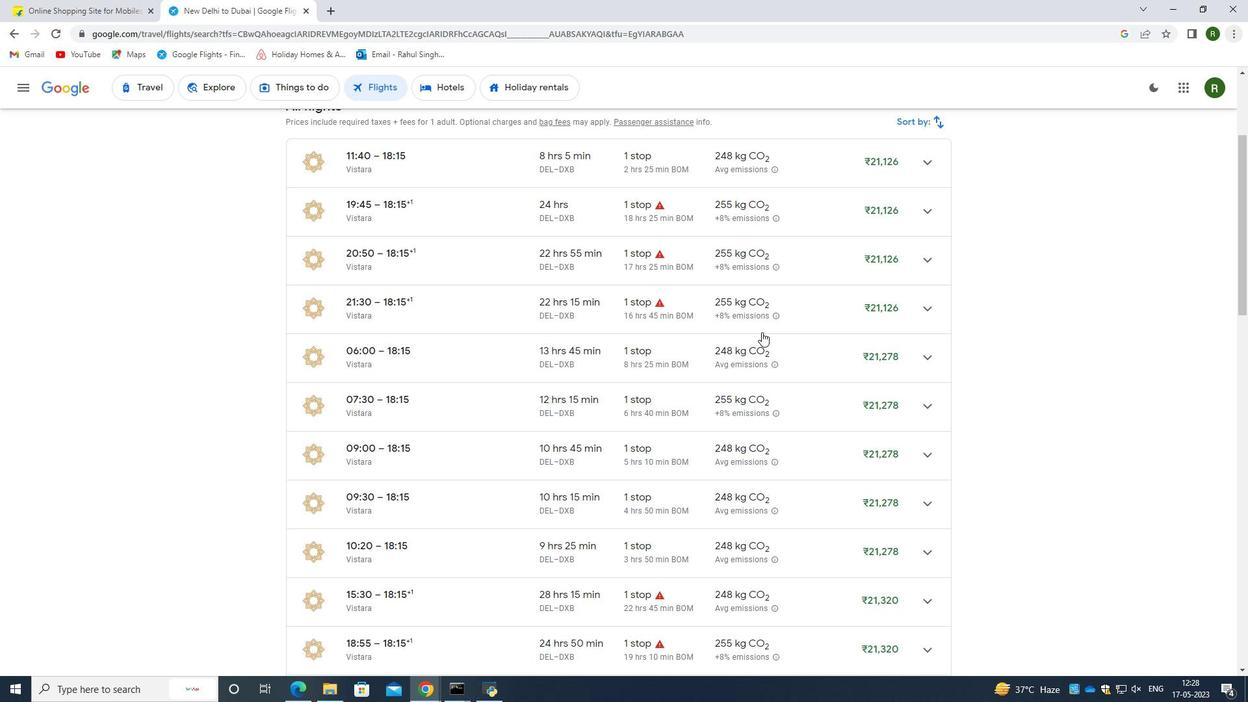 
Action: Mouse scrolled (762, 331) with delta (0, 0)
Screenshot: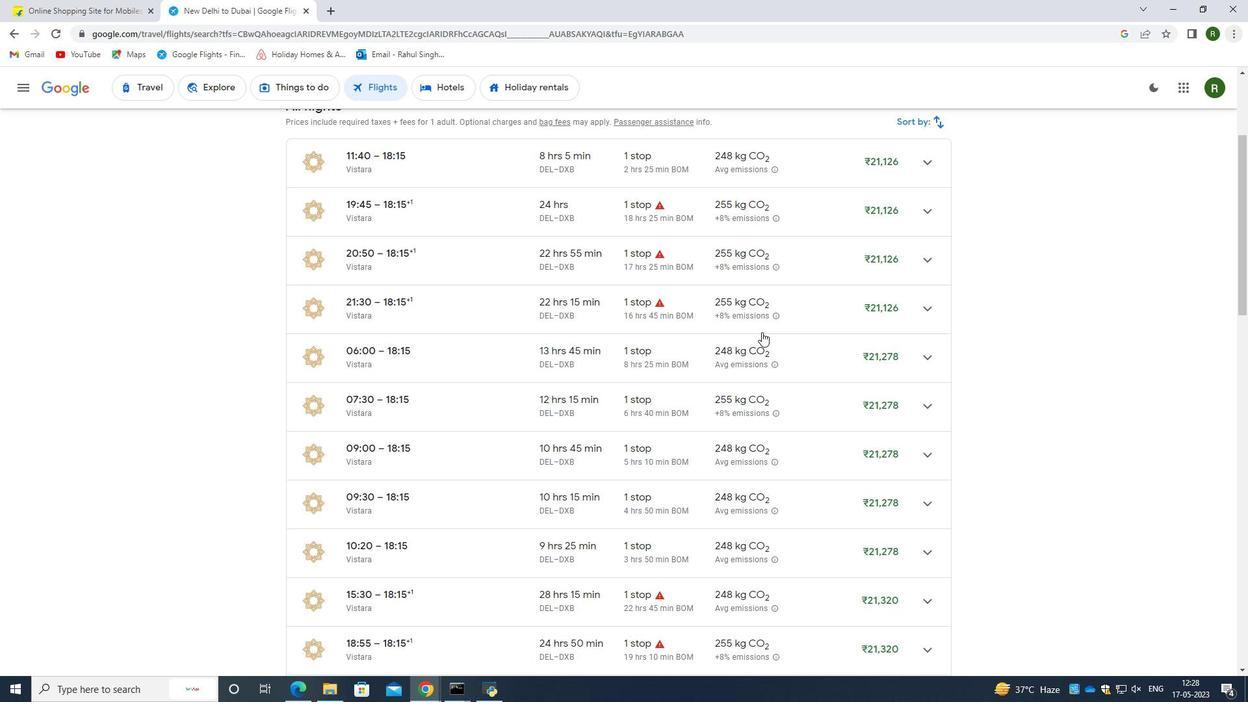 
Action: Mouse scrolled (762, 331) with delta (0, 0)
Screenshot: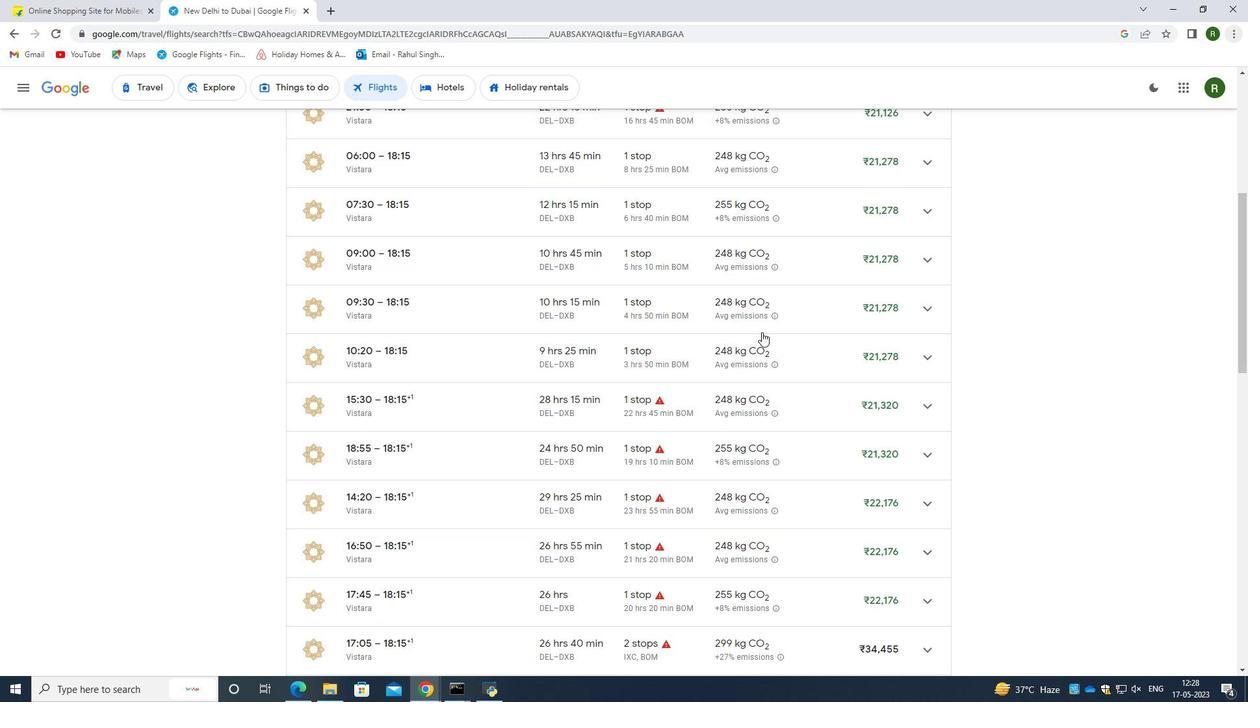 
Action: Mouse scrolled (762, 331) with delta (0, 0)
Screenshot: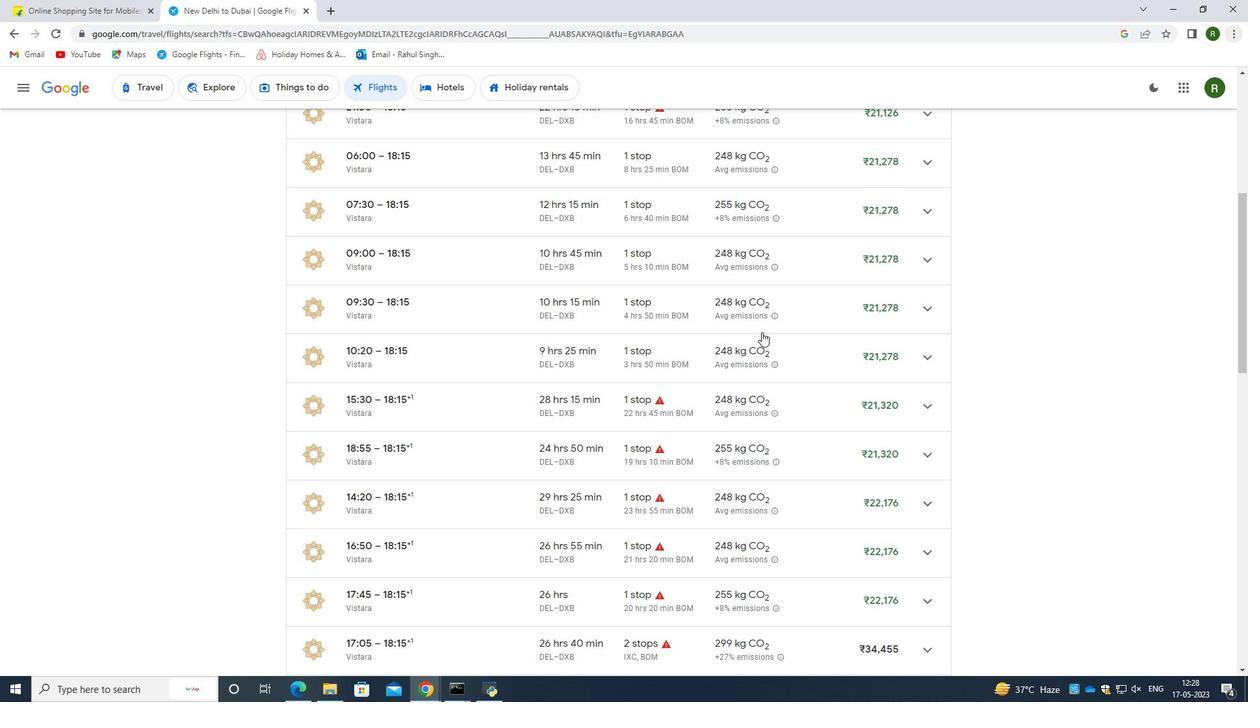 
Action: Mouse scrolled (762, 331) with delta (0, 0)
Screenshot: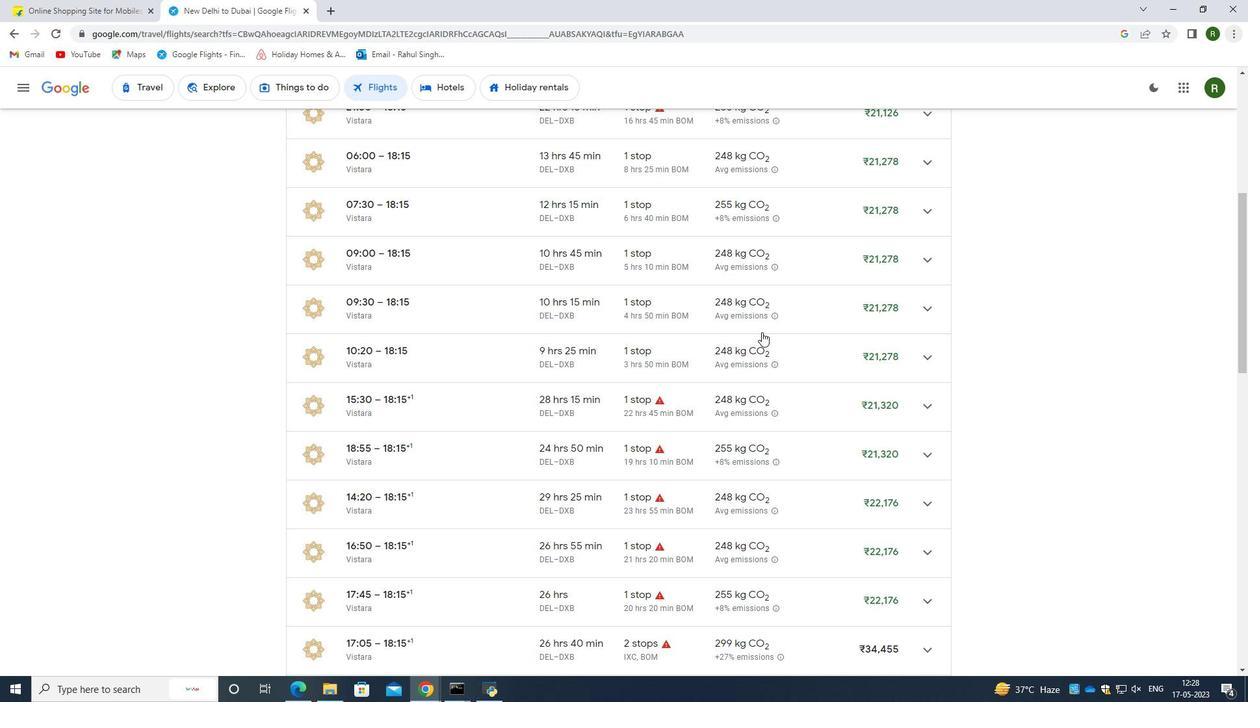 
Action: Mouse scrolled (762, 331) with delta (0, 0)
Screenshot: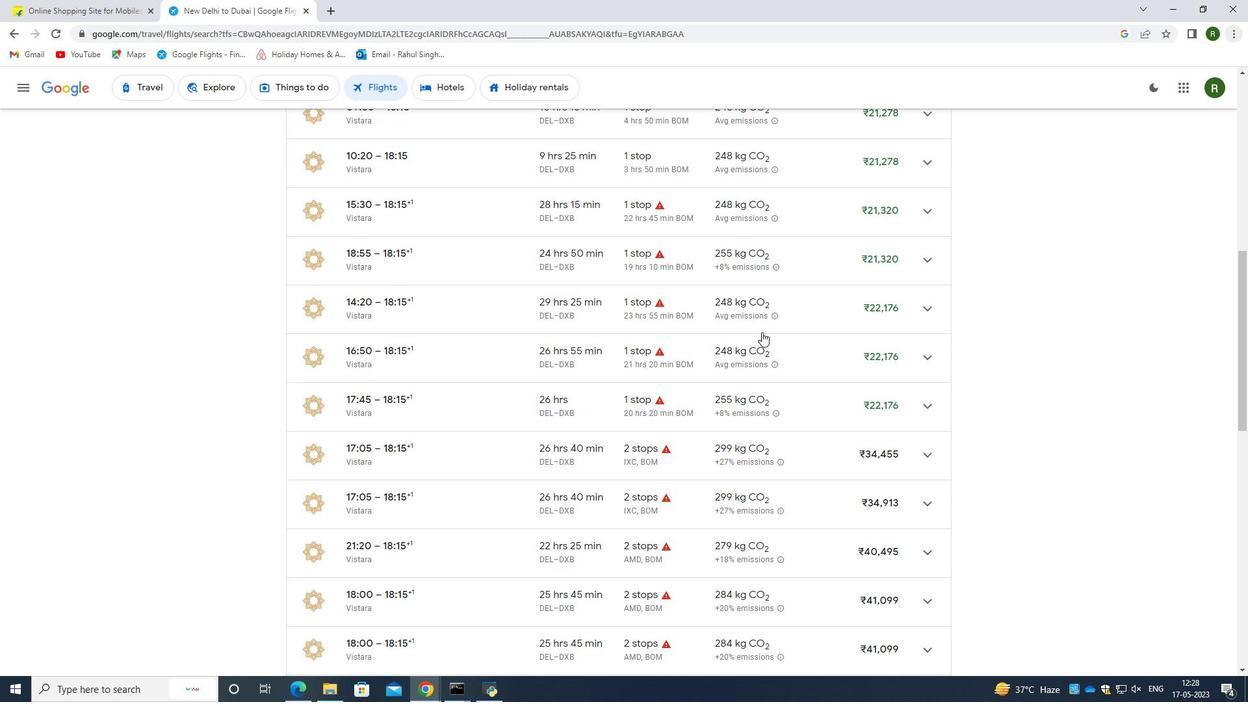 
Action: Mouse scrolled (762, 331) with delta (0, 0)
Screenshot: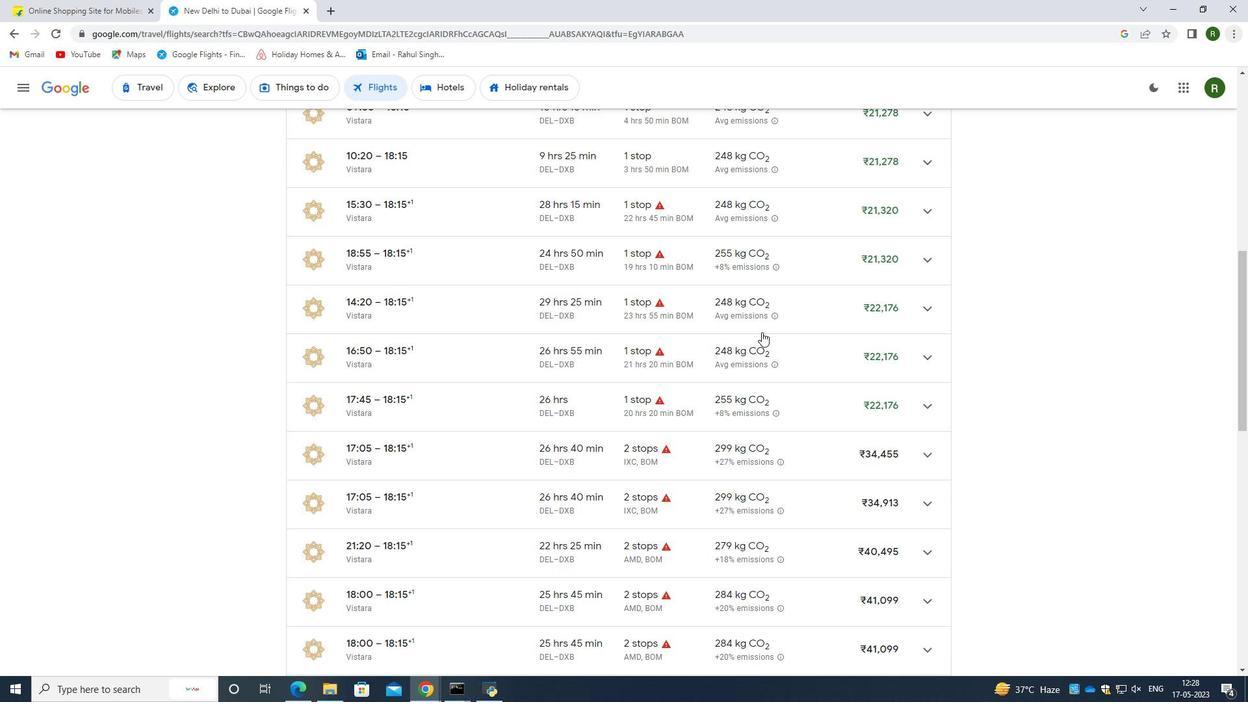
Action: Mouse scrolled (762, 331) with delta (0, 0)
Screenshot: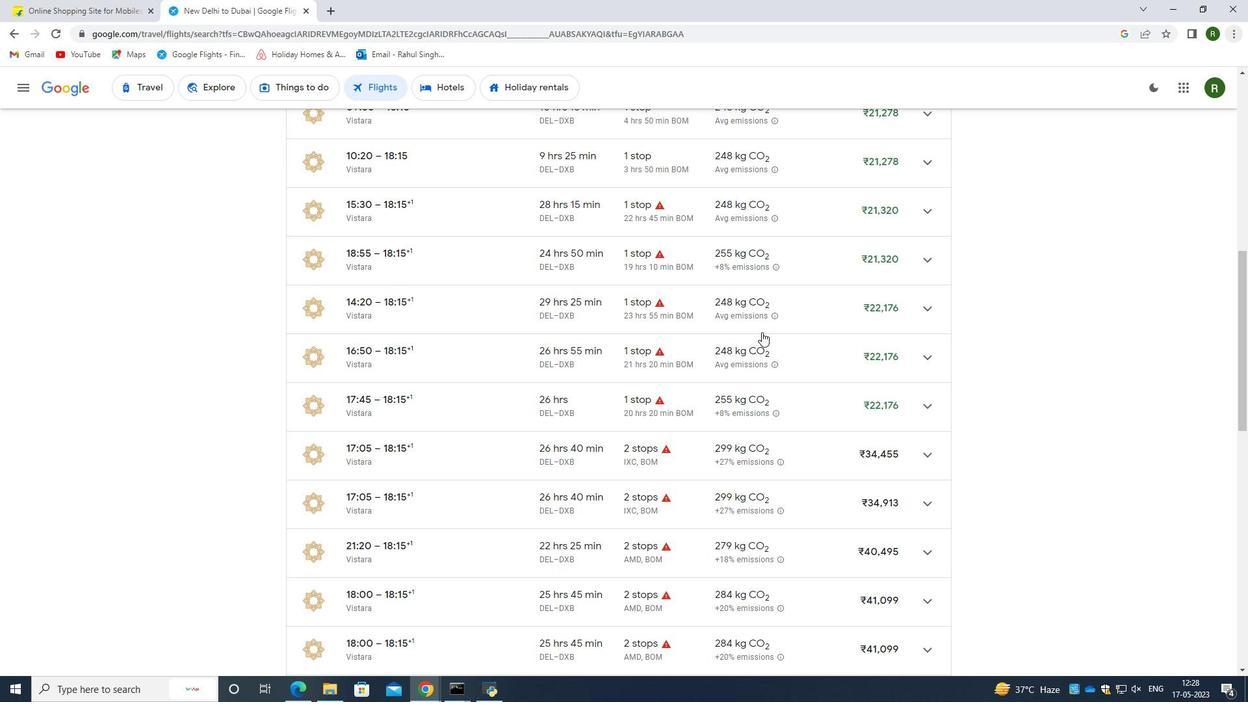 
Action: Mouse scrolled (762, 331) with delta (0, 0)
Screenshot: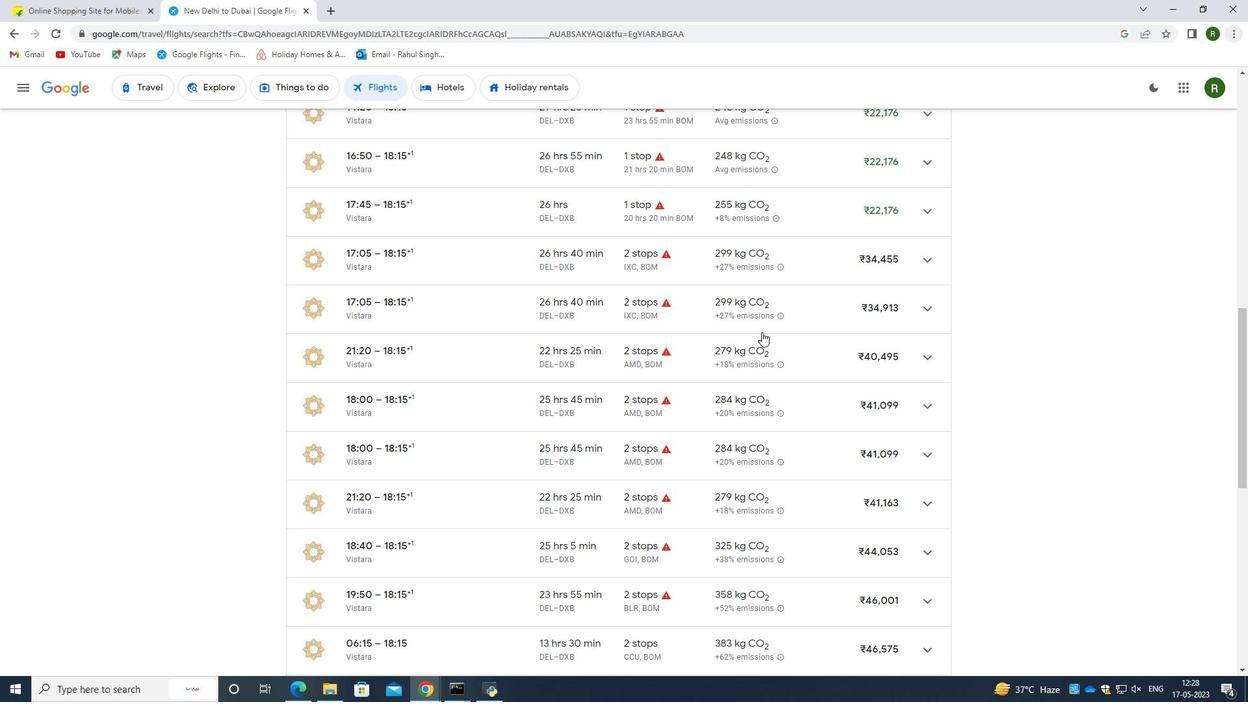 
Action: Mouse scrolled (762, 331) with delta (0, 0)
Screenshot: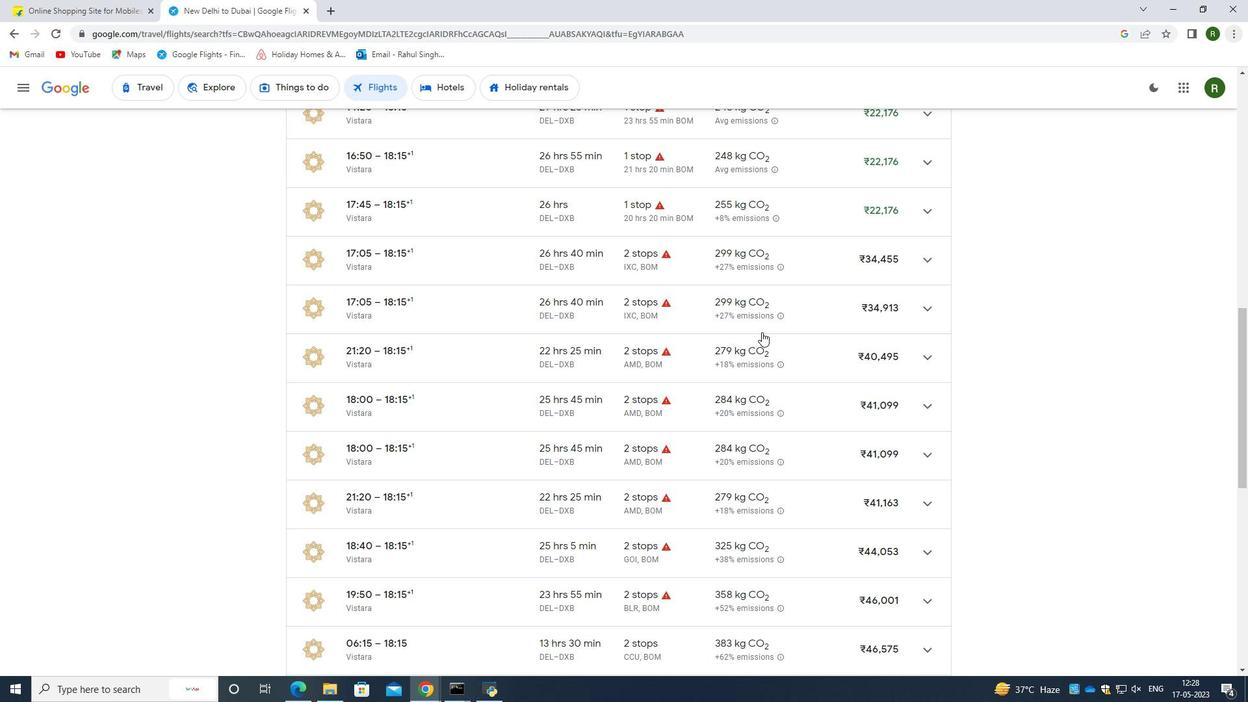 
Action: Mouse scrolled (762, 331) with delta (0, 0)
Screenshot: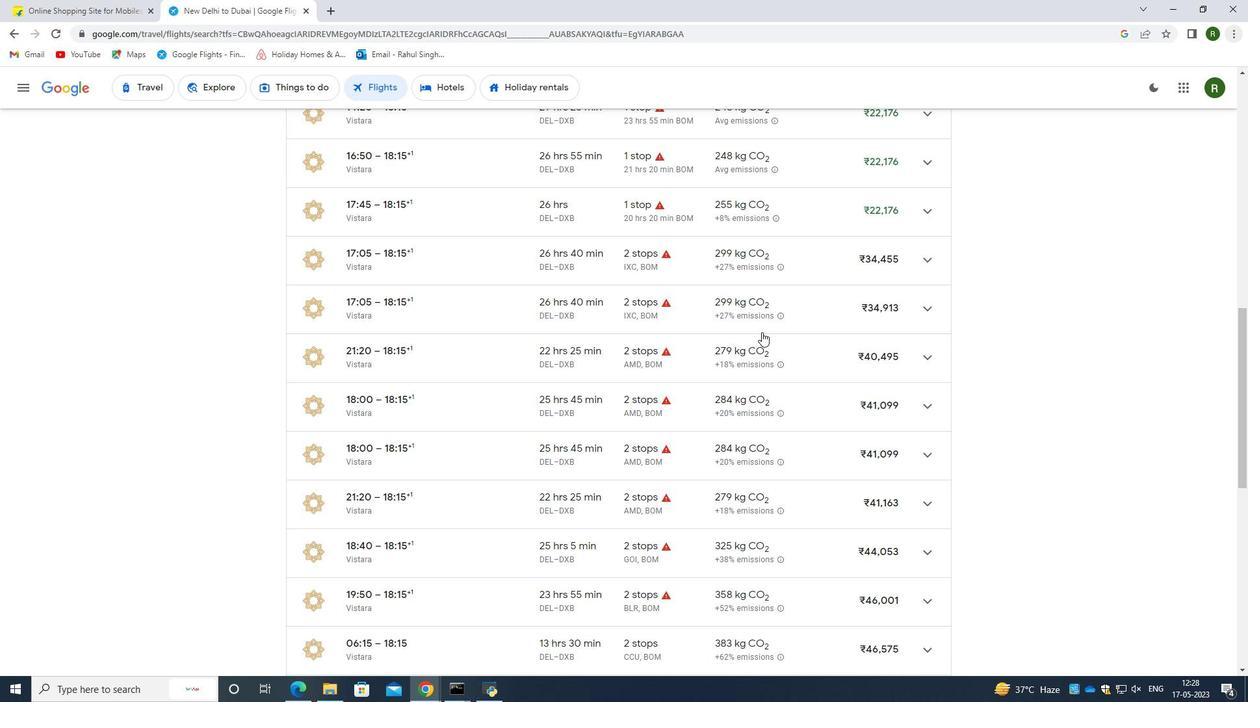 
Action: Mouse scrolled (762, 331) with delta (0, 0)
Screenshot: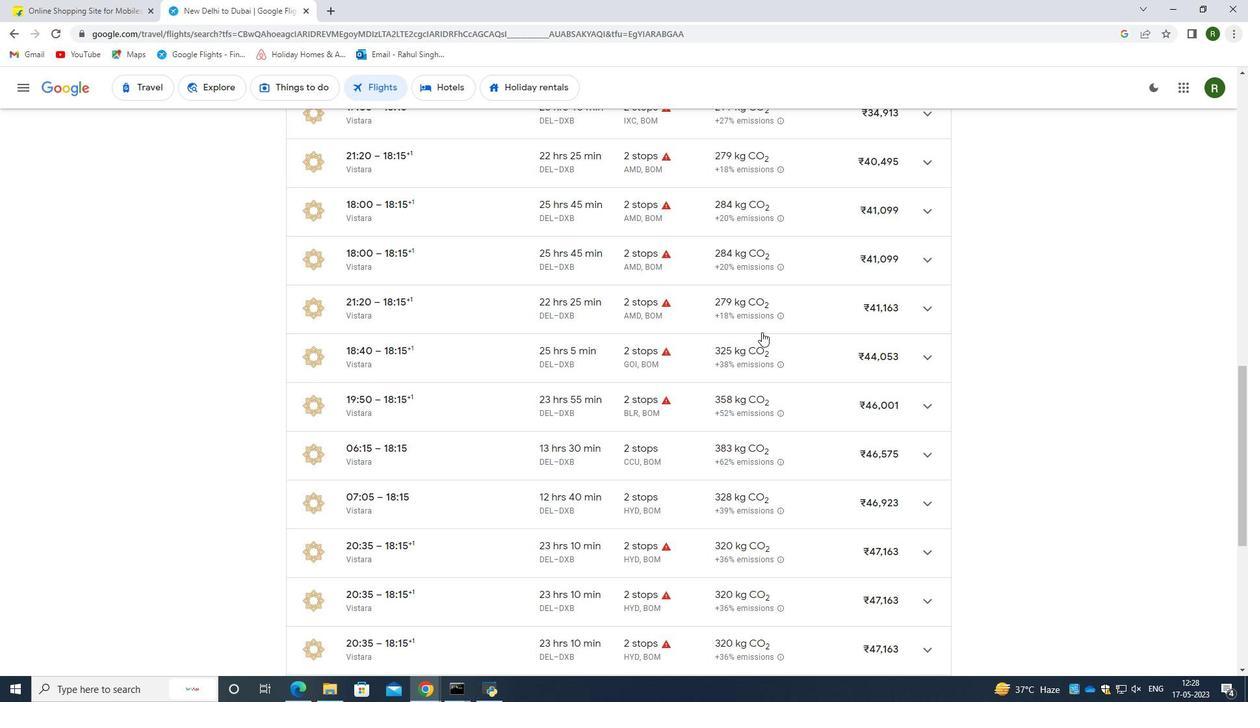 
Action: Mouse scrolled (762, 331) with delta (0, 0)
Screenshot: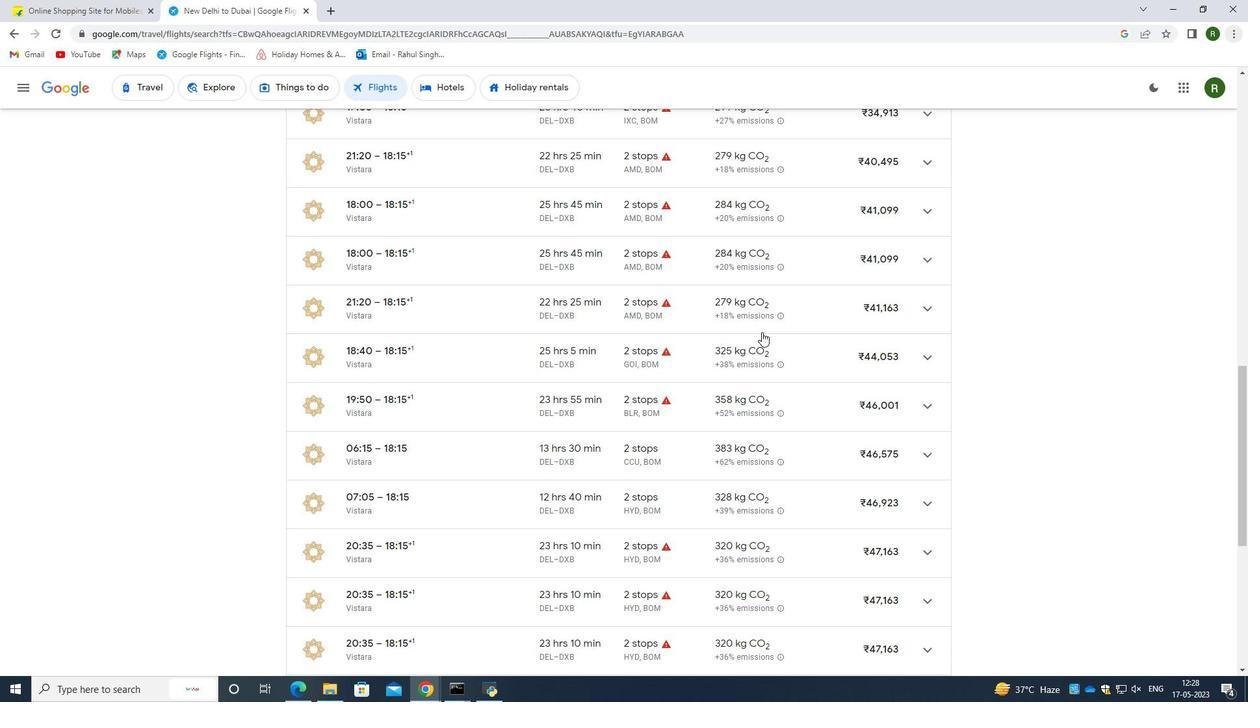 
Action: Mouse scrolled (762, 331) with delta (0, 0)
Screenshot: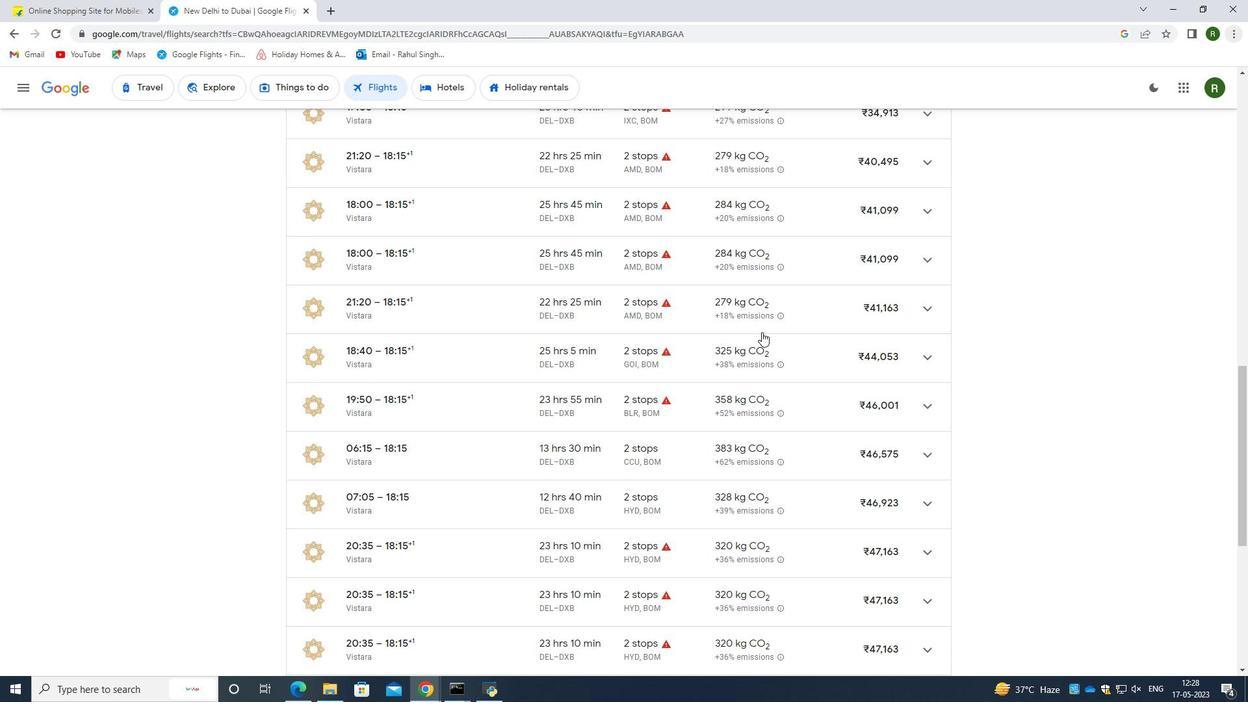 
Action: Mouse scrolled (762, 331) with delta (0, 0)
Screenshot: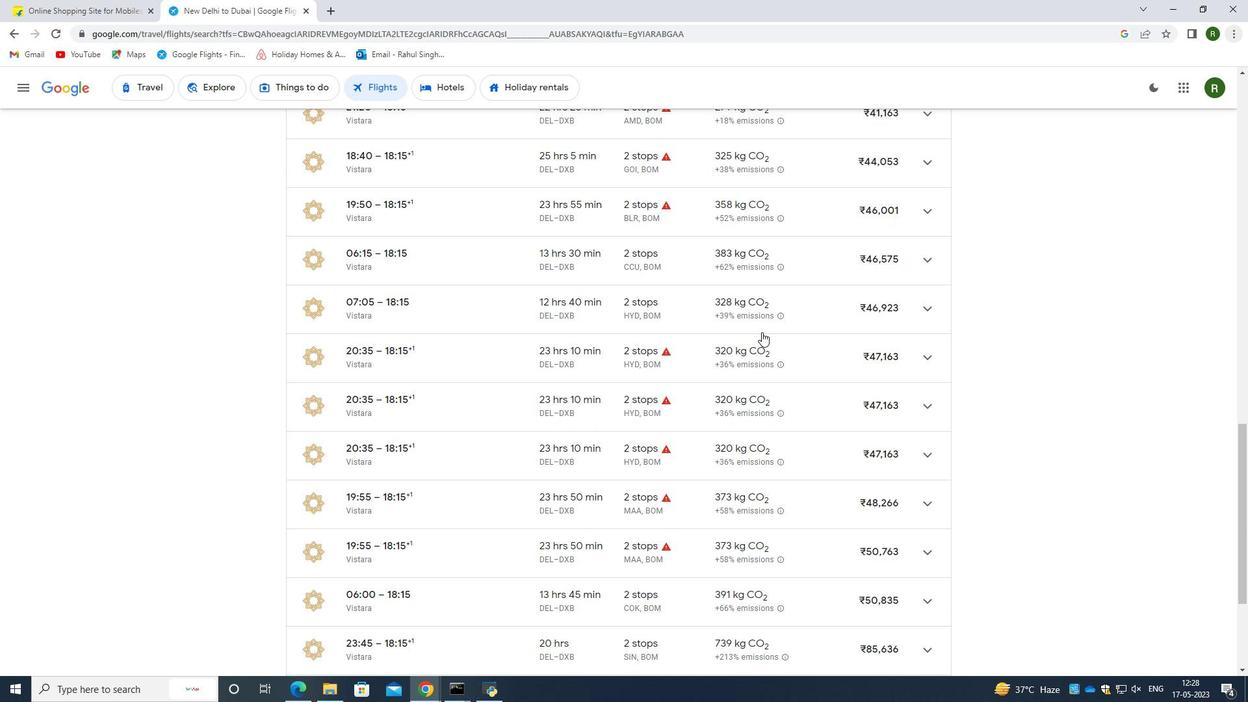 
Action: Mouse scrolled (762, 331) with delta (0, 0)
Screenshot: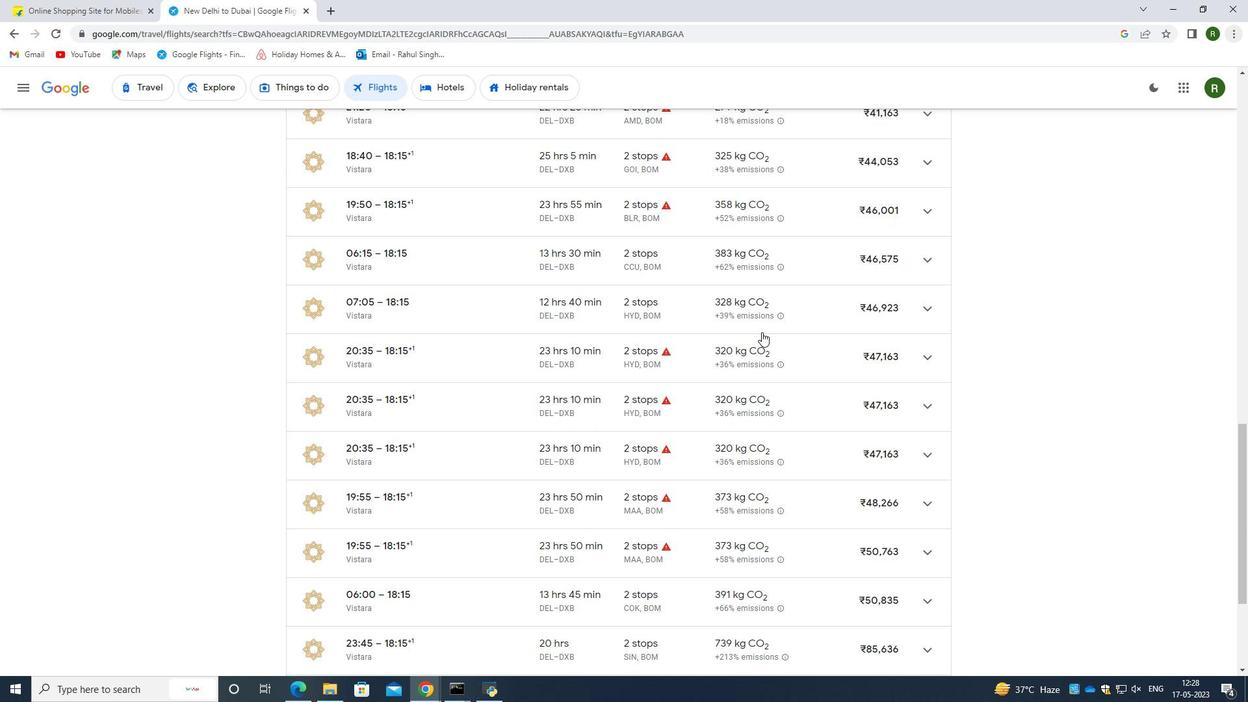 
Action: Mouse moved to (924, 424)
Screenshot: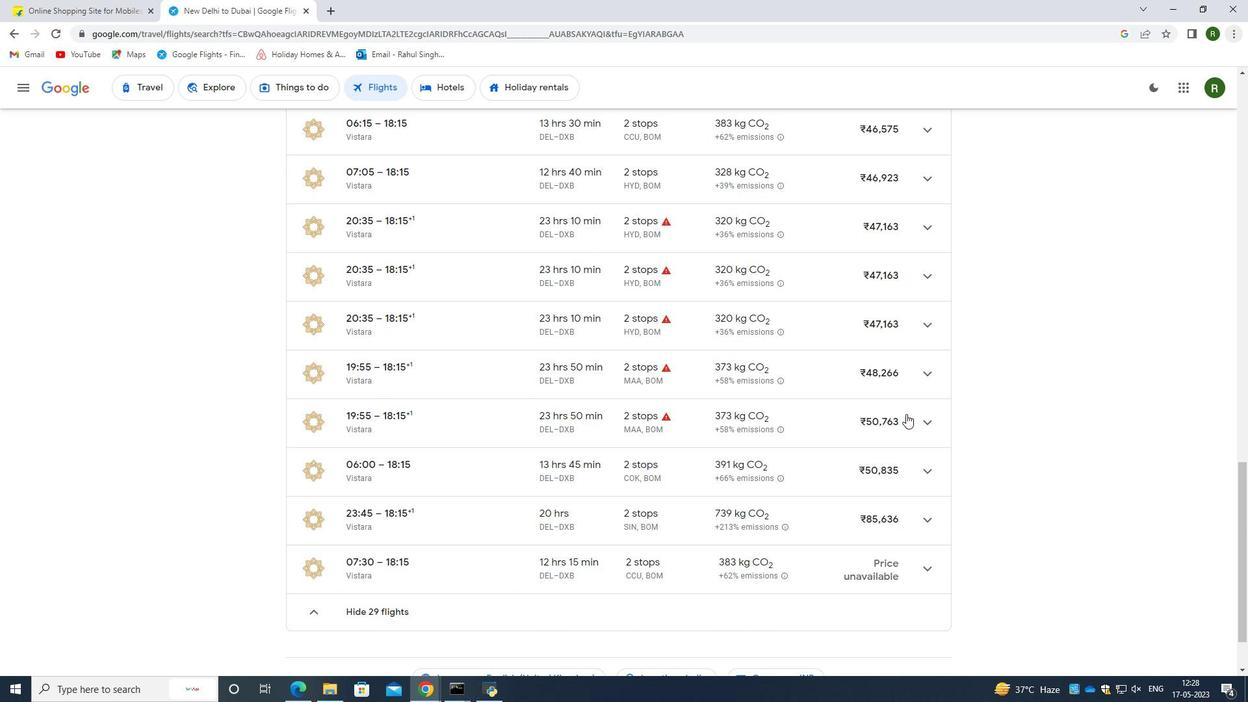 
Action: Mouse pressed left at (924, 424)
Screenshot: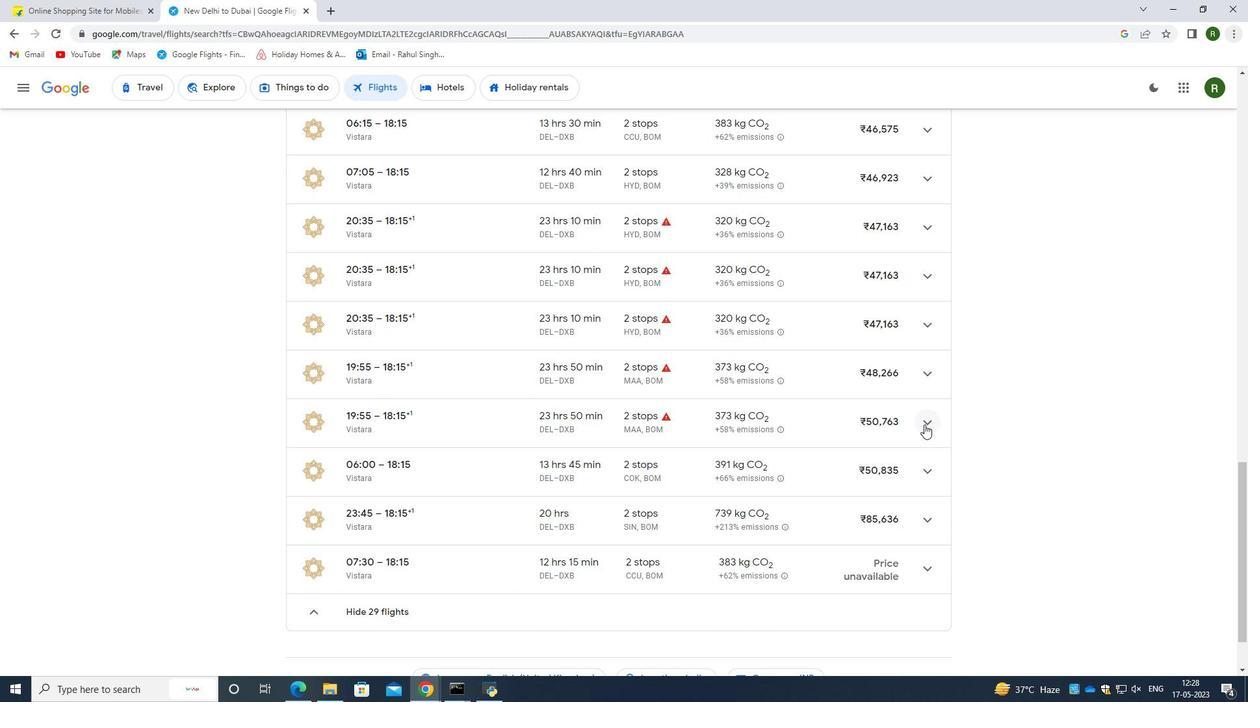 
Action: Mouse moved to (775, 534)
Screenshot: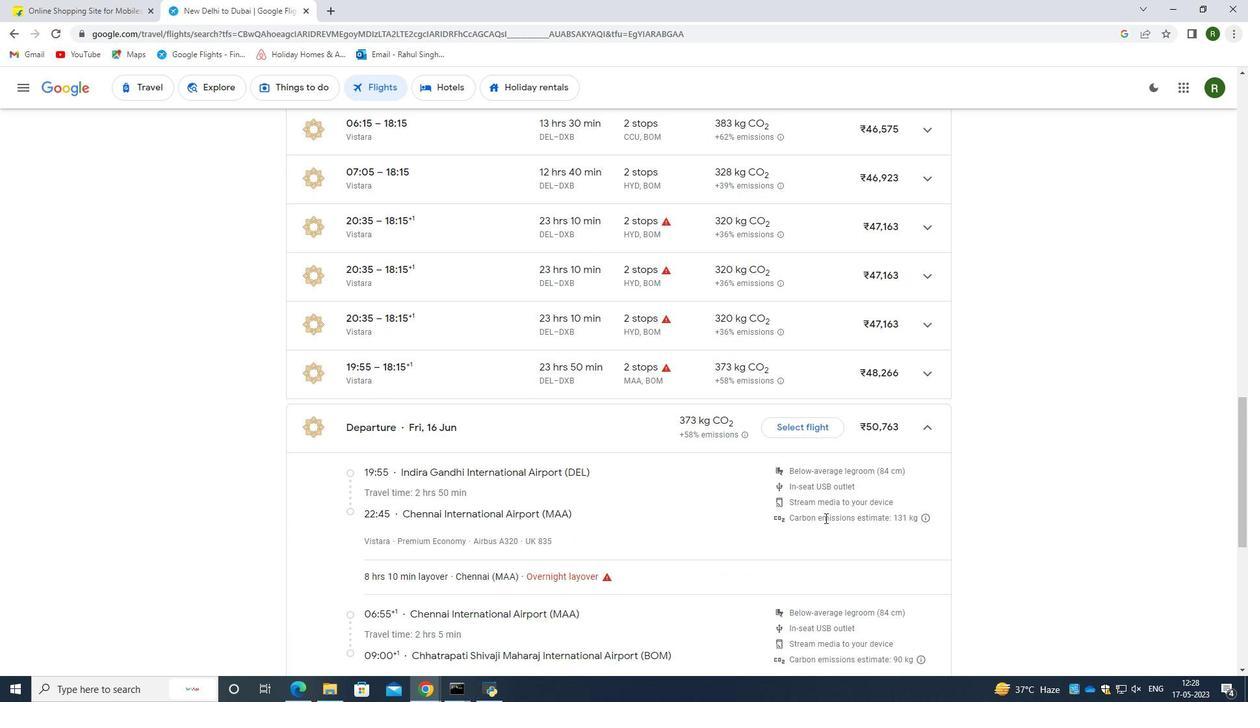 
Action: Mouse scrolled (775, 533) with delta (0, 0)
Screenshot: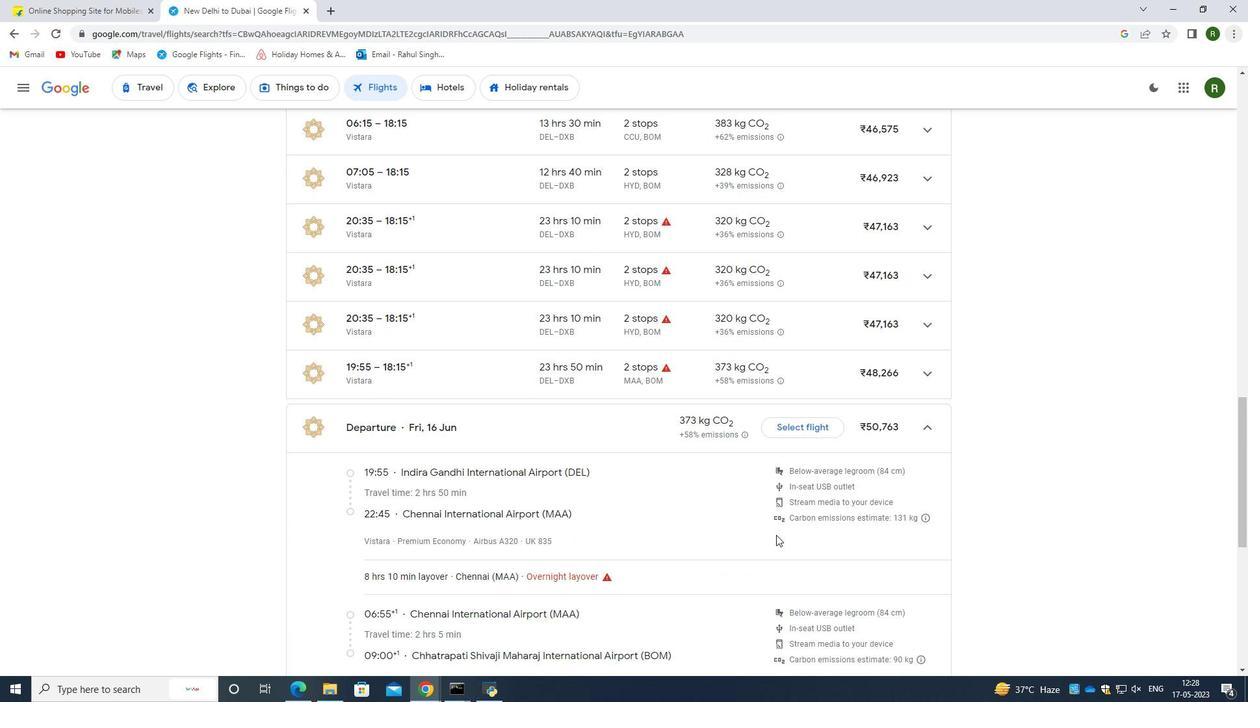 
Action: Mouse scrolled (775, 533) with delta (0, 0)
Screenshot: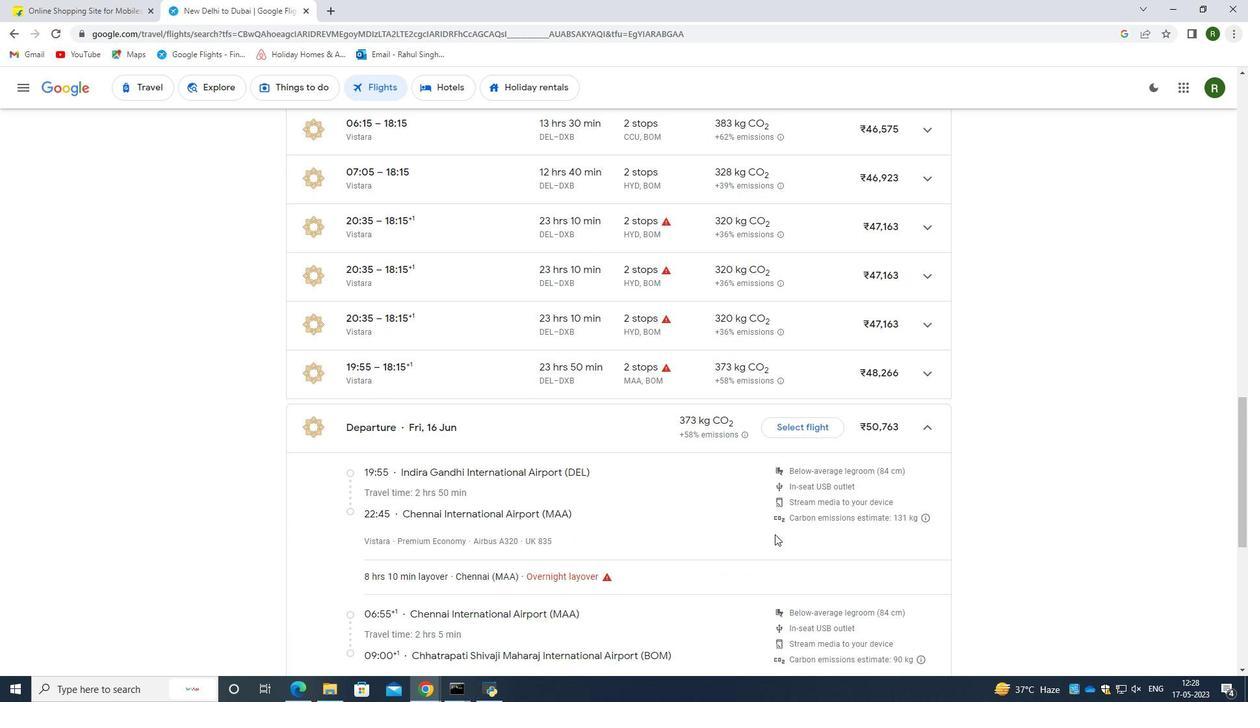 
Action: Mouse moved to (779, 527)
Screenshot: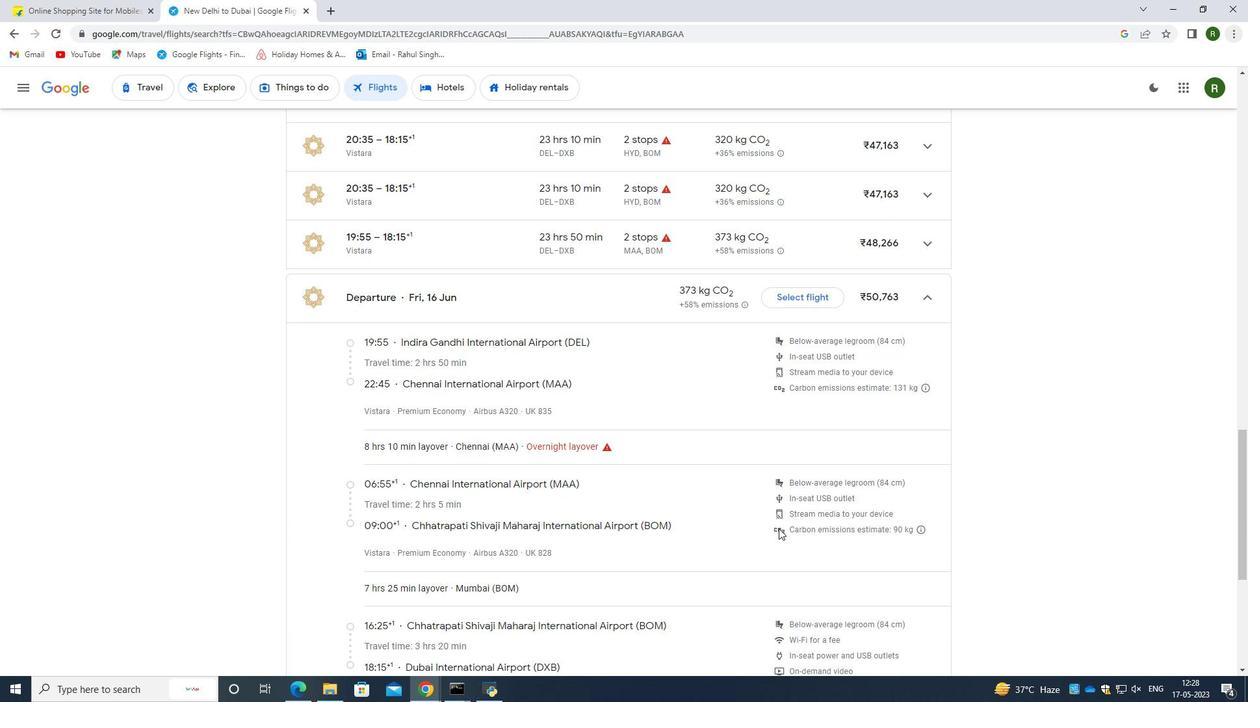 
Action: Mouse scrolled (779, 526) with delta (0, 0)
Screenshot: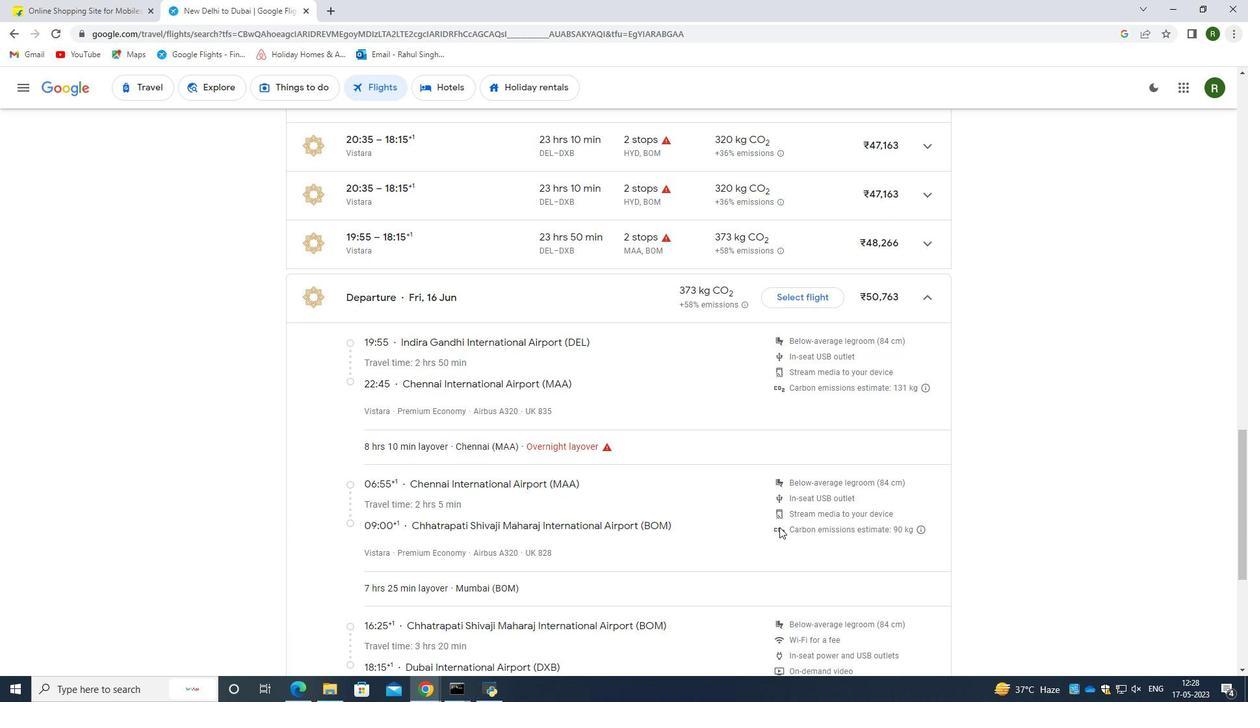 
Action: Mouse scrolled (779, 526) with delta (0, 0)
Screenshot: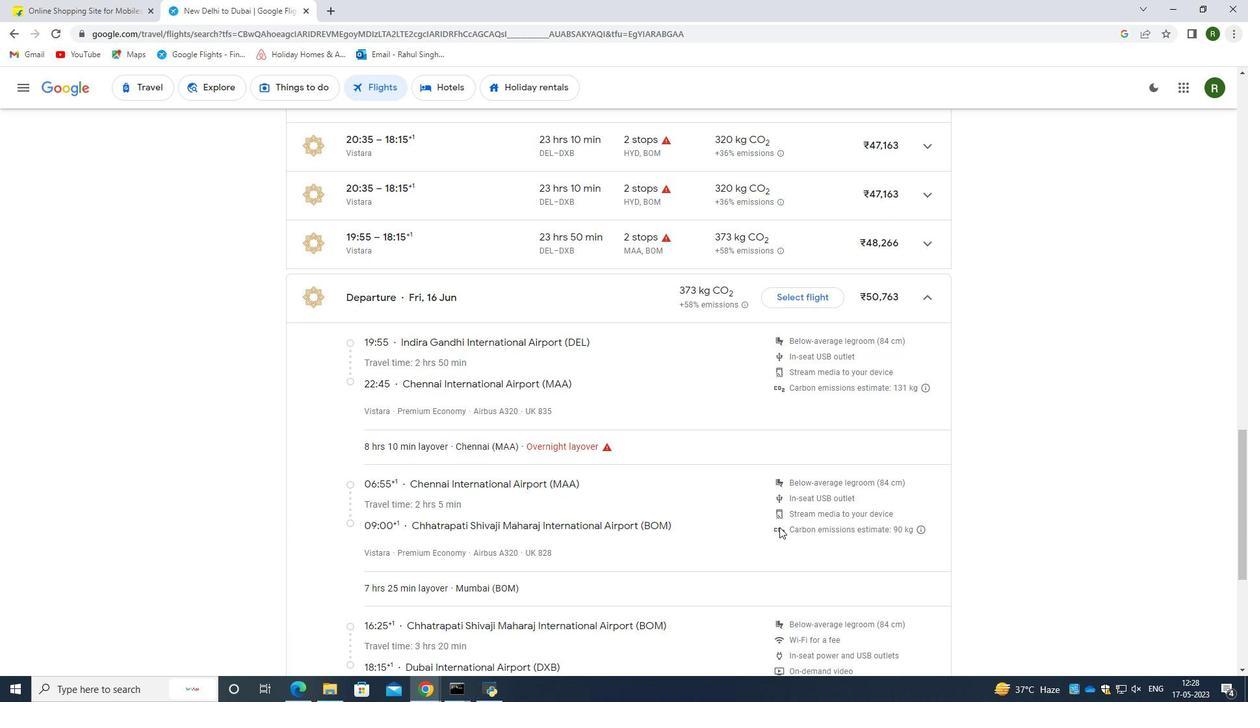 
Action: Mouse scrolled (779, 527) with delta (0, 0)
Screenshot: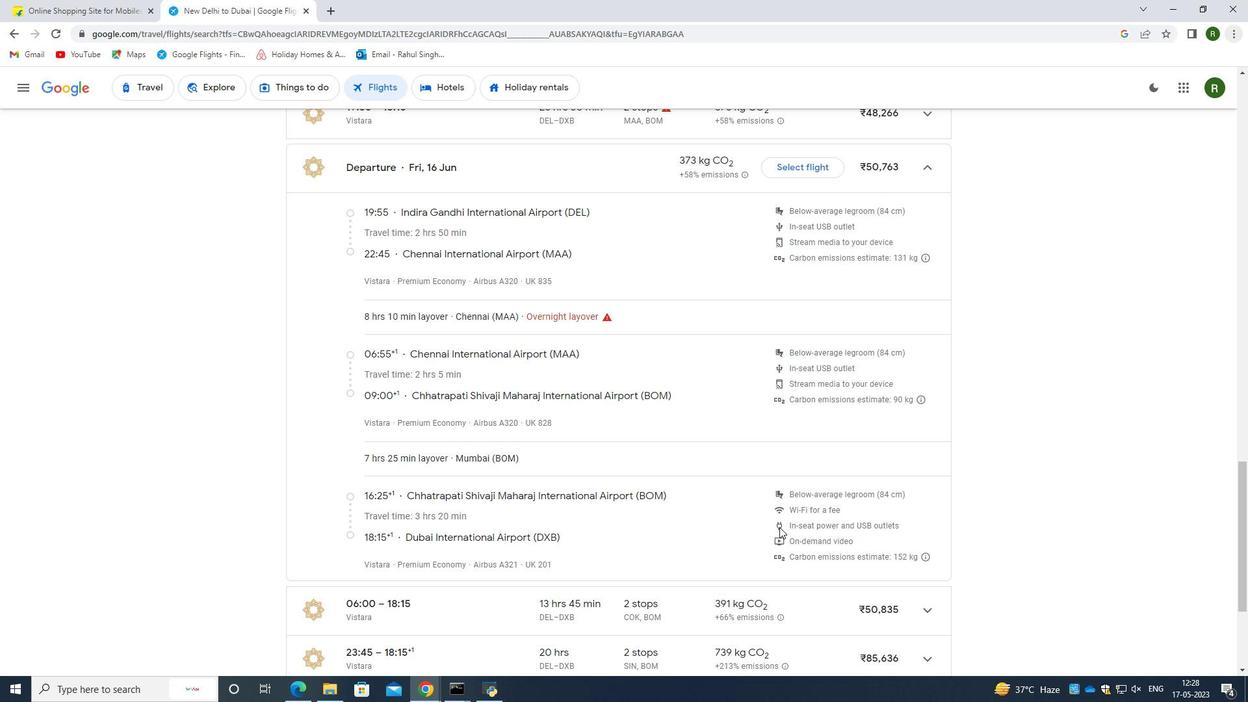 
Action: Mouse scrolled (779, 527) with delta (0, 0)
Screenshot: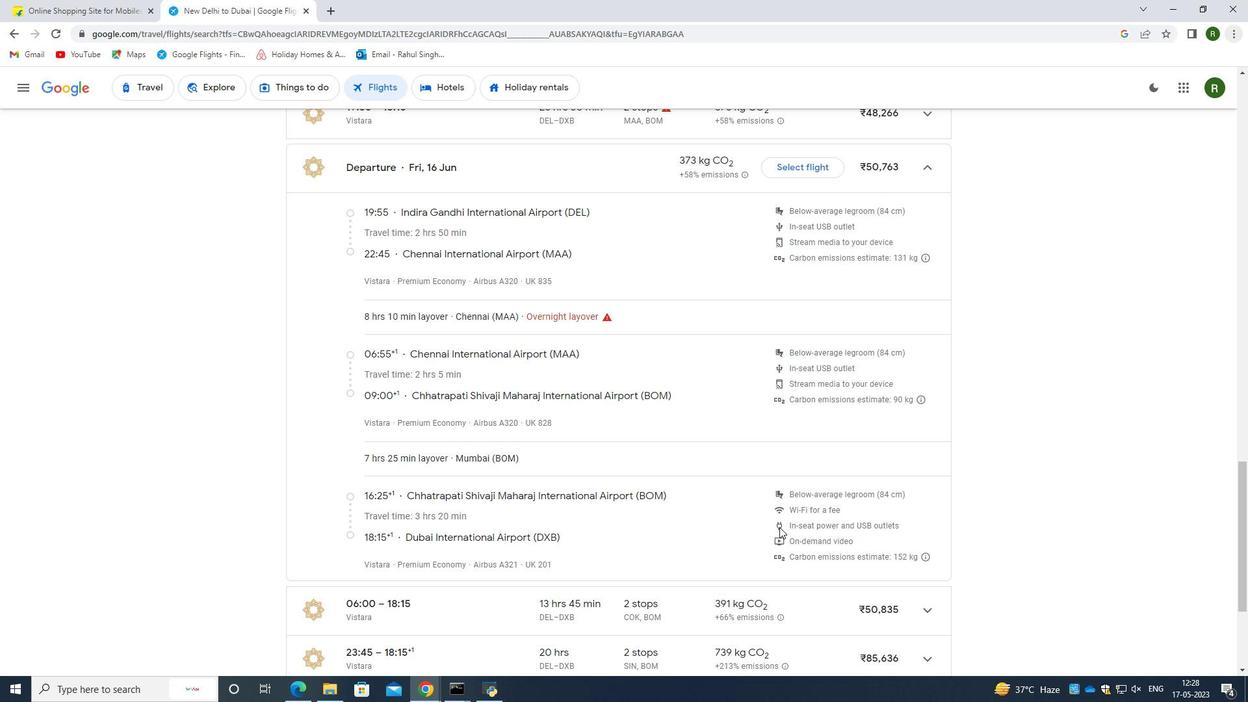 
Action: Mouse moved to (779, 526)
Screenshot: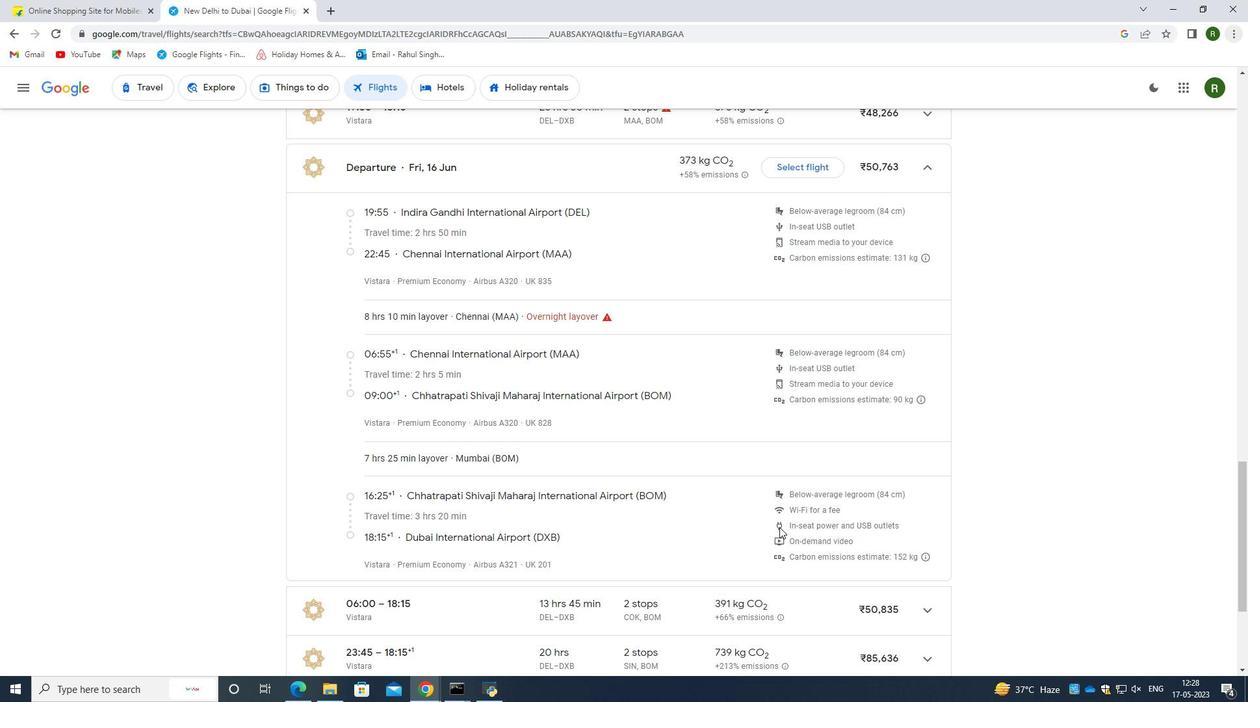 
Action: Mouse scrolled (779, 527) with delta (0, 0)
Screenshot: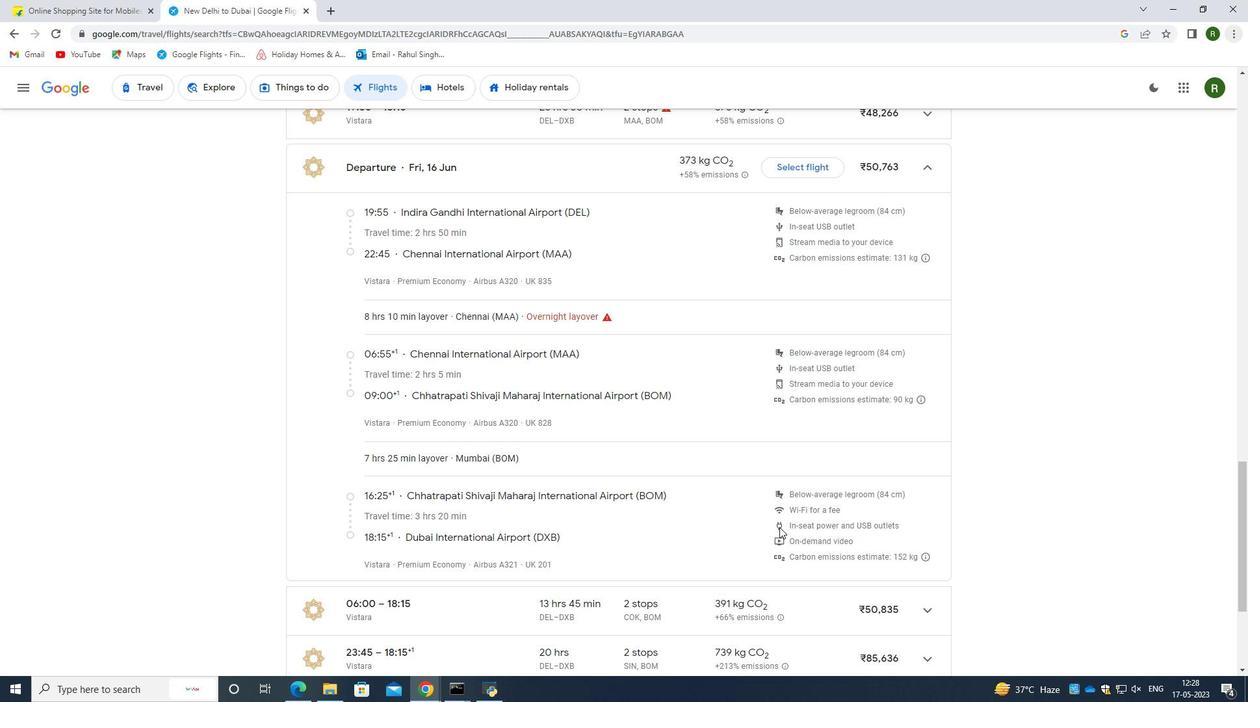 
Action: Mouse scrolled (779, 527) with delta (0, 0)
Screenshot: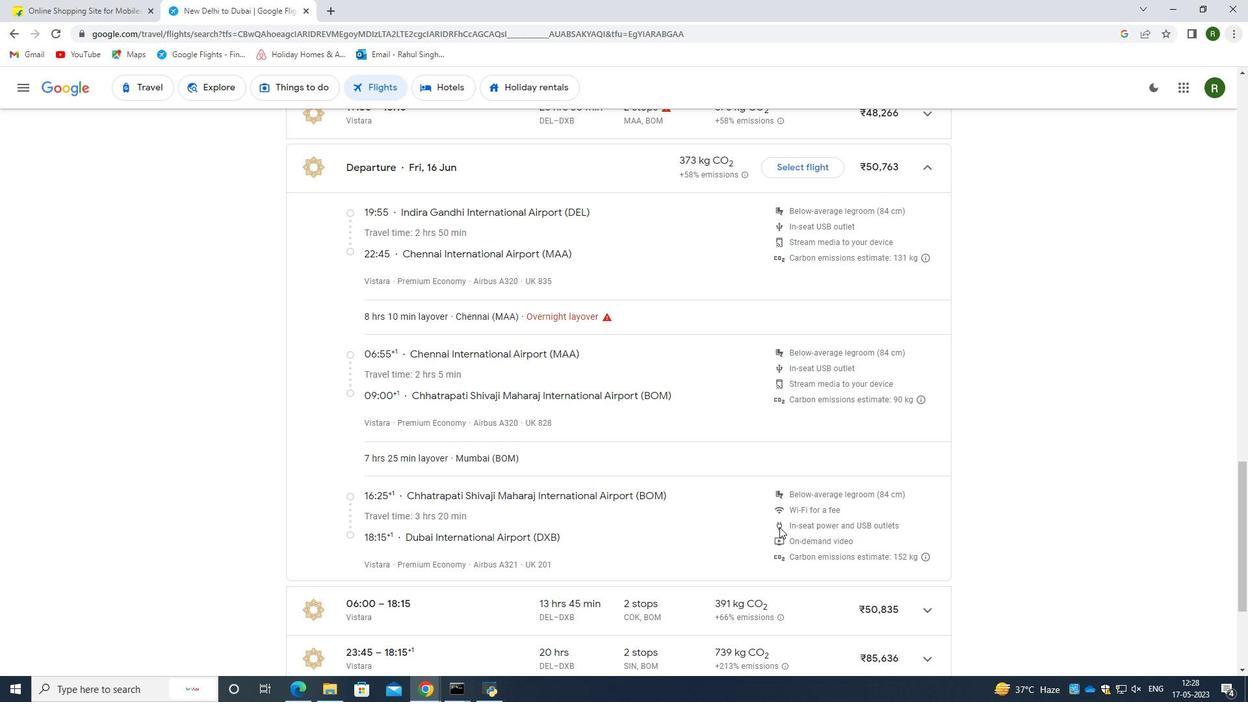 
Action: Mouse moved to (781, 522)
Screenshot: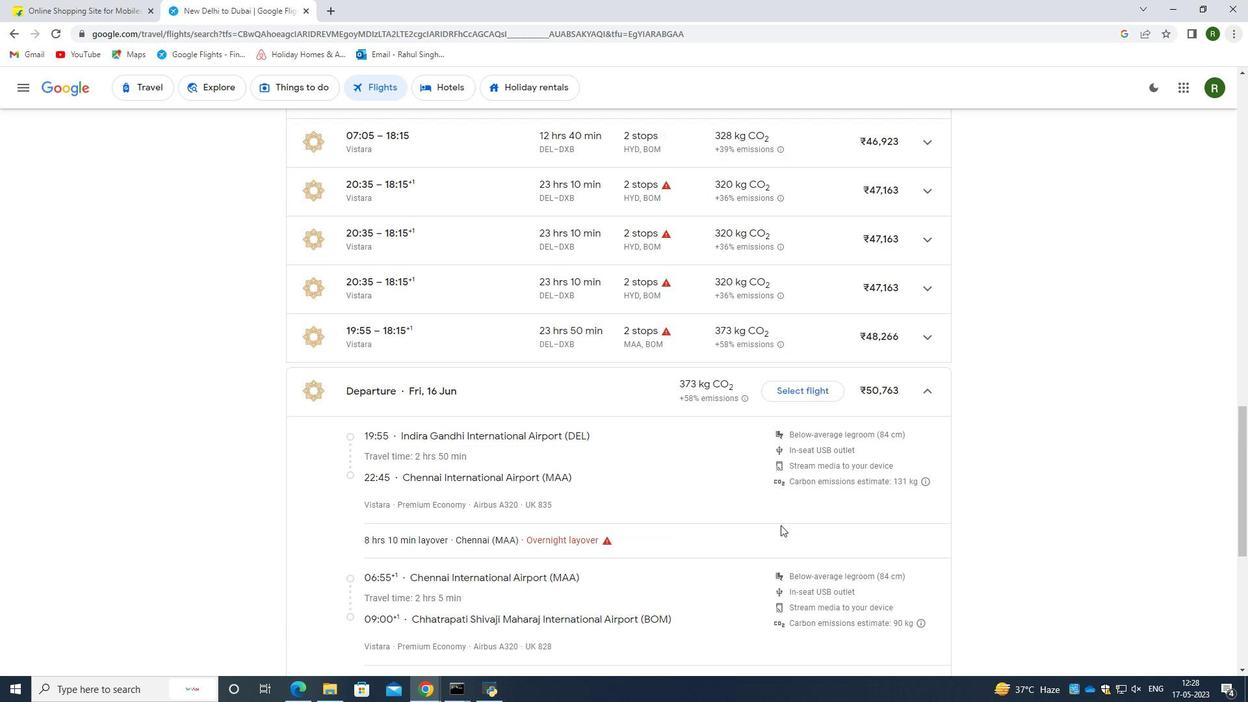 
Action: Mouse scrolled (781, 523) with delta (0, 0)
Screenshot: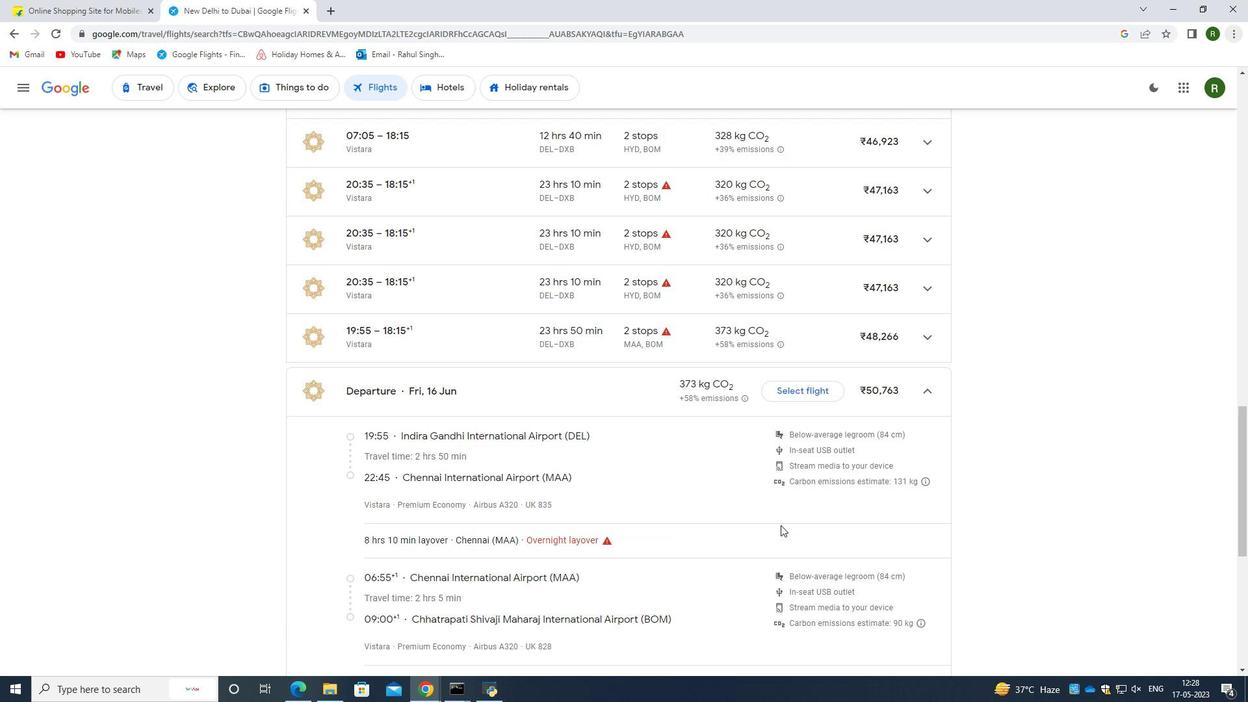 
Action: Mouse scrolled (781, 523) with delta (0, 0)
Screenshot: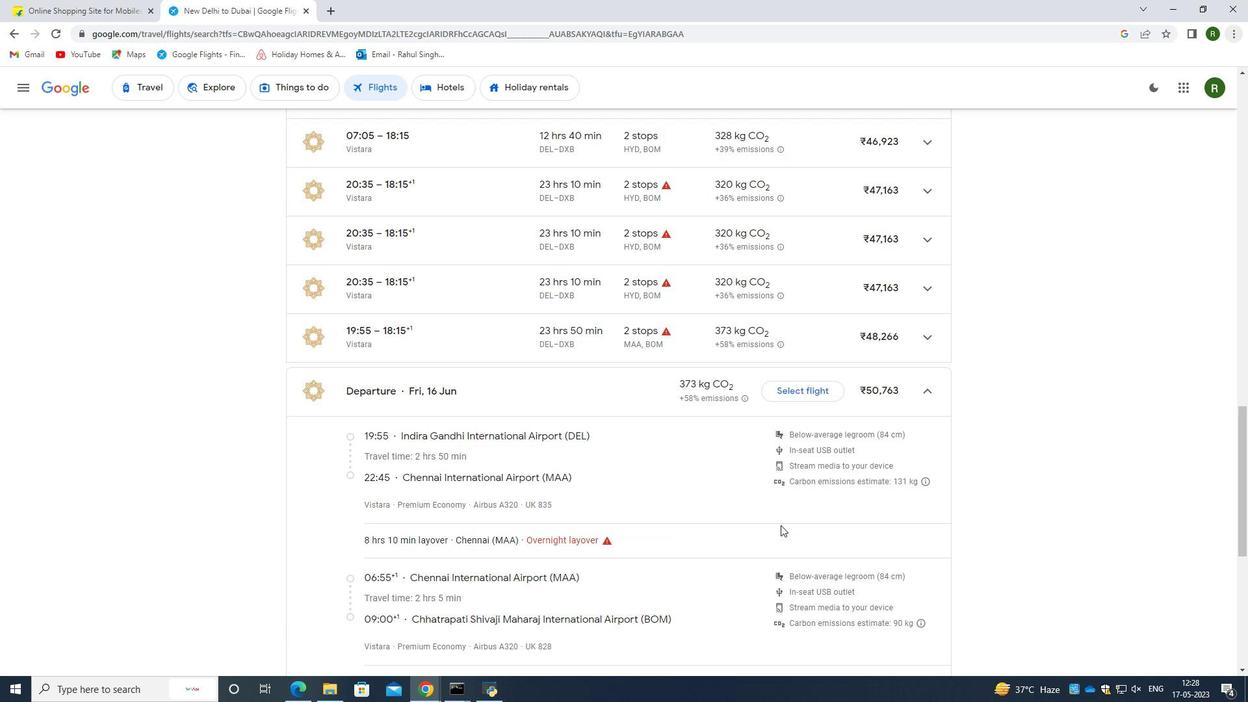 
Action: Mouse scrolled (781, 523) with delta (0, 0)
Screenshot: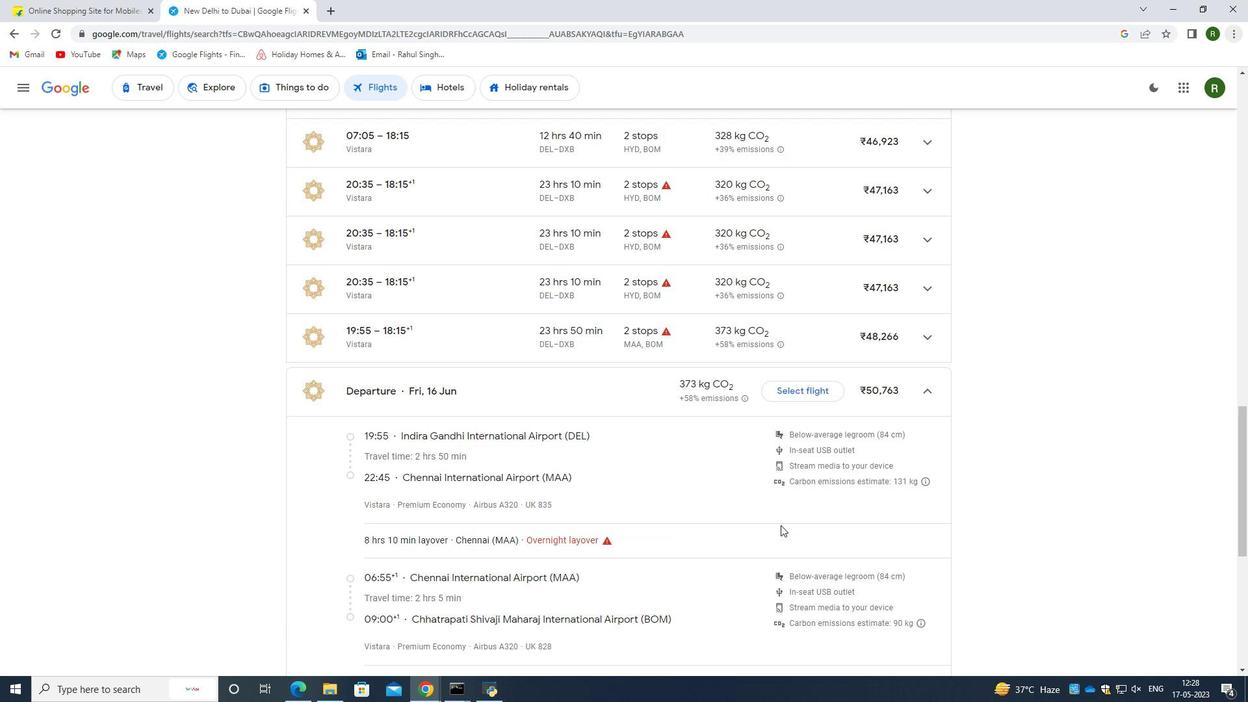 
Action: Mouse scrolled (781, 523) with delta (0, 0)
Screenshot: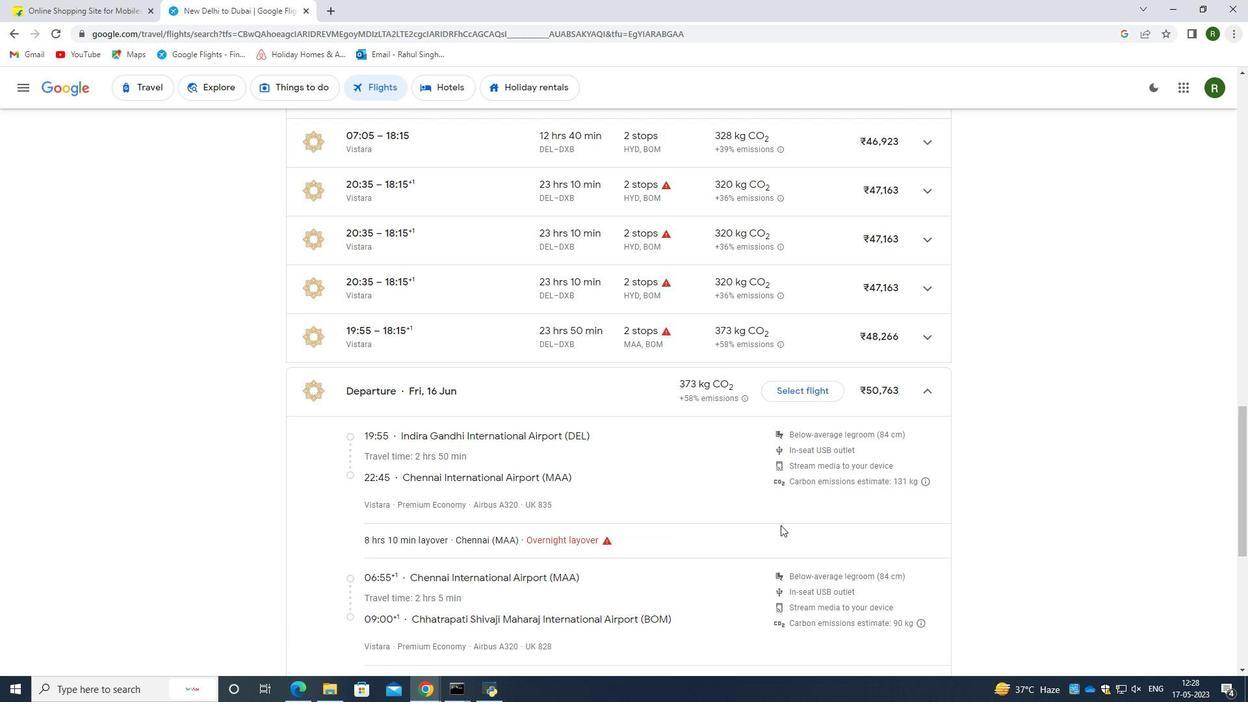 
Action: Mouse scrolled (781, 523) with delta (0, 0)
Screenshot: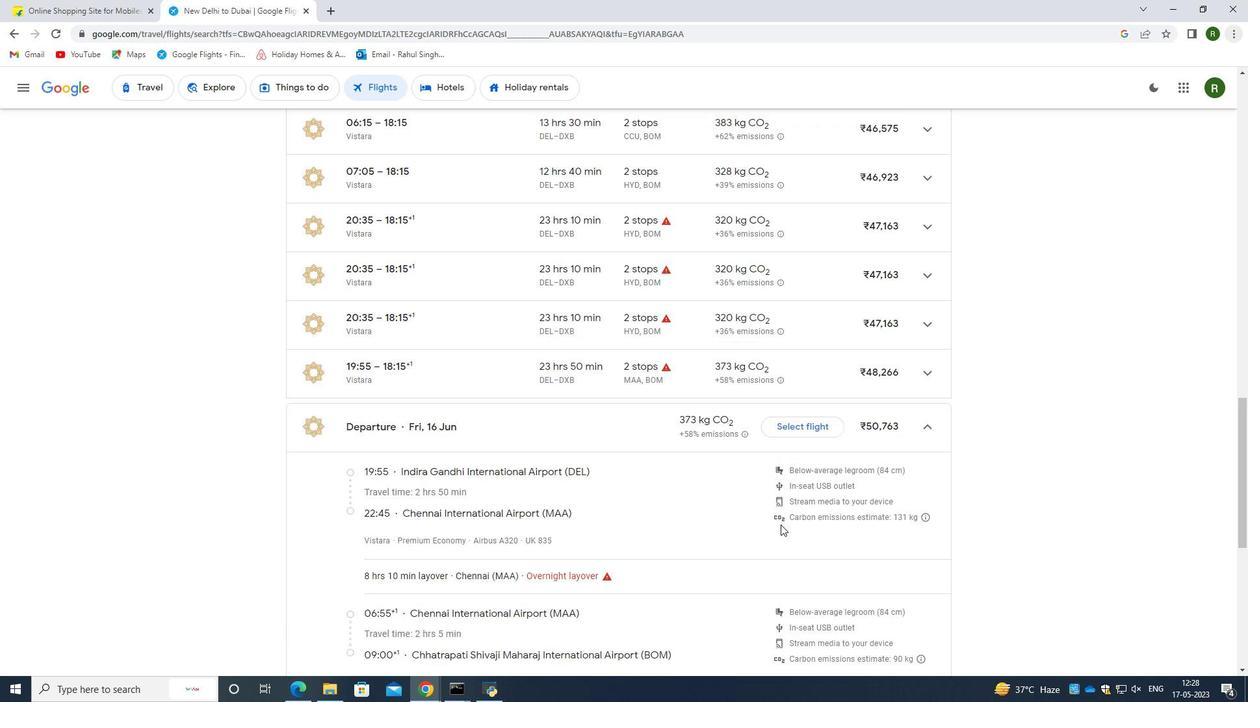 
Action: Mouse scrolled (781, 523) with delta (0, 0)
Screenshot: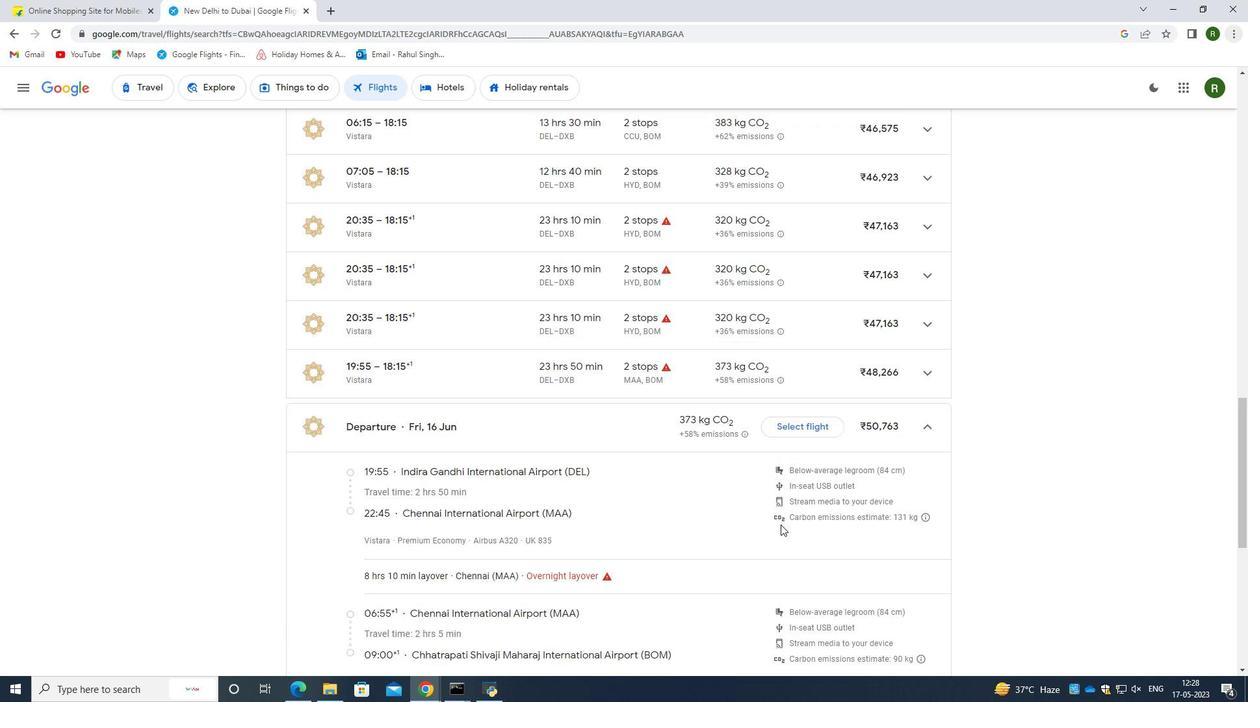 
Action: Mouse moved to (783, 516)
Screenshot: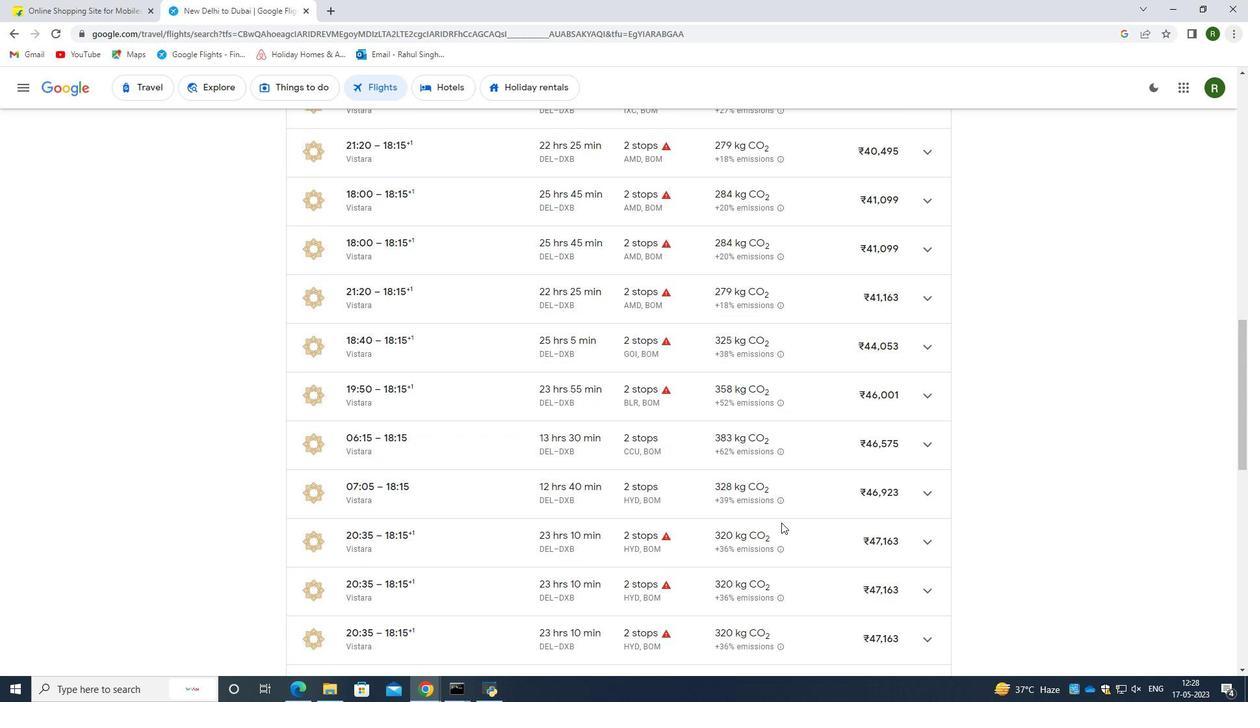 
Action: Mouse scrolled (783, 517) with delta (0, 0)
Screenshot: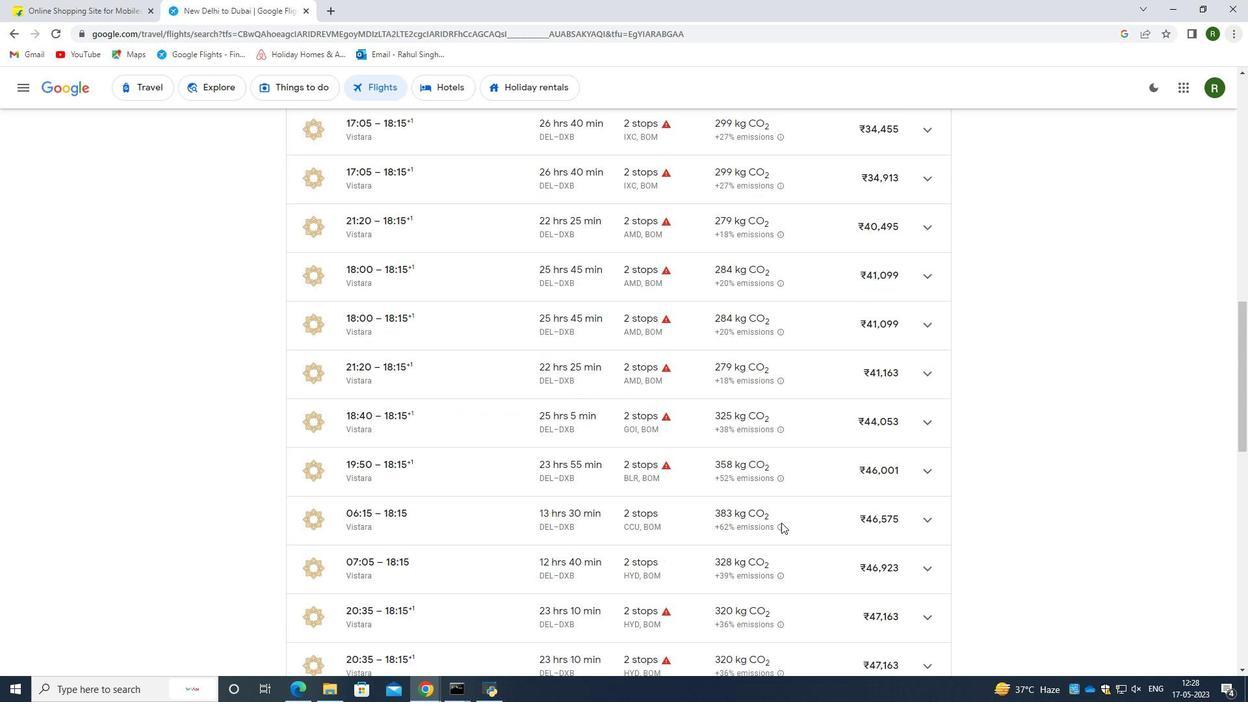 
Action: Mouse scrolled (783, 517) with delta (0, 0)
Screenshot: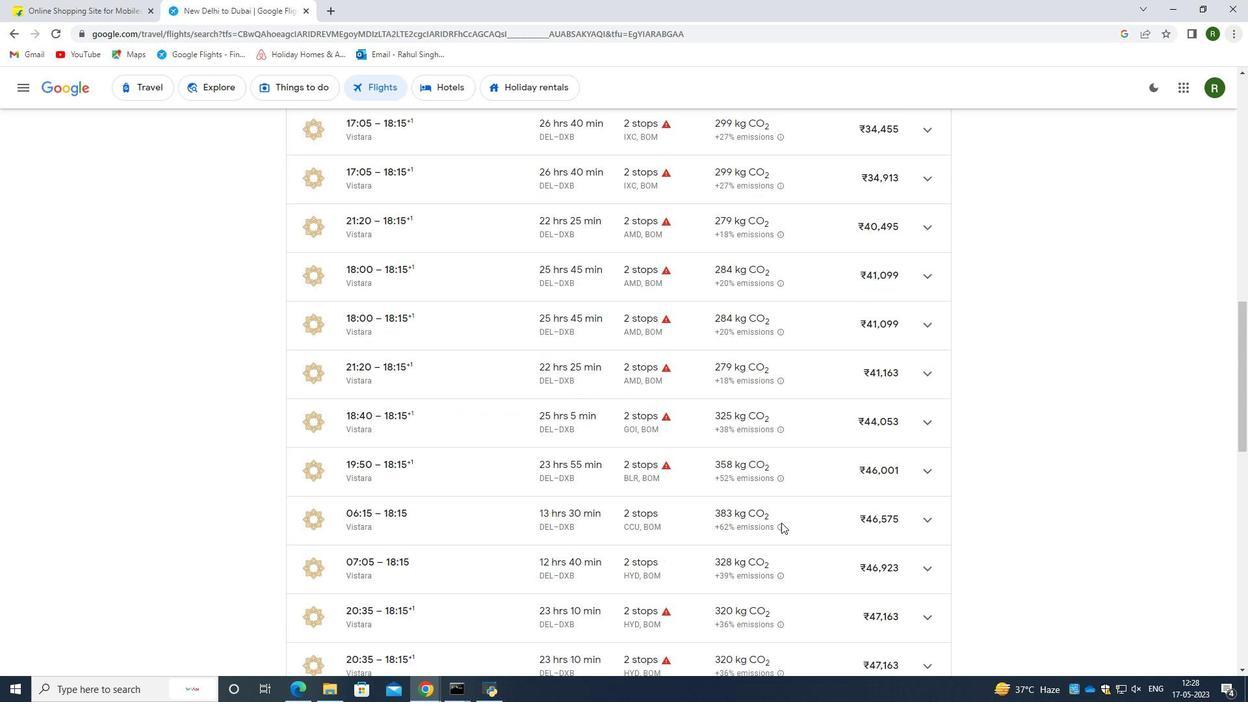 
Action: Mouse moved to (783, 516)
Screenshot: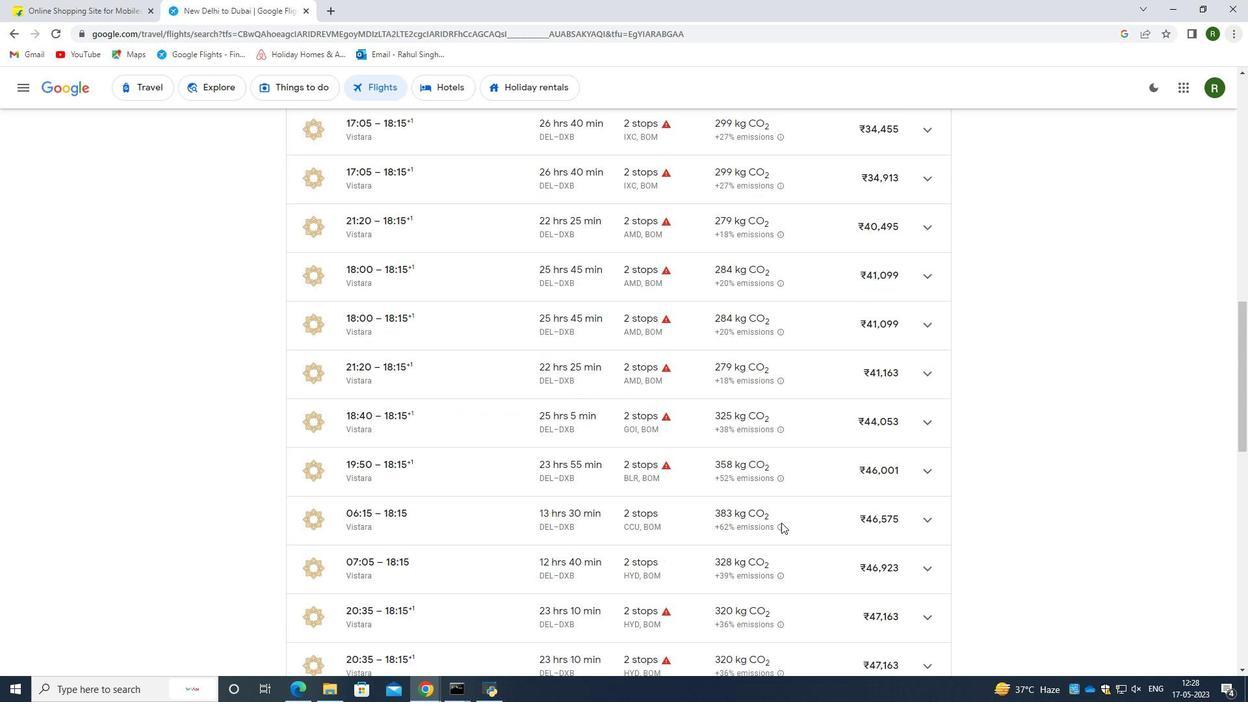 
Action: Mouse scrolled (783, 516) with delta (0, 0)
Screenshot: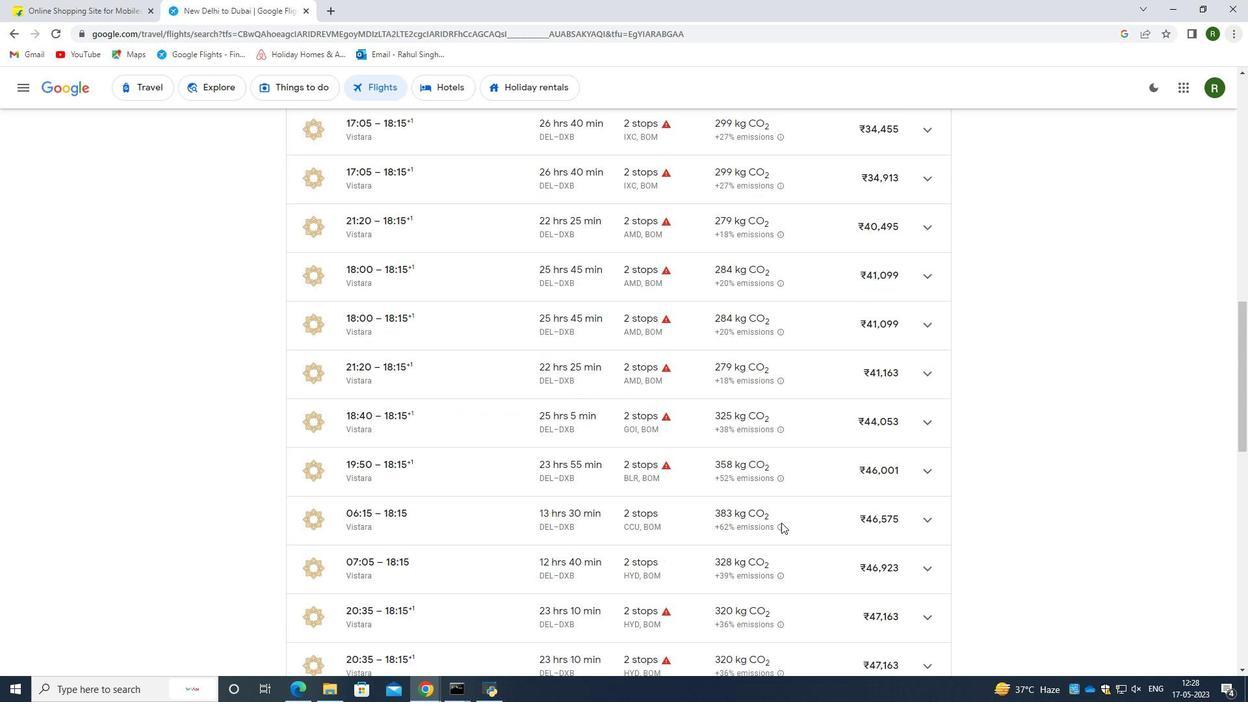 
Action: Mouse scrolled (783, 516) with delta (0, 0)
Screenshot: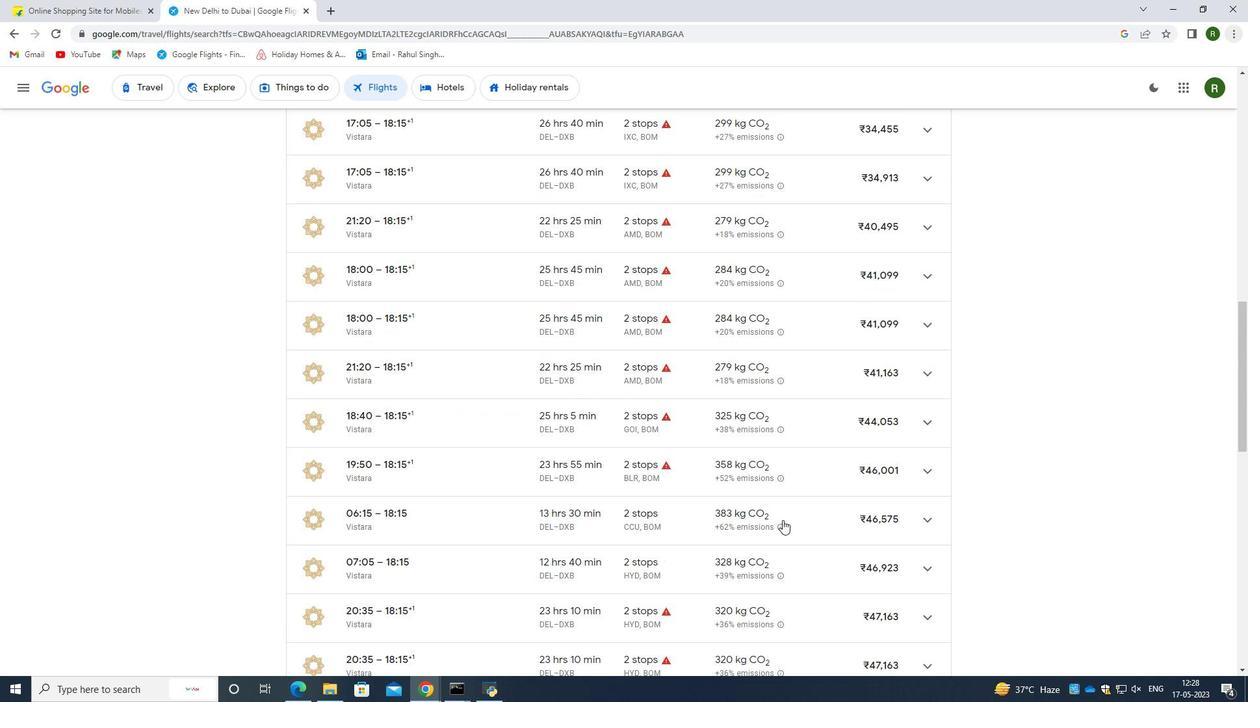
Action: Mouse scrolled (783, 516) with delta (0, 0)
Screenshot: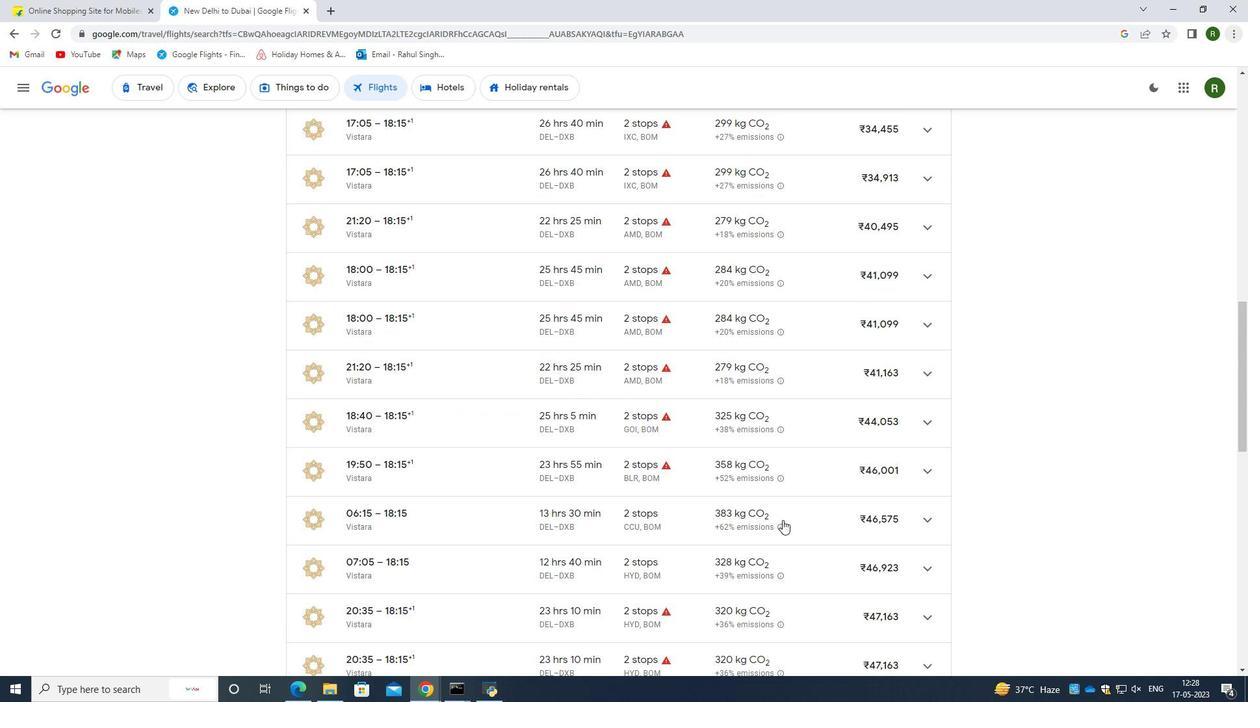 
Action: Mouse moved to (784, 512)
Screenshot: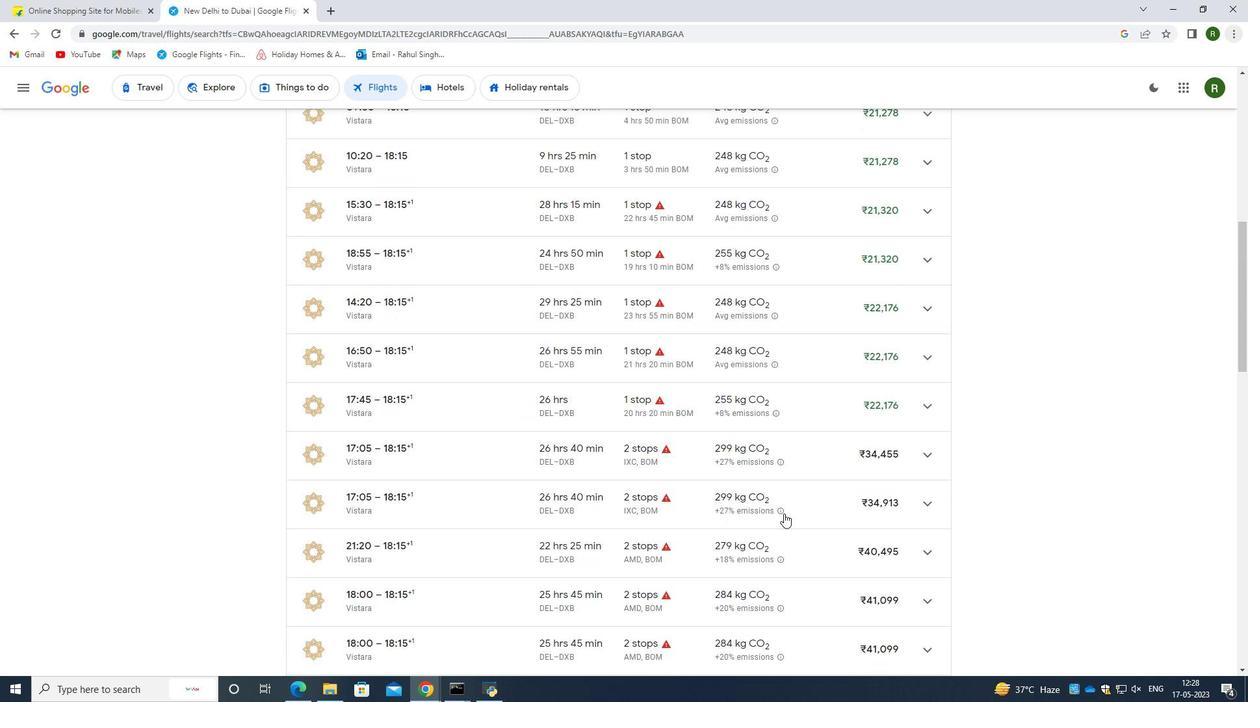 
Action: Mouse scrolled (784, 513) with delta (0, 0)
Screenshot: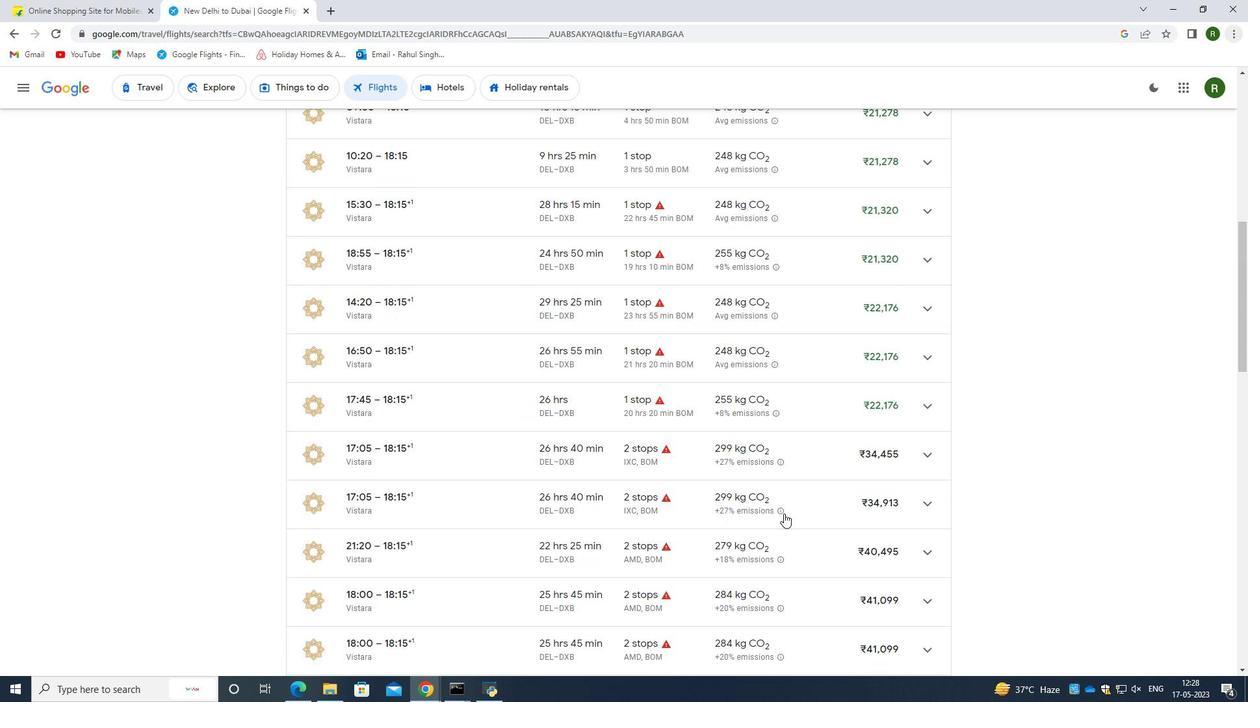 
Action: Mouse scrolled (784, 513) with delta (0, 0)
Screenshot: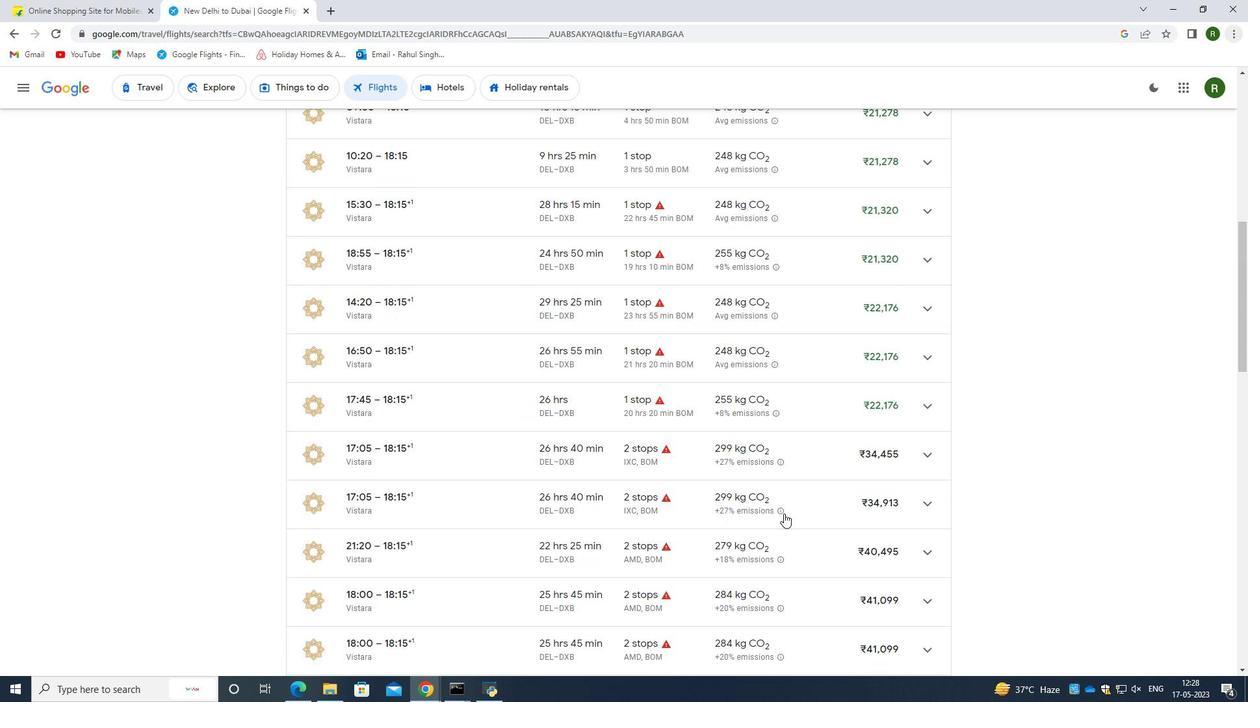 
Action: Mouse scrolled (784, 513) with delta (0, 0)
Screenshot: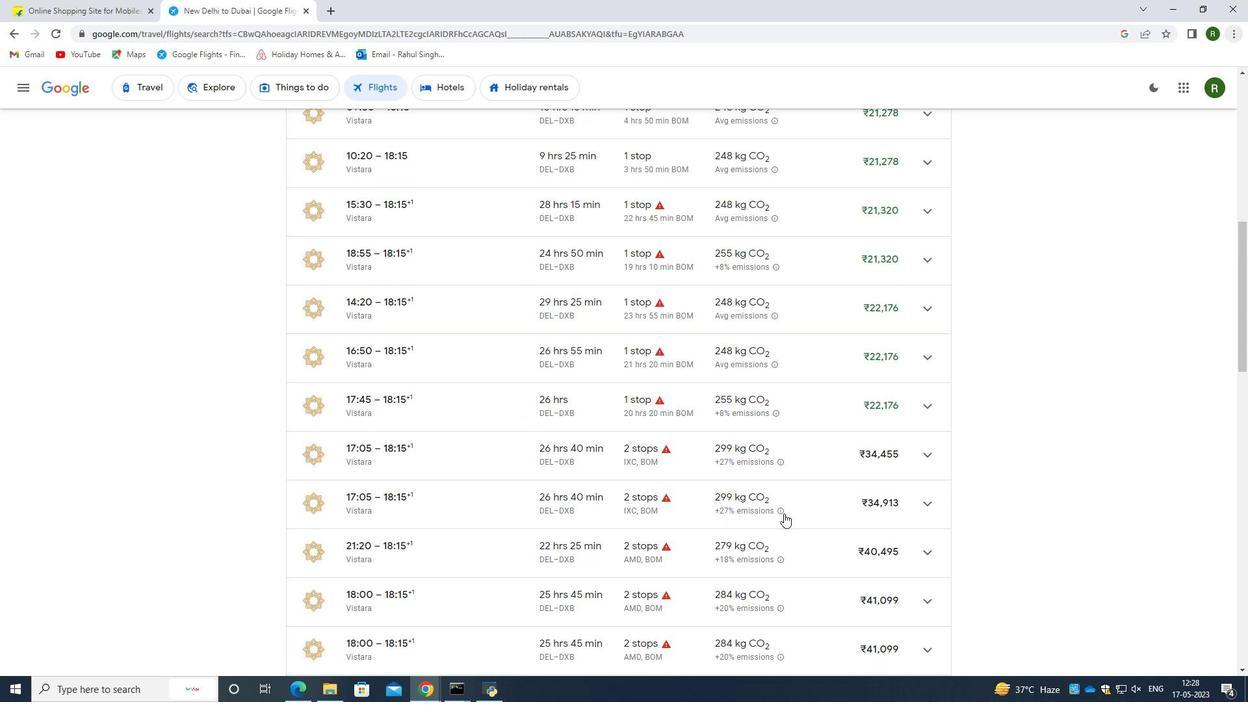 
Action: Mouse moved to (784, 512)
Screenshot: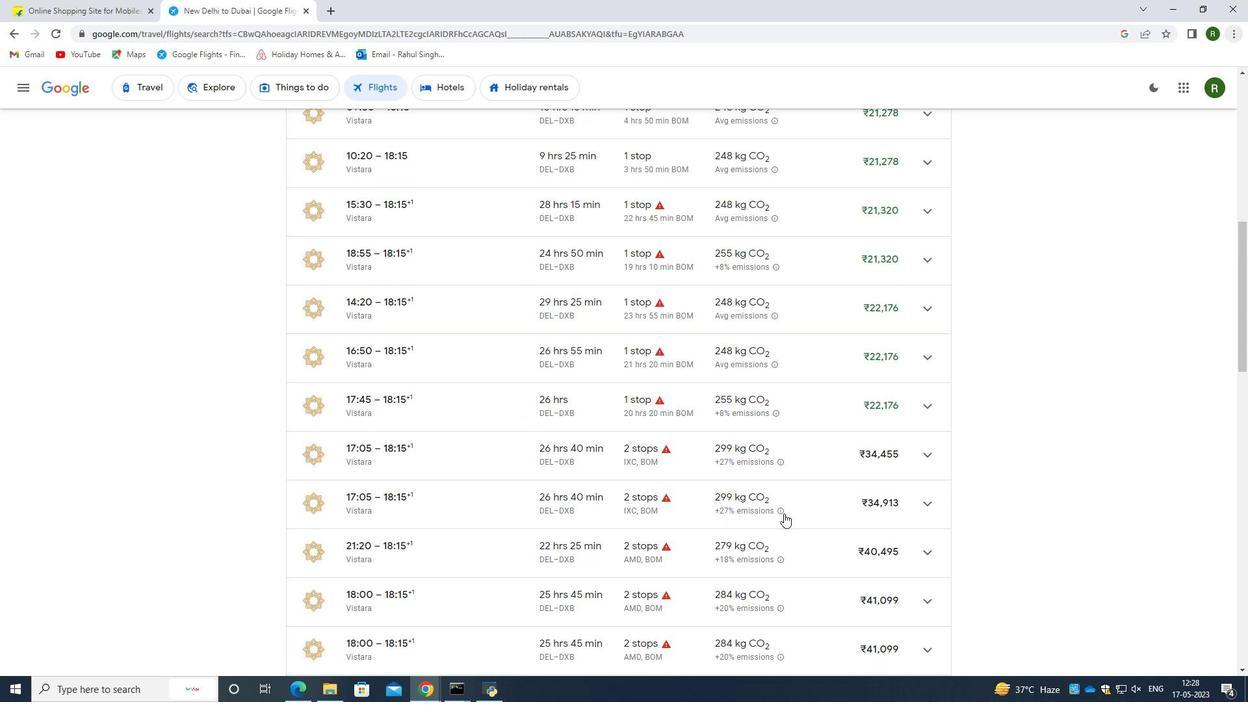 
Action: Mouse scrolled (784, 512) with delta (0, 0)
Screenshot: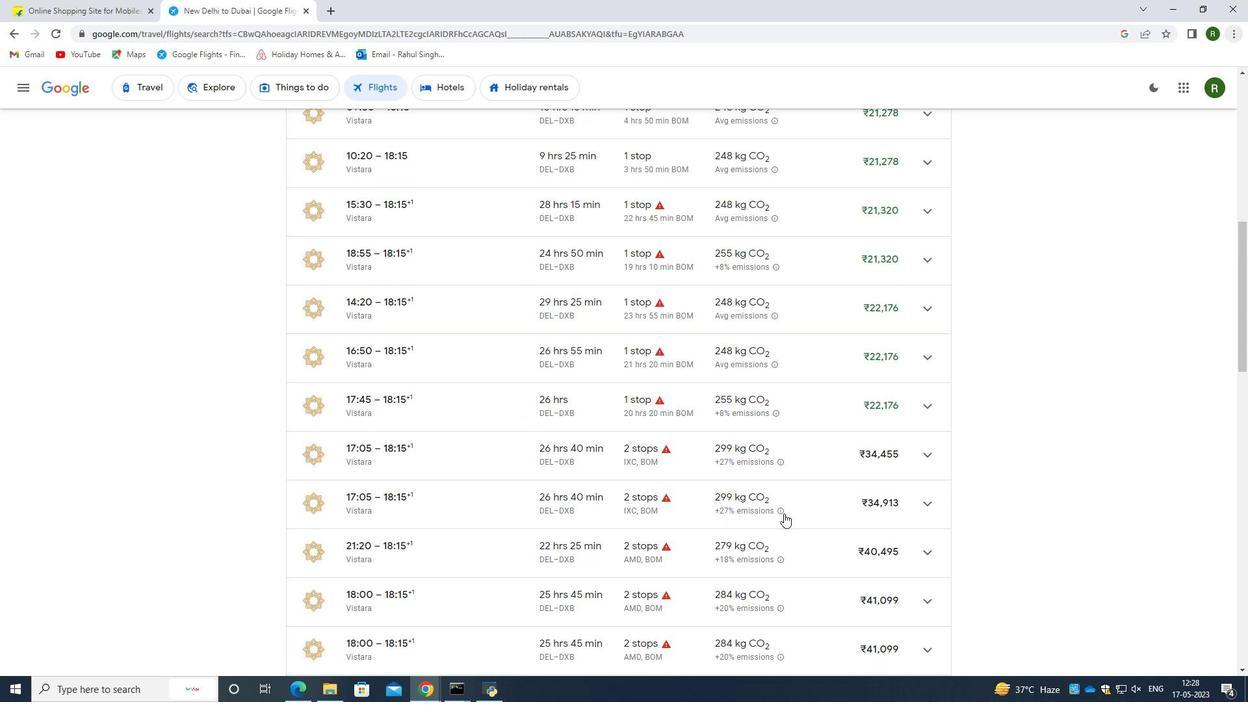 
Action: Mouse scrolled (784, 512) with delta (0, 0)
Screenshot: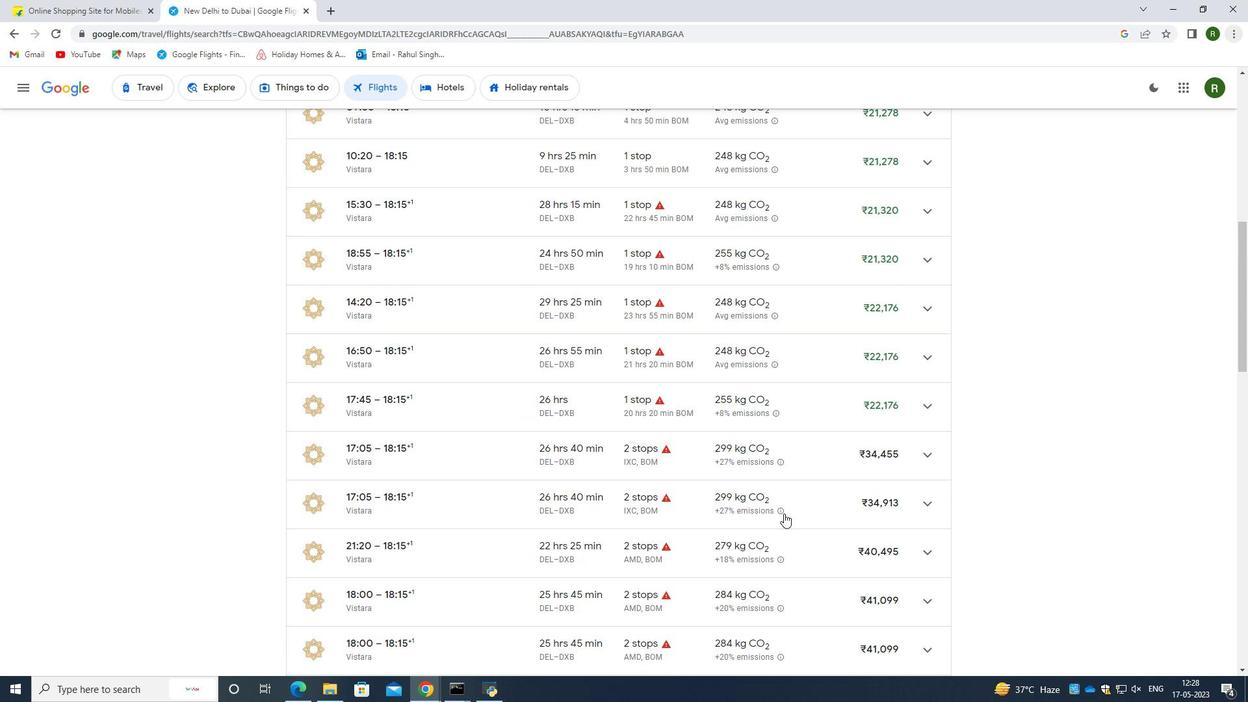 
Action: Mouse moved to (784, 502)
Screenshot: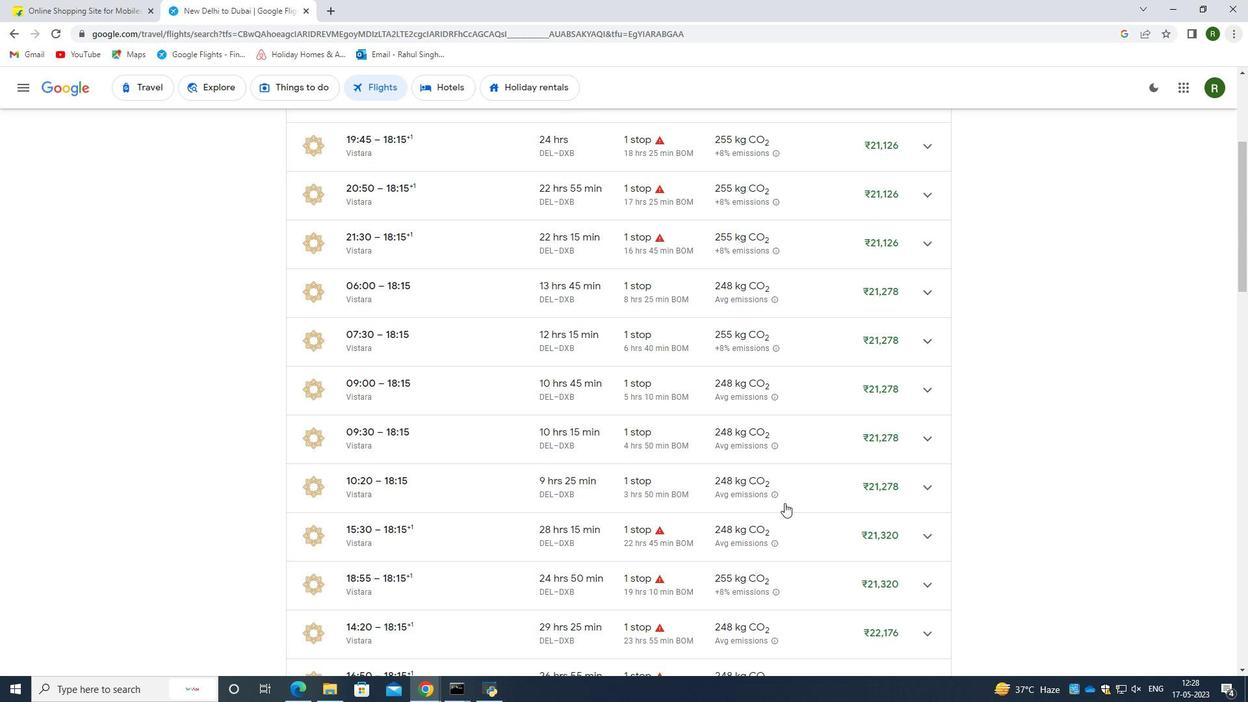 
Action: Mouse scrolled (784, 503) with delta (0, 0)
Screenshot: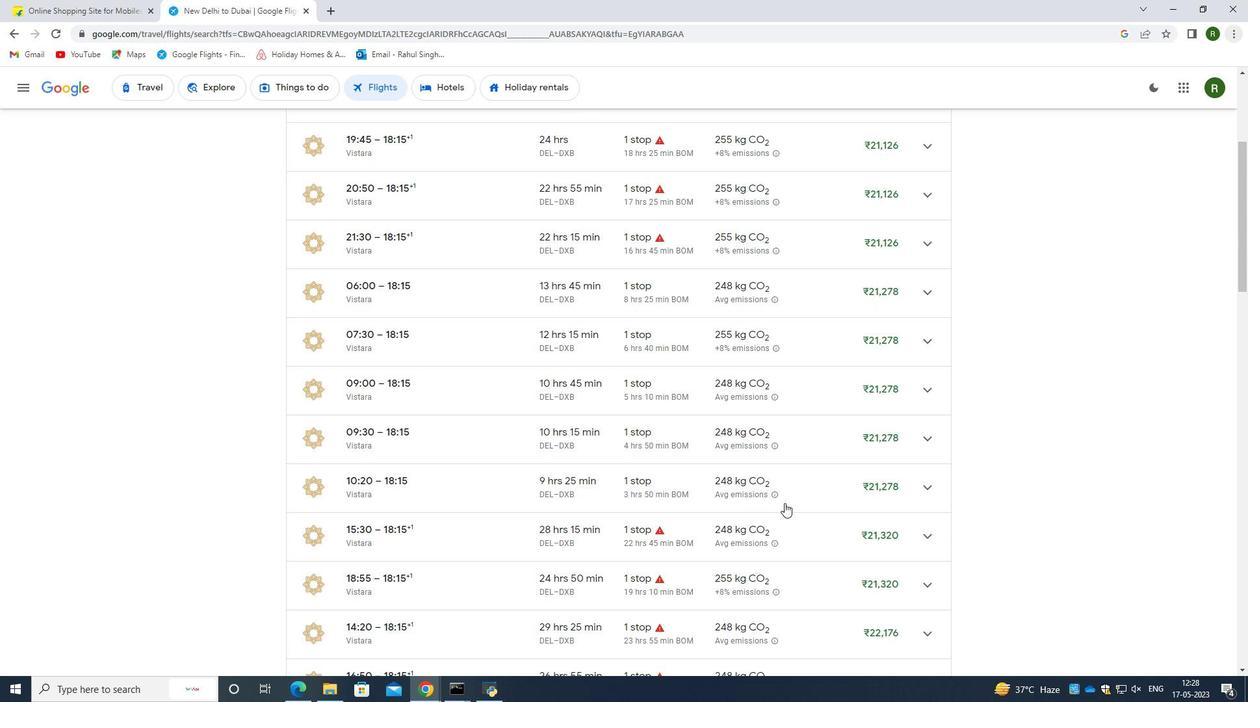 
Action: Mouse scrolled (784, 503) with delta (0, 0)
Screenshot: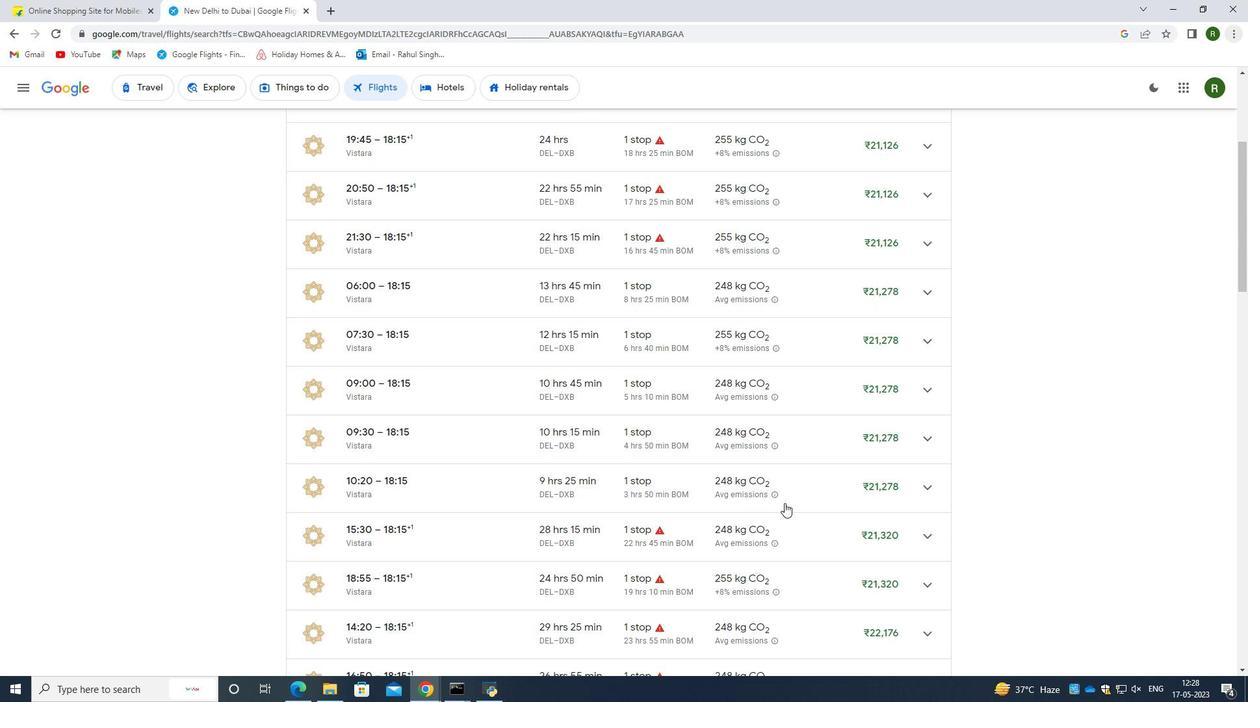 
Action: Mouse scrolled (784, 503) with delta (0, 0)
Screenshot: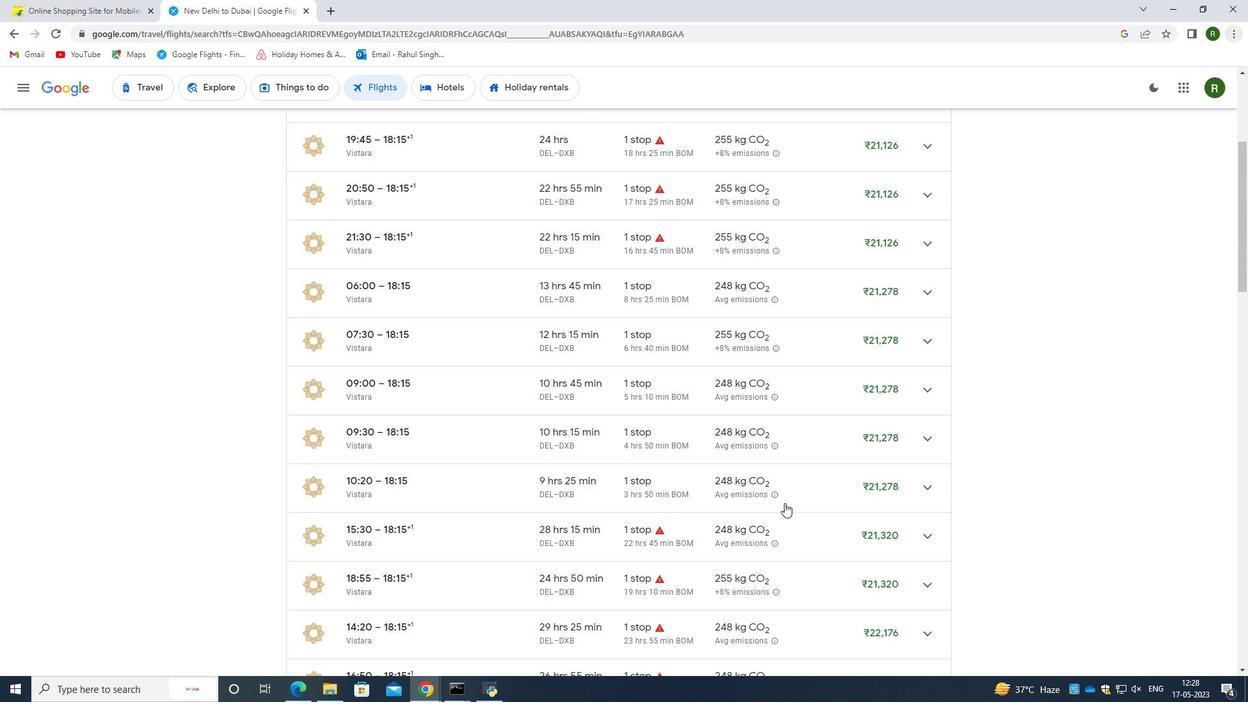 
Action: Mouse scrolled (784, 503) with delta (0, 0)
Screenshot: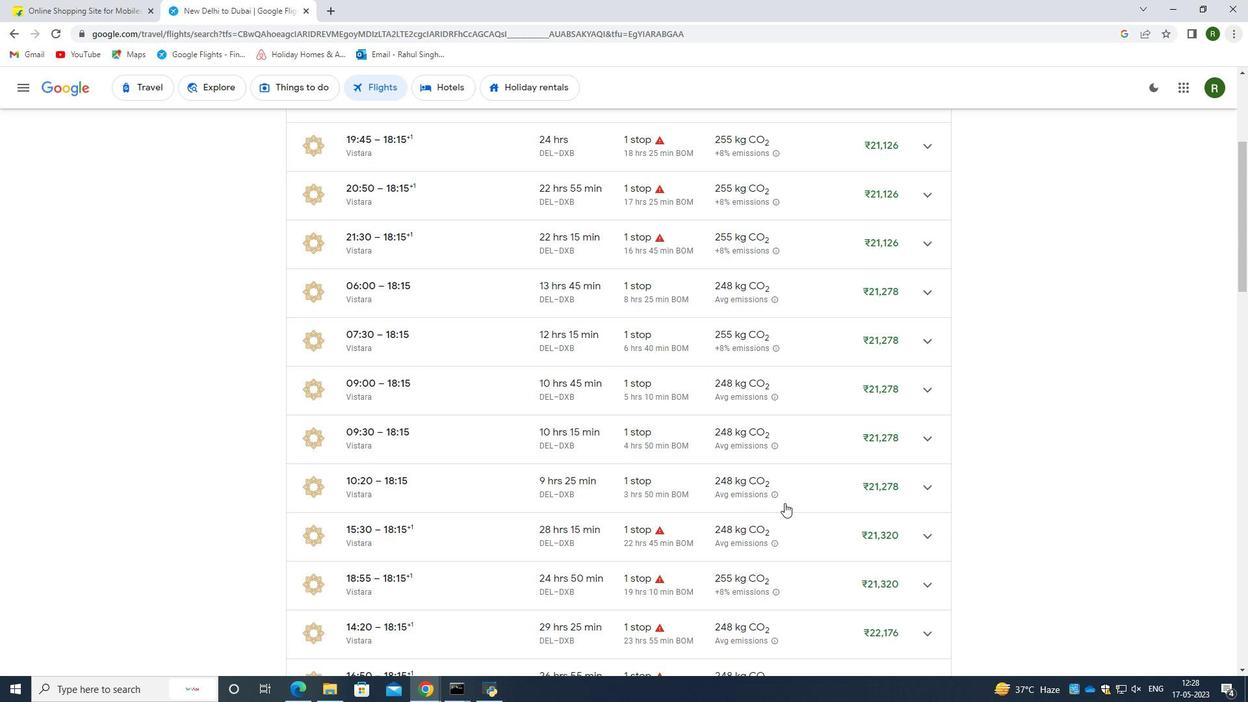 
Action: Mouse scrolled (784, 503) with delta (0, 0)
Screenshot: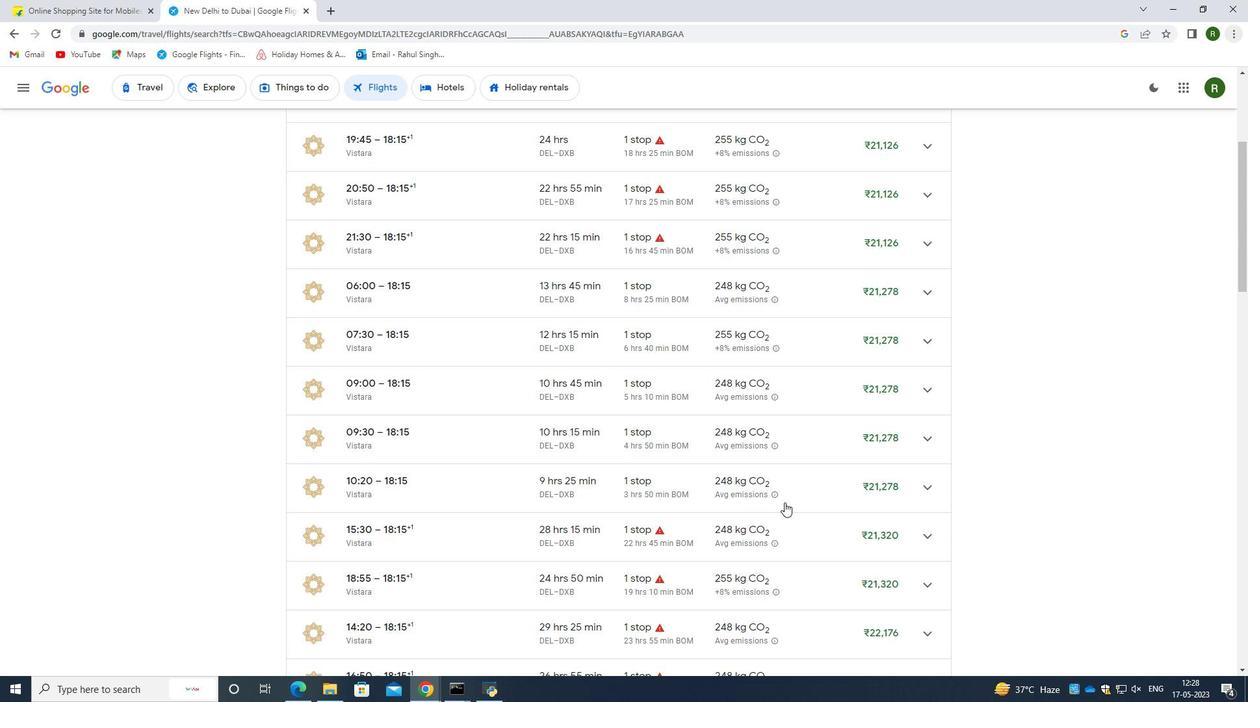 
Action: Mouse moved to (784, 500)
Screenshot: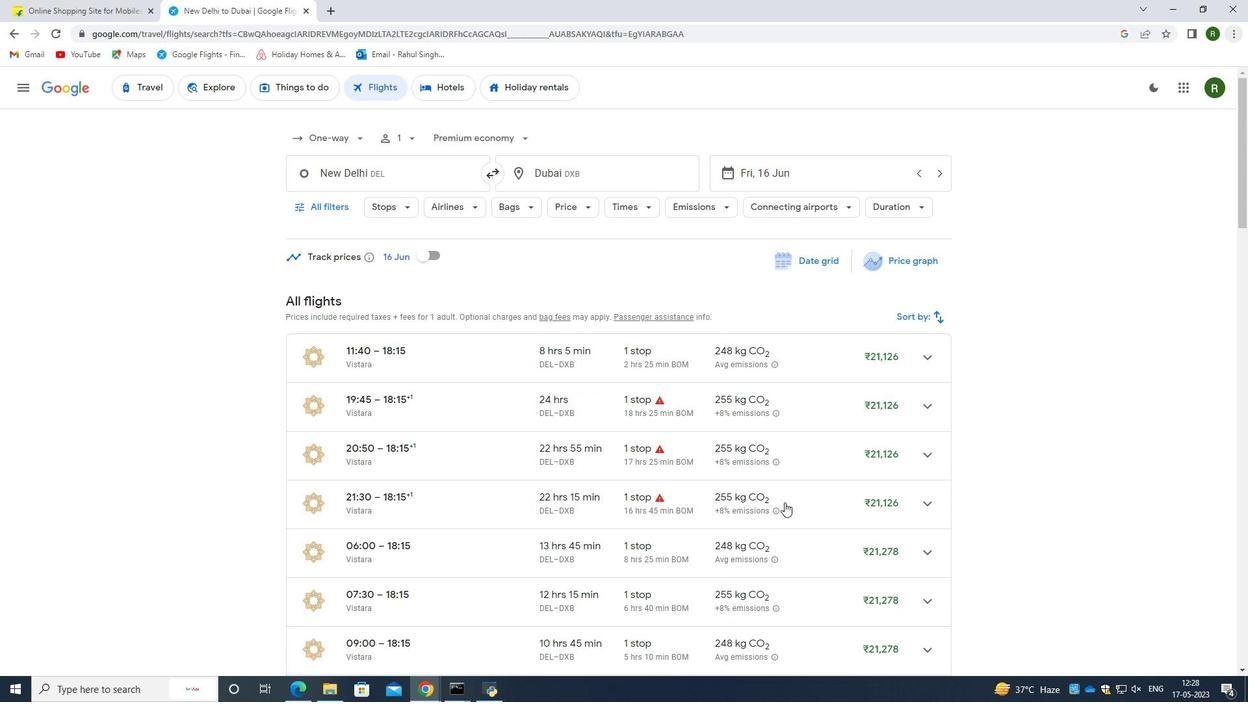 
Action: Mouse scrolled (784, 501) with delta (0, 0)
Screenshot: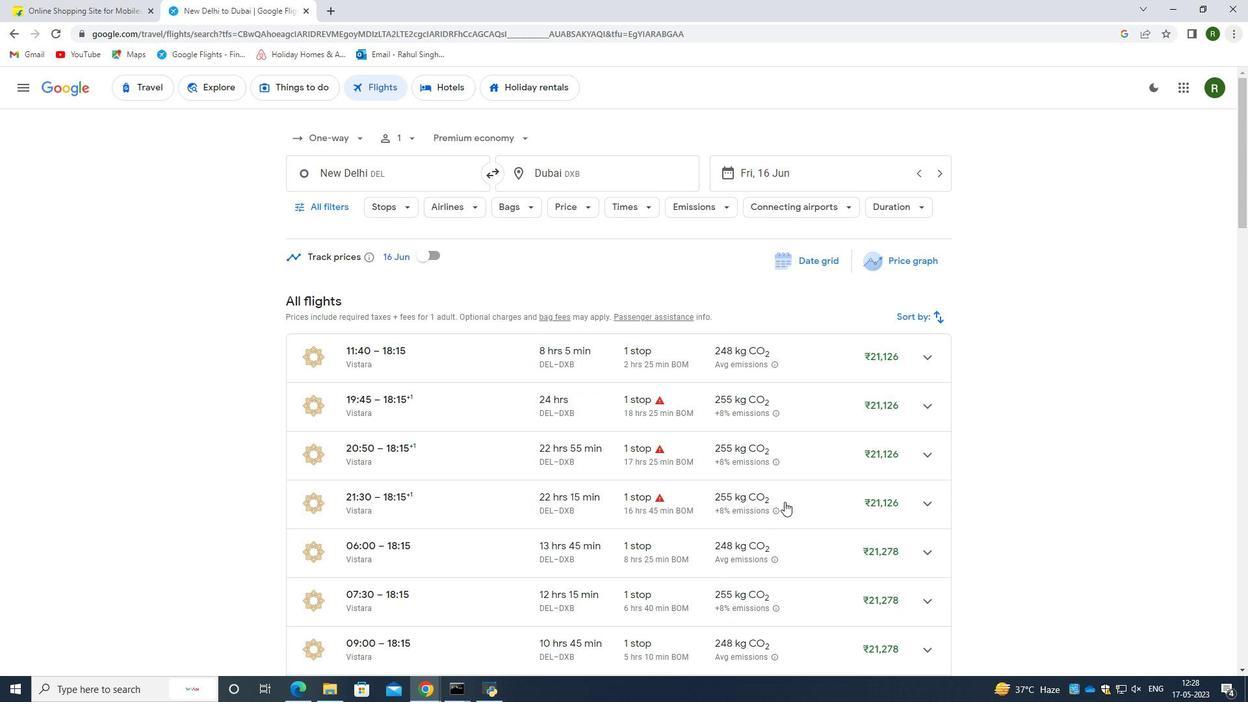 
Action: Mouse scrolled (784, 501) with delta (0, 0)
Screenshot: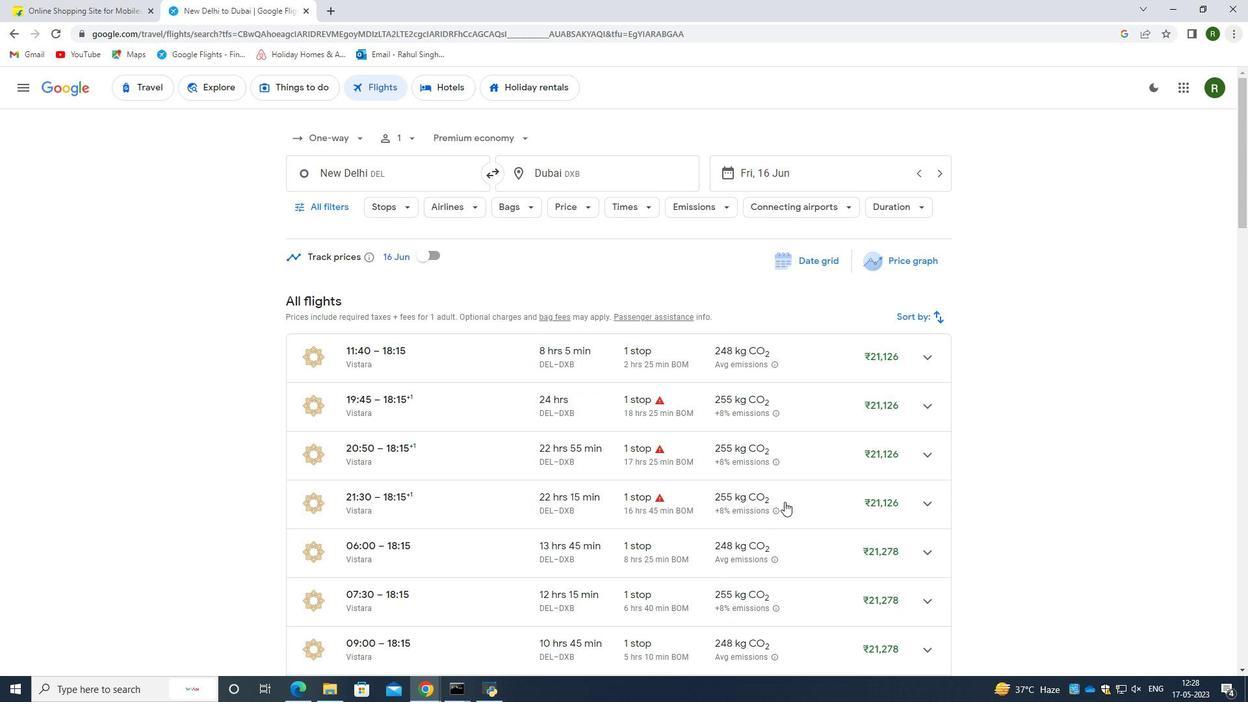 
Action: Mouse scrolled (784, 501) with delta (0, 0)
Screenshot: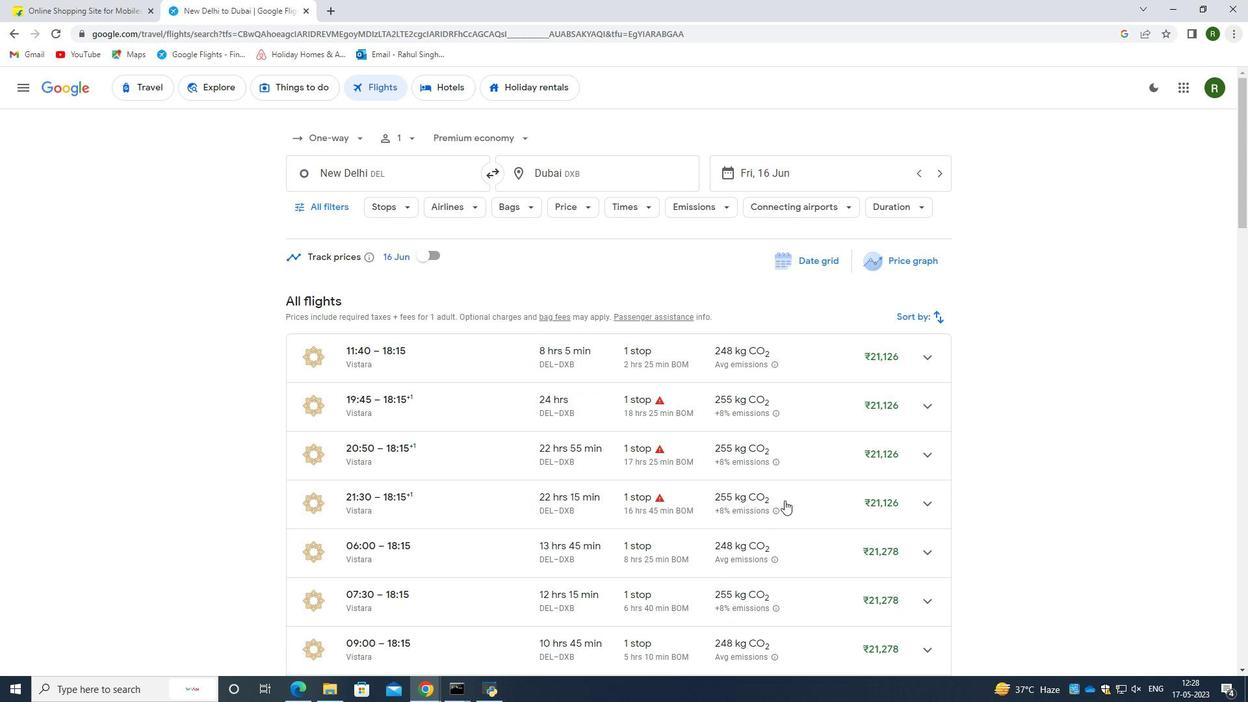 
Action: Mouse scrolled (784, 501) with delta (0, 0)
Screenshot: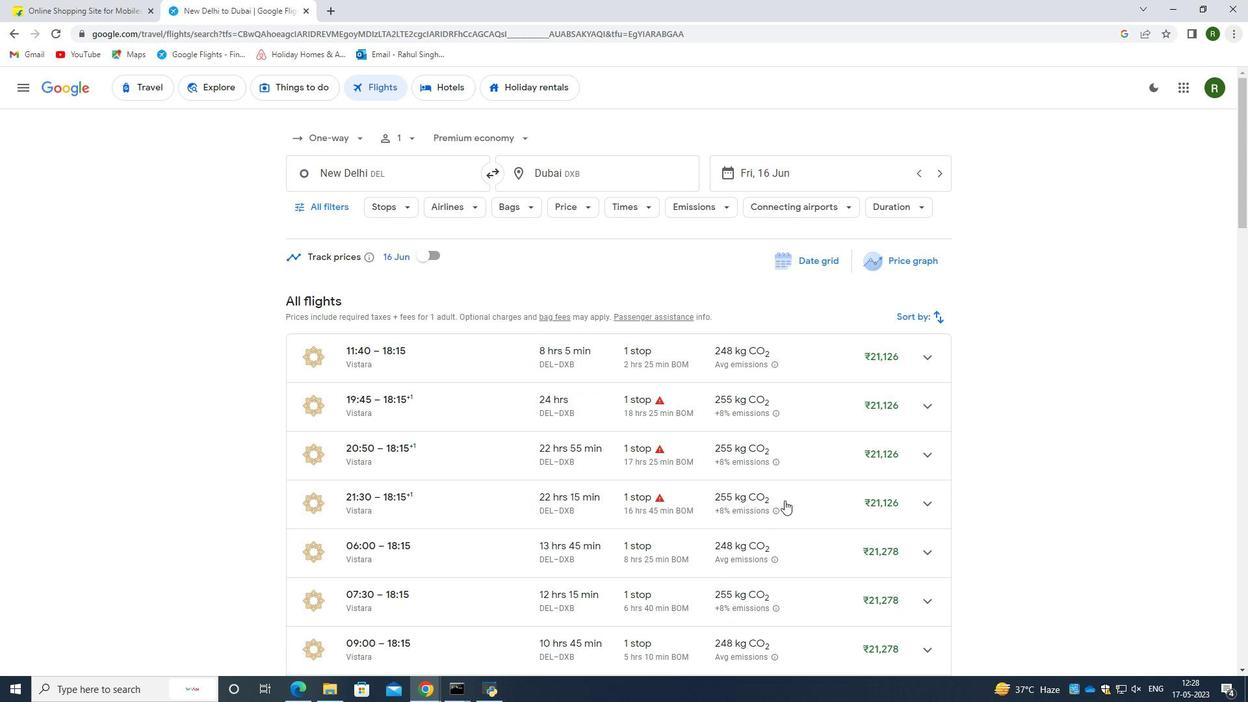 
Action: Mouse scrolled (784, 501) with delta (0, 0)
Screenshot: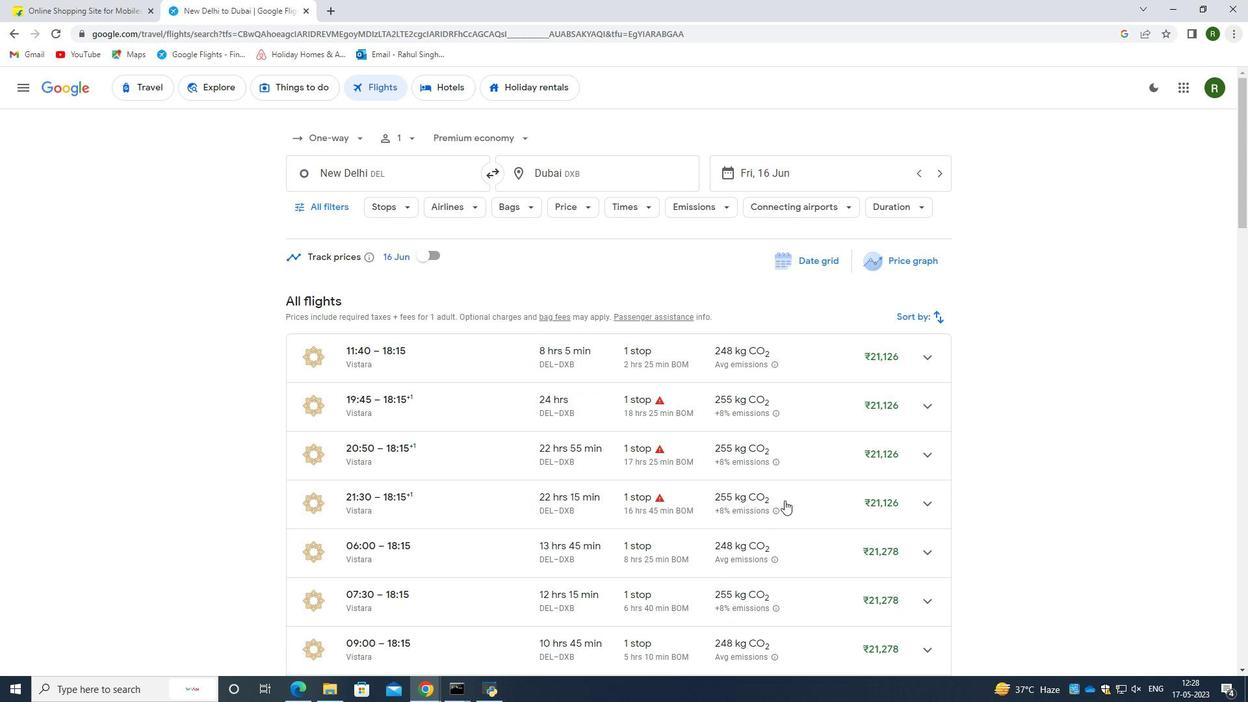 
Action: Mouse moved to (495, 136)
Screenshot: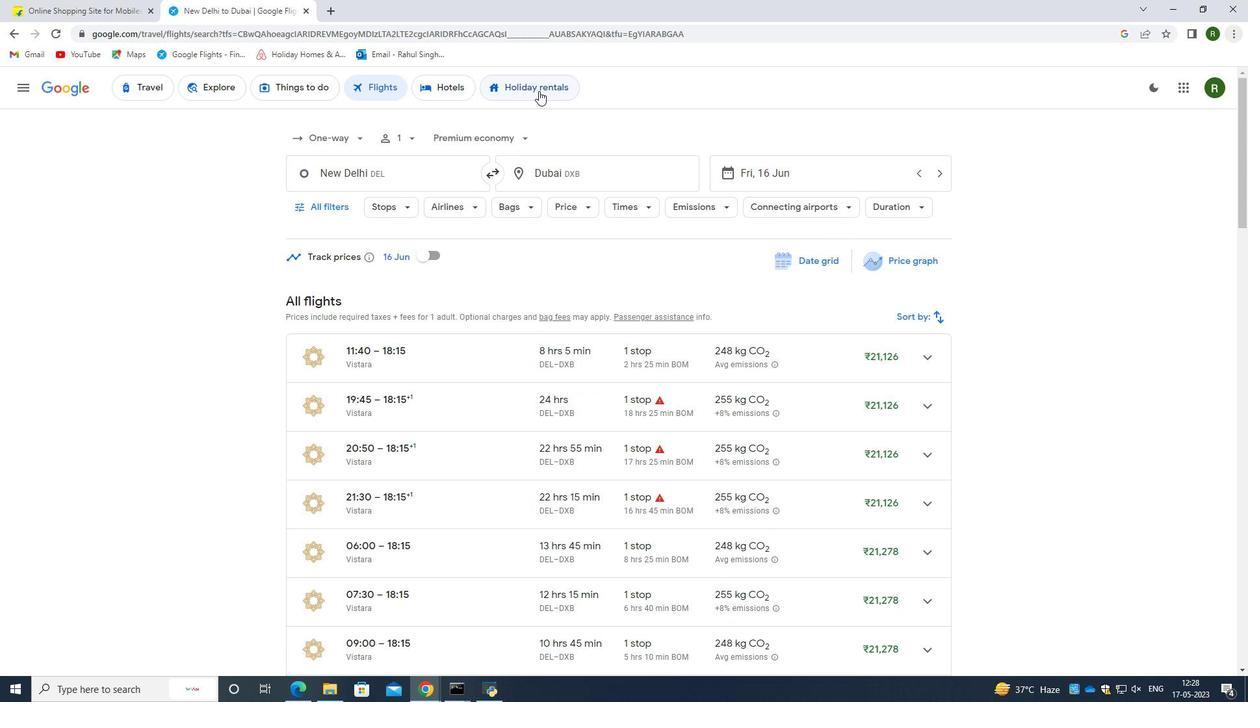 
Action: Mouse pressed left at (495, 136)
Screenshot: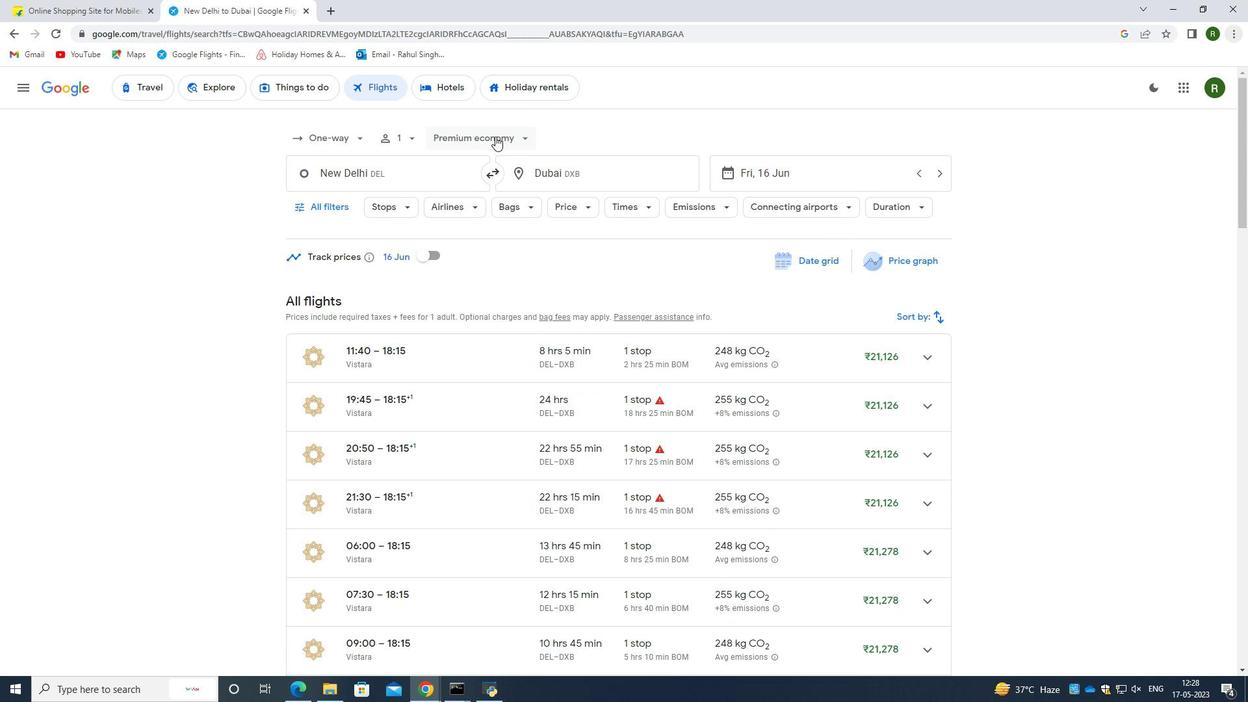 
Action: Mouse moved to (499, 237)
Screenshot: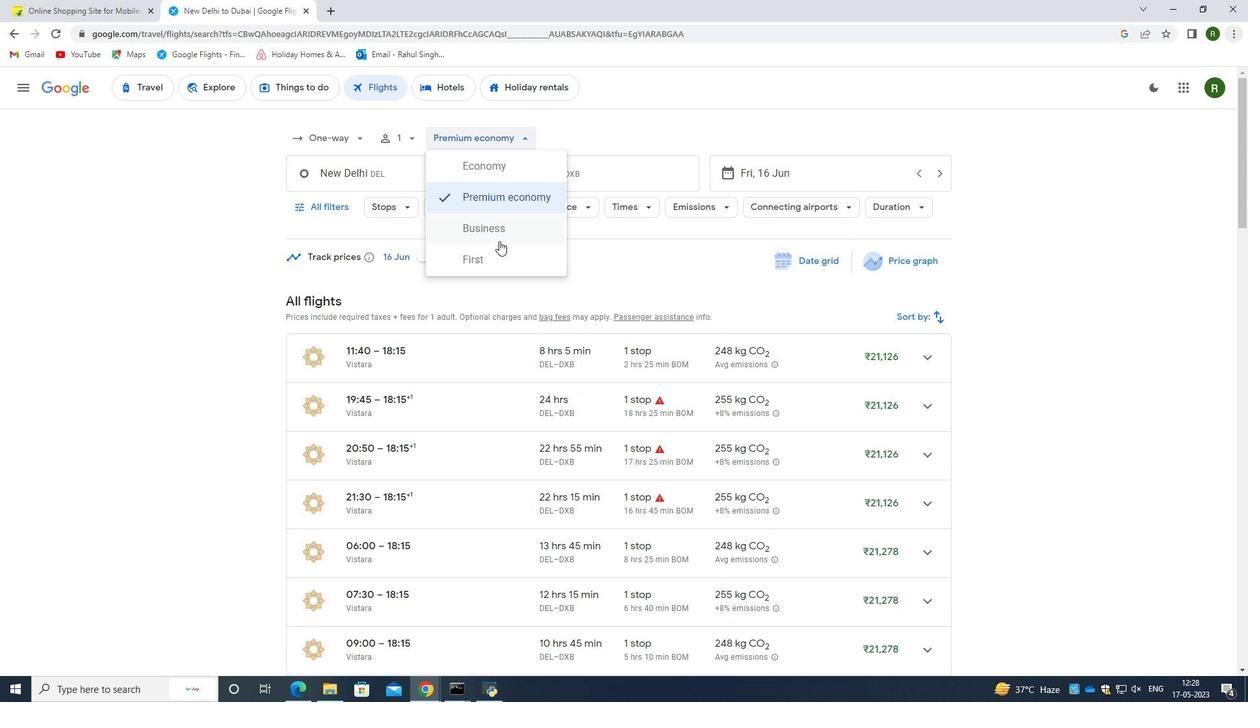 
Action: Mouse pressed left at (499, 237)
Screenshot: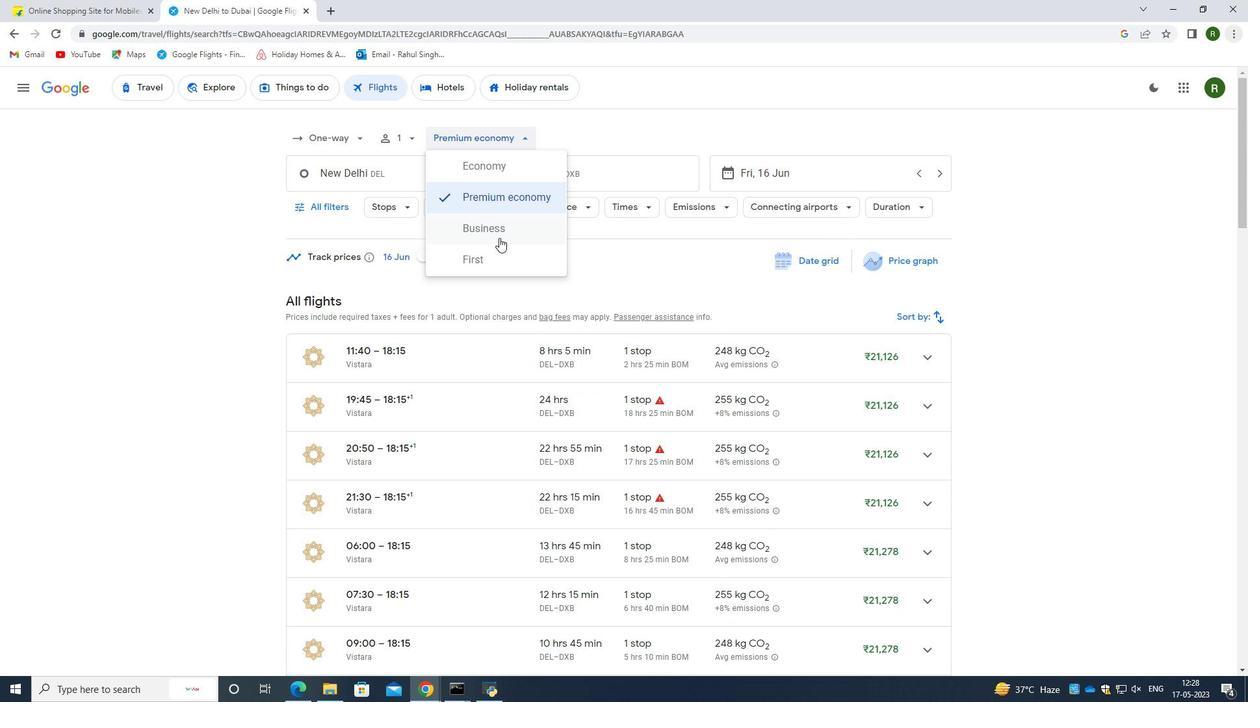 
Action: Mouse moved to (810, 416)
Screenshot: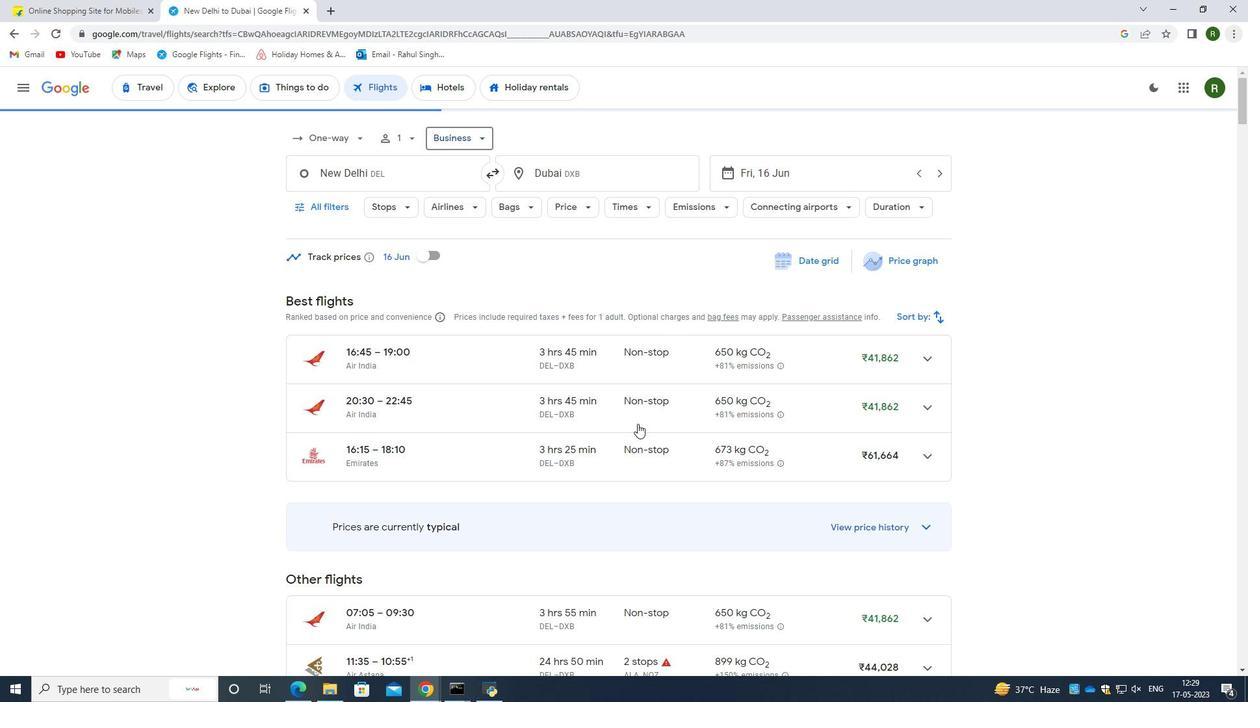 
Action: Mouse scrolled (810, 415) with delta (0, 0)
Screenshot: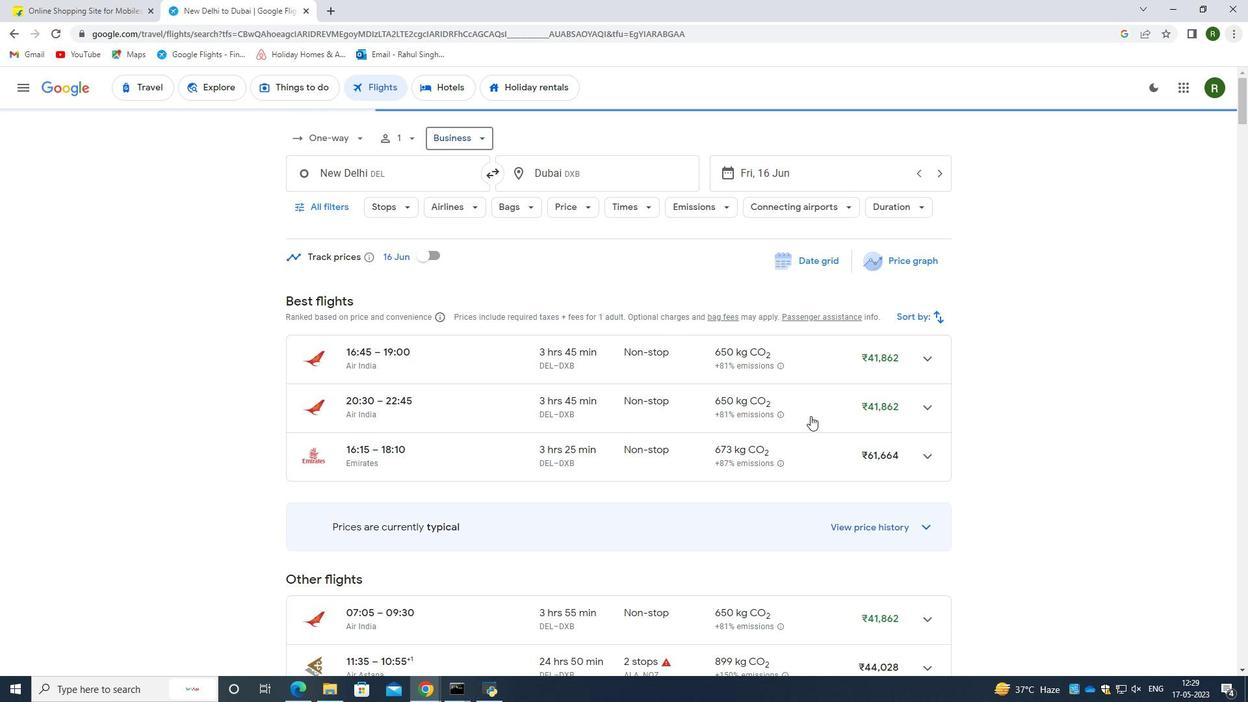 
Action: Mouse scrolled (810, 415) with delta (0, 0)
Screenshot: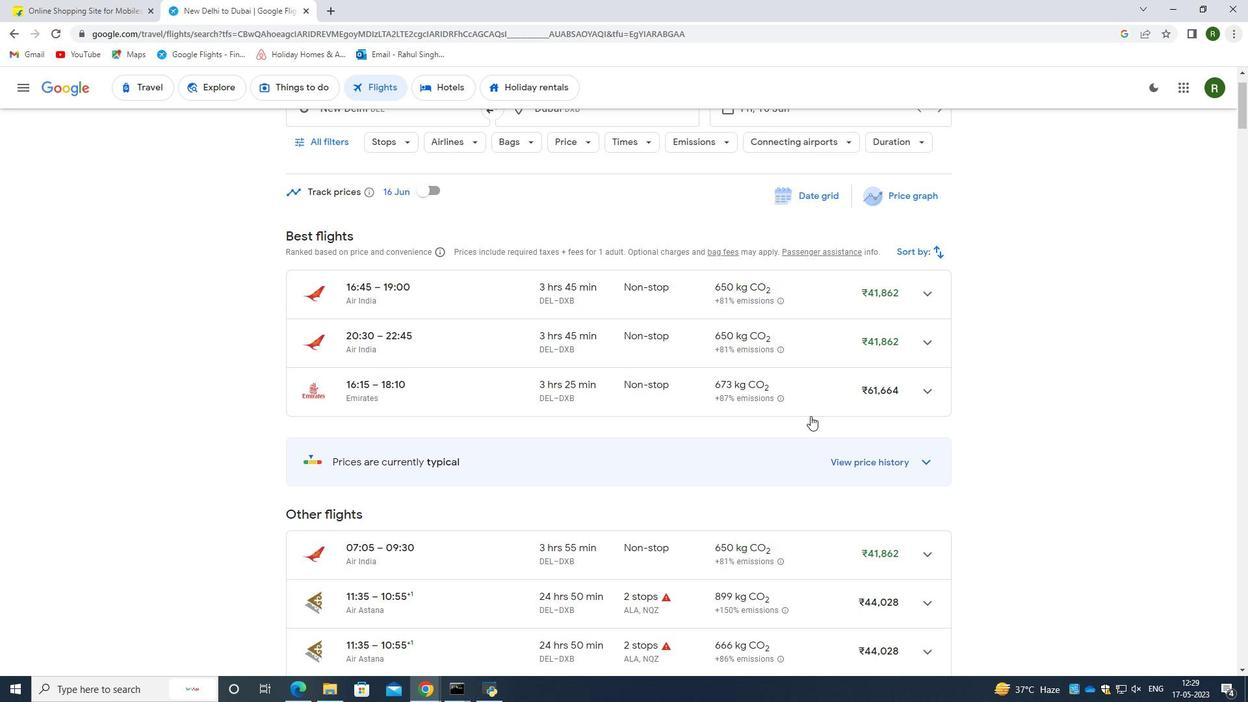 
Action: Mouse scrolled (810, 416) with delta (0, 0)
Screenshot: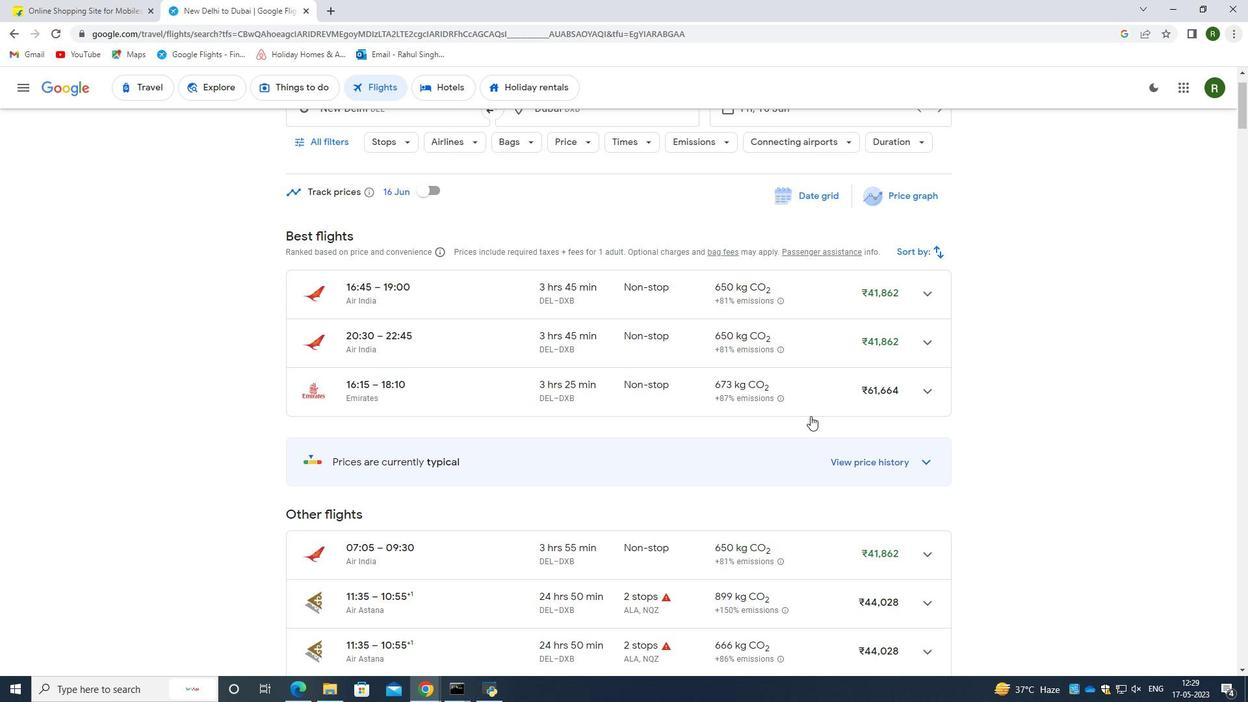 
Action: Mouse scrolled (810, 416) with delta (0, 0)
Screenshot: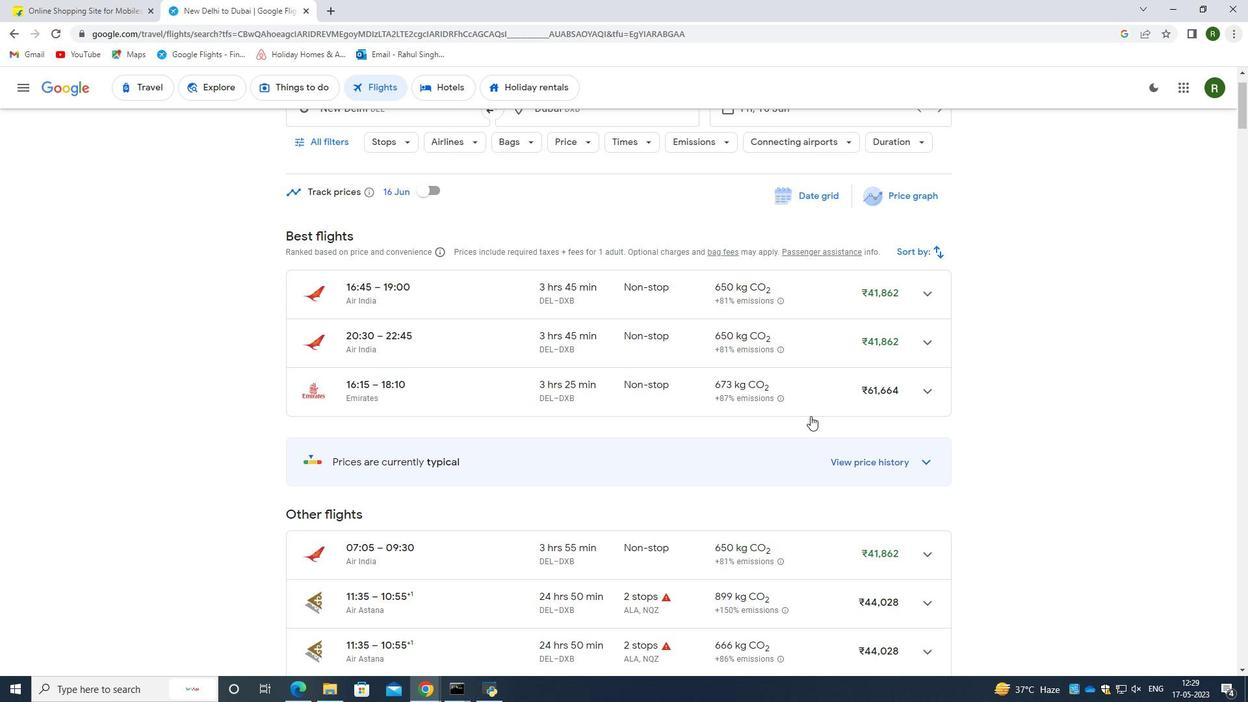 
Action: Mouse moved to (886, 208)
Screenshot: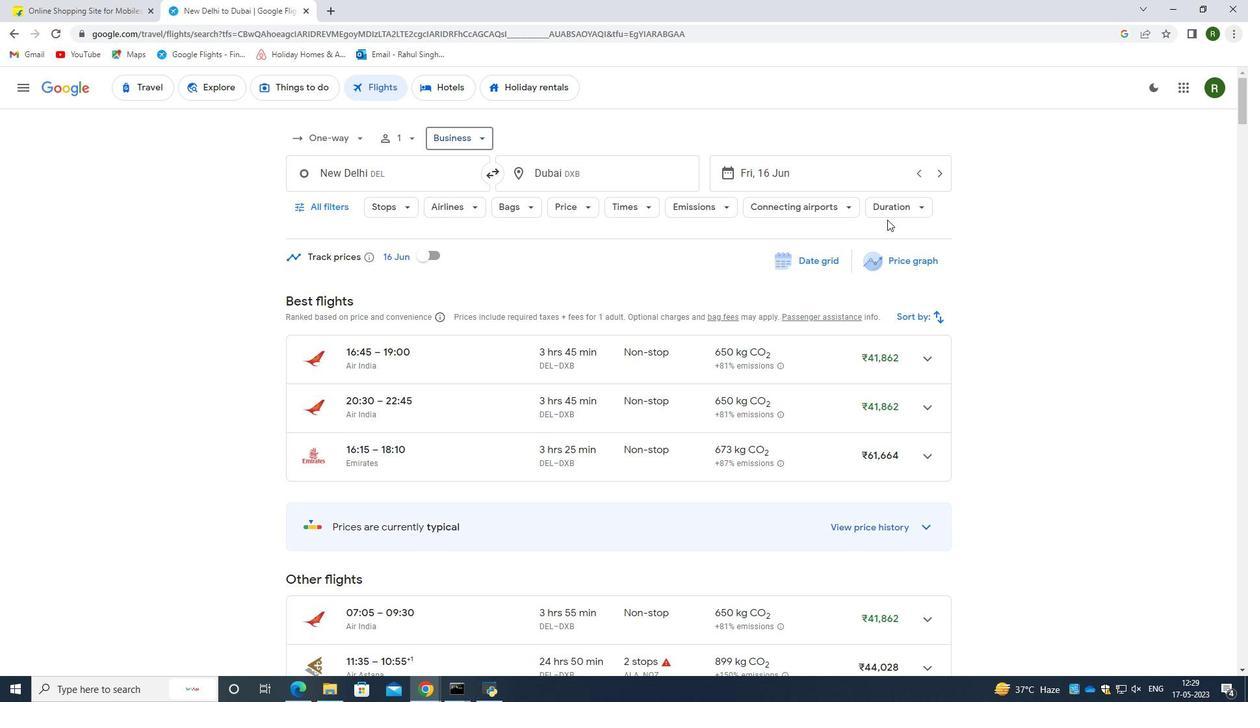 
Action: Mouse pressed left at (886, 208)
Screenshot: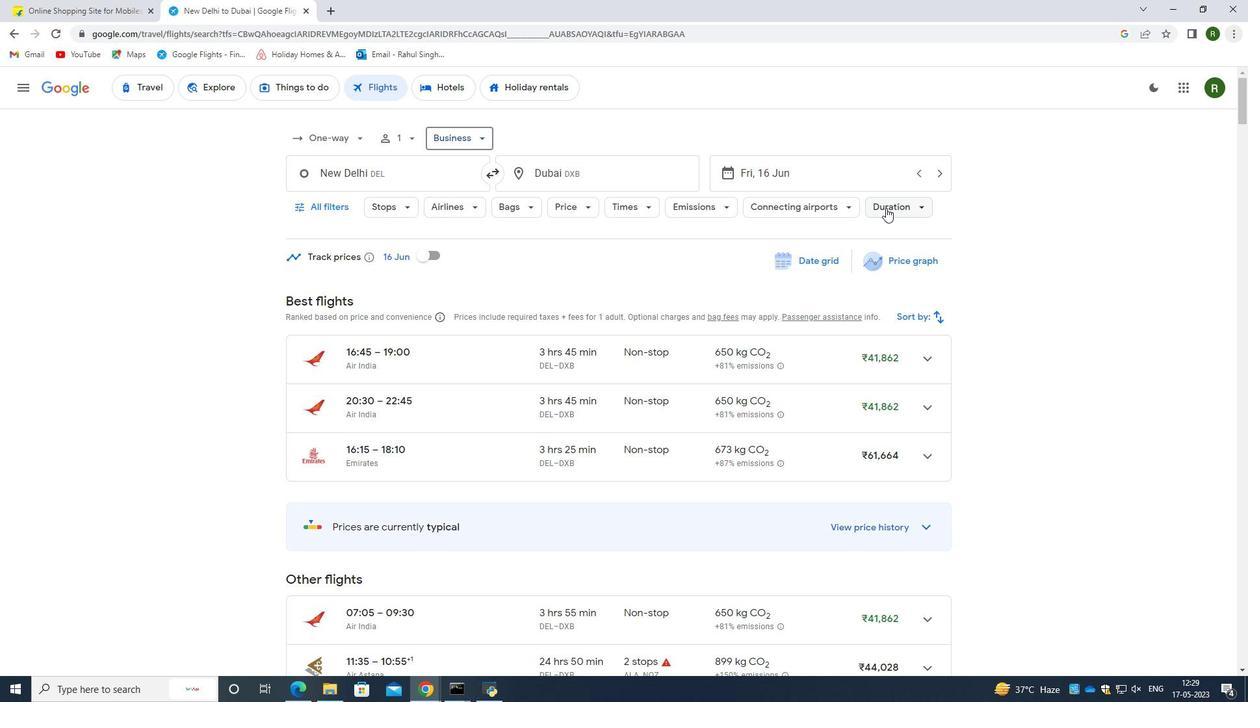 
Action: Mouse pressed left at (886, 208)
Screenshot: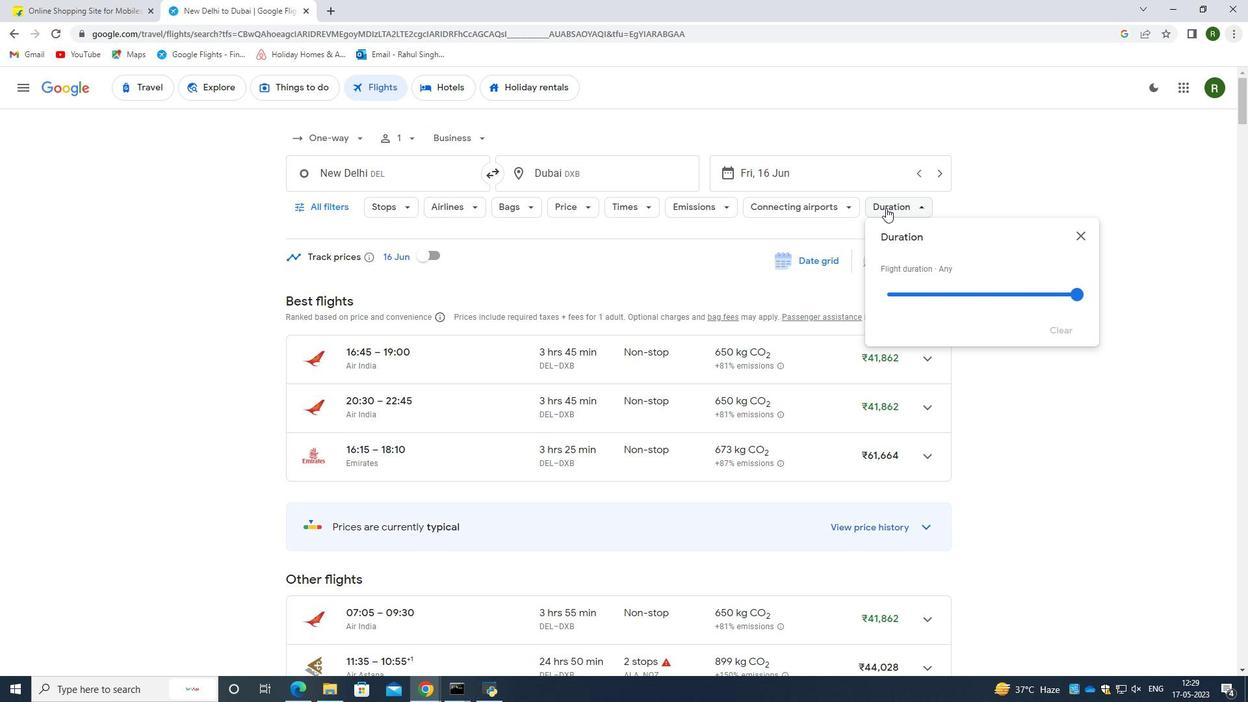 
Action: Mouse moved to (837, 208)
Screenshot: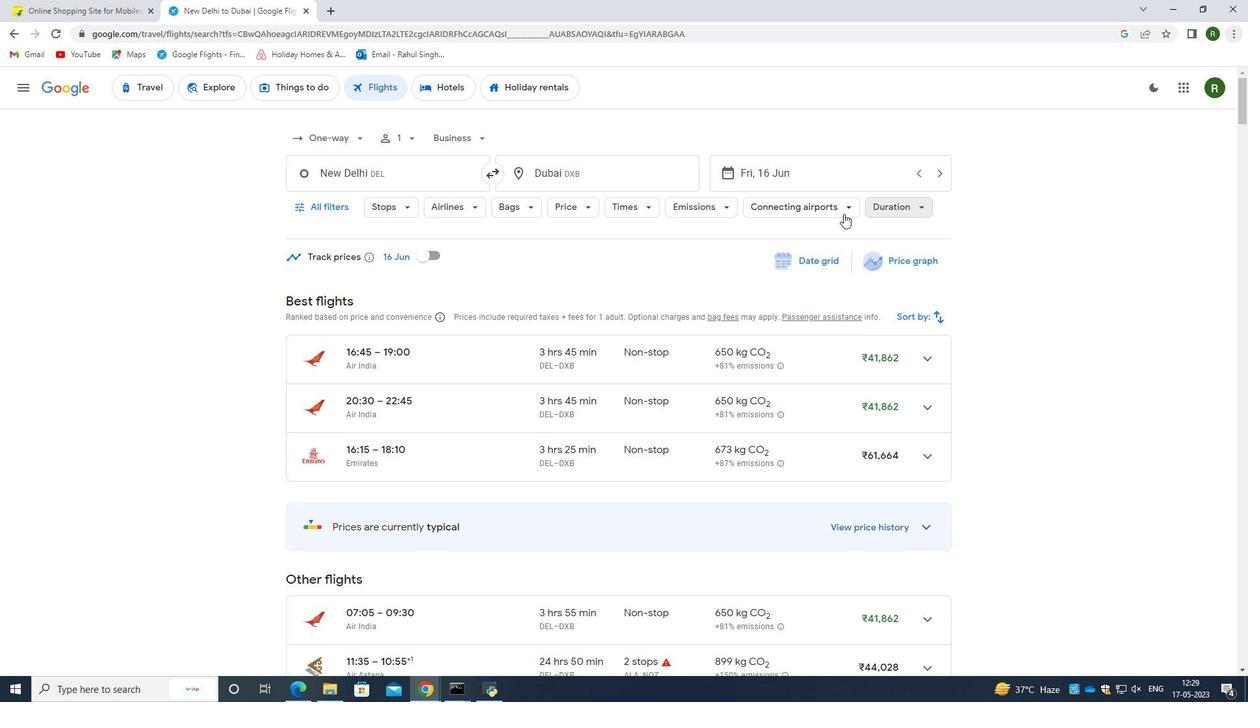
Action: Mouse pressed left at (837, 208)
Screenshot: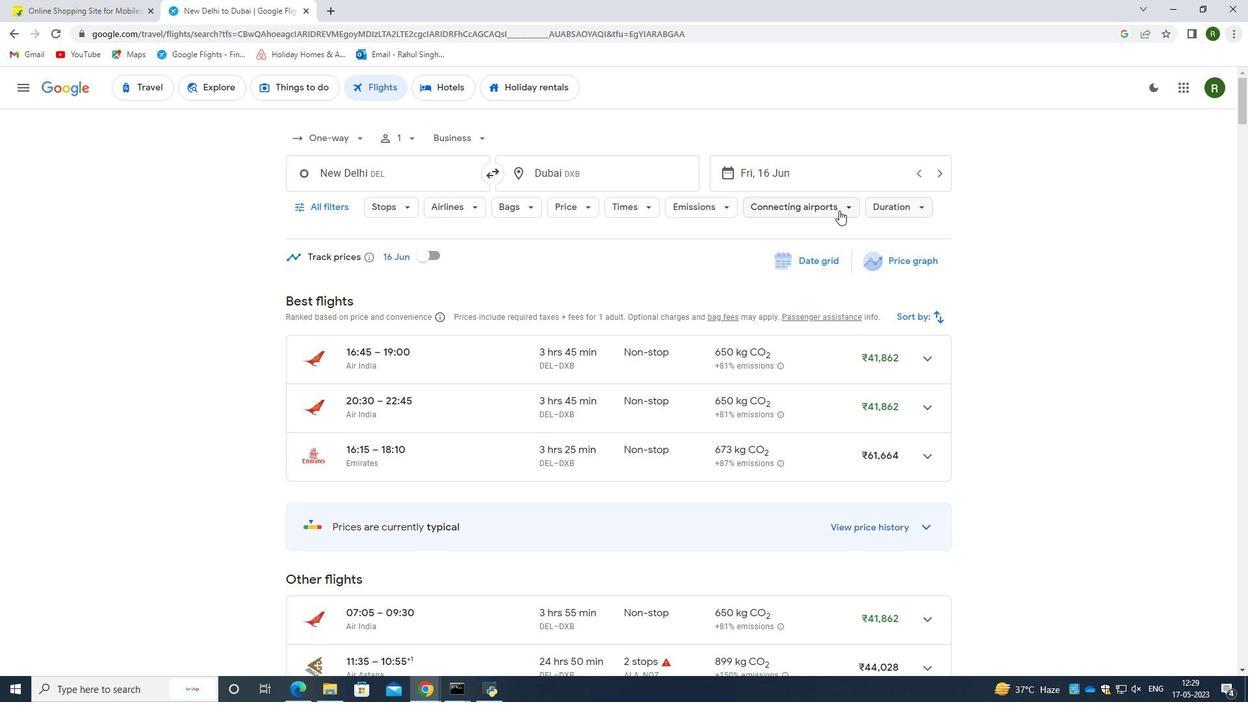 
Action: Mouse pressed left at (837, 208)
Screenshot: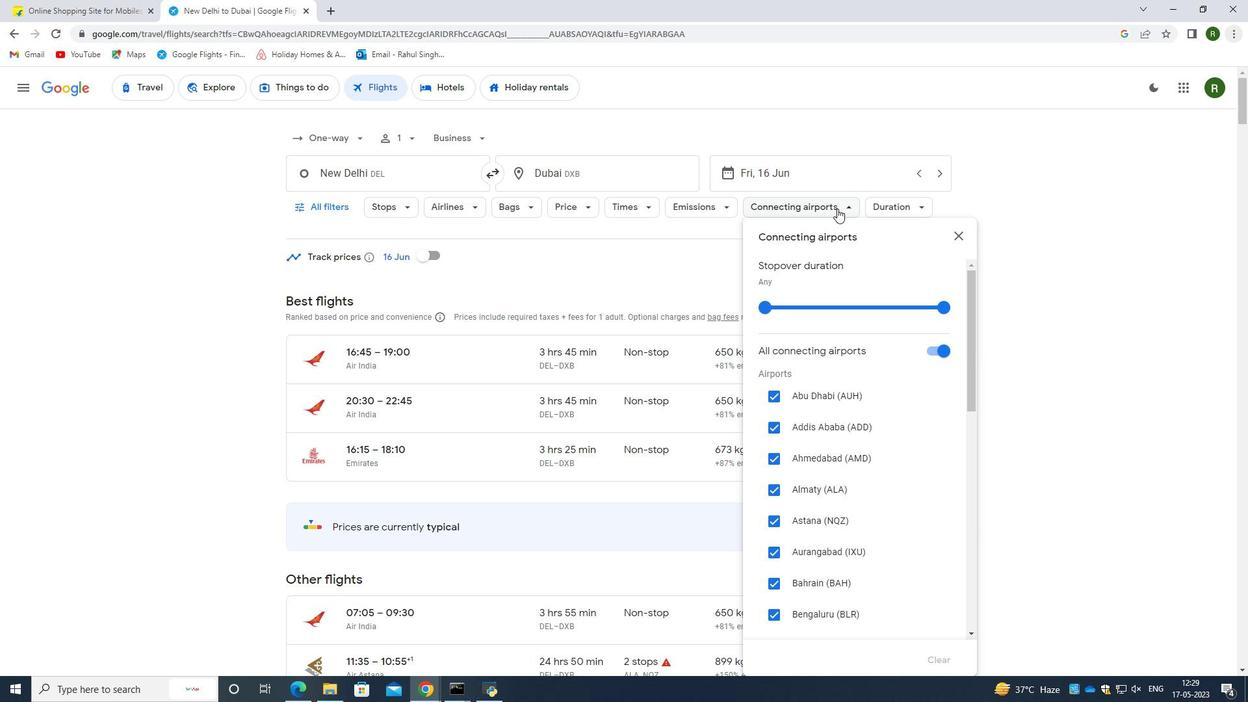 
Action: Mouse moved to (728, 206)
Screenshot: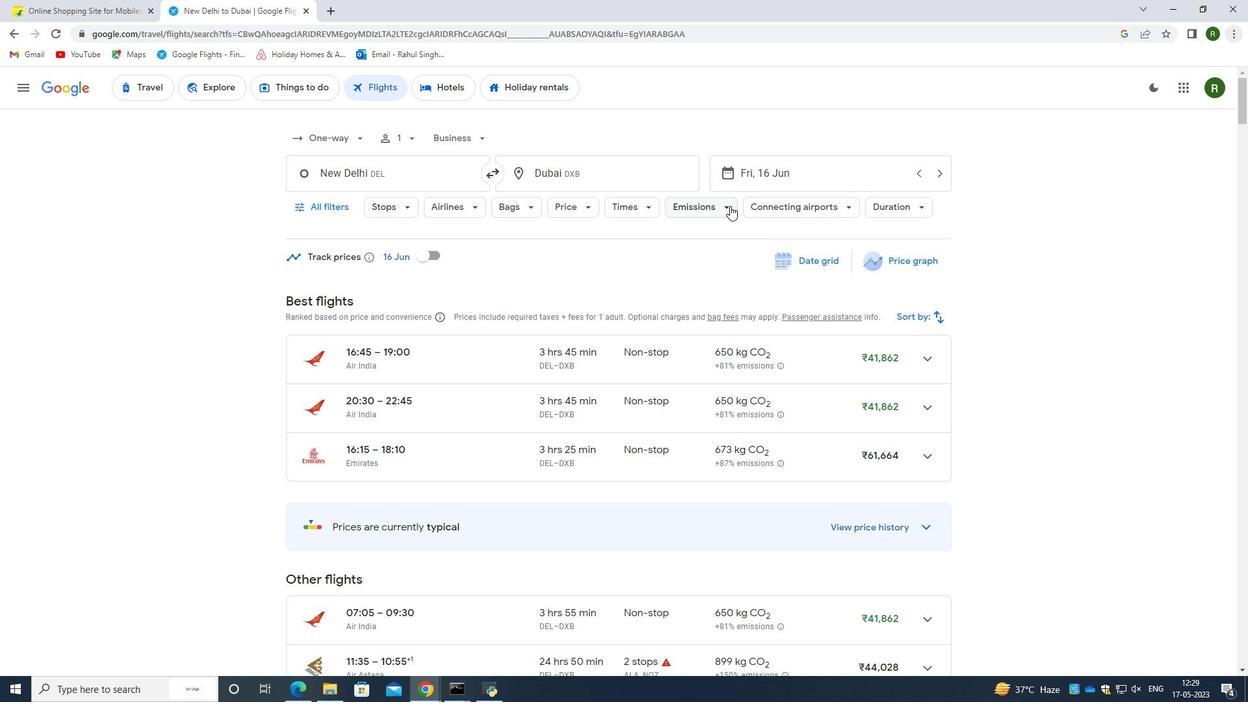 
Action: Mouse pressed left at (728, 206)
Screenshot: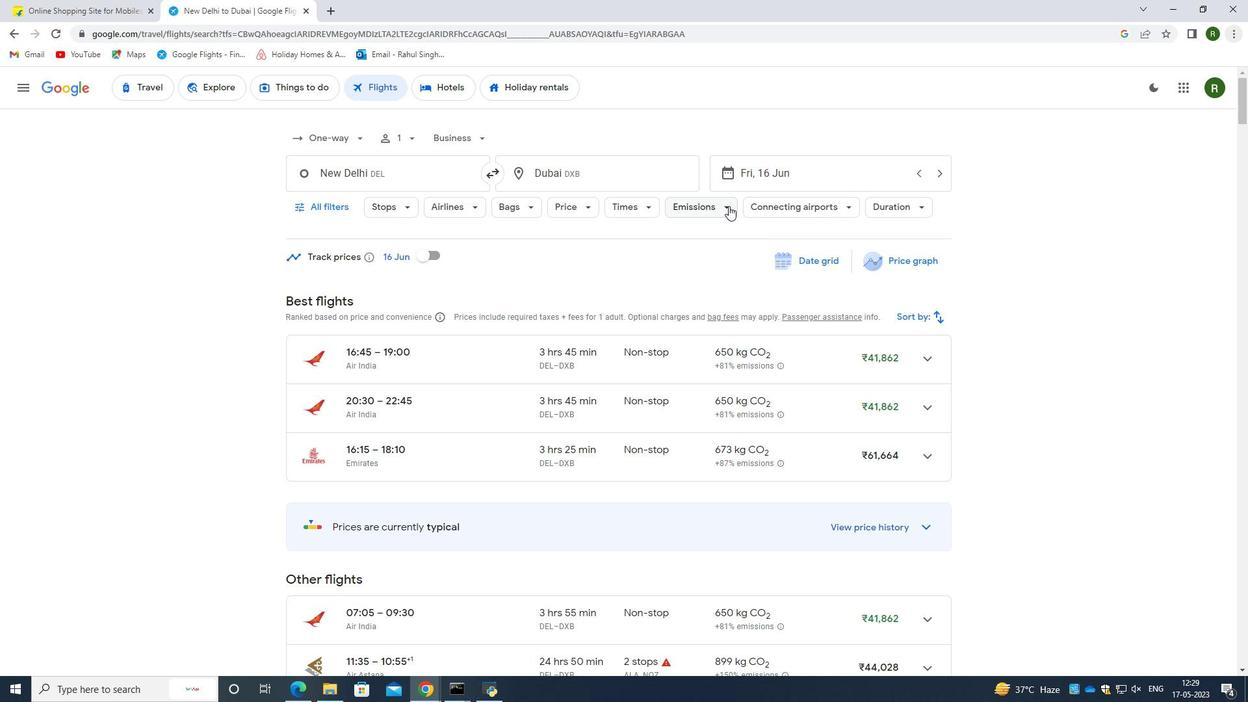 
Action: Mouse pressed left at (728, 206)
Screenshot: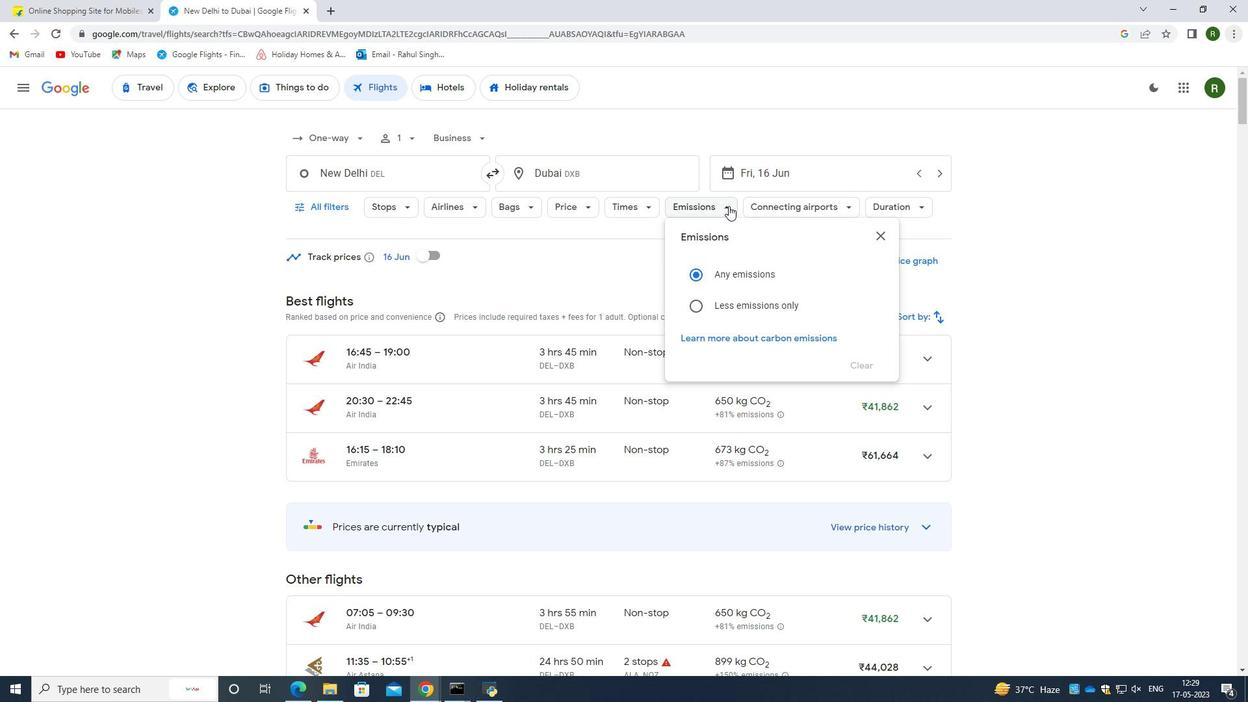 
Action: Mouse moved to (578, 361)
Screenshot: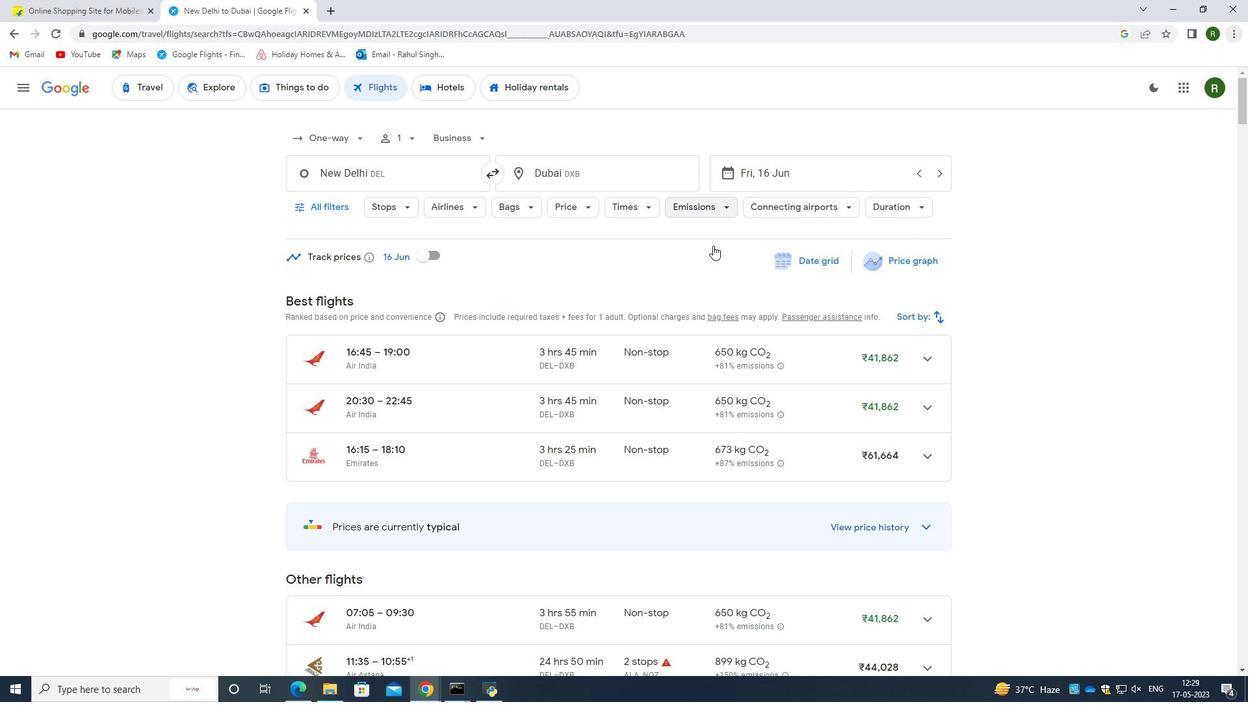 
Action: Mouse scrolled (578, 360) with delta (0, 0)
Screenshot: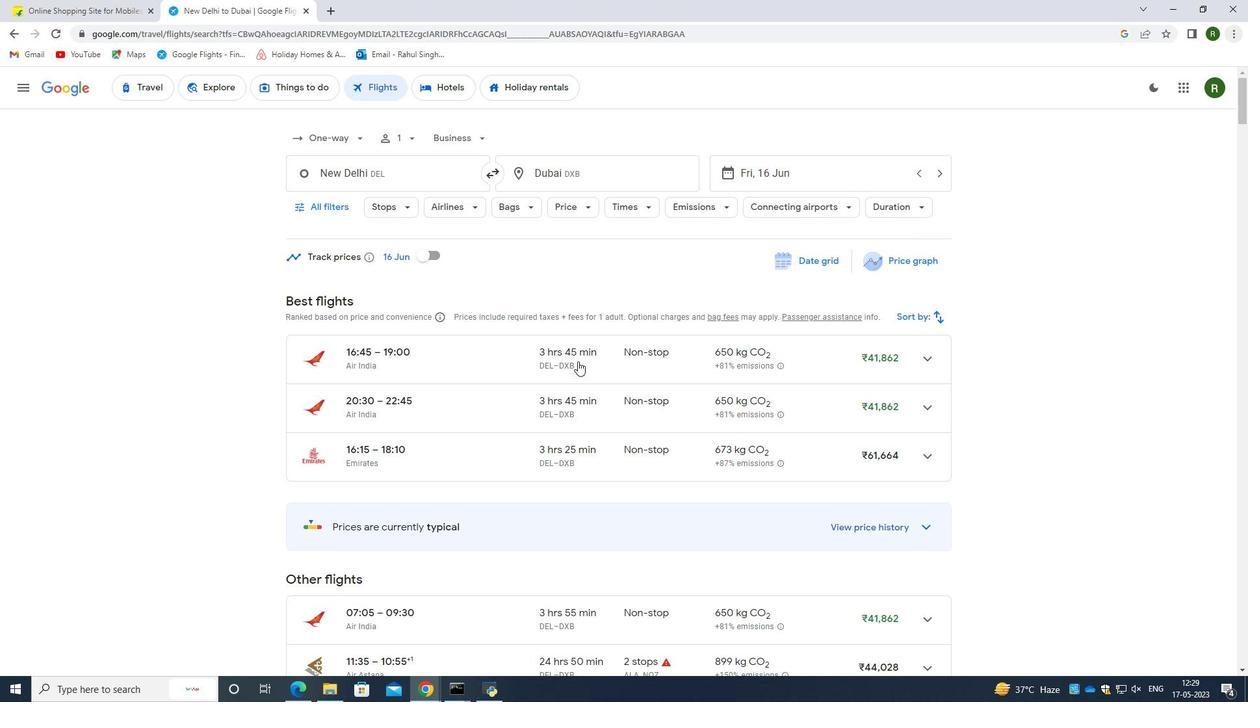 
Action: Mouse scrolled (578, 360) with delta (0, 0)
Screenshot: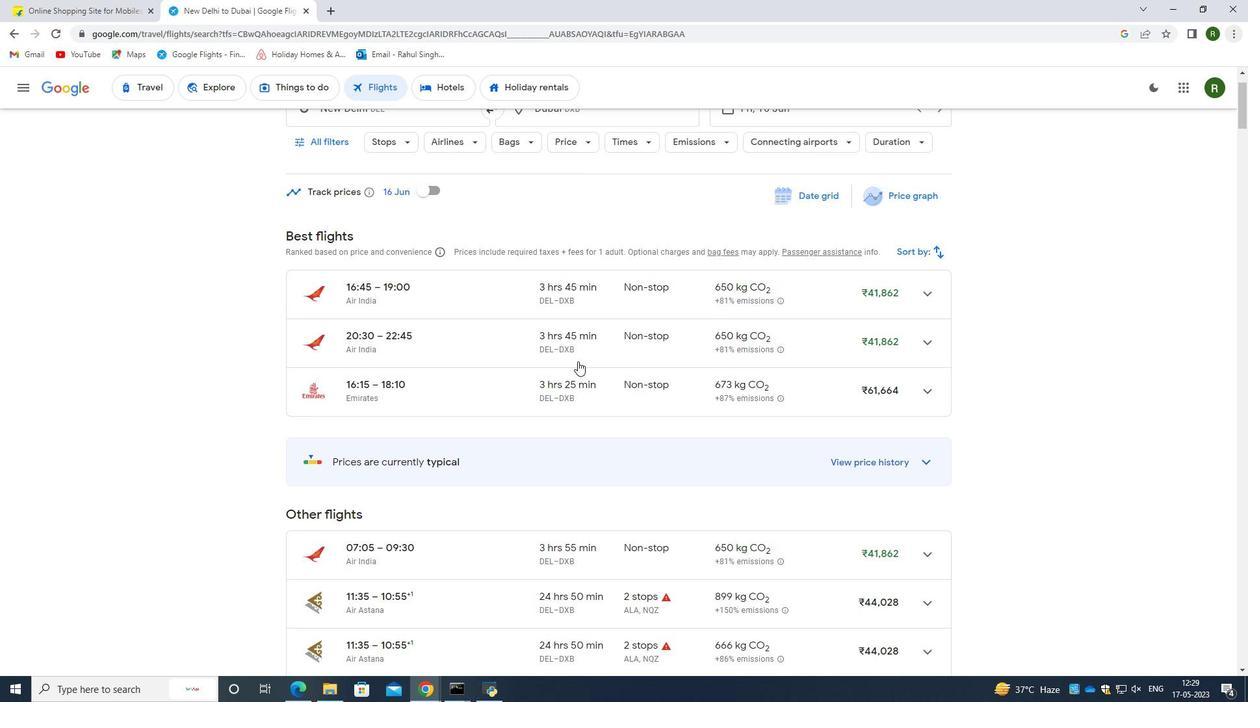 
Action: Mouse scrolled (578, 360) with delta (0, 0)
Screenshot: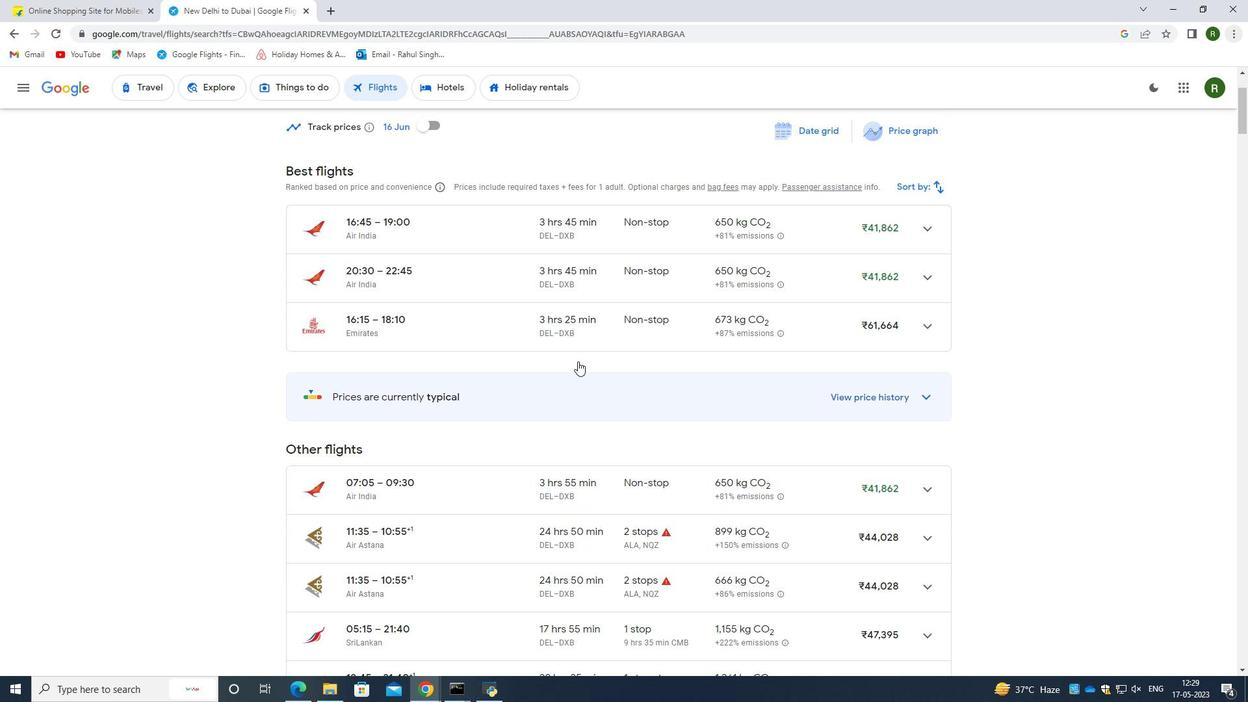 
Action: Mouse scrolled (578, 360) with delta (0, 0)
Screenshot: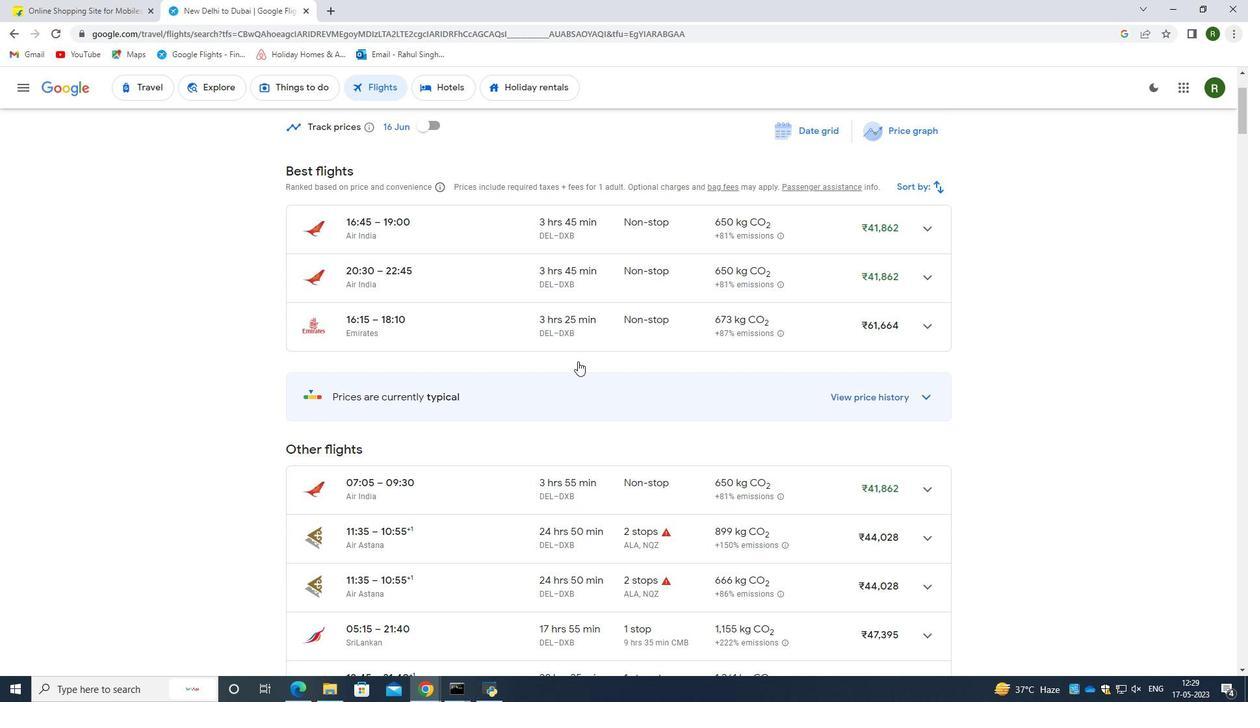 
Action: Mouse scrolled (578, 360) with delta (0, 0)
Screenshot: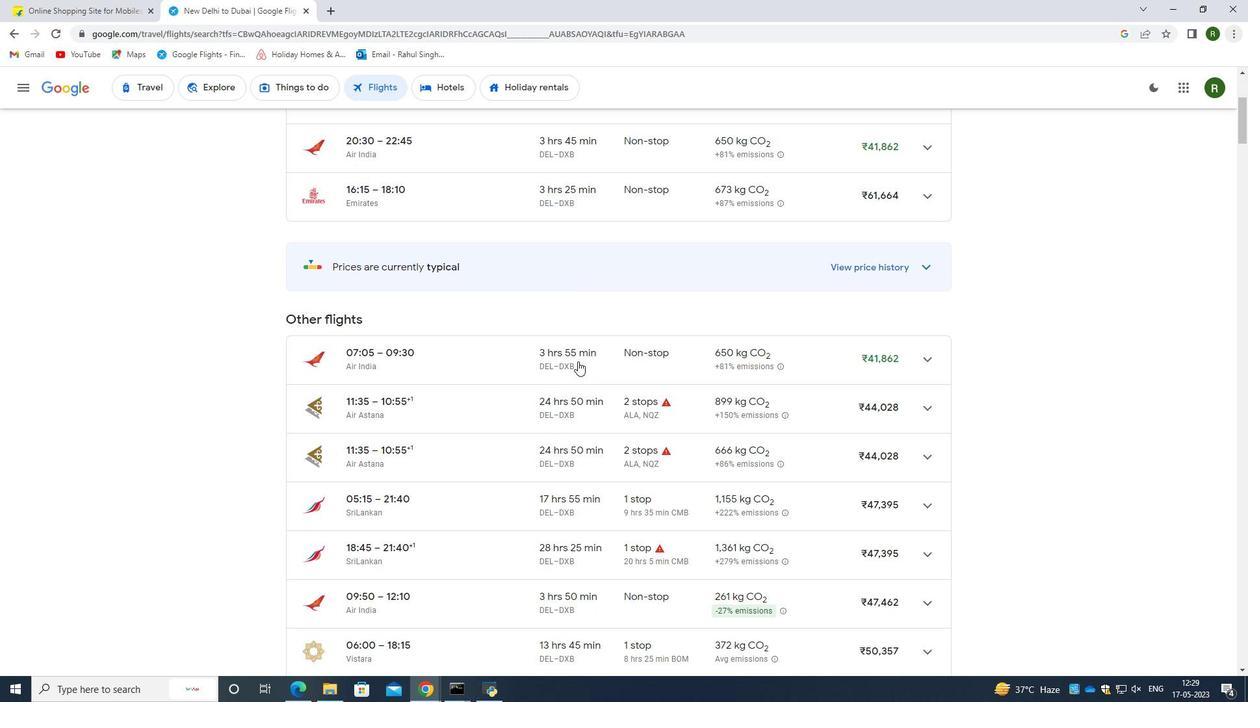 
Action: Mouse scrolled (578, 360) with delta (0, 0)
Screenshot: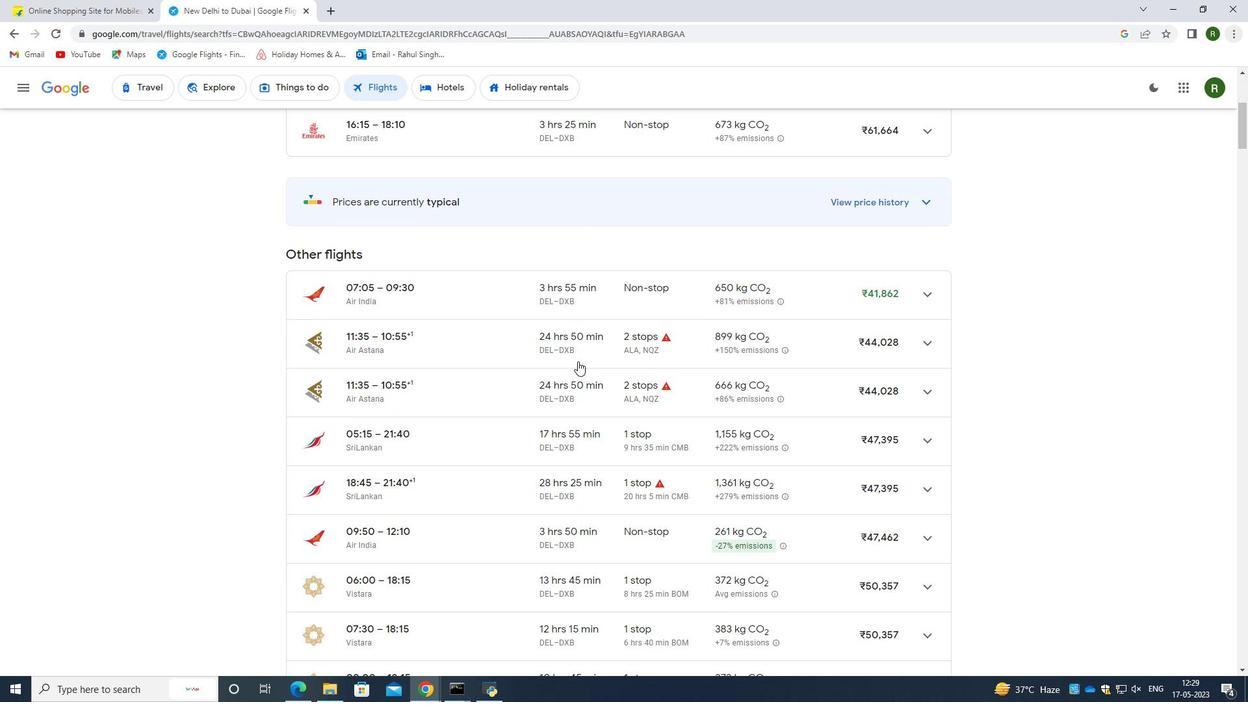 
Action: Mouse scrolled (578, 360) with delta (0, 0)
Screenshot: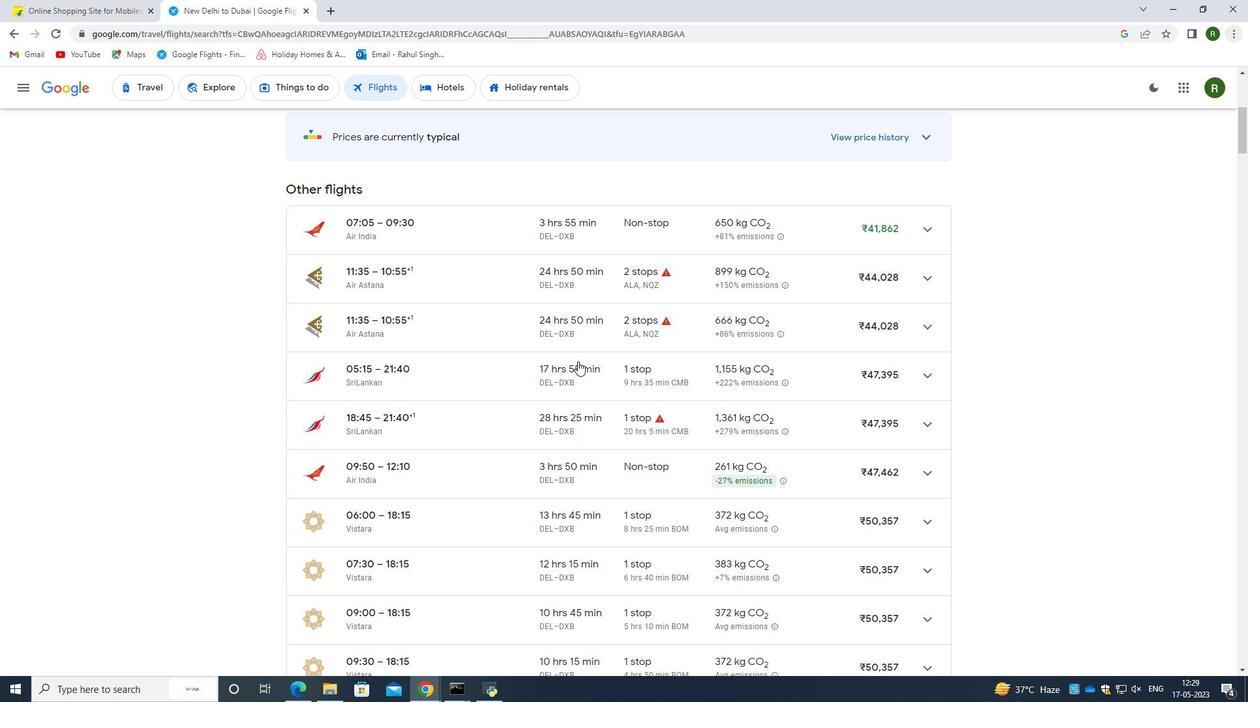 
Action: Mouse scrolled (578, 360) with delta (0, 0)
Screenshot: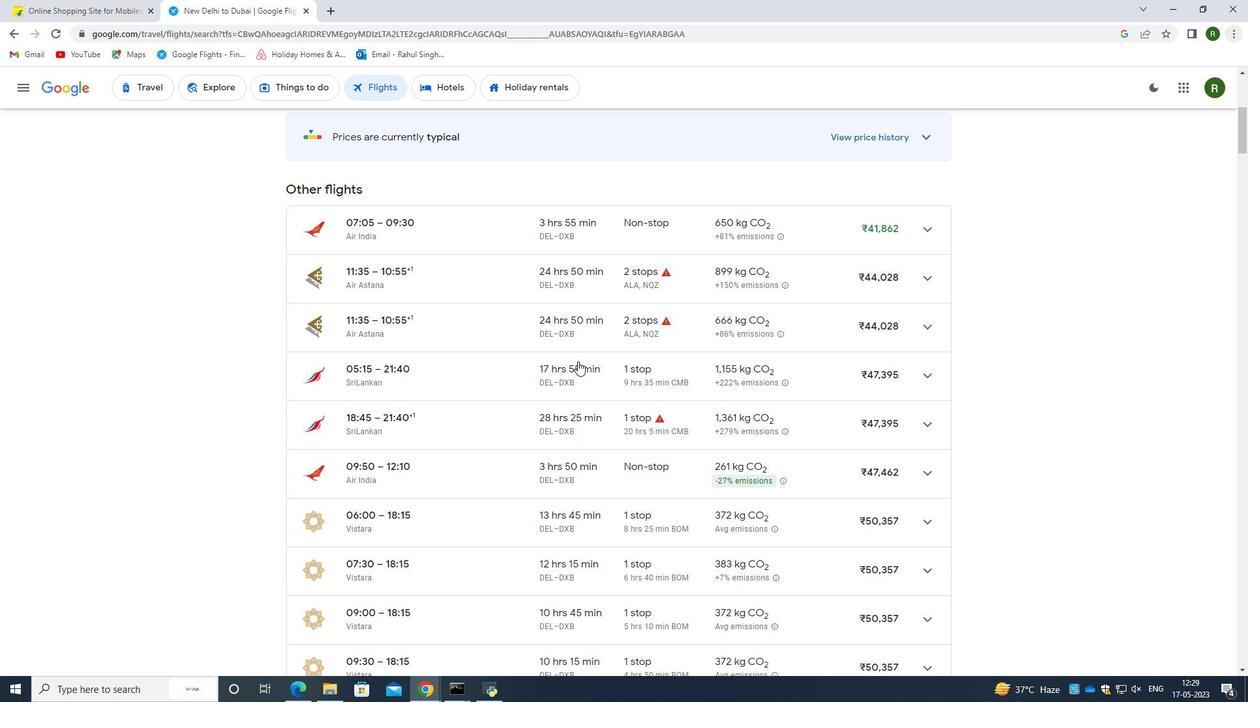 
Action: Mouse scrolled (578, 360) with delta (0, 0)
Screenshot: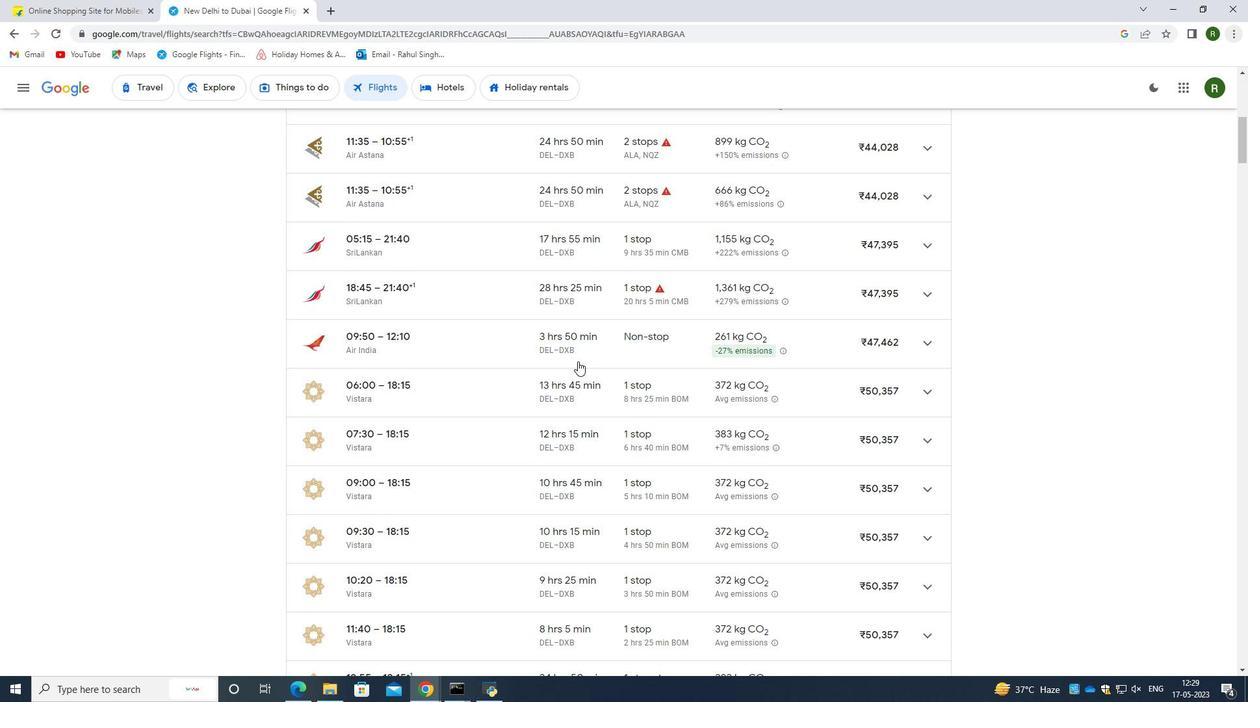 
Action: Mouse scrolled (578, 360) with delta (0, 0)
Screenshot: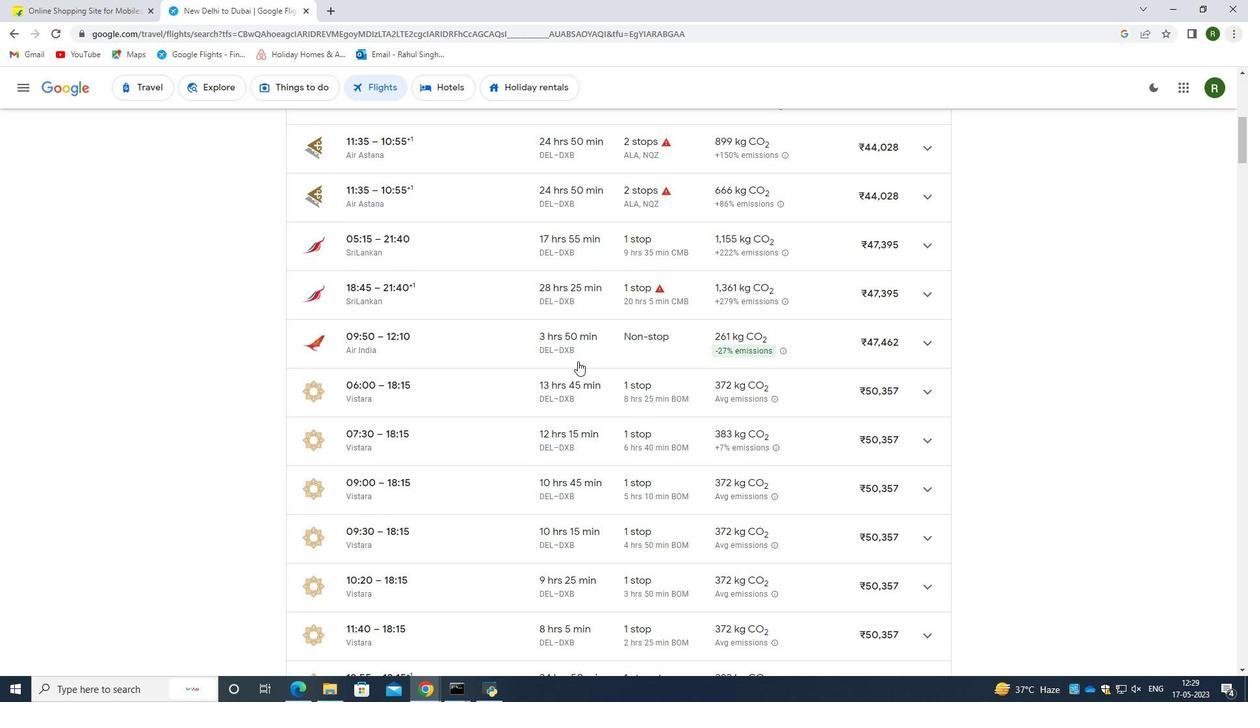 
Action: Mouse scrolled (578, 360) with delta (0, 0)
